 Task: Business: Trello Enterprise: Security Kit ??.
Action: Mouse moved to (61, 91)
Screenshot: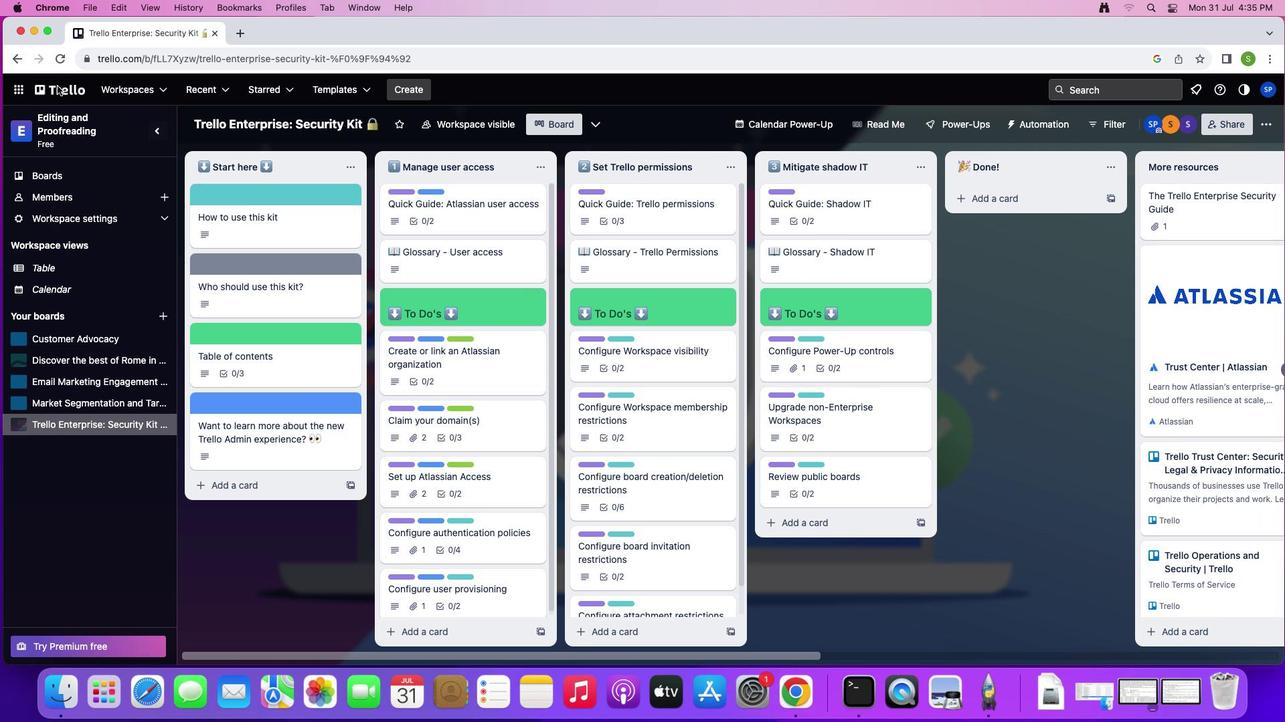 
Action: Mouse pressed left at (61, 91)
Screenshot: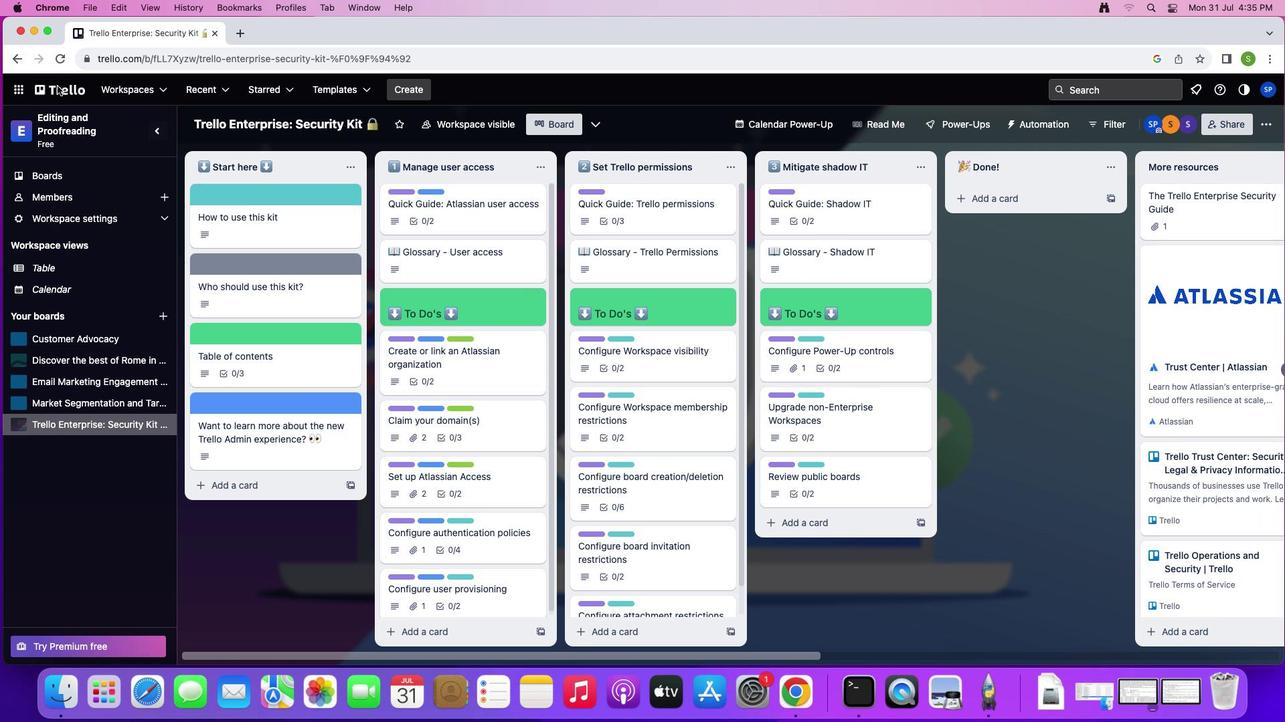 
Action: Mouse moved to (66, 93)
Screenshot: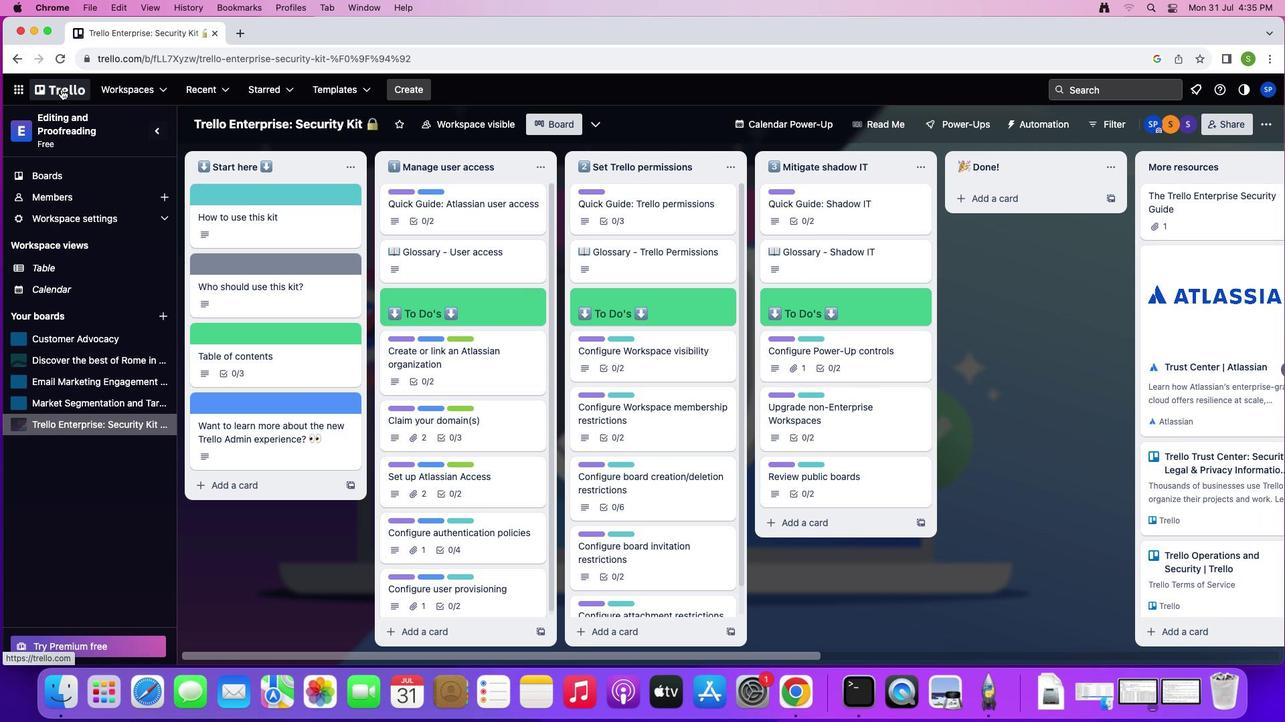 
Action: Mouse pressed left at (66, 93)
Screenshot: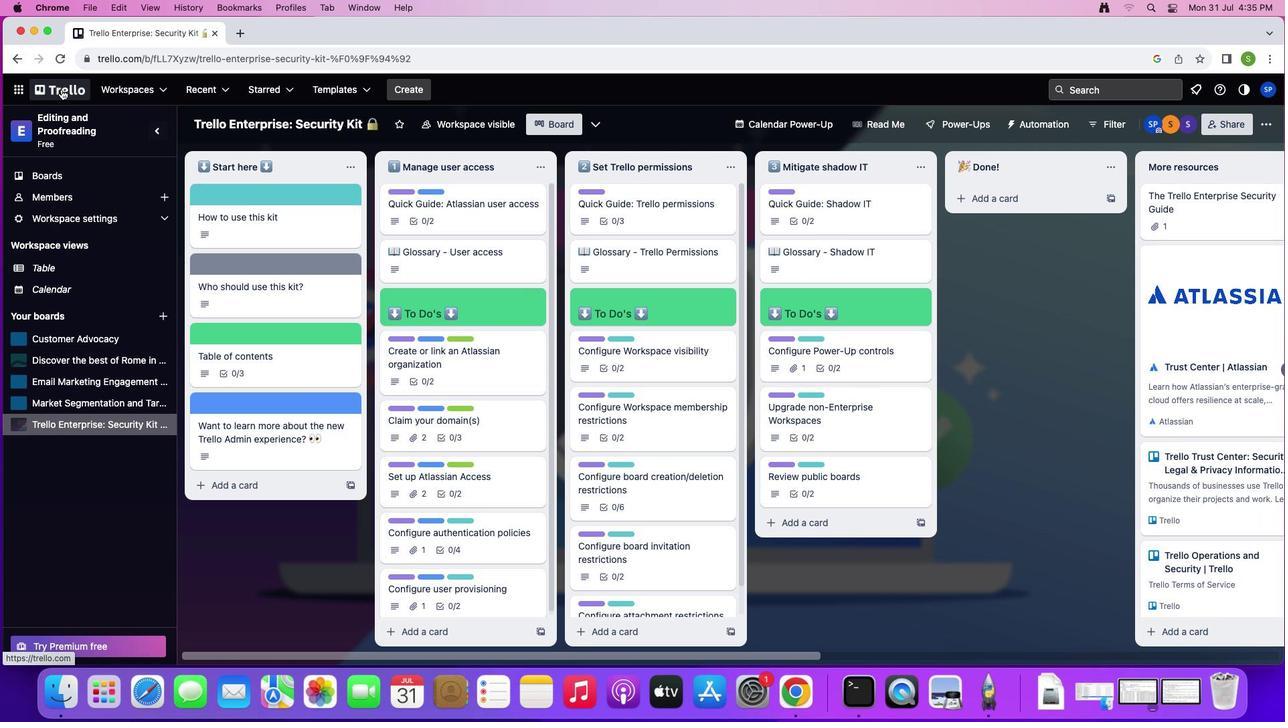 
Action: Mouse moved to (328, 176)
Screenshot: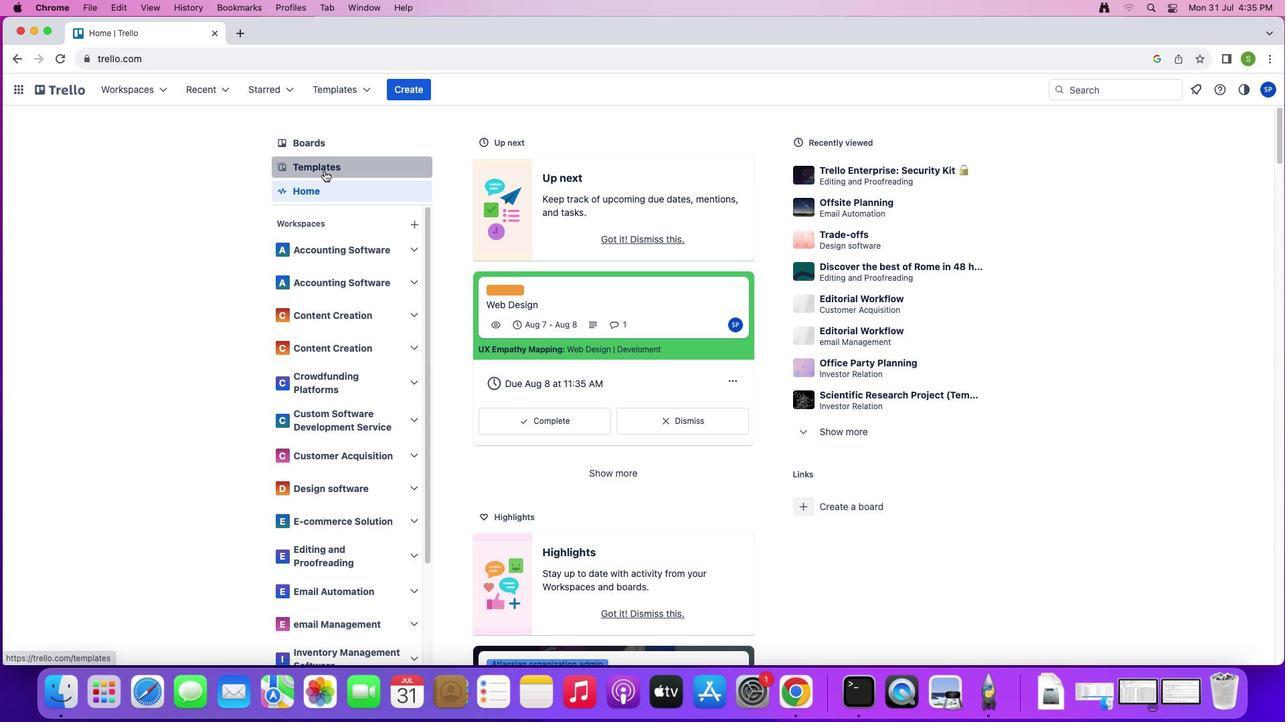 
Action: Mouse pressed left at (328, 176)
Screenshot: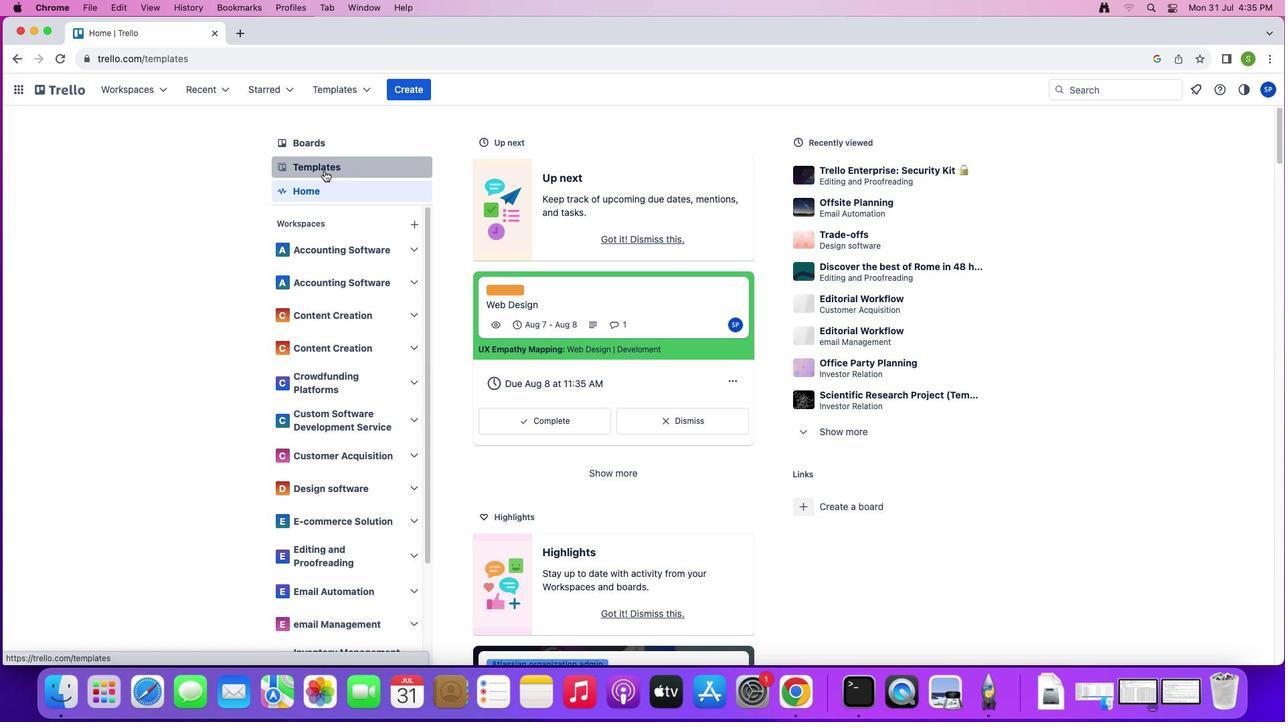 
Action: Mouse moved to (331, 205)
Screenshot: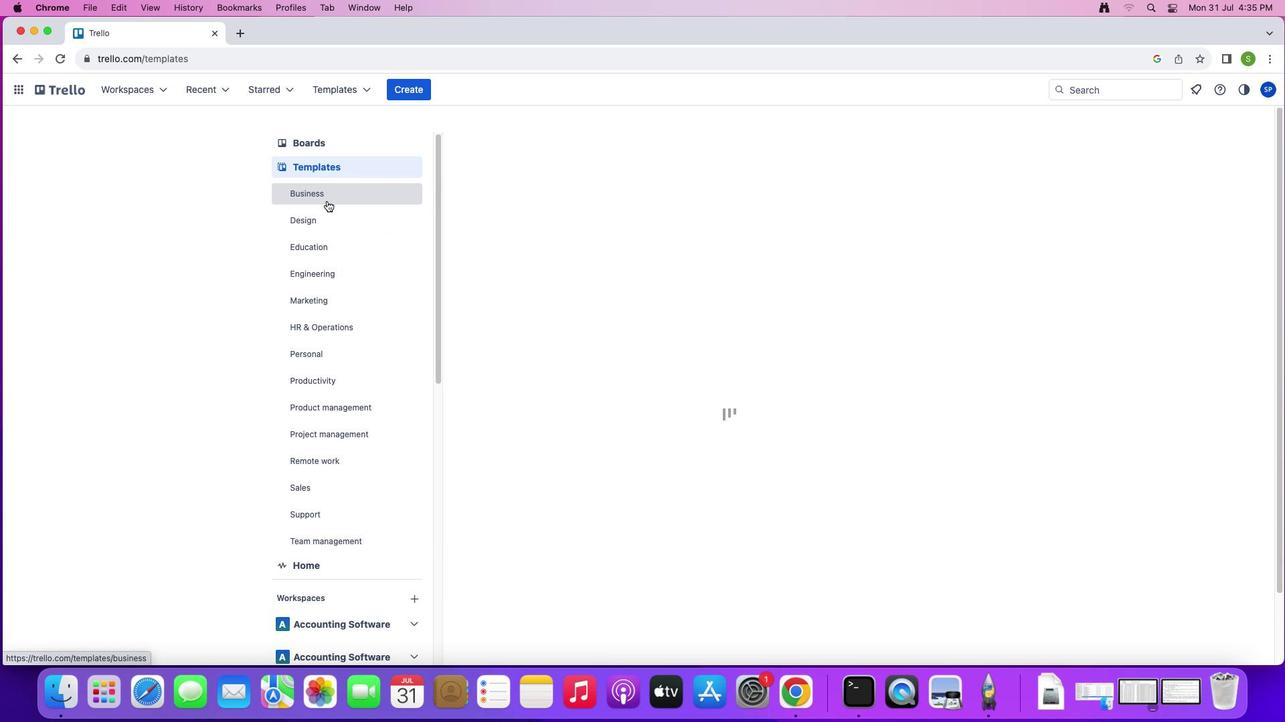 
Action: Mouse pressed left at (331, 205)
Screenshot: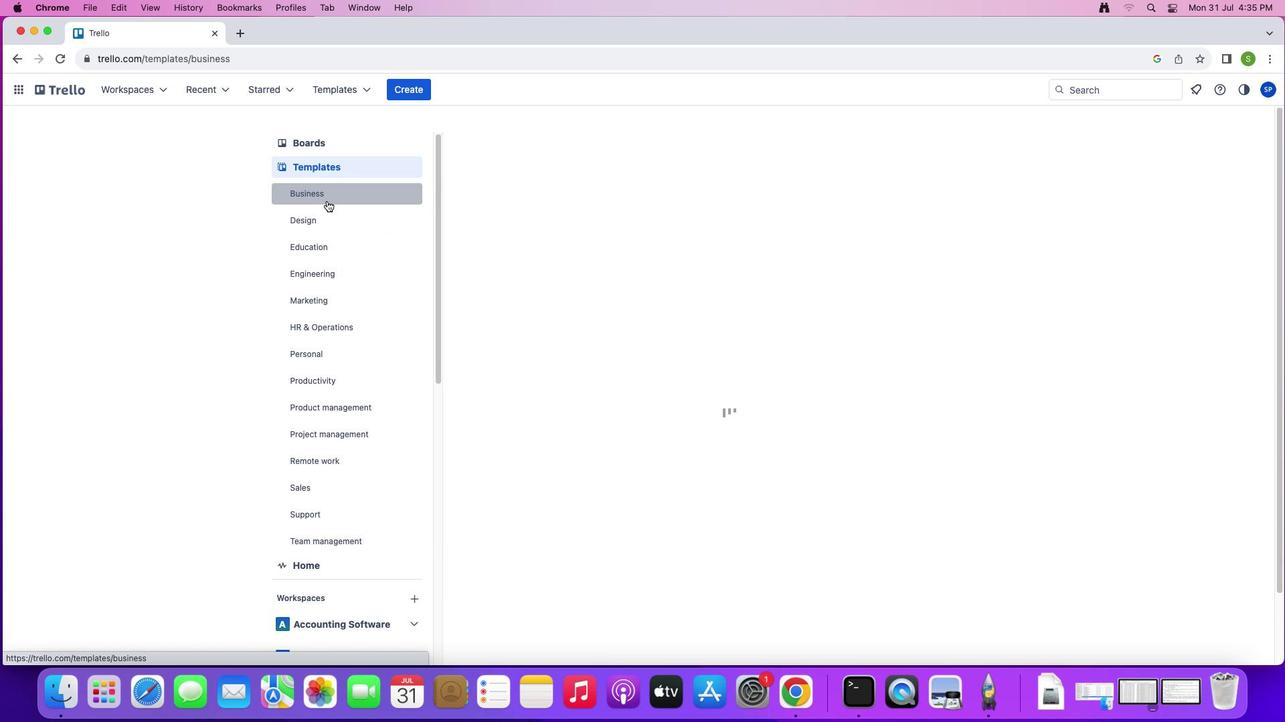 
Action: Mouse moved to (934, 155)
Screenshot: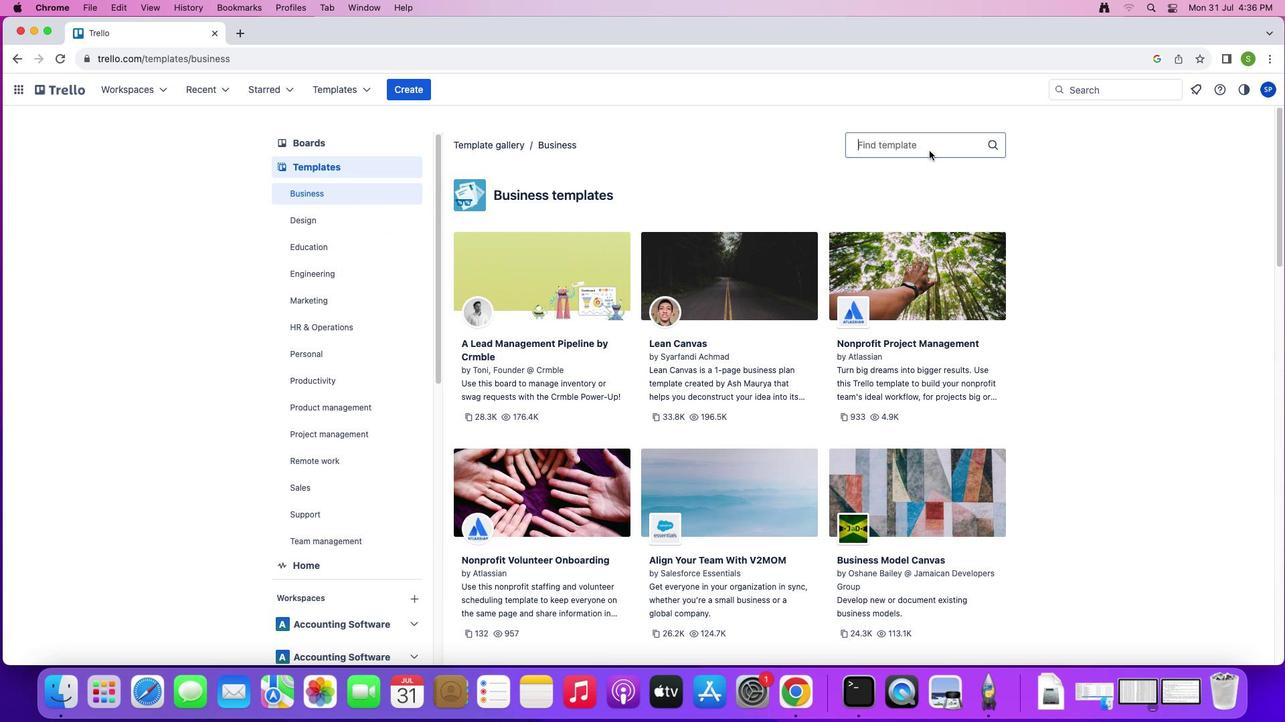 
Action: Mouse pressed left at (934, 155)
Screenshot: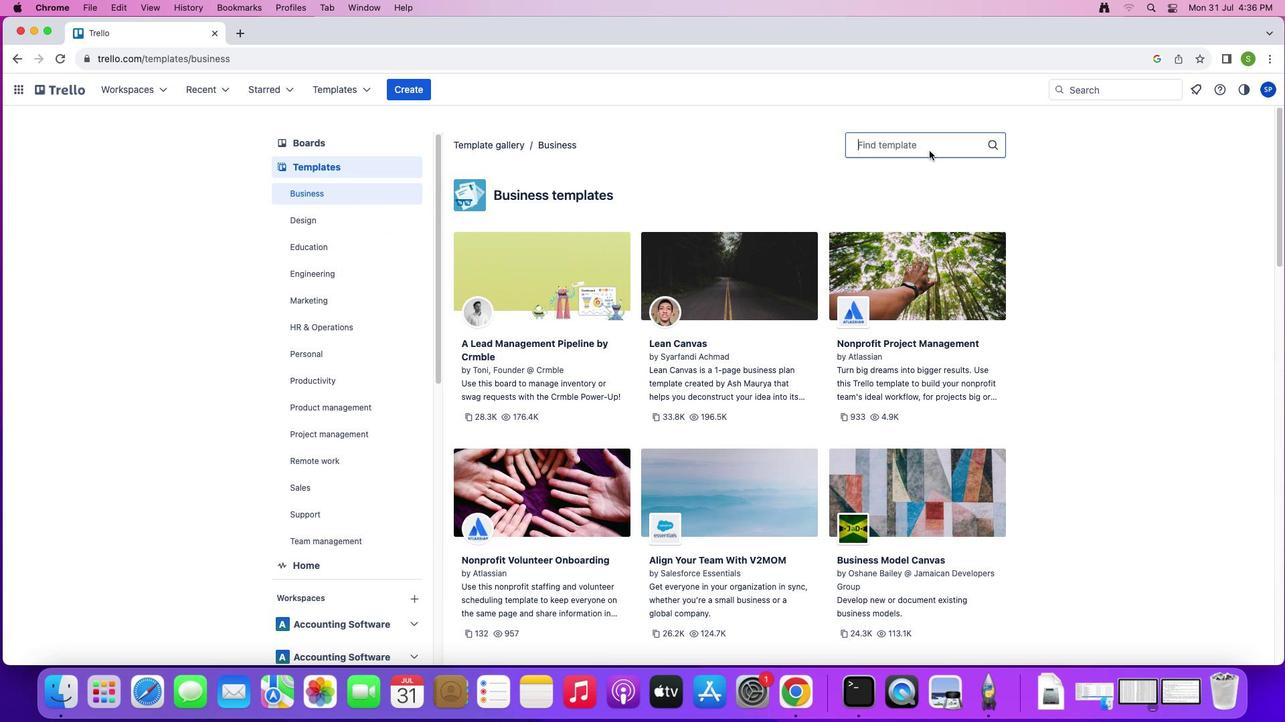 
Action: Mouse moved to (726, 297)
Screenshot: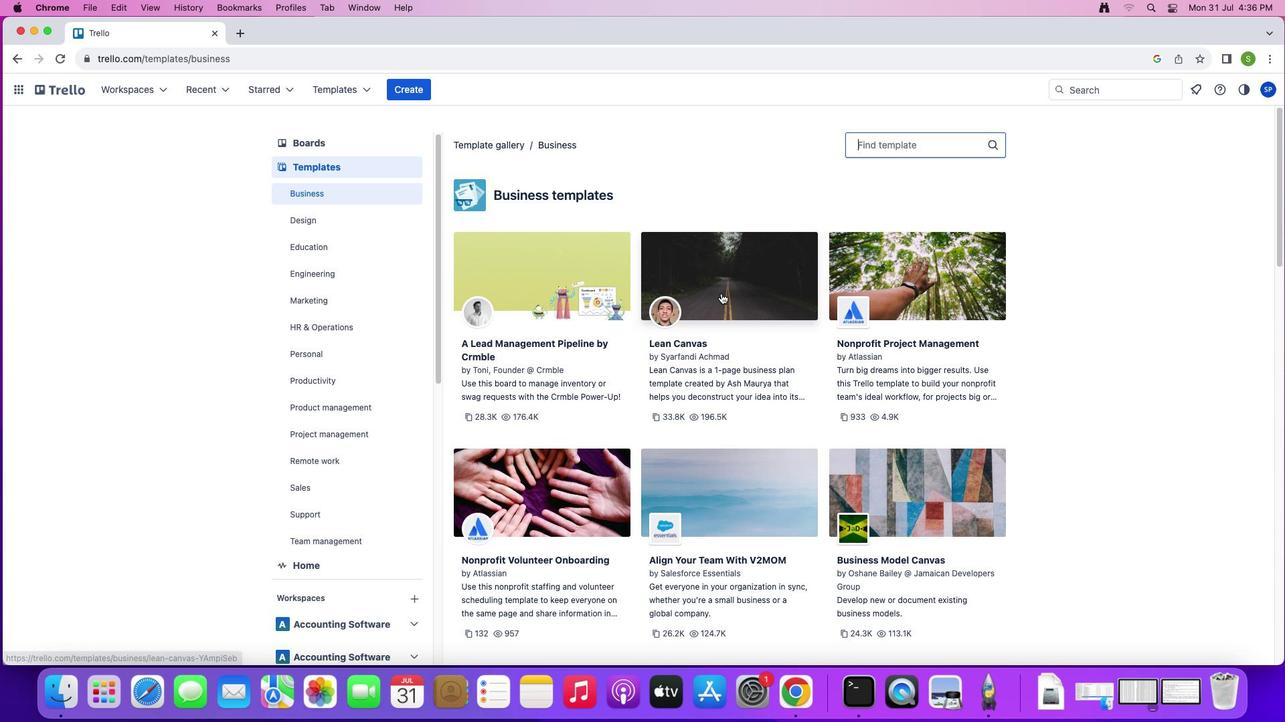 
Action: Key pressed 'T'Key.caps_lock'e'Key.backspace'r''e''l''l''o'Key.spaceKey.shift'E''n''t''e''r''p''r''i''s''e'
Screenshot: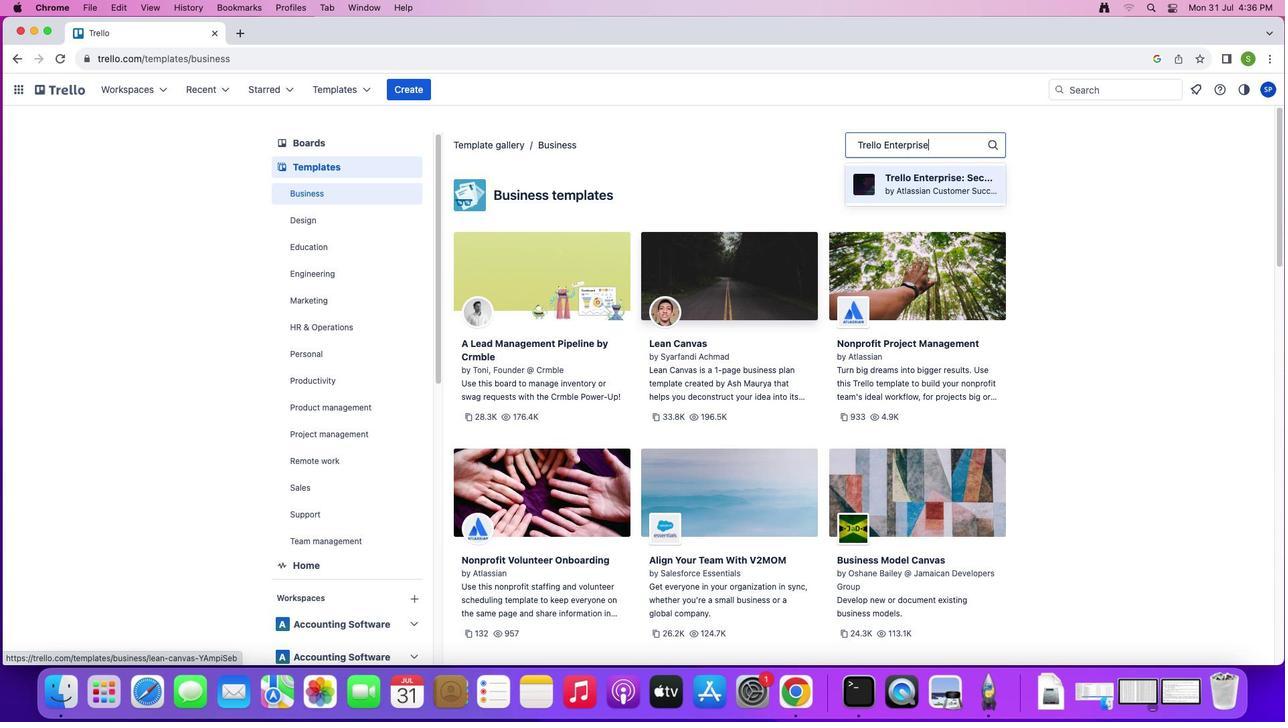 
Action: Mouse moved to (869, 185)
Screenshot: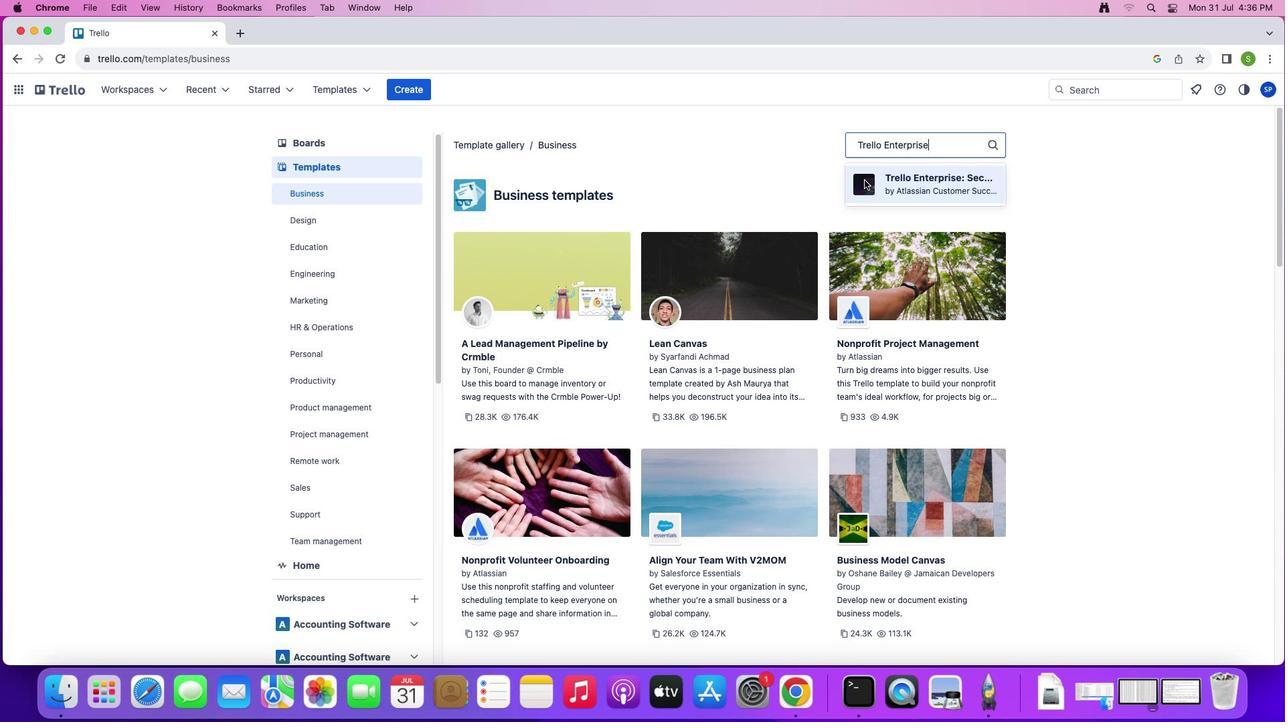 
Action: Mouse pressed left at (869, 185)
Screenshot: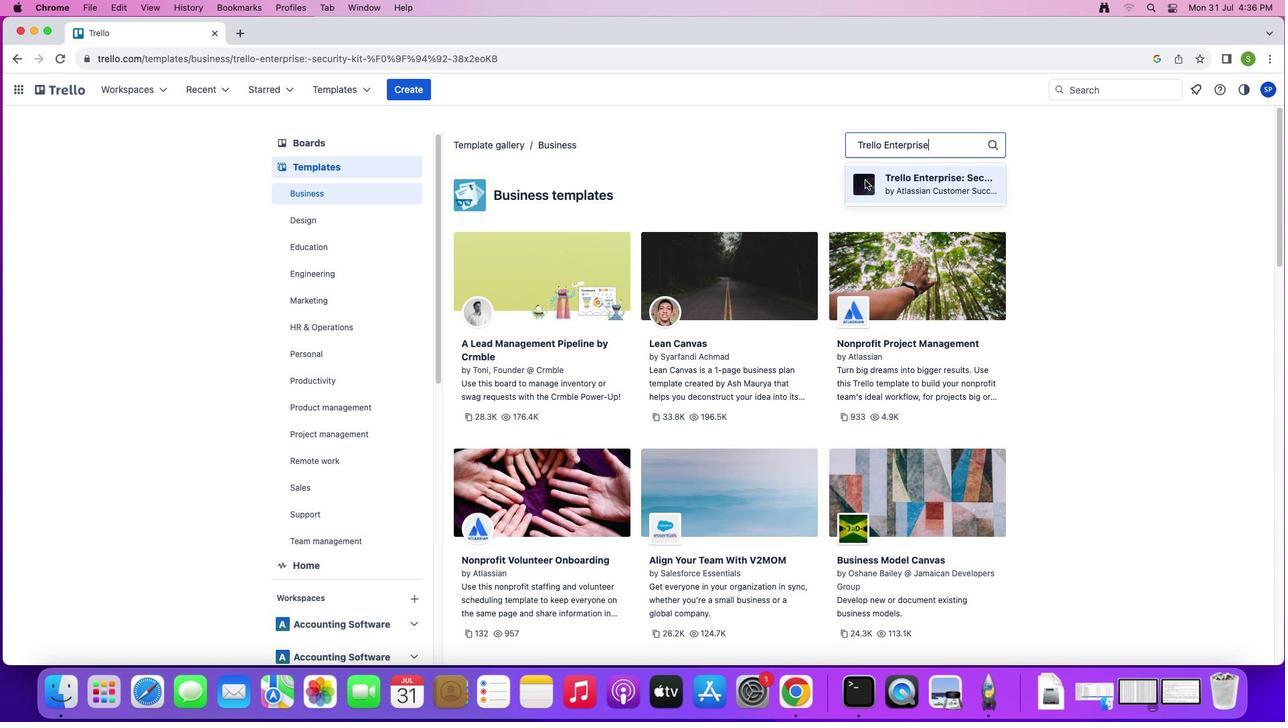 
Action: Mouse moved to (963, 200)
Screenshot: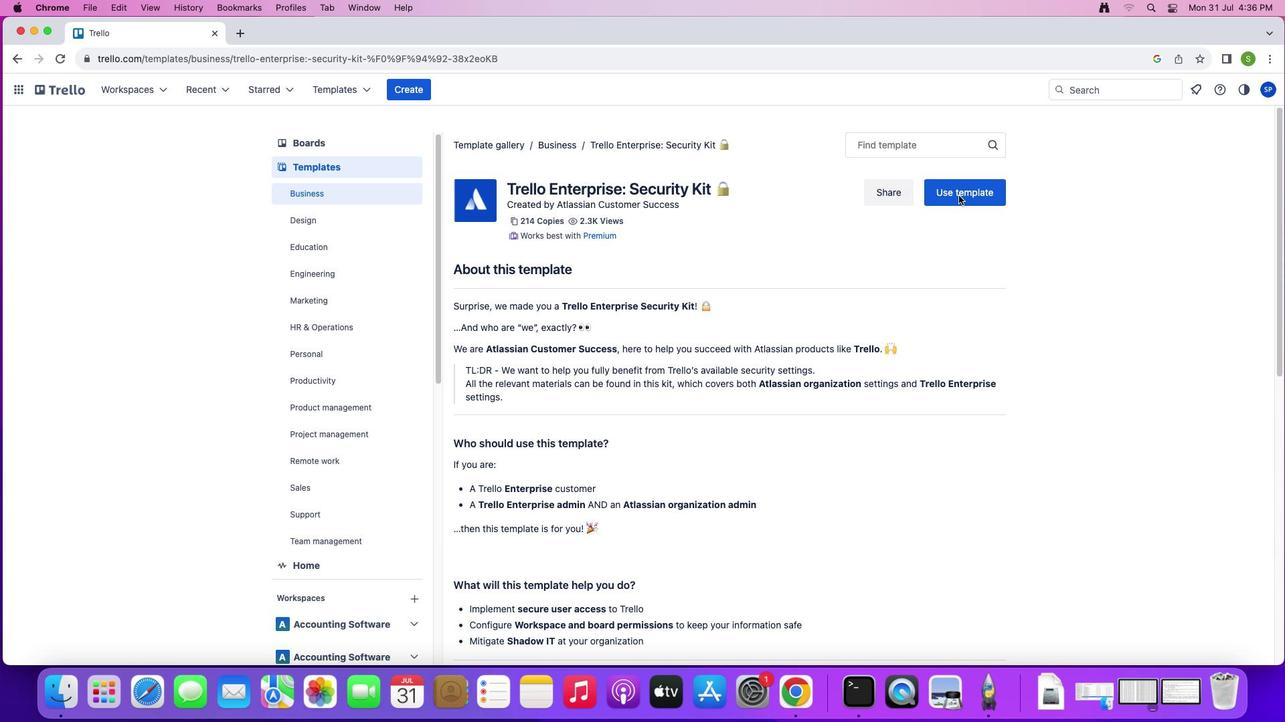 
Action: Mouse pressed left at (963, 200)
Screenshot: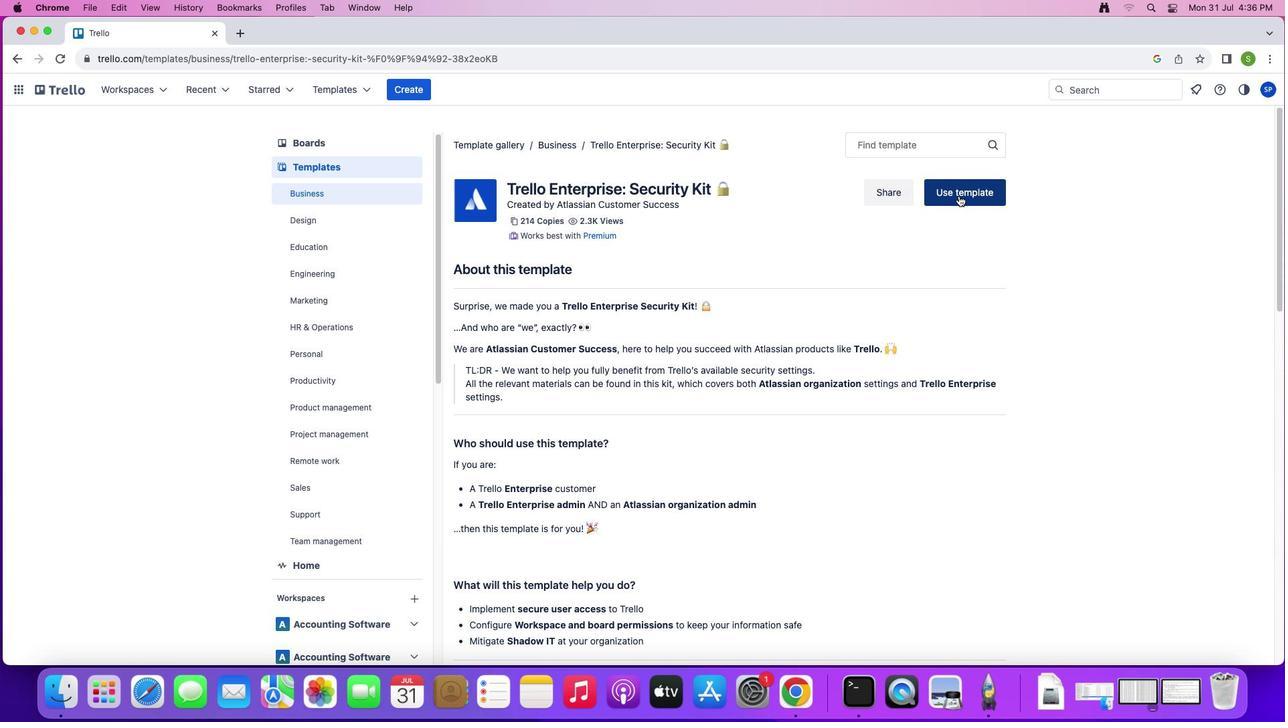
Action: Mouse moved to (1052, 315)
Screenshot: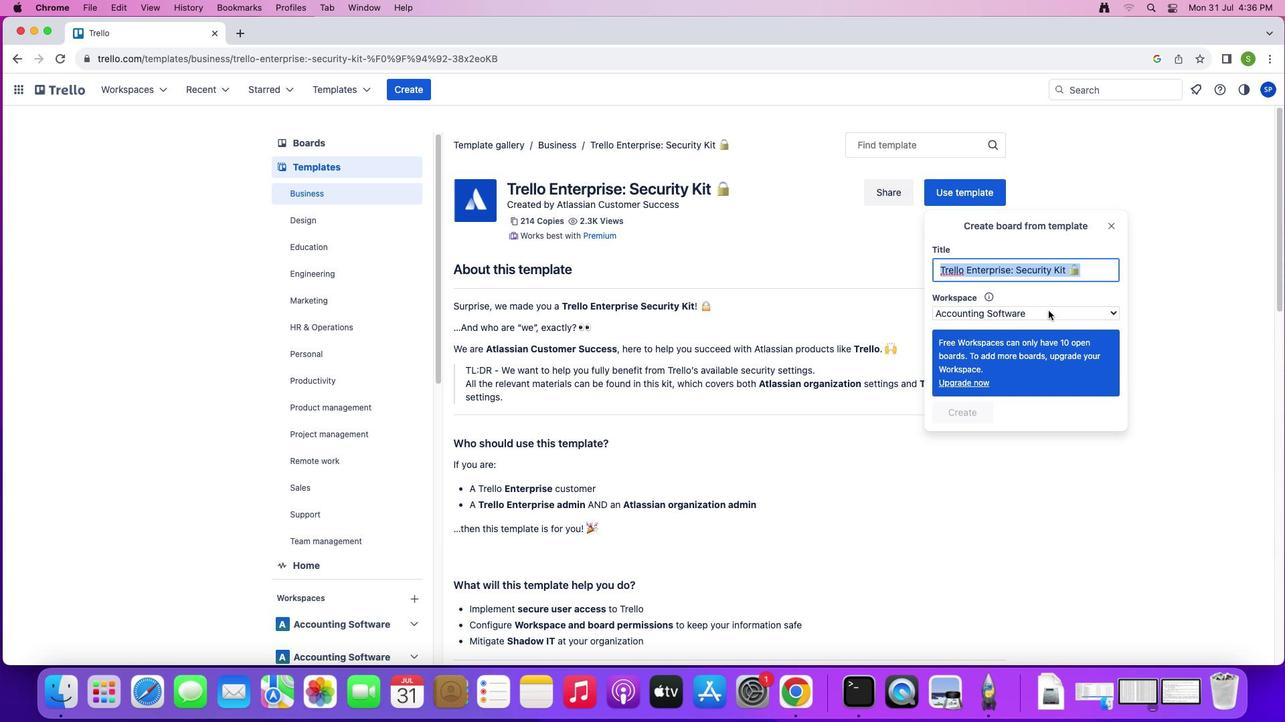 
Action: Mouse pressed left at (1052, 315)
Screenshot: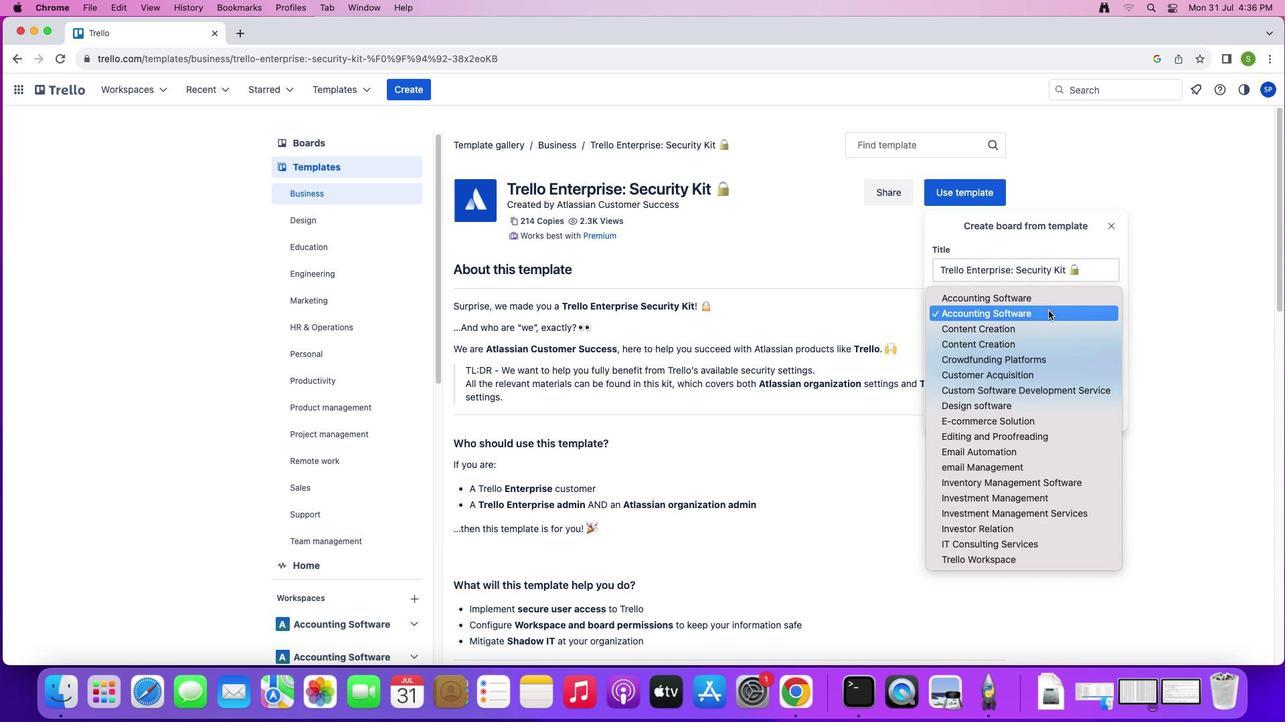 
Action: Mouse moved to (1024, 474)
Screenshot: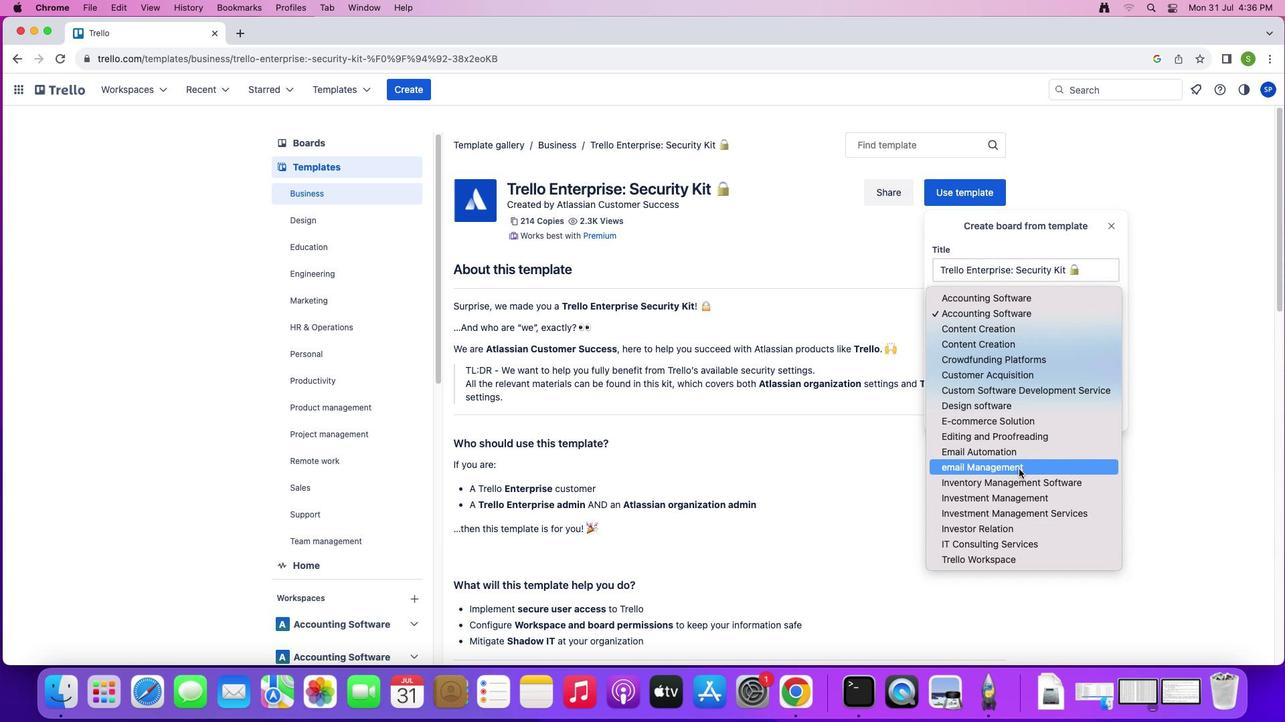 
Action: Mouse pressed left at (1024, 474)
Screenshot: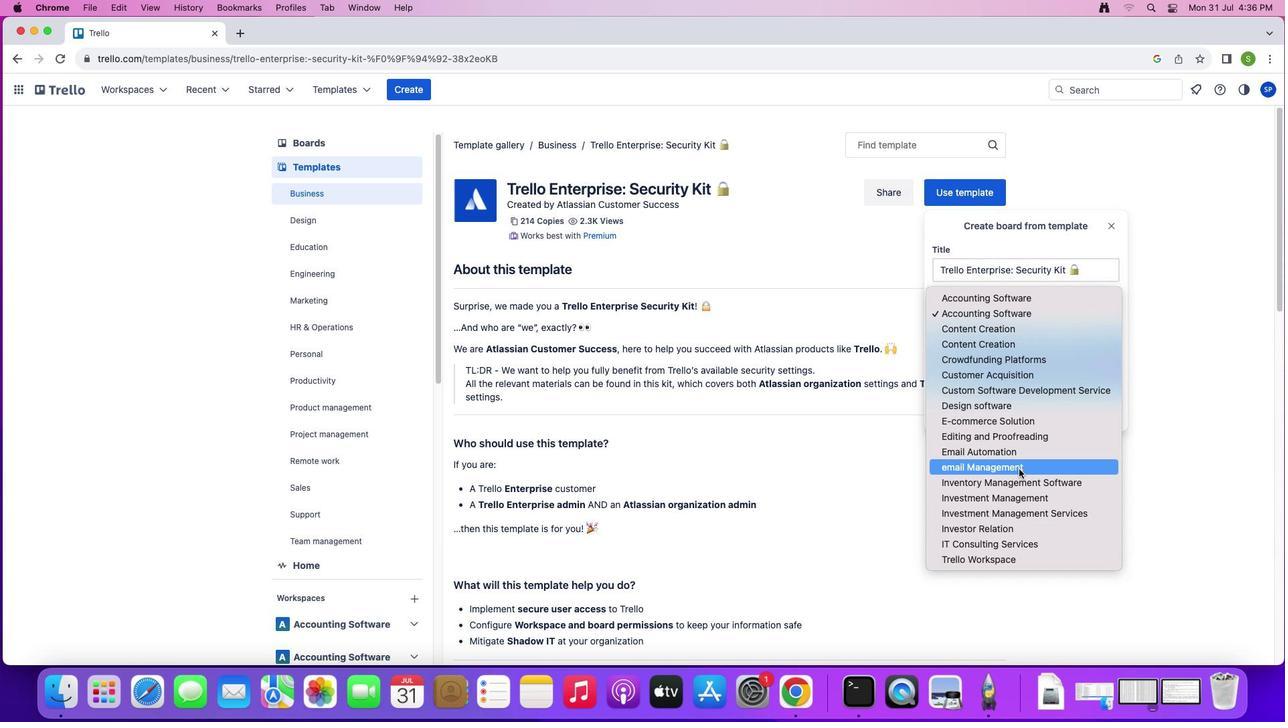 
Action: Mouse moved to (983, 493)
Screenshot: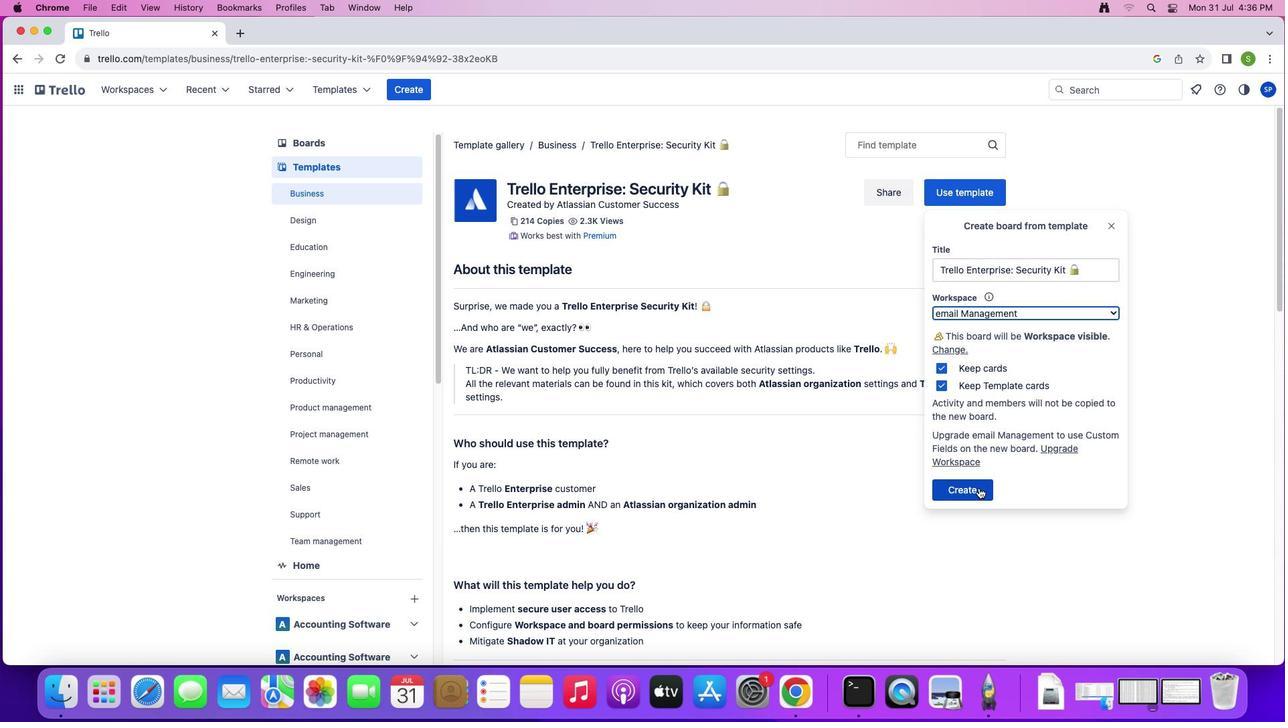 
Action: Mouse pressed left at (983, 493)
Screenshot: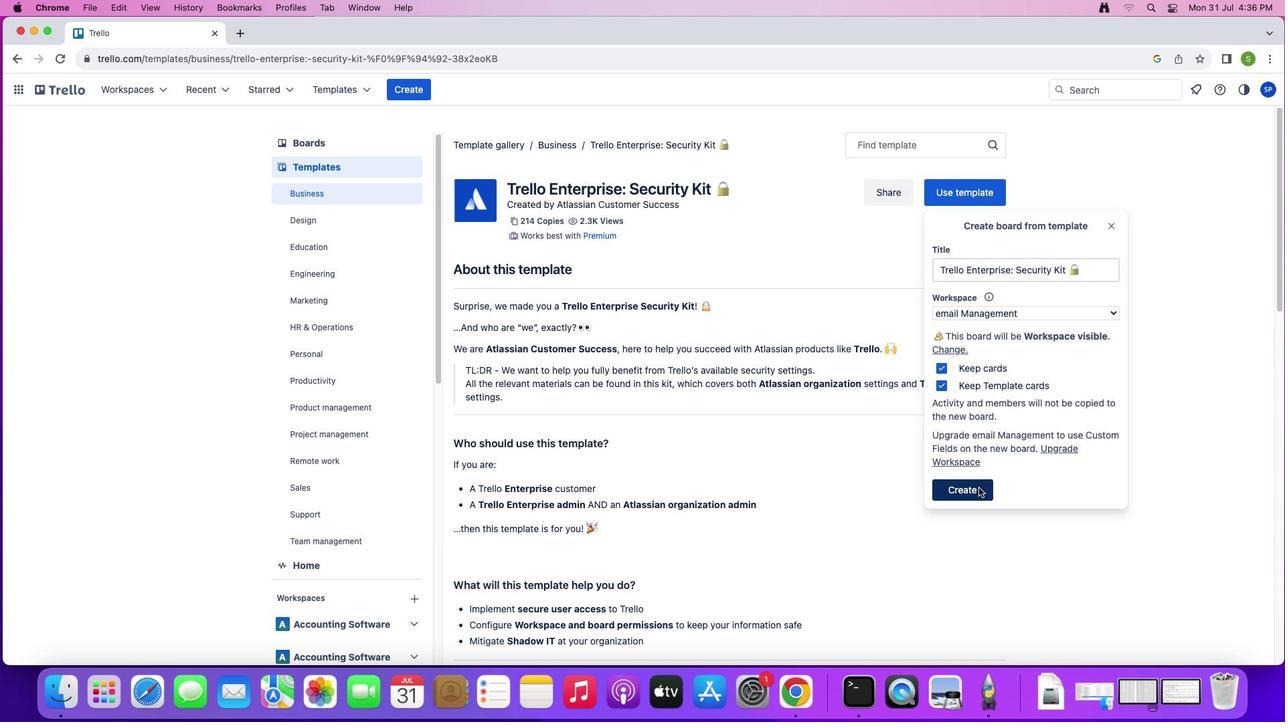 
Action: Mouse moved to (876, 117)
Screenshot: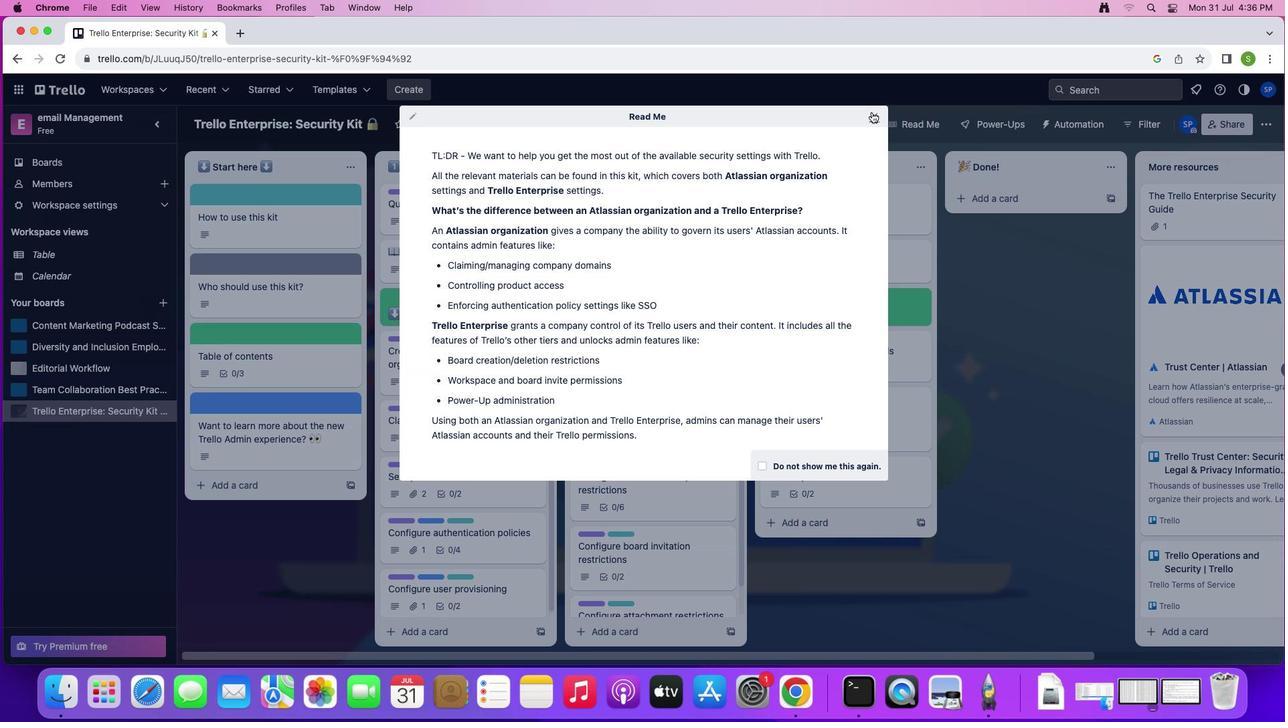 
Action: Mouse pressed left at (876, 117)
Screenshot: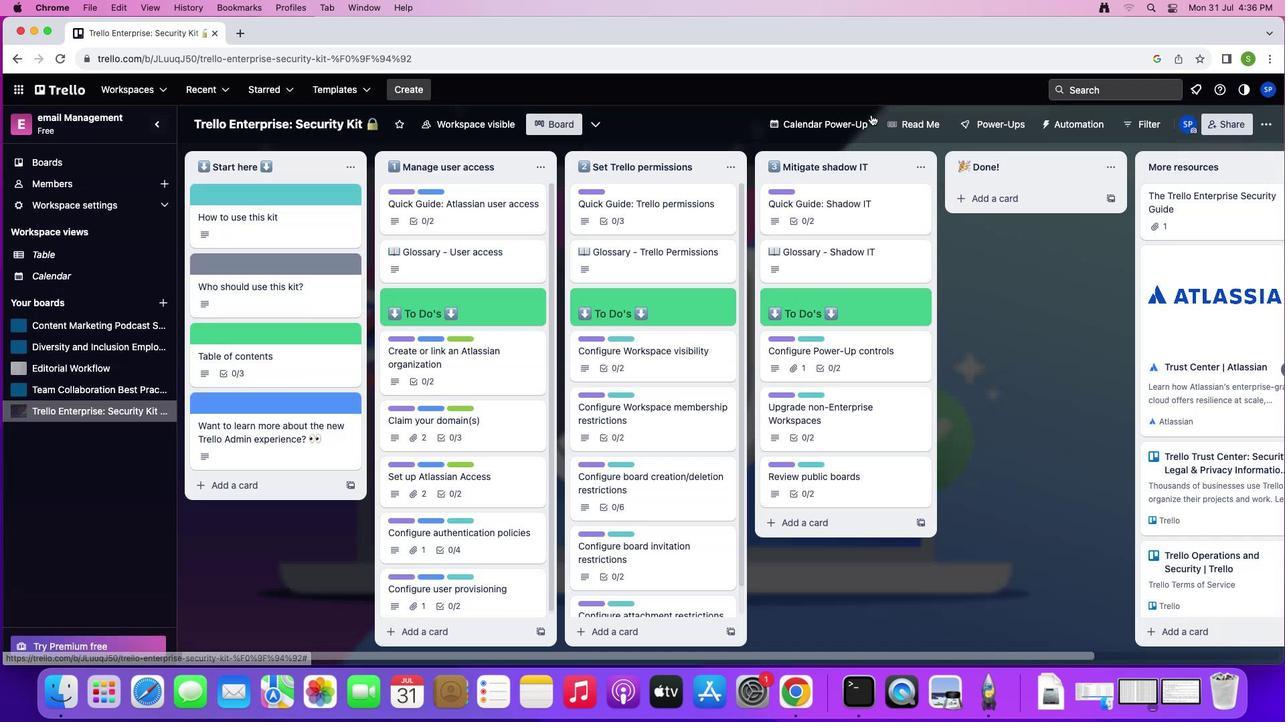 
Action: Mouse moved to (885, 659)
Screenshot: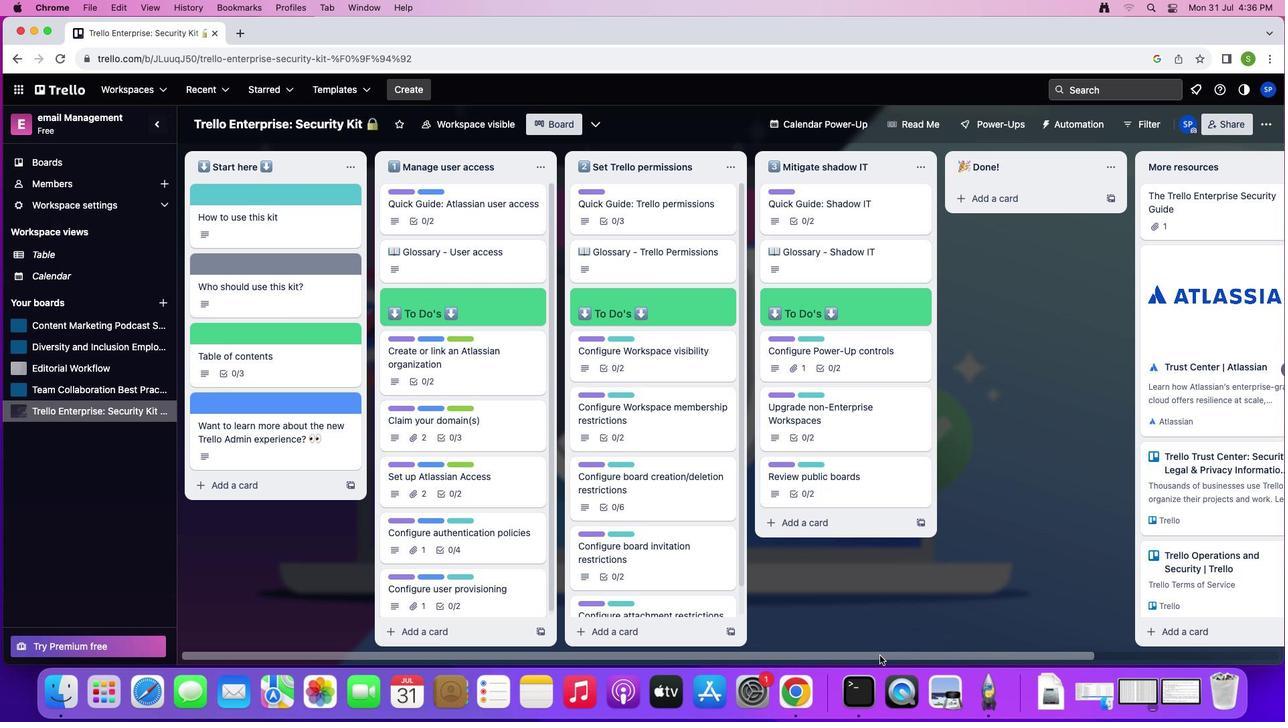 
Action: Mouse pressed left at (885, 659)
Screenshot: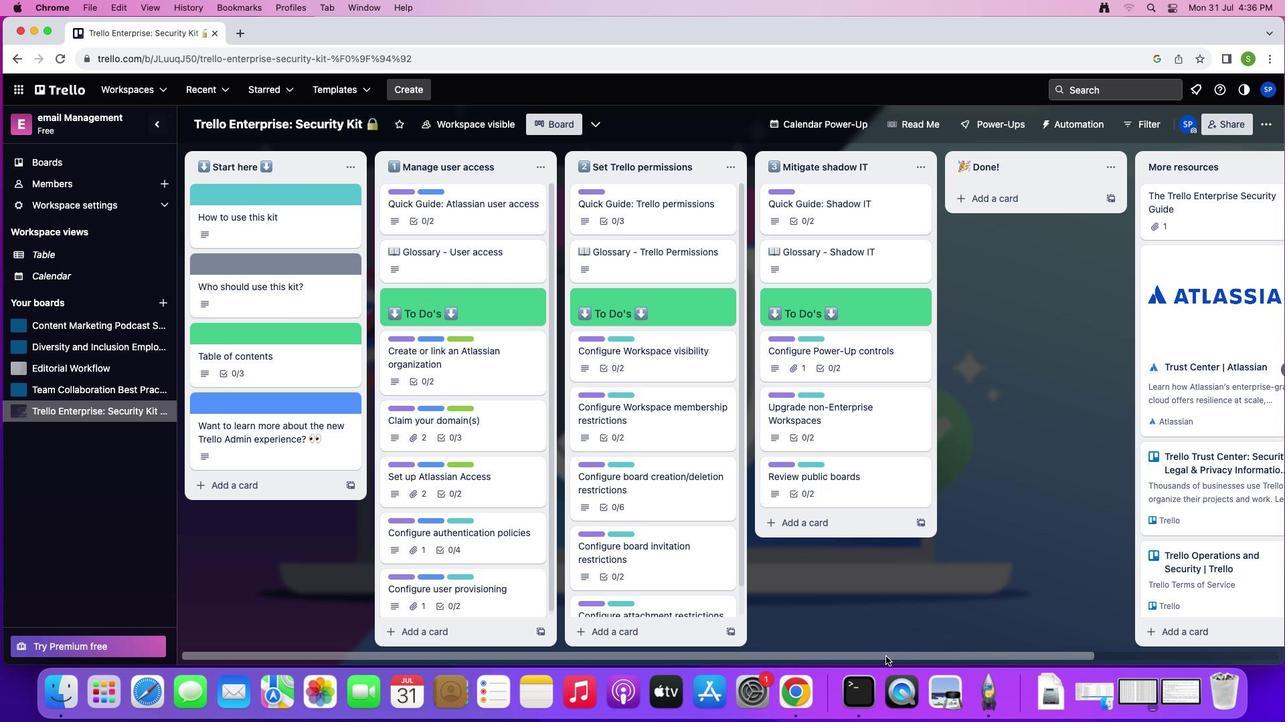 
Action: Mouse moved to (1176, 172)
Screenshot: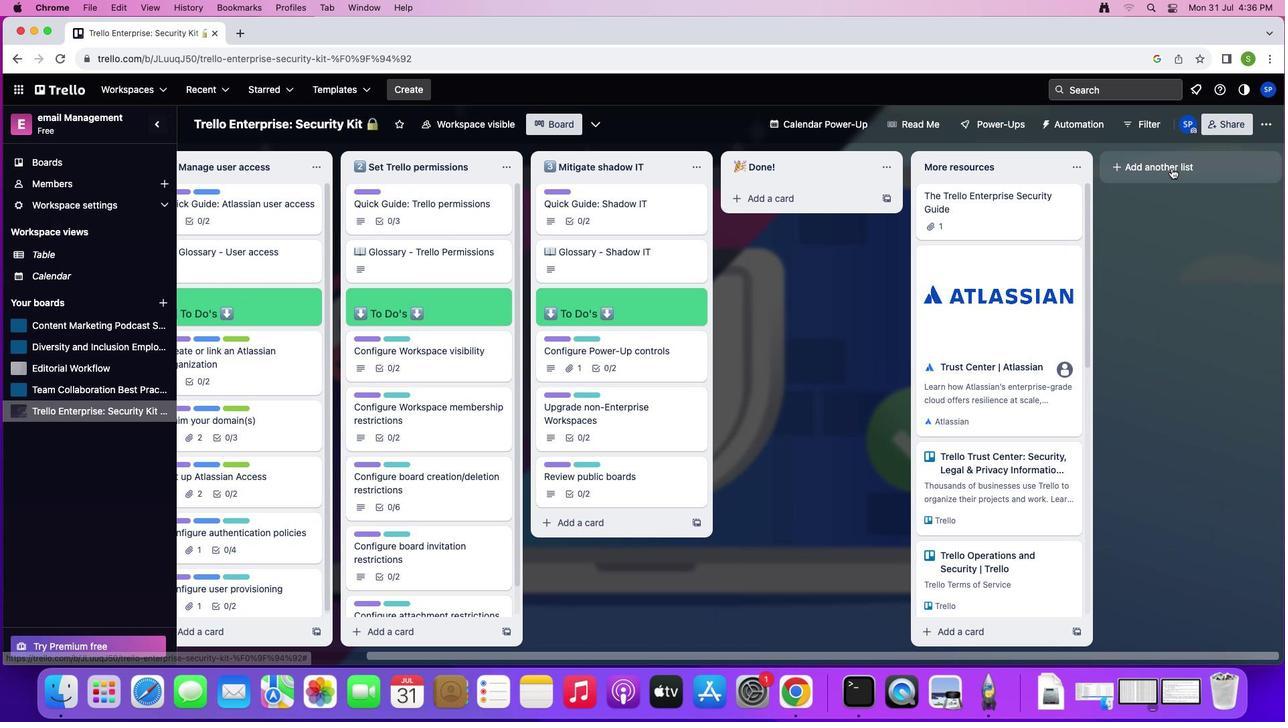 
Action: Mouse pressed left at (1176, 172)
Screenshot: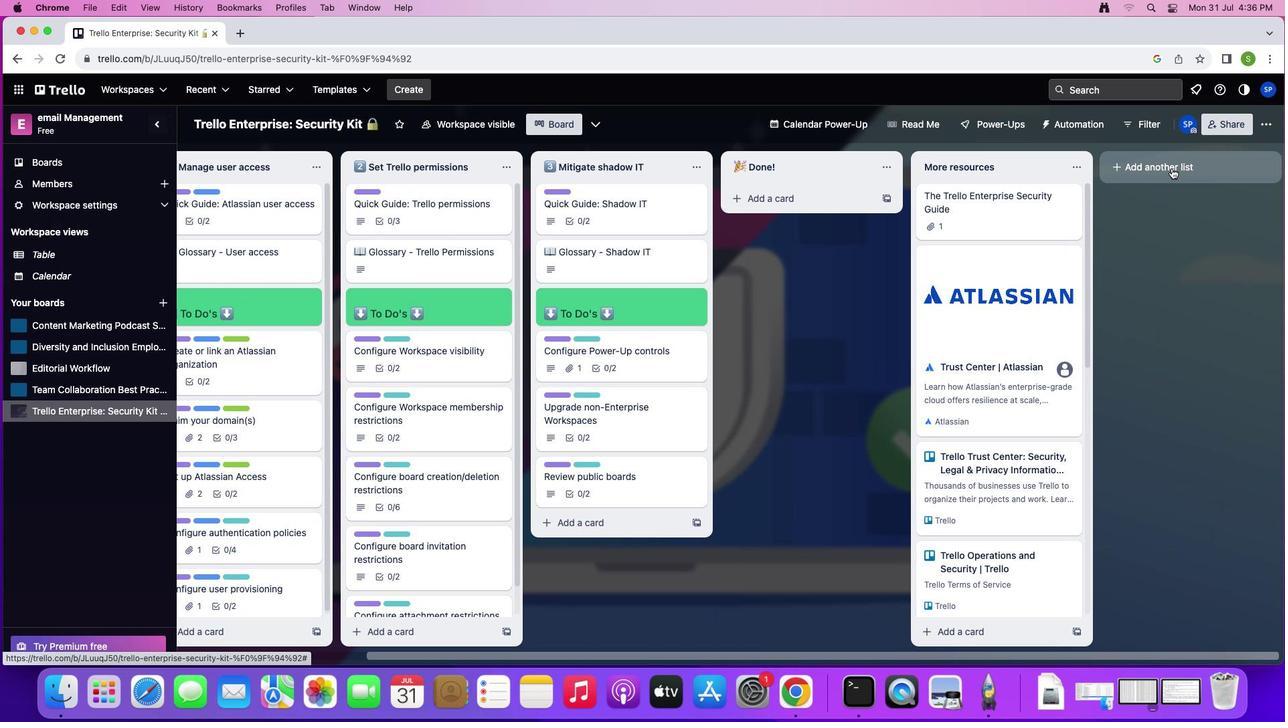 
Action: Mouse moved to (1113, 366)
Screenshot: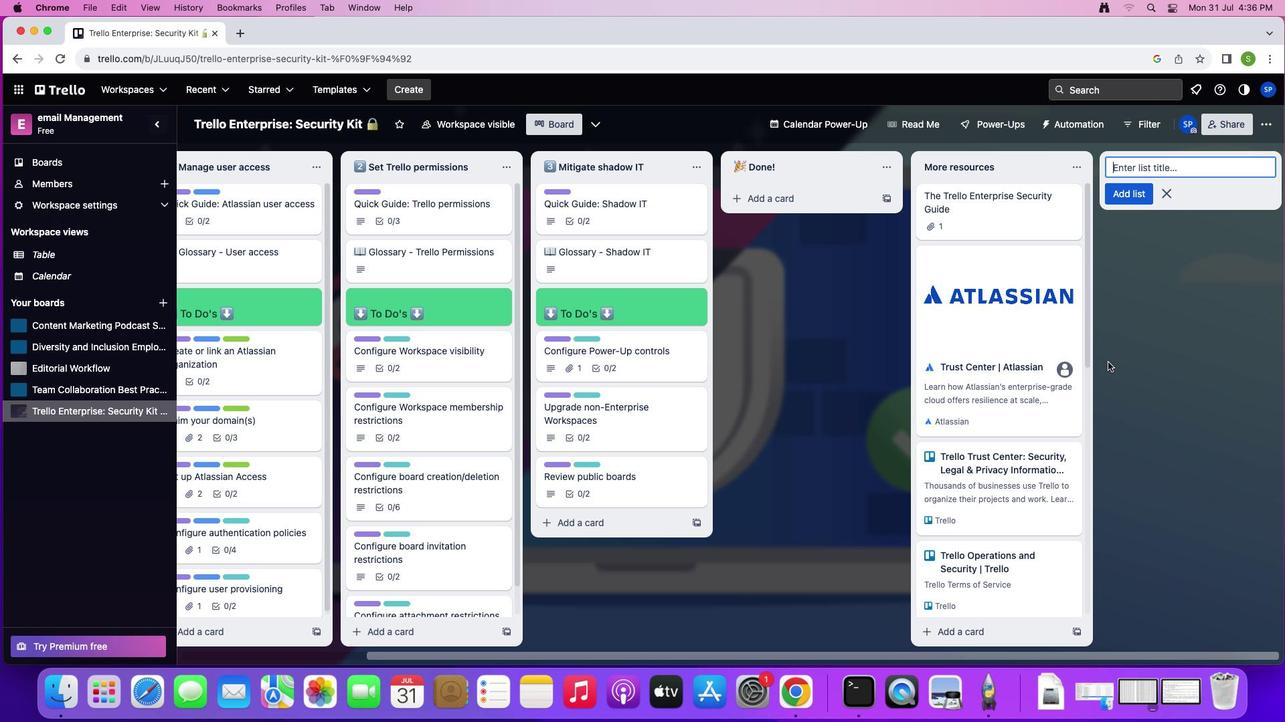 
Action: Key pressed Key.shift'C''o''n''f''l''u''e''n''c''e'Key.spaceKey.shift_r'+'Key.spaceKey.shift'T''r''e''l''l''o''-'Key.space't''u''r''n'Key.space'y''o''u''r'Key.space'v''i''s''i''o''n'Key.enterKey.shift'C''r''o''s''s''-''f''u''n''c''t''i''o''n''a''l'Key.space't''e''a''m'Key.space's''y''n''c'Key.enter
Screenshot: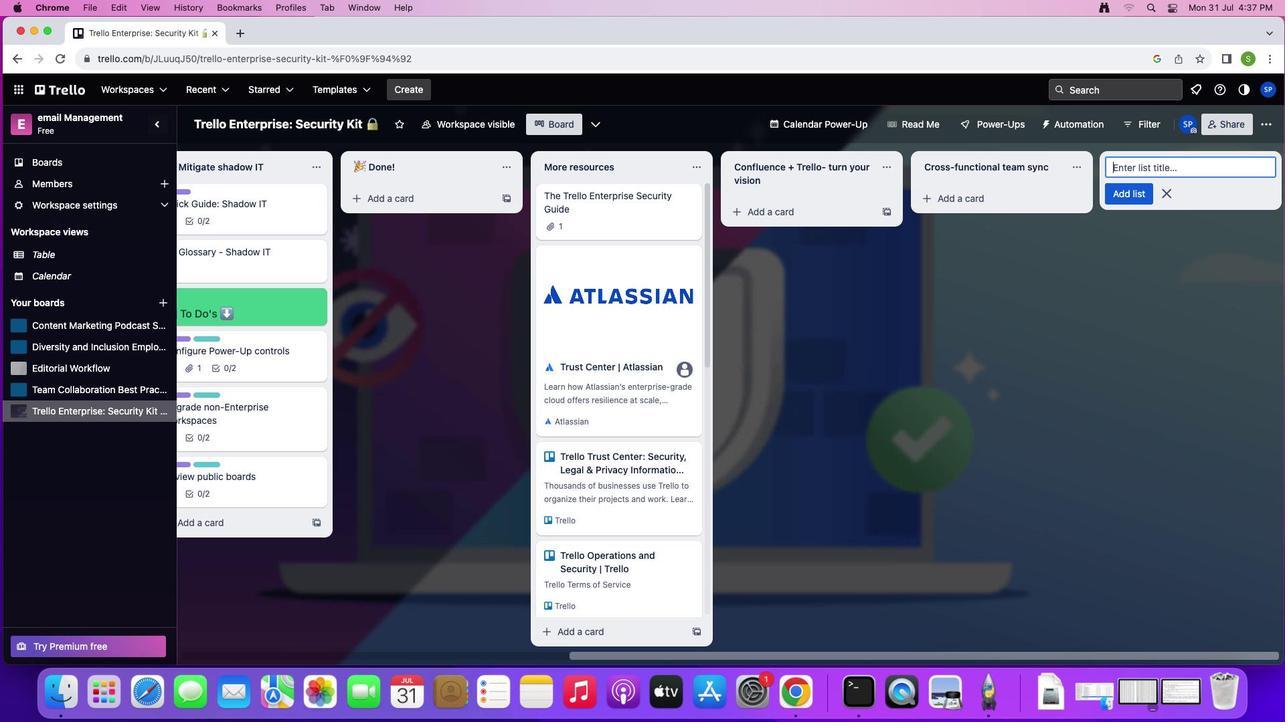 
Action: Mouse moved to (1105, 342)
Screenshot: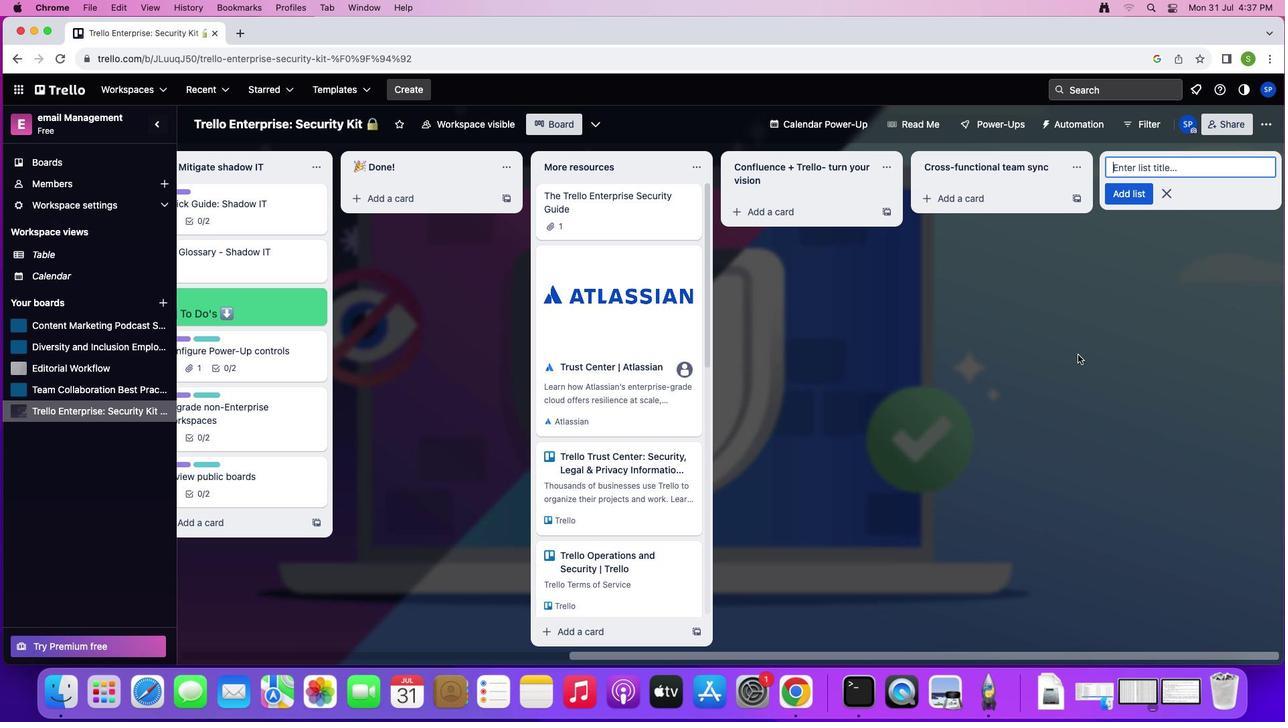 
Action: Key pressed Key.shift
Screenshot: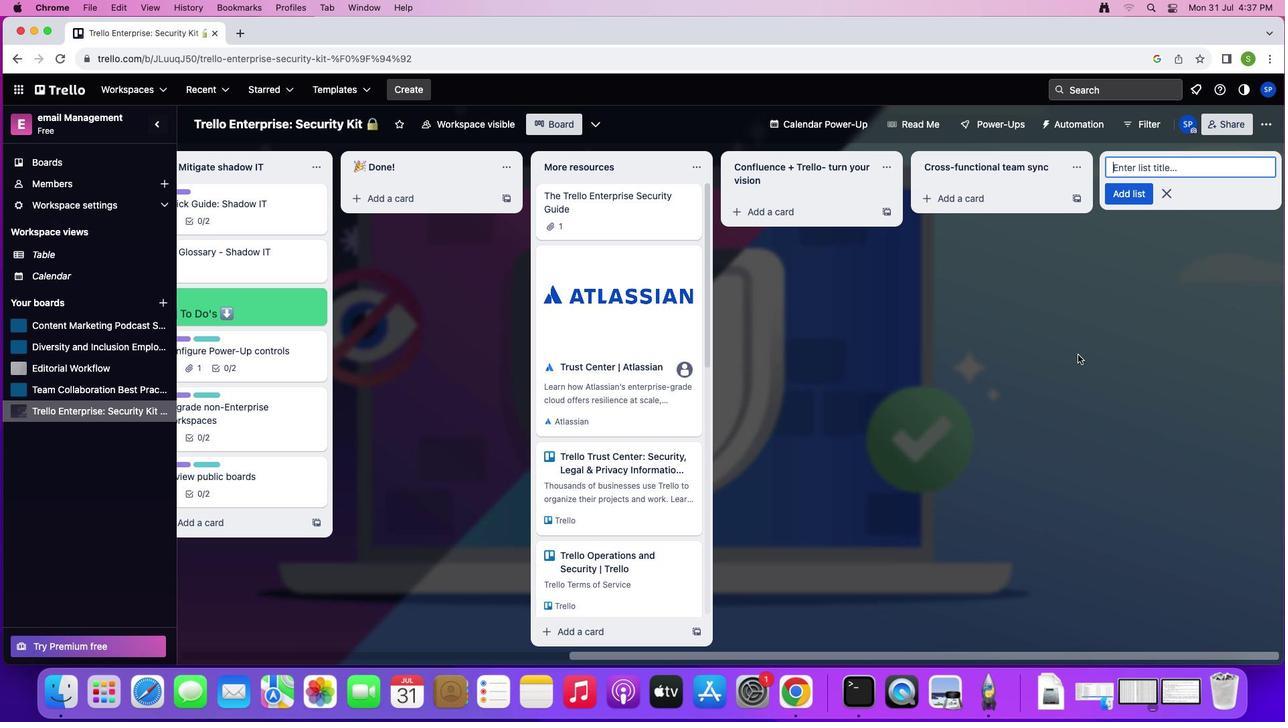 
Action: Mouse moved to (1082, 360)
Screenshot: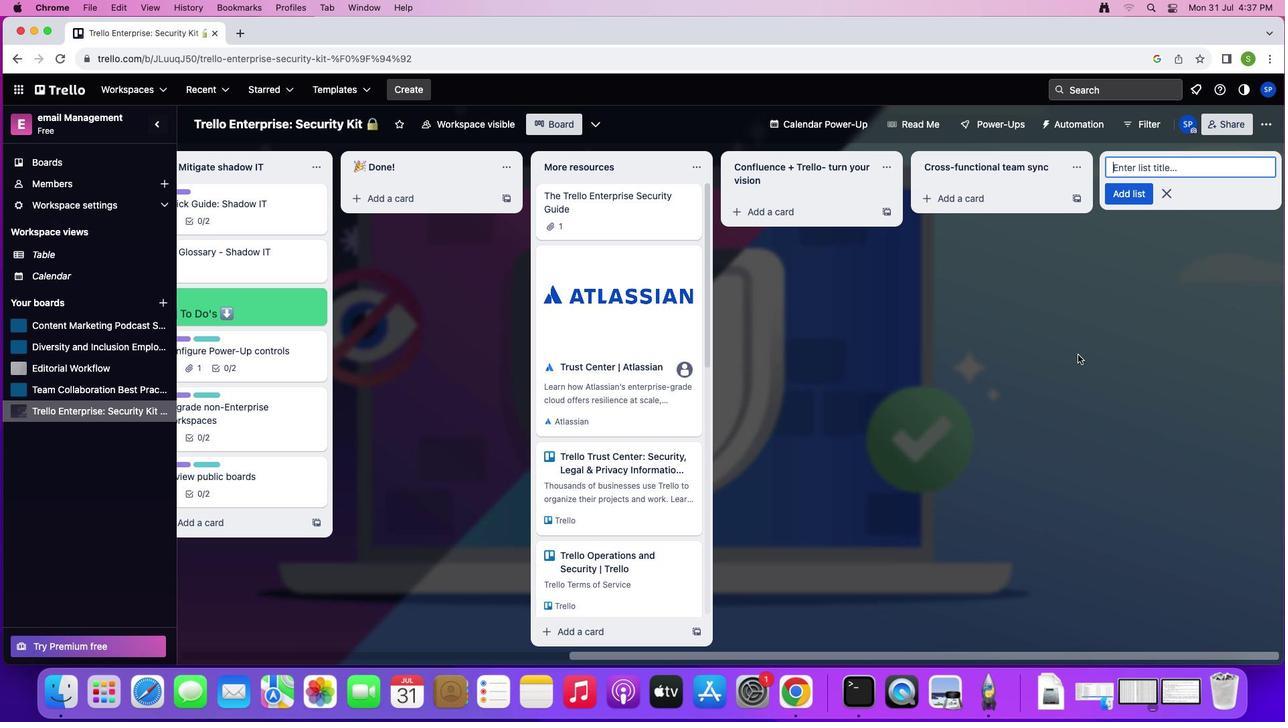 
Action: Key pressed 'N''o''n''p''r''o''f''i''t'Key.space'p''r''o''j''e''c''t'Key.spaceKey.shift'M''a''n''a''g''e''m''n''e''t'Key.backspaceKey.backspaceKey.backspace'e''n''t'Key.enter
Screenshot: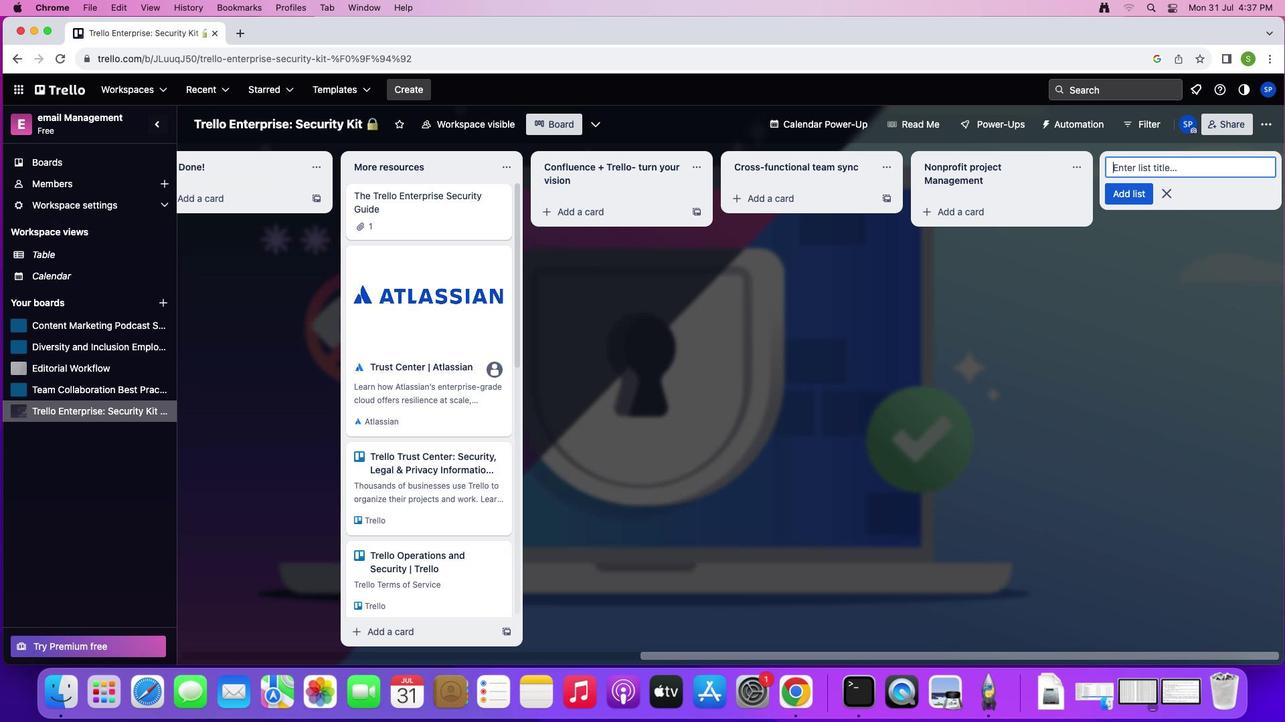 
Action: Mouse moved to (1170, 201)
Screenshot: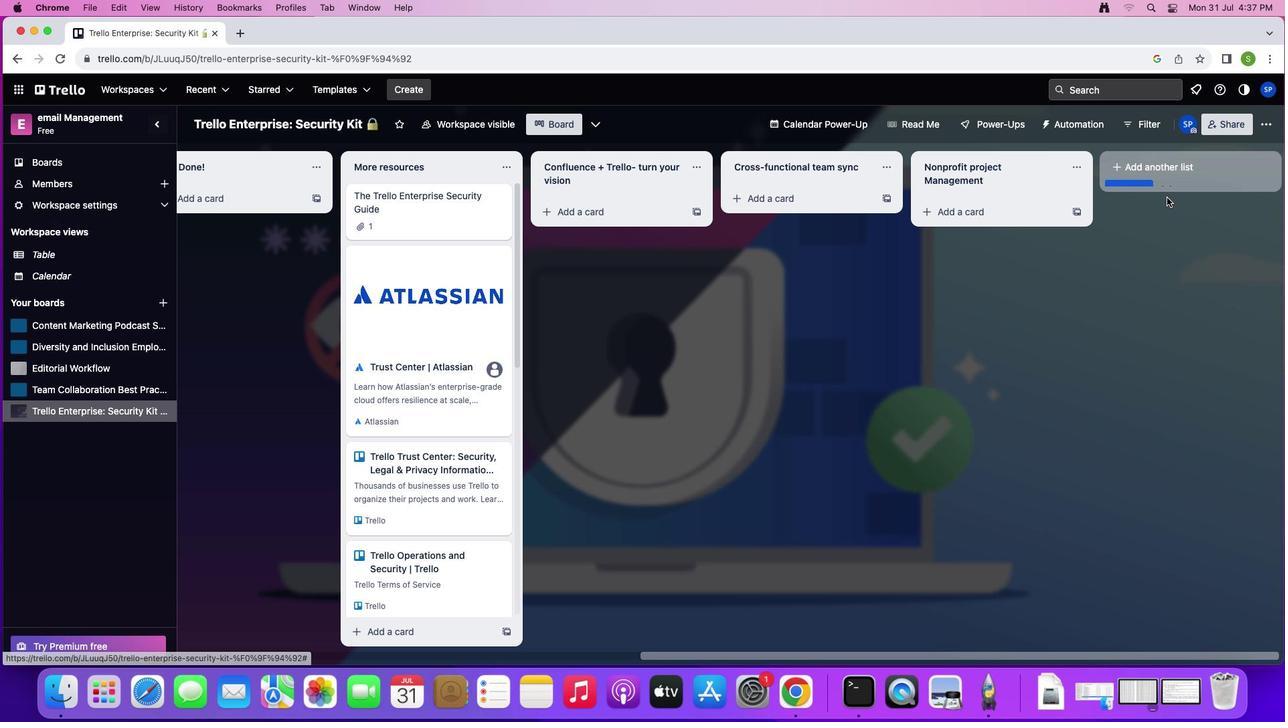 
Action: Mouse pressed left at (1170, 201)
Screenshot: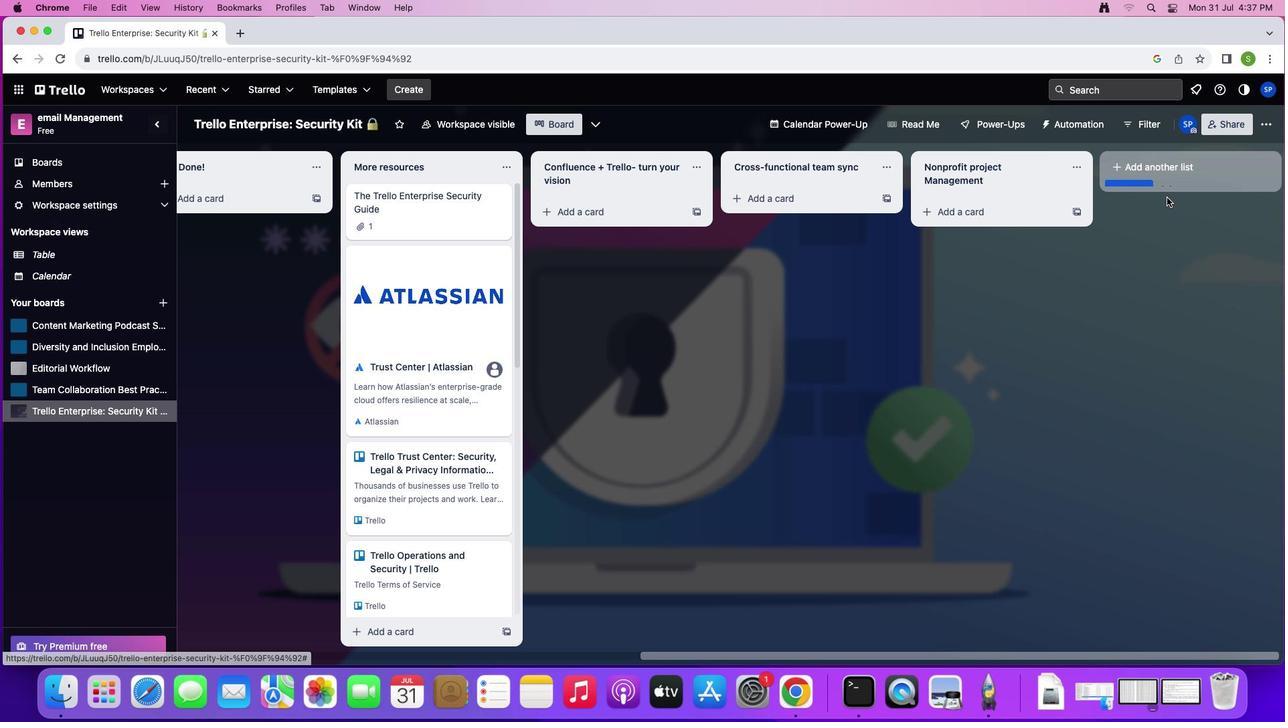 
Action: Mouse moved to (580, 215)
Screenshot: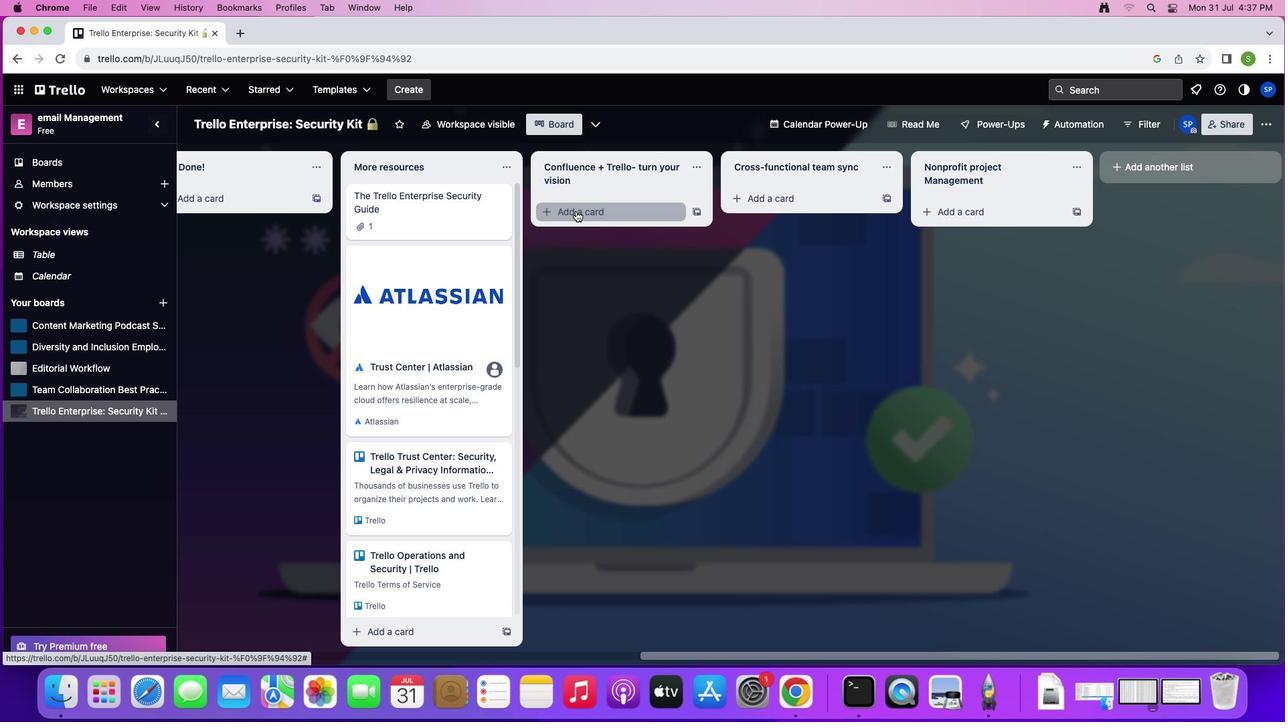 
Action: Mouse pressed left at (580, 215)
Screenshot: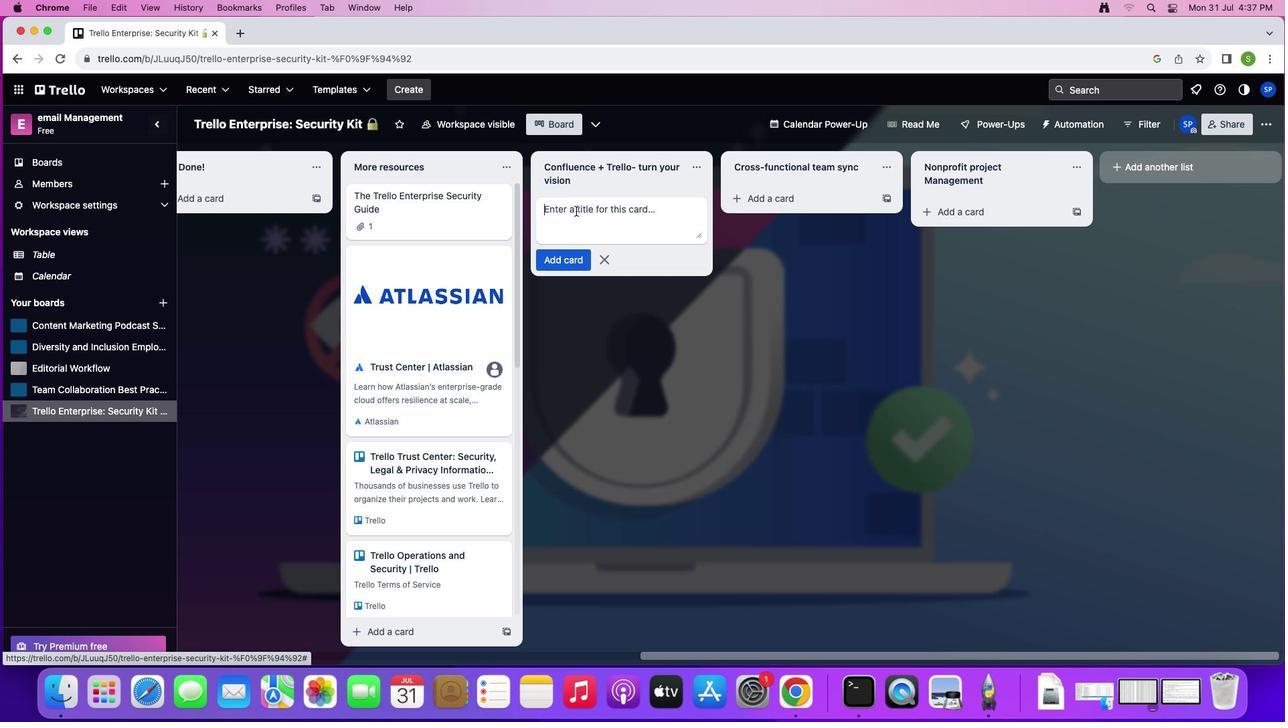 
Action: Mouse moved to (551, 269)
Screenshot: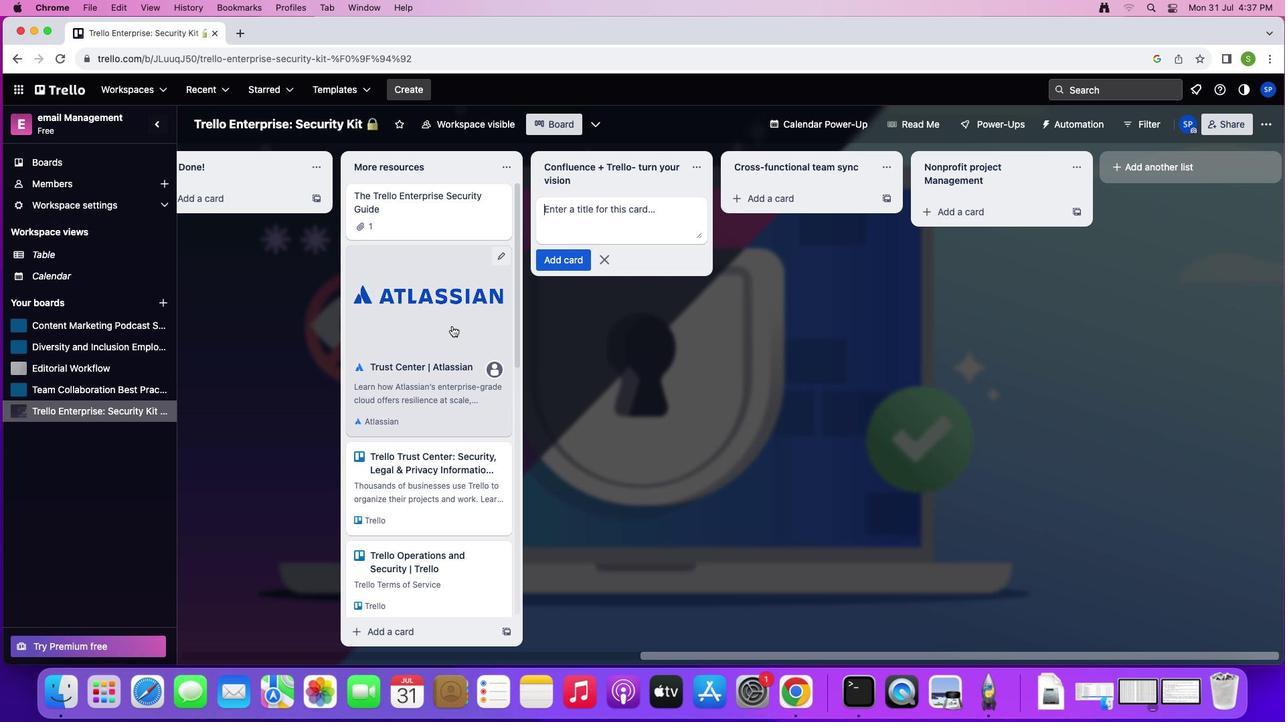 
Action: Key pressed Key.shift
Screenshot: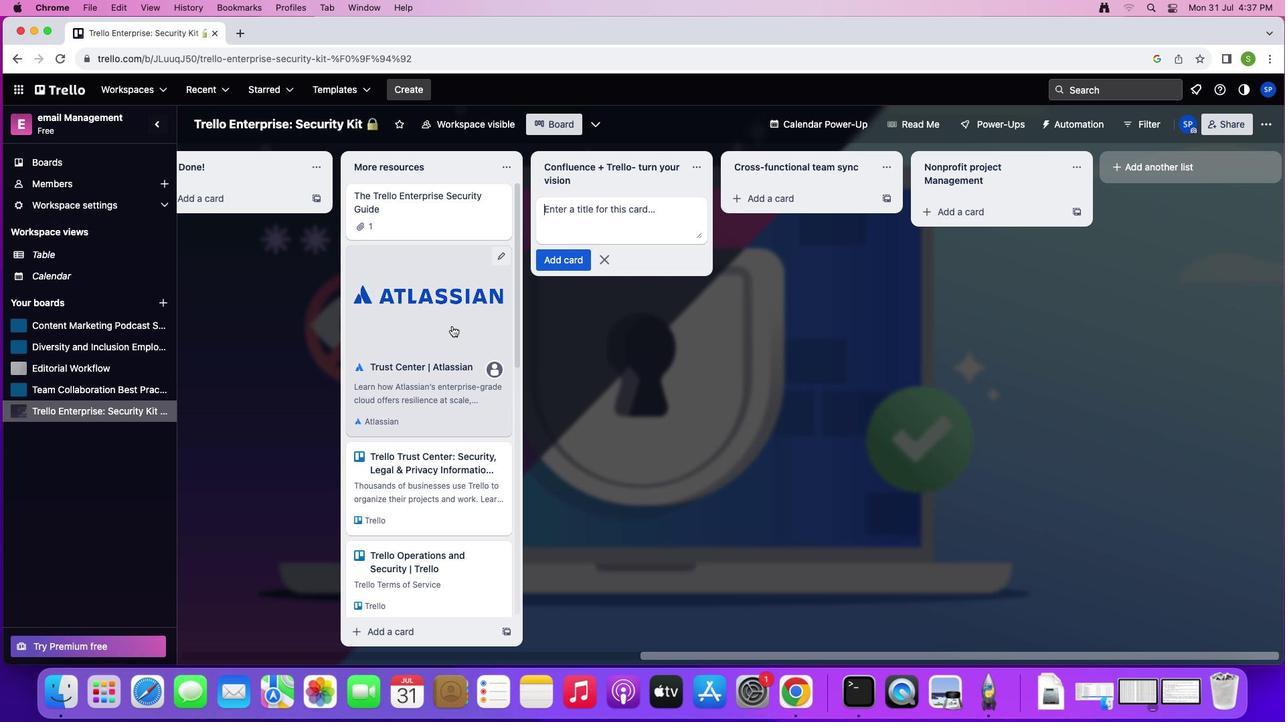 
Action: Mouse moved to (447, 336)
Screenshot: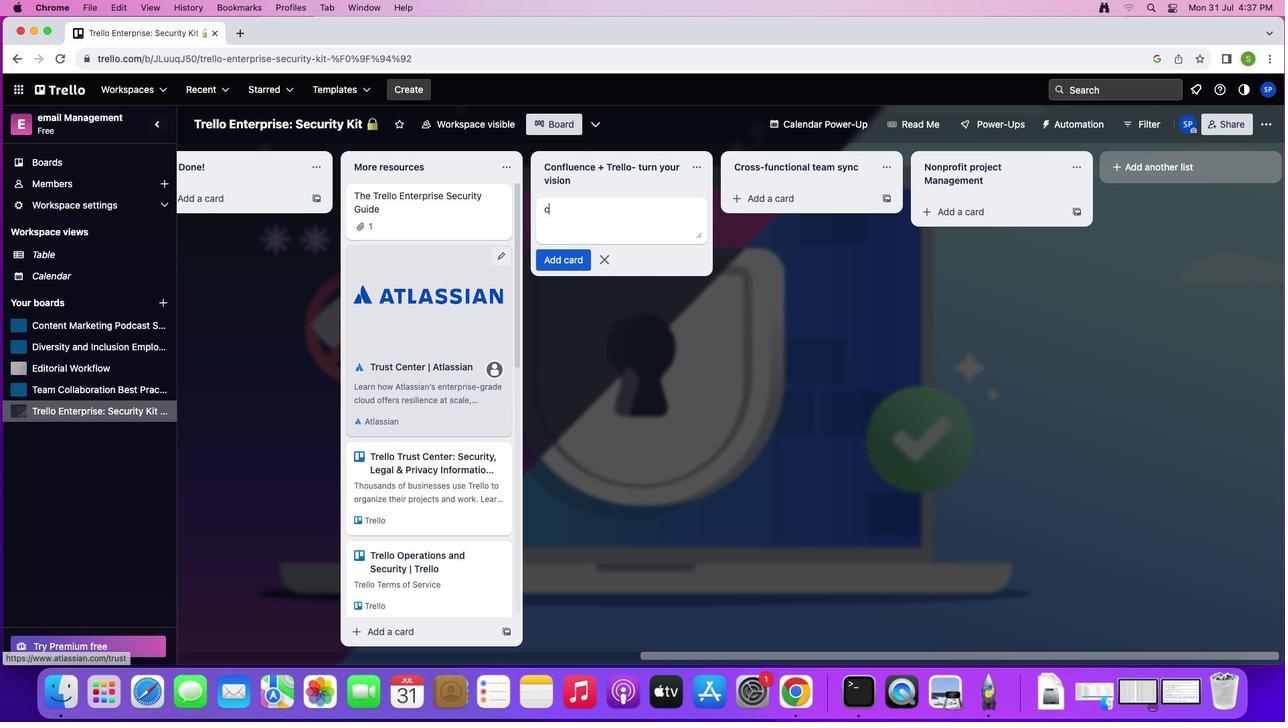 
Action: Key pressed 'c''o''f''l''u''e''n''c''e'Key.shift_r'+'Key.shift't''r''e''l''l''o'Key.enter
Screenshot: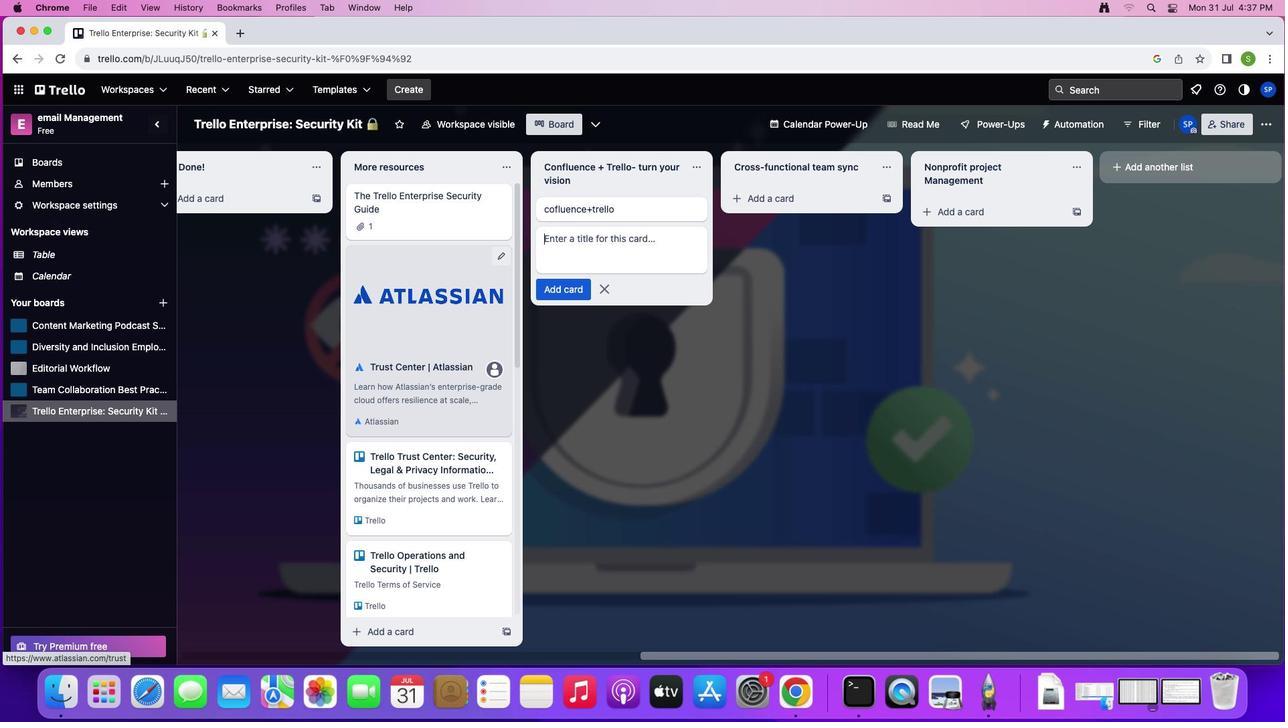 
Action: Mouse moved to (608, 293)
Screenshot: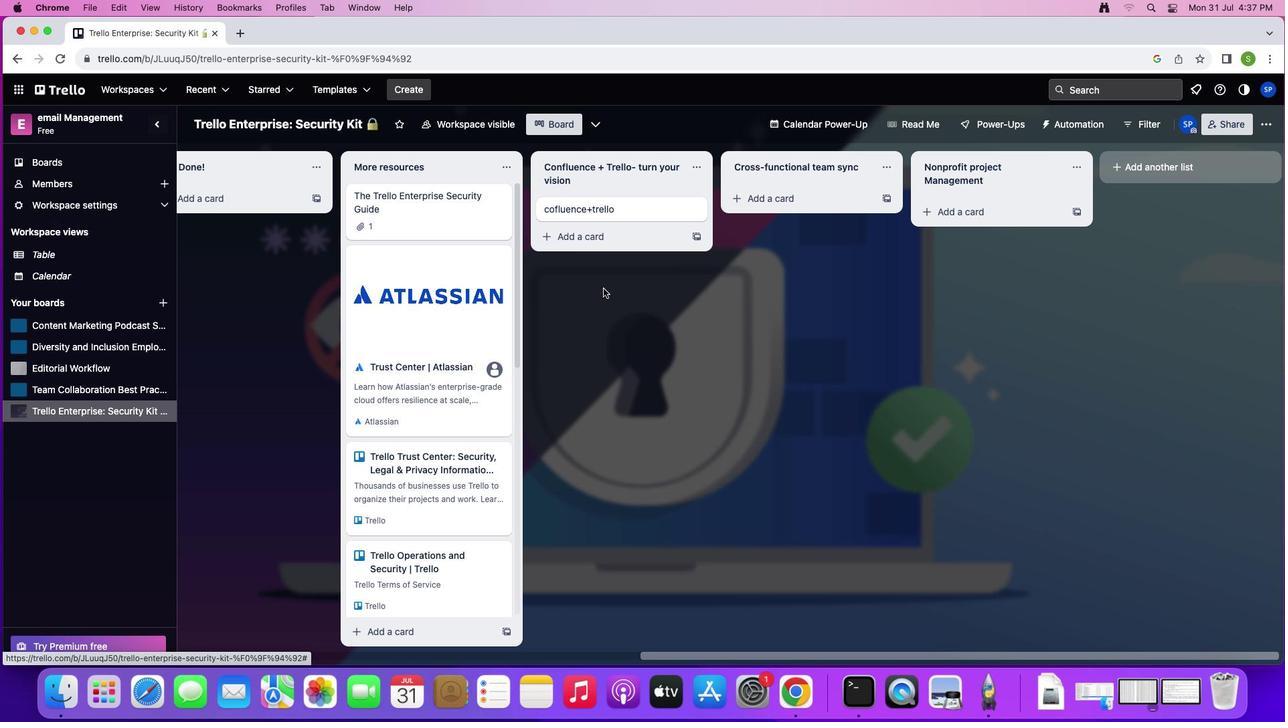 
Action: Mouse pressed left at (608, 293)
Screenshot: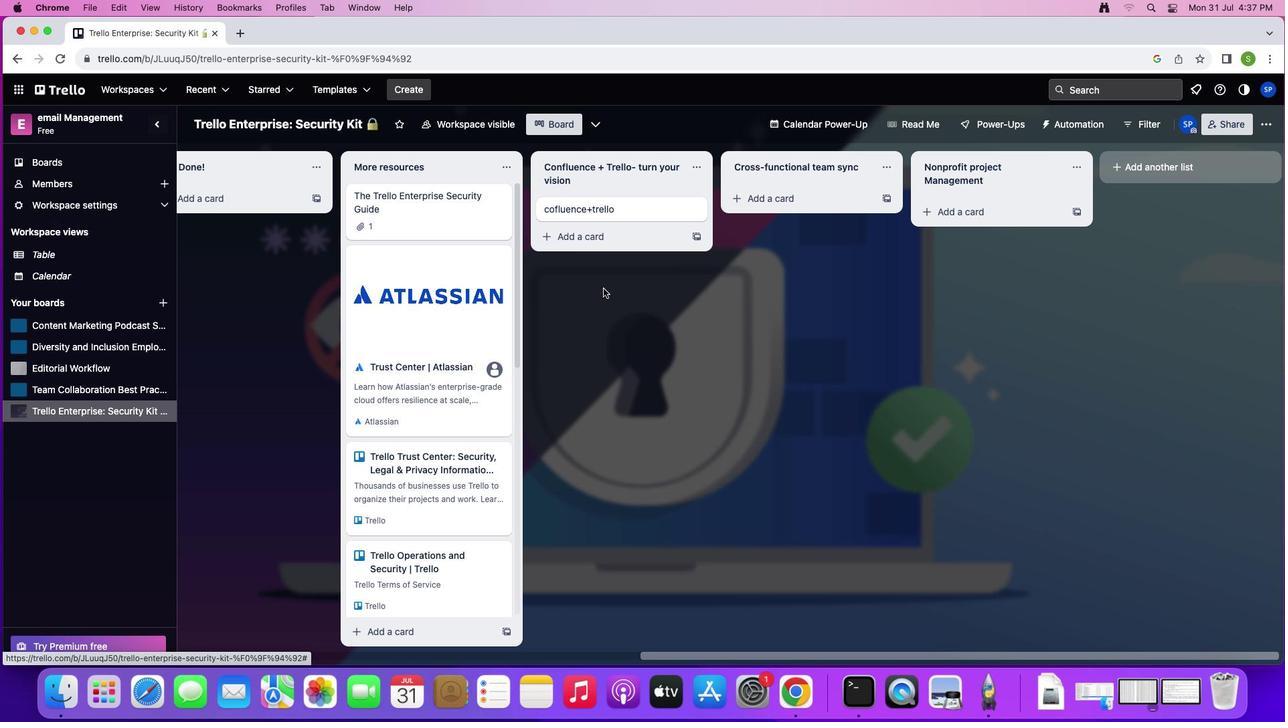 
Action: Mouse moved to (770, 201)
Screenshot: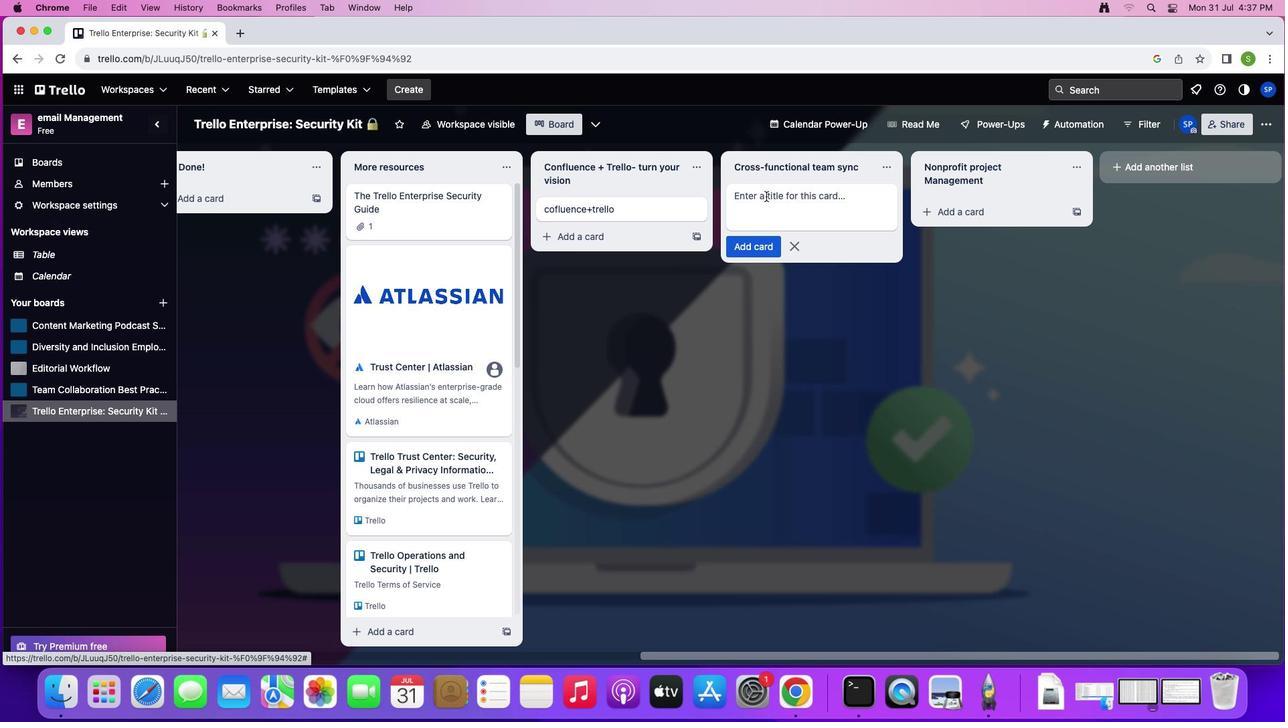 
Action: Mouse pressed left at (770, 201)
Screenshot: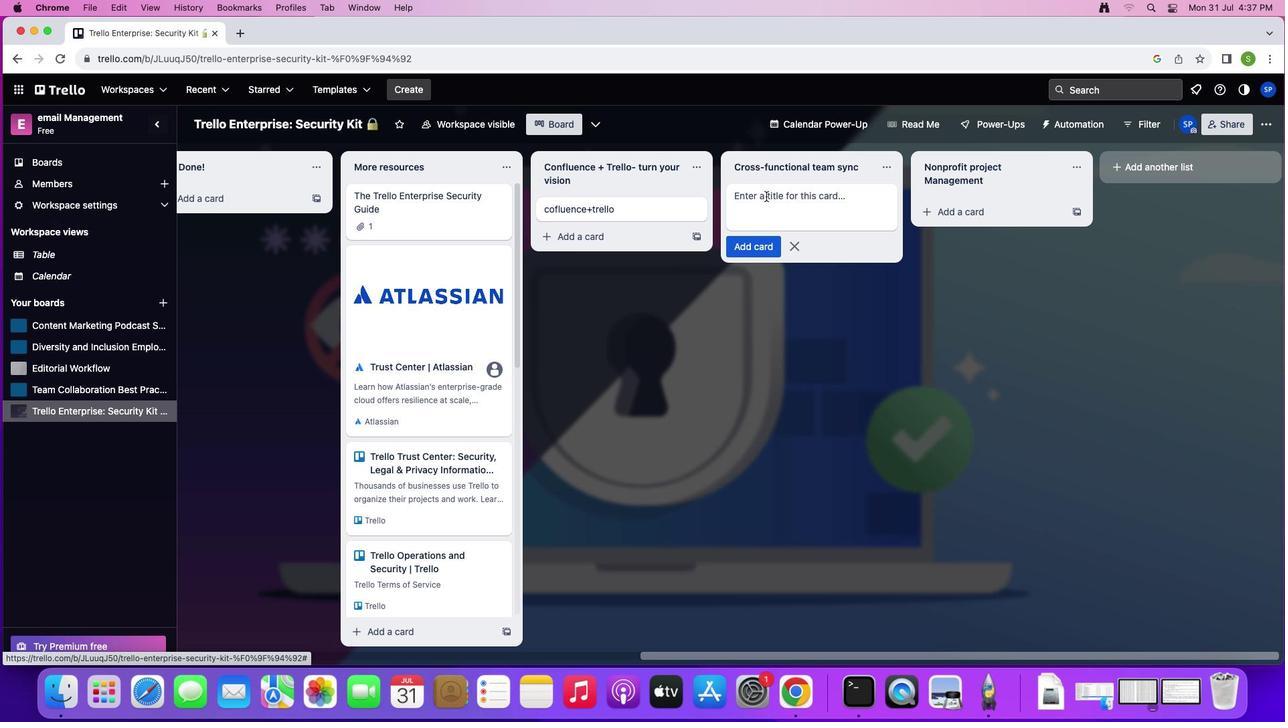 
Action: Mouse moved to (743, 224)
Screenshot: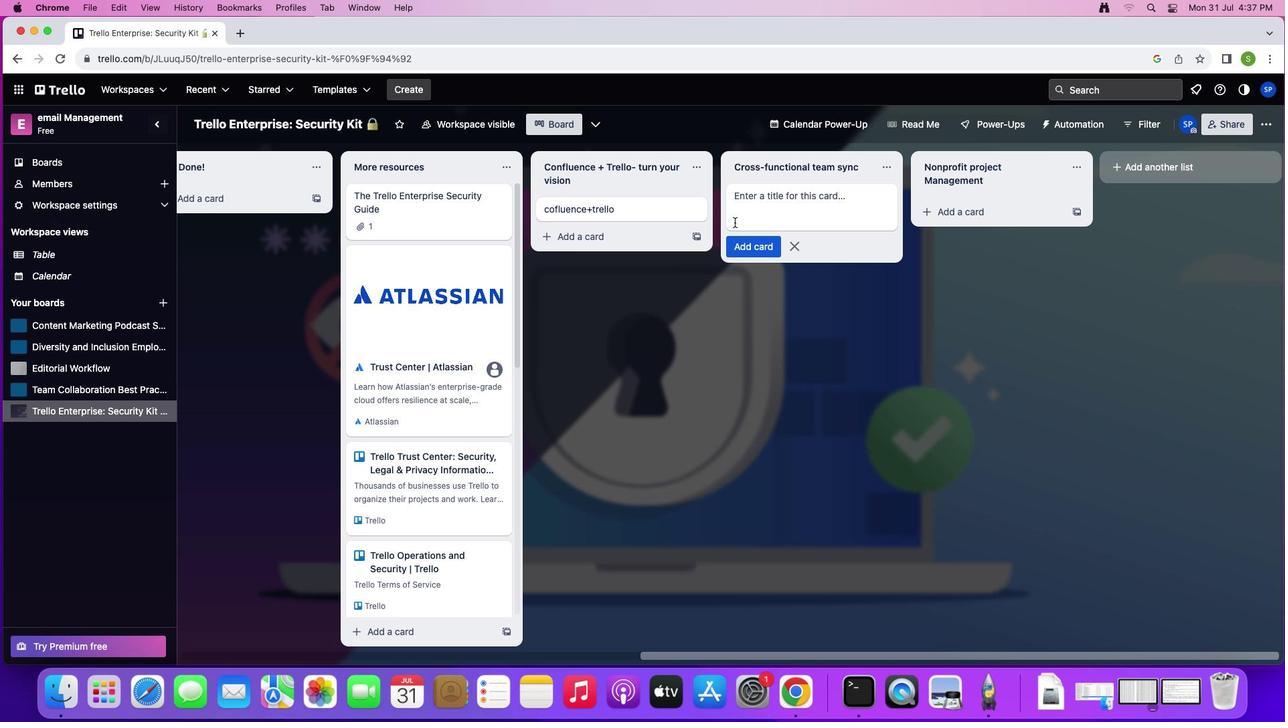 
Action: Key pressed Key.shift
Screenshot: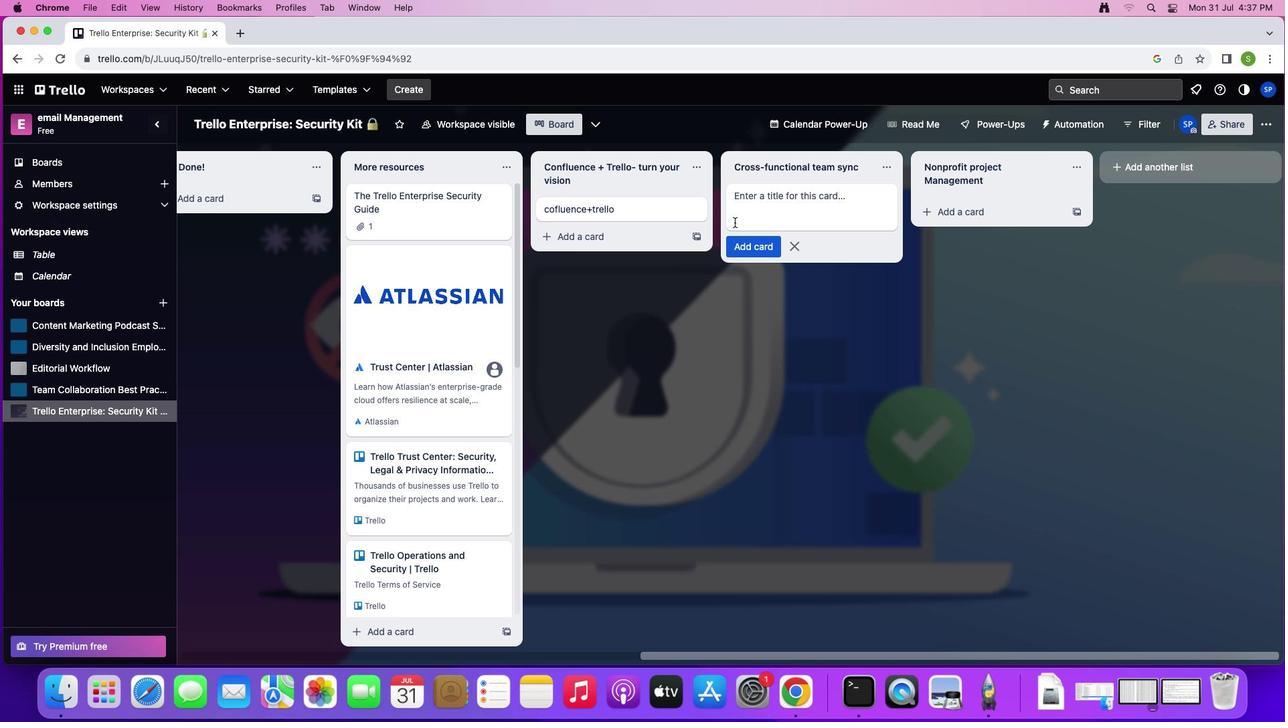 
Action: Mouse moved to (738, 227)
Screenshot: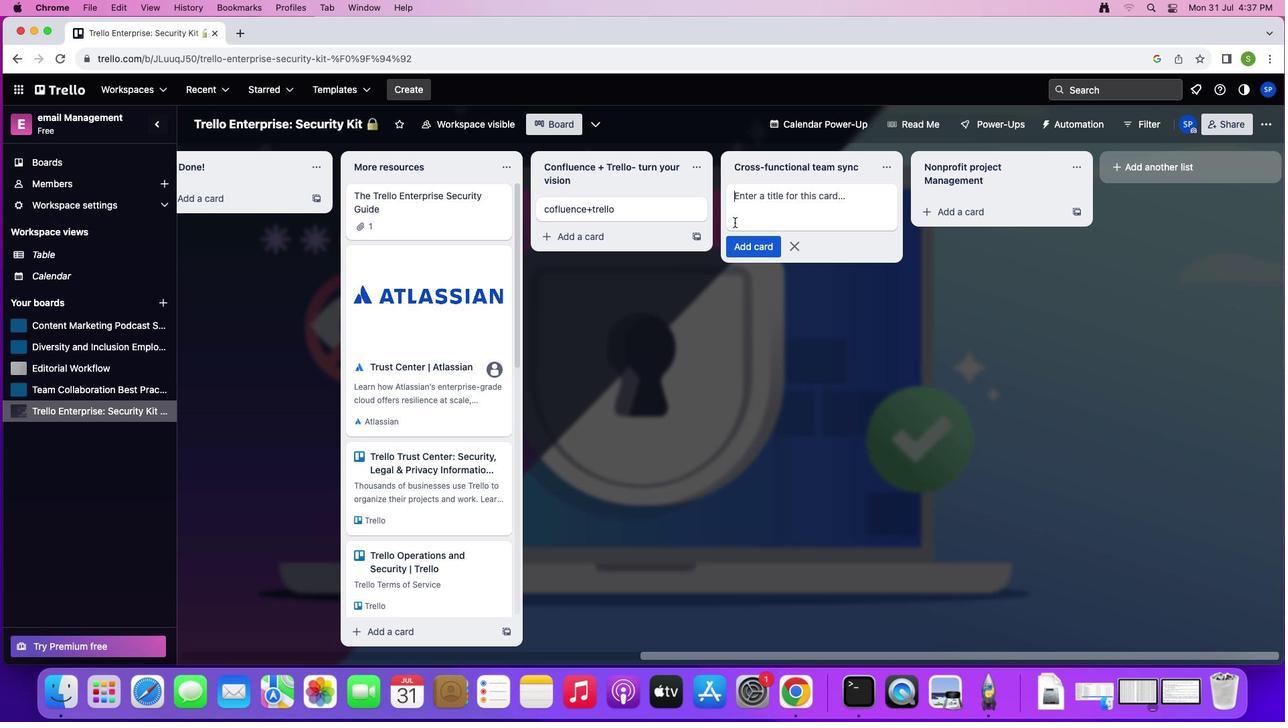
Action: Key pressed 'C''r''o''s''s''-''f''u''n''c''t''i''o''n''a''l'
Screenshot: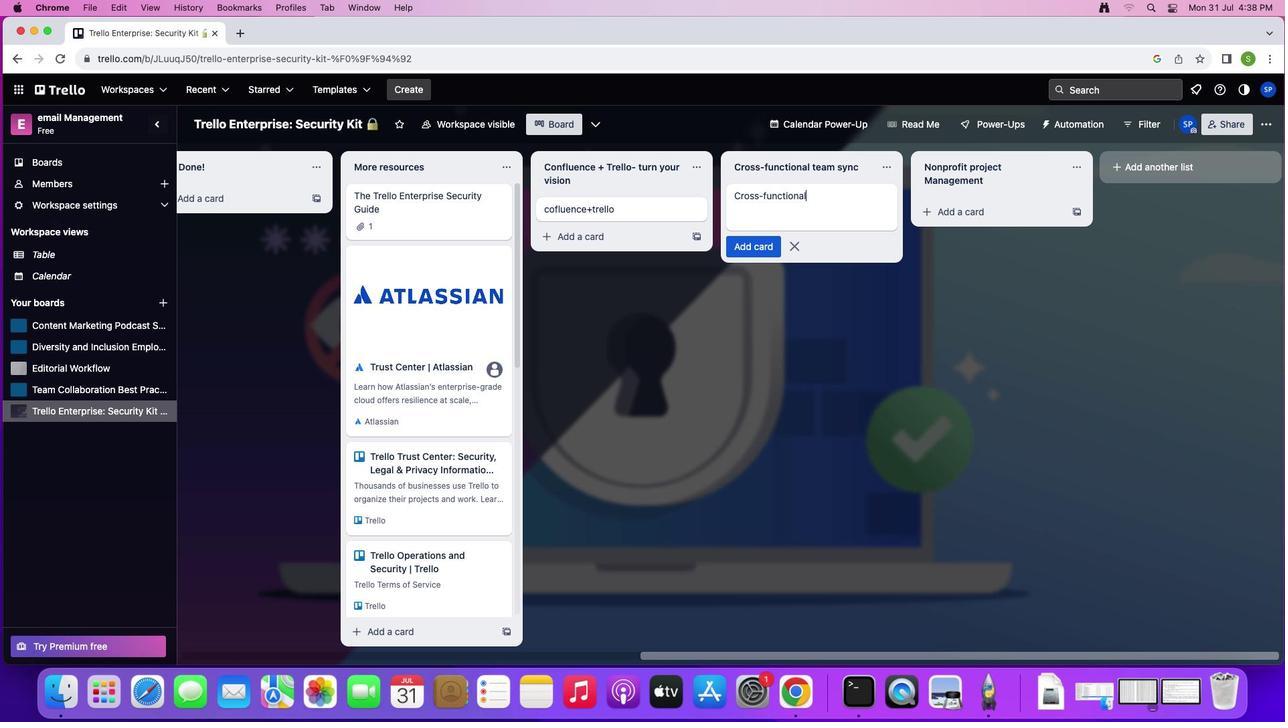 
Action: Mouse moved to (738, 247)
Screenshot: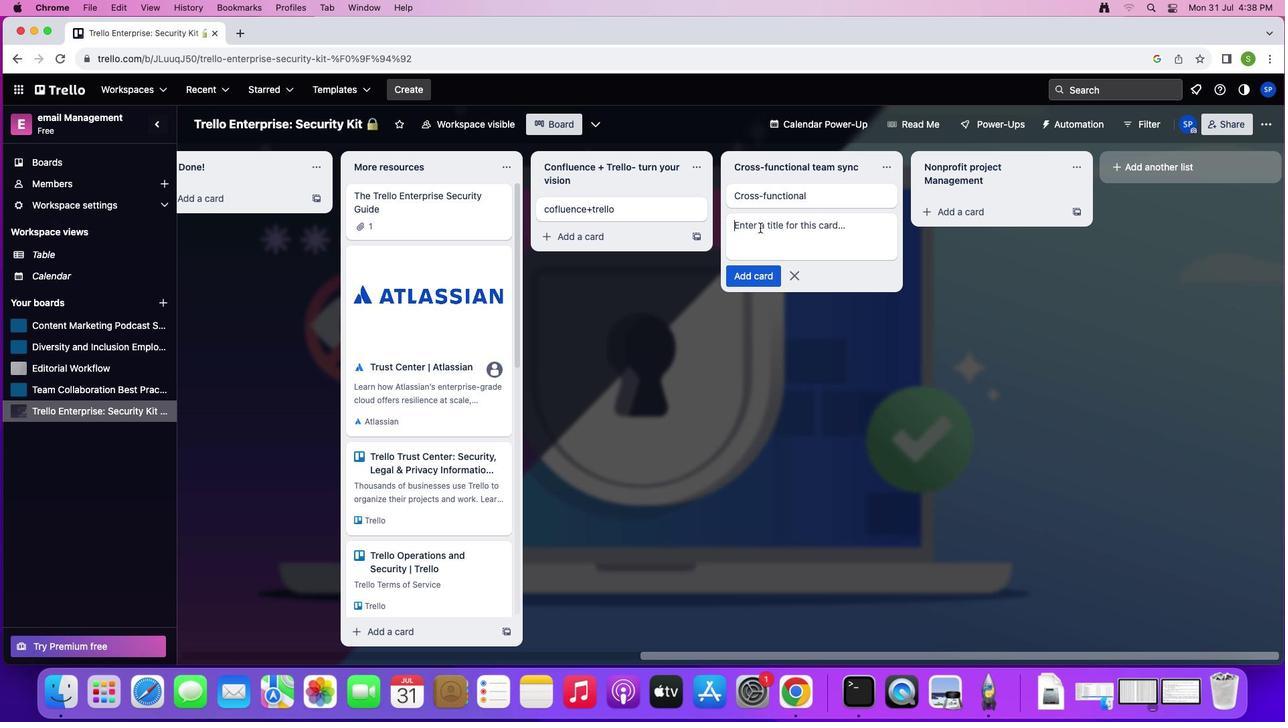 
Action: Mouse pressed left at (738, 247)
Screenshot: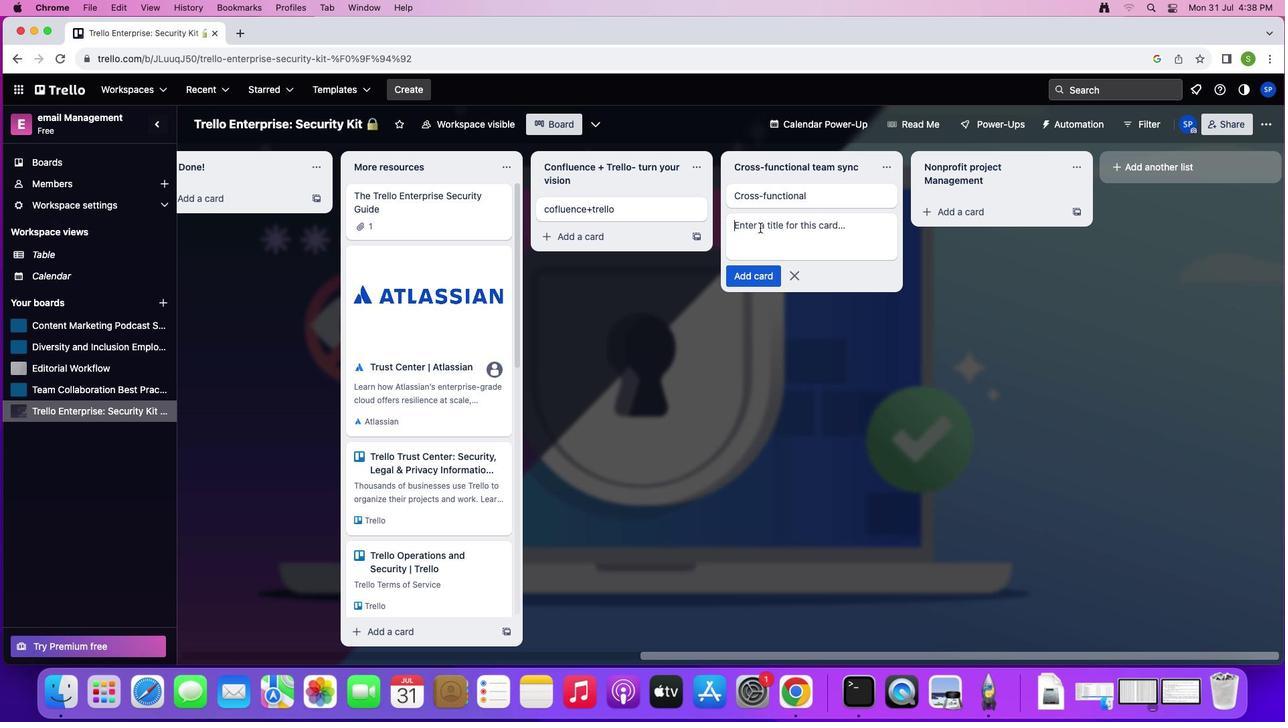 
Action: Mouse moved to (964, 209)
Screenshot: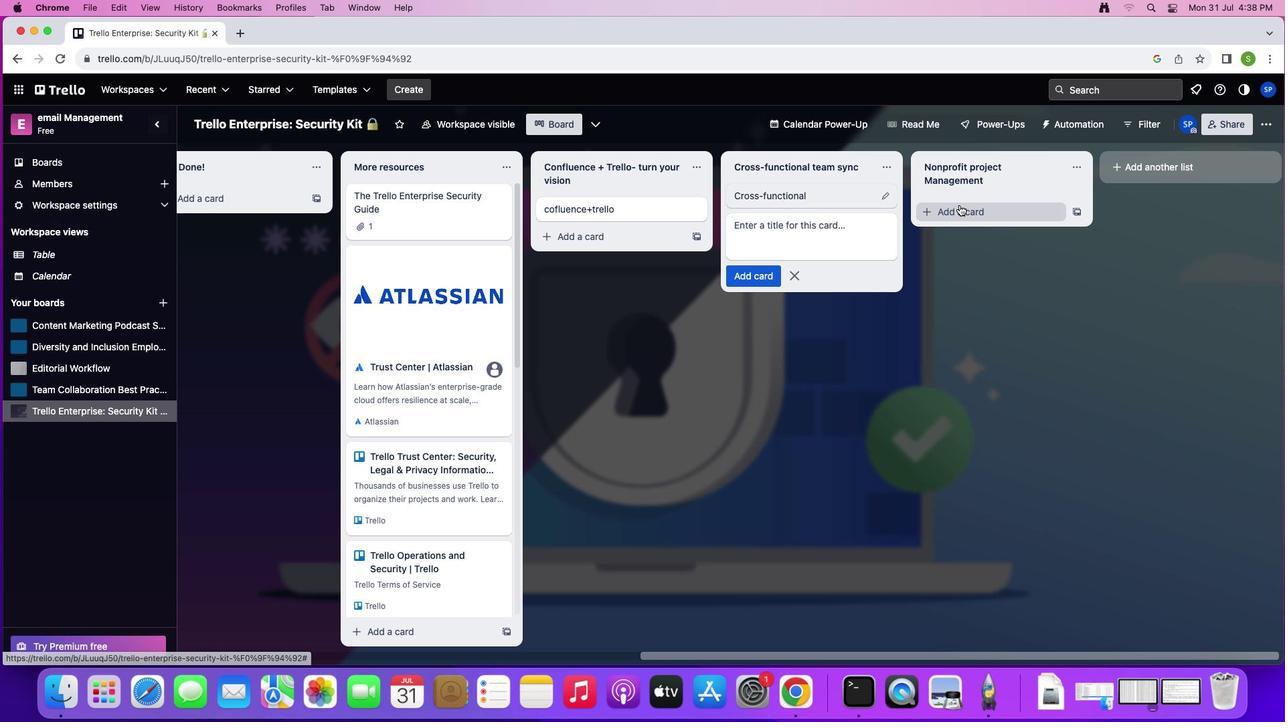 
Action: Mouse pressed left at (964, 209)
Screenshot: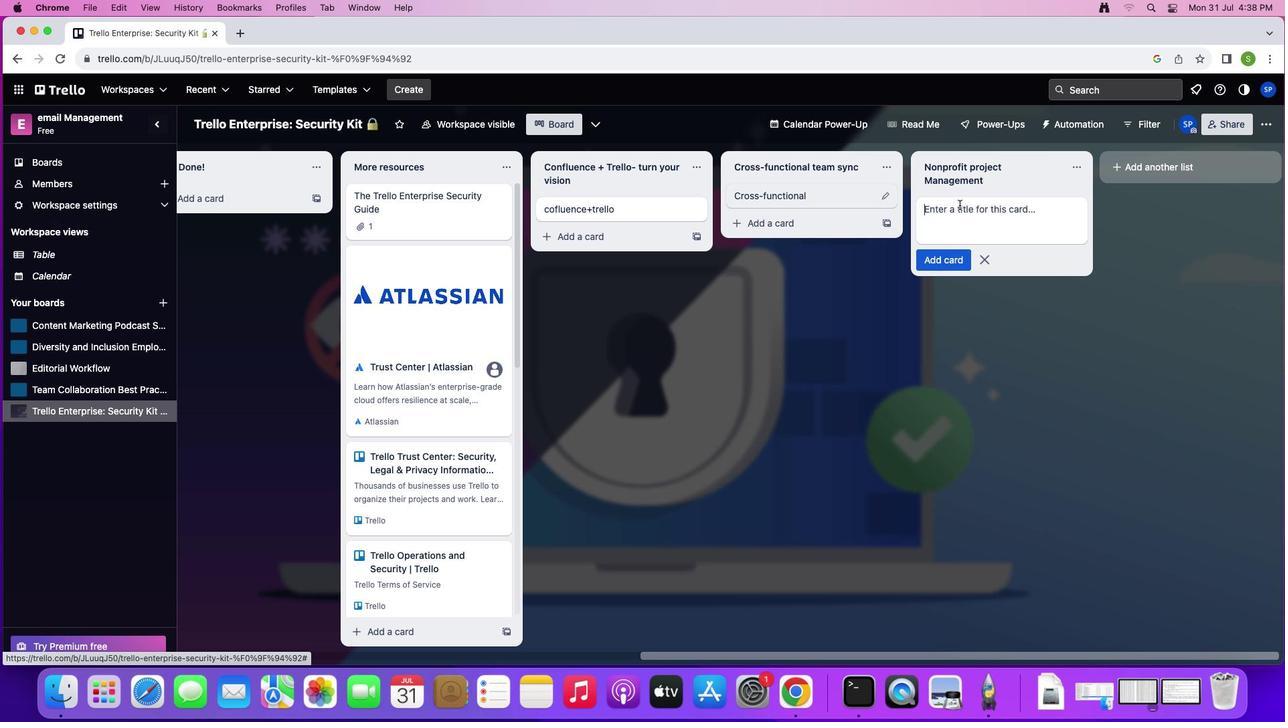 
Action: Mouse moved to (961, 210)
Screenshot: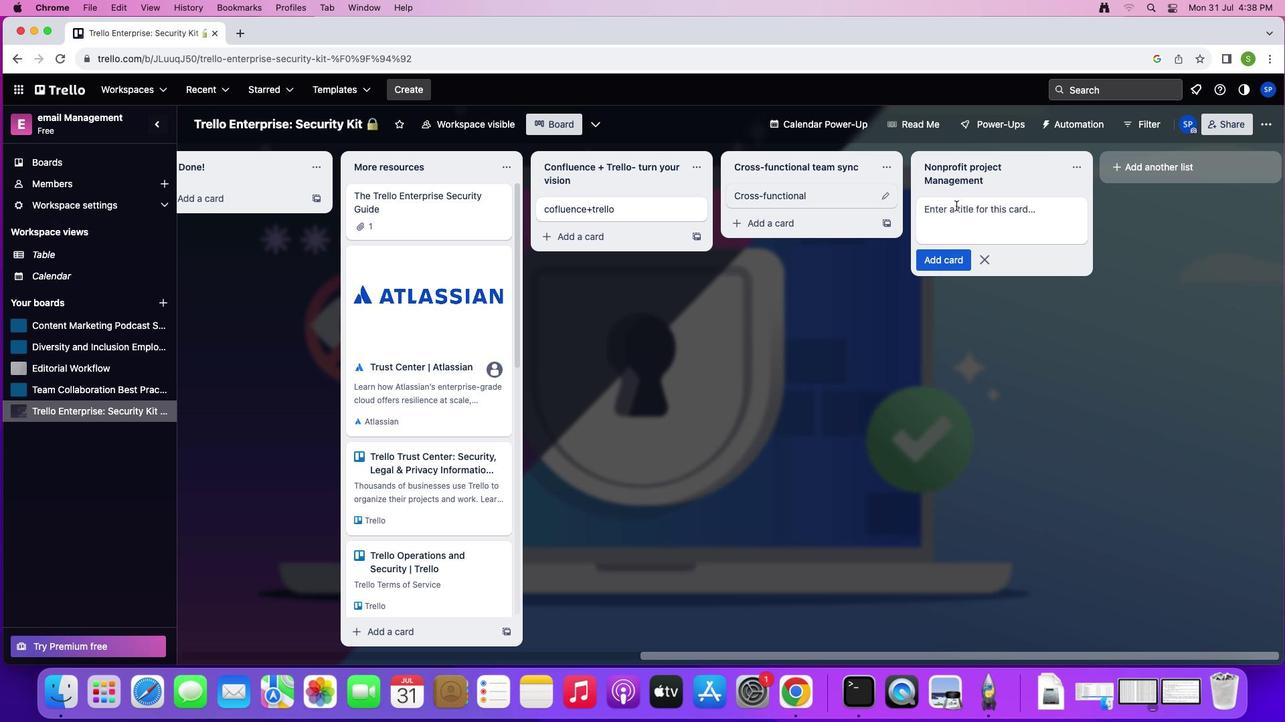 
Action: Key pressed Key.shift'N''o''n''p''r''o''f''i''t'Key.spaceKey.shift'p''r''o''j''e''c''t'Key.enter
Screenshot: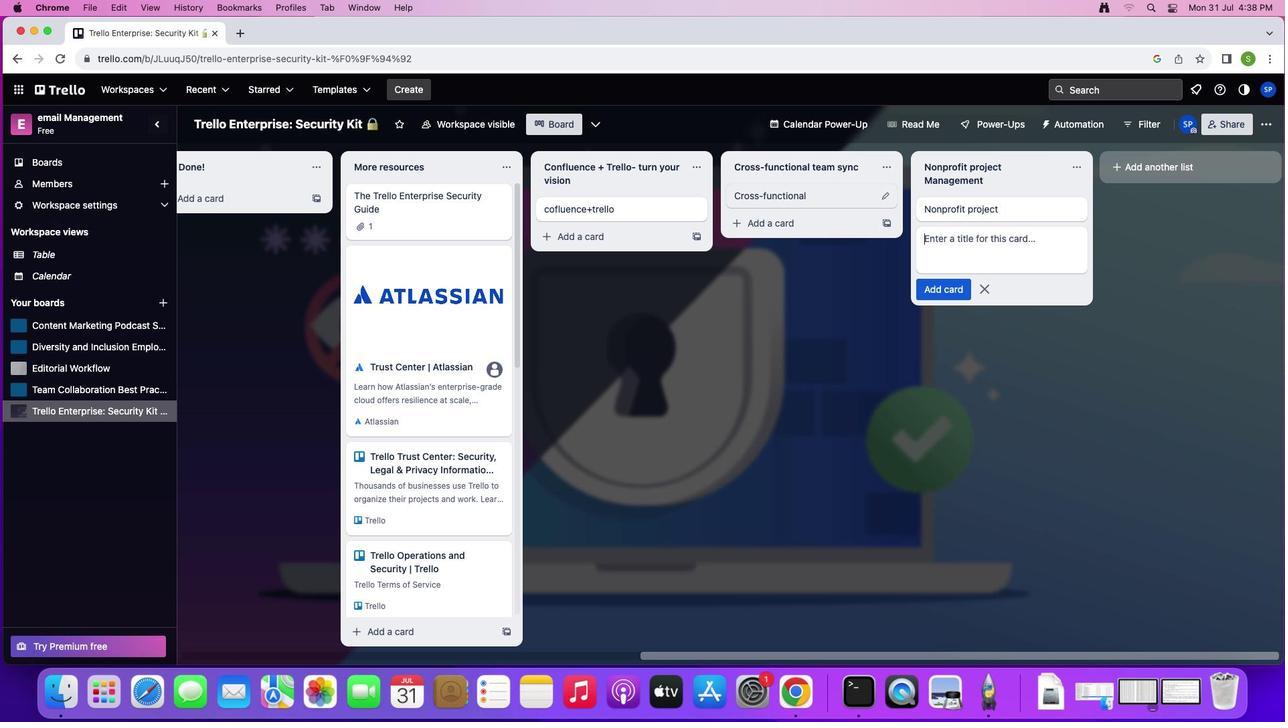 
Action: Mouse moved to (989, 293)
Screenshot: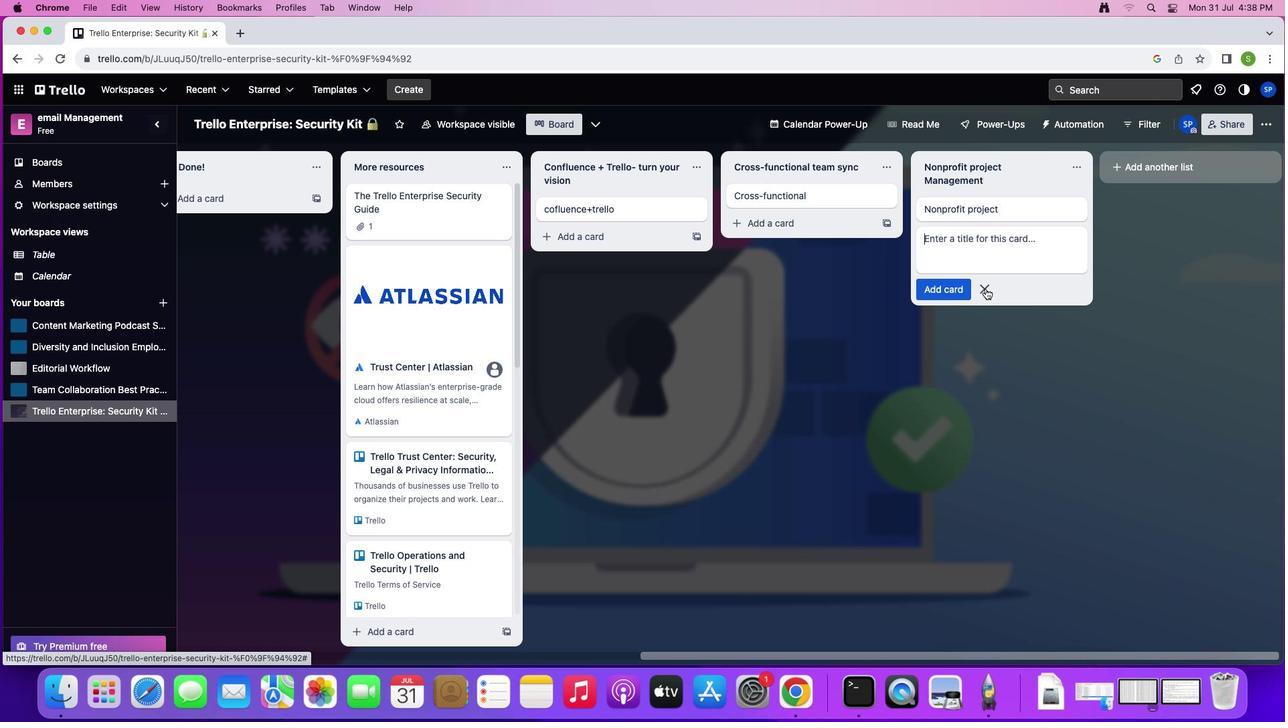 
Action: Mouse pressed left at (989, 293)
Screenshot: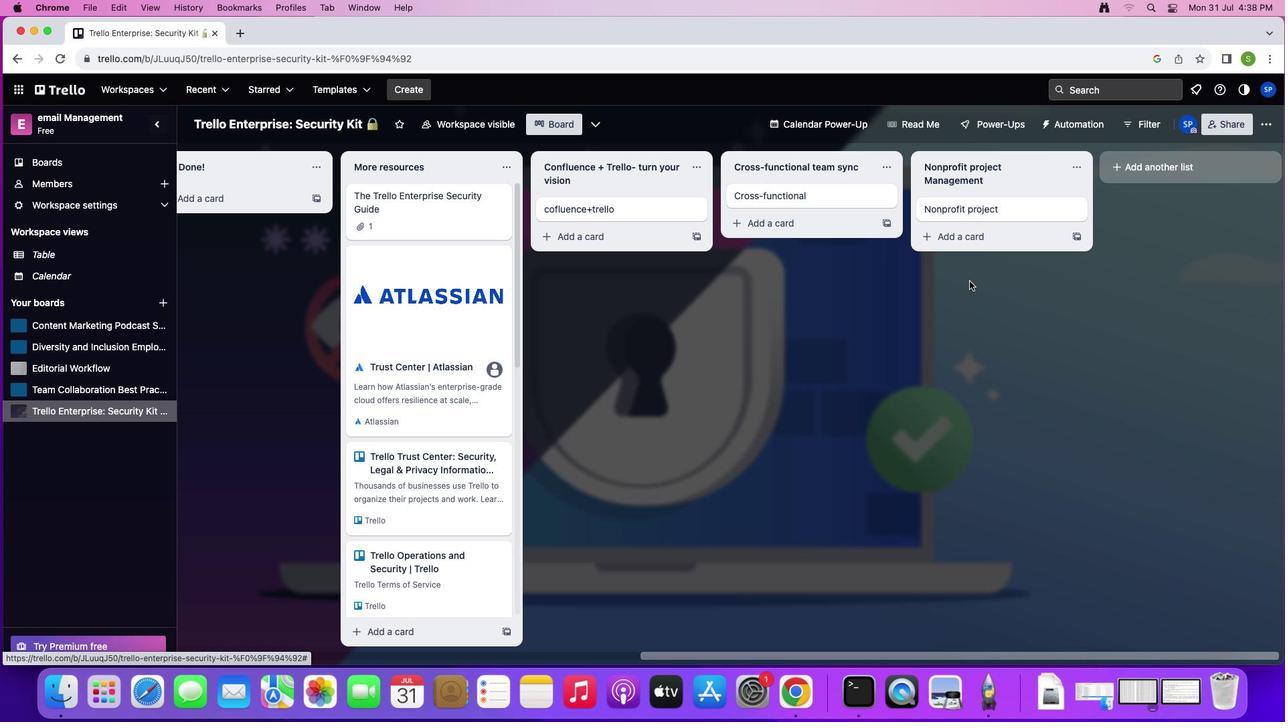 
Action: Mouse moved to (590, 216)
Screenshot: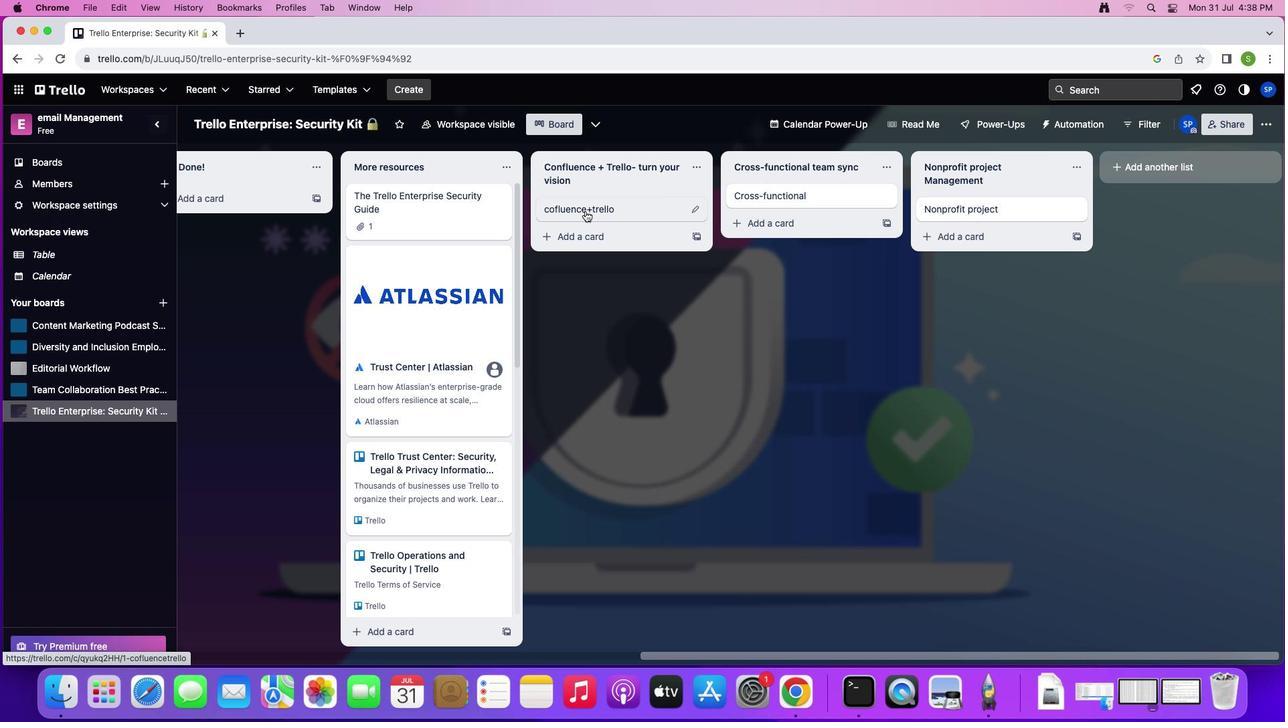 
Action: Mouse pressed left at (590, 216)
Screenshot: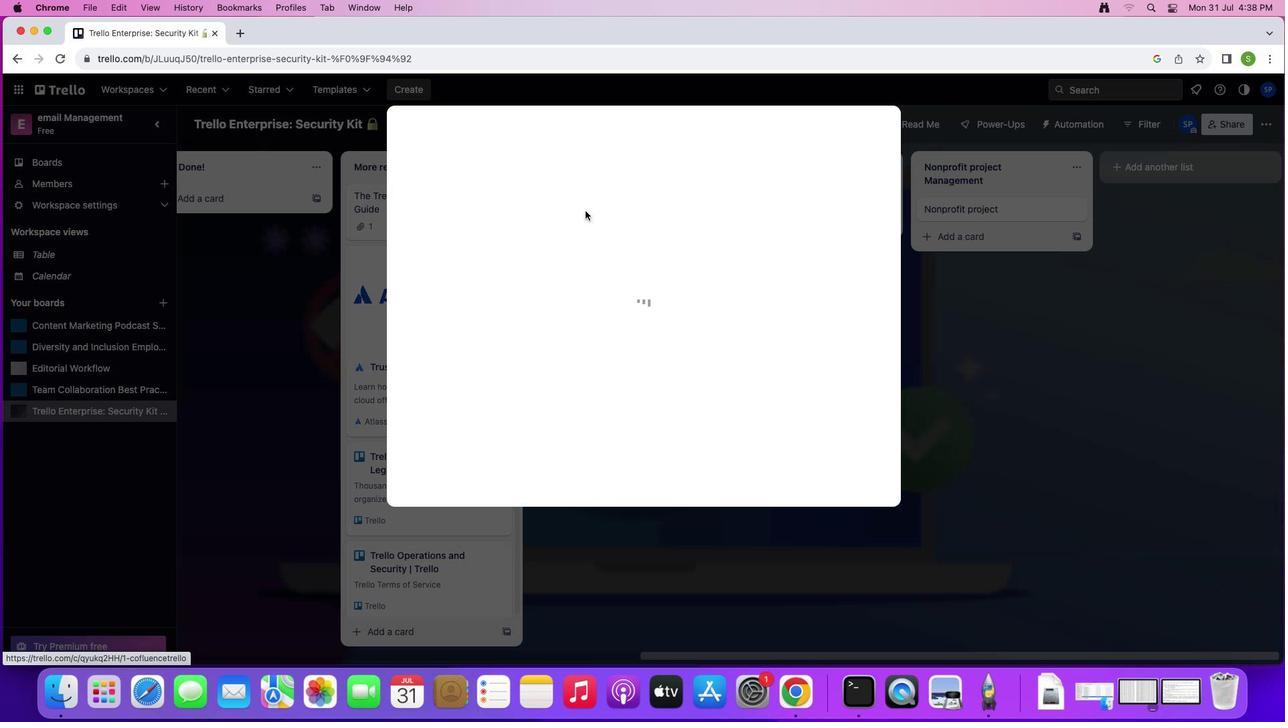 
Action: Mouse moved to (805, 196)
Screenshot: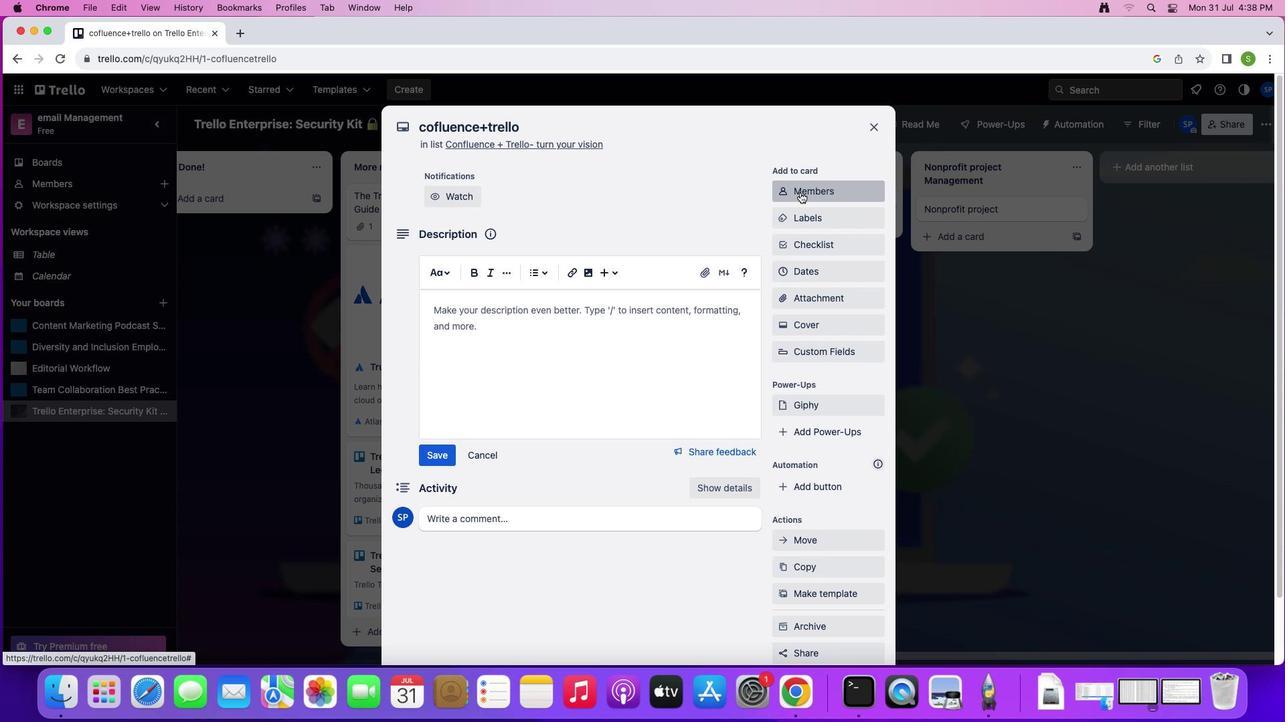 
Action: Mouse pressed left at (805, 196)
Screenshot: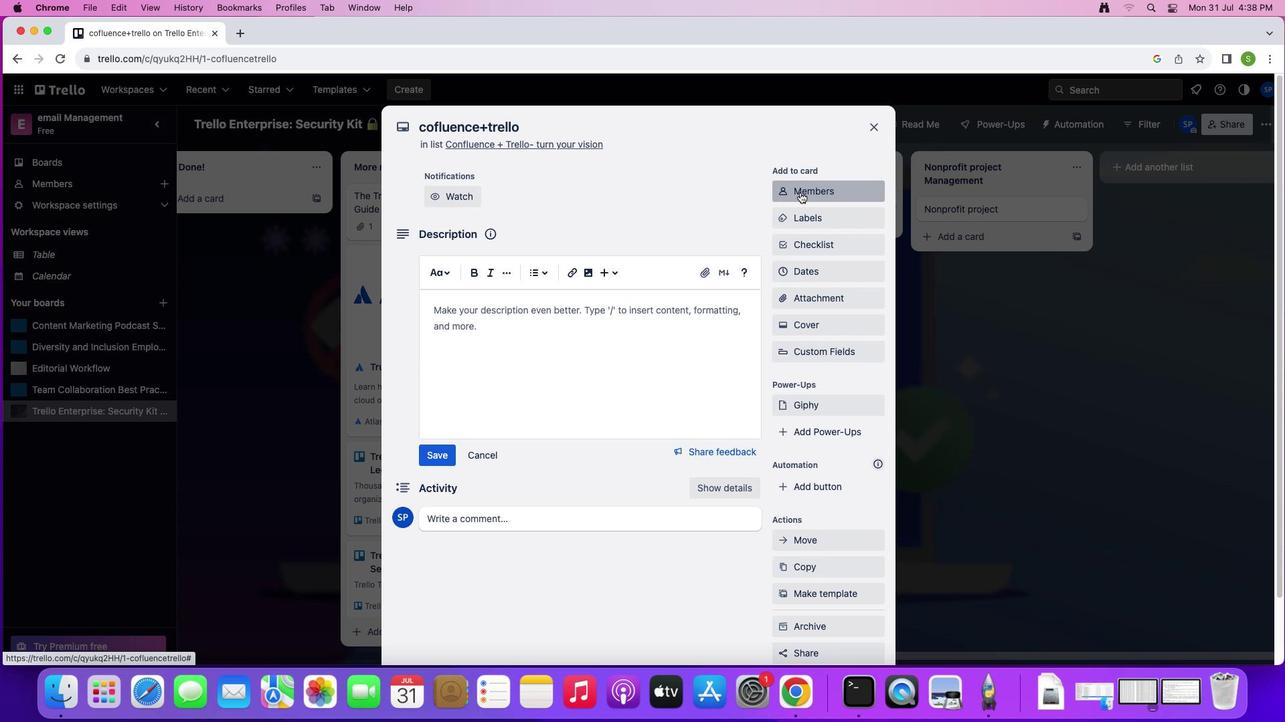 
Action: Mouse moved to (798, 257)
Screenshot: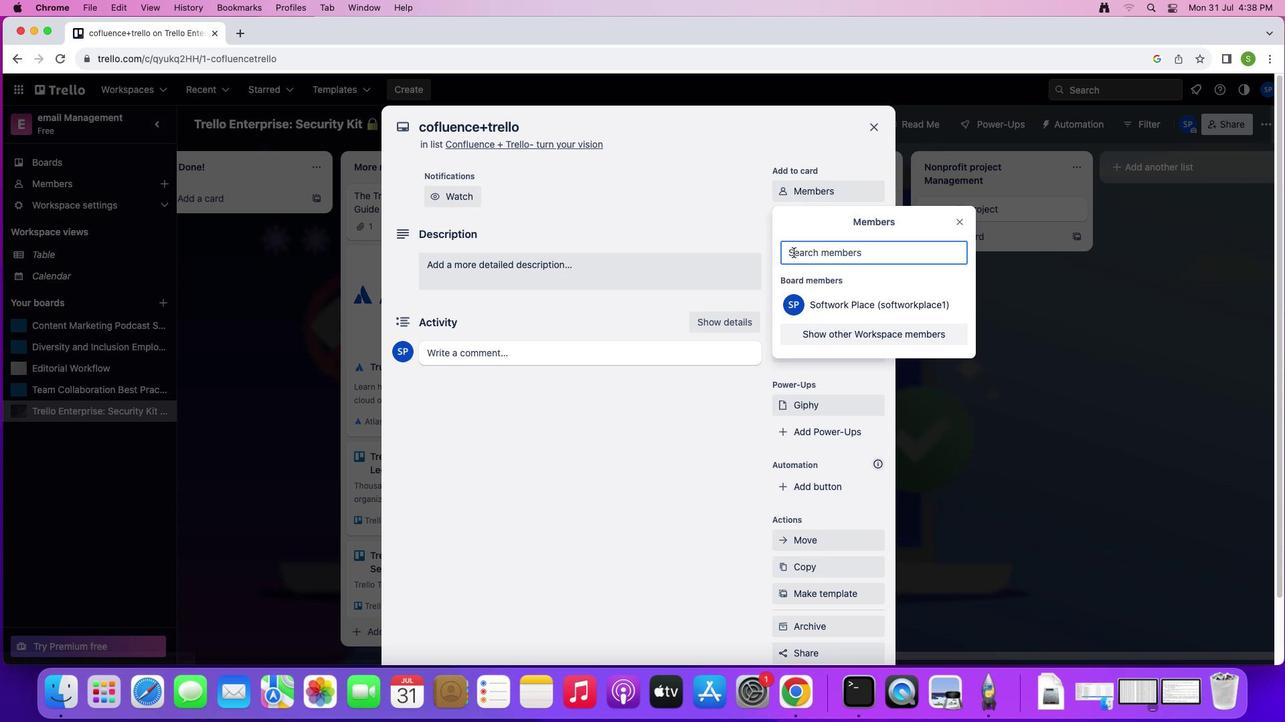 
Action: Mouse pressed left at (798, 257)
Screenshot: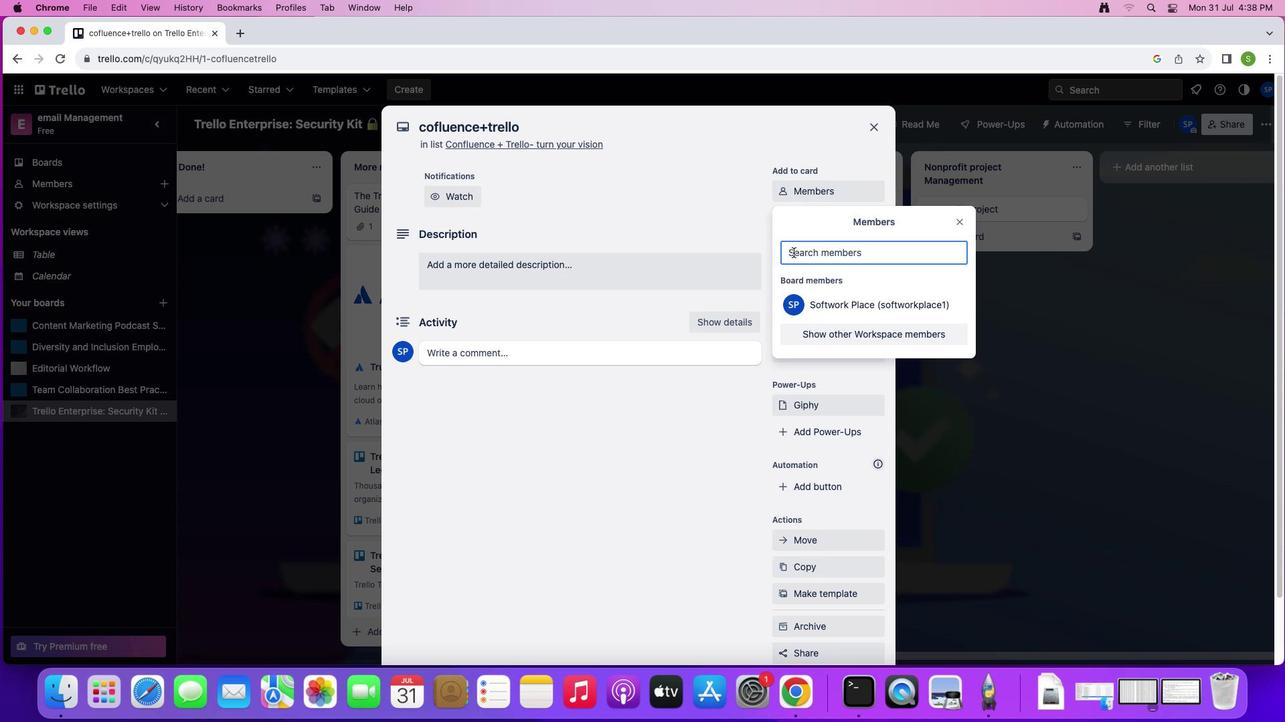 
Action: Mouse moved to (838, 259)
Screenshot: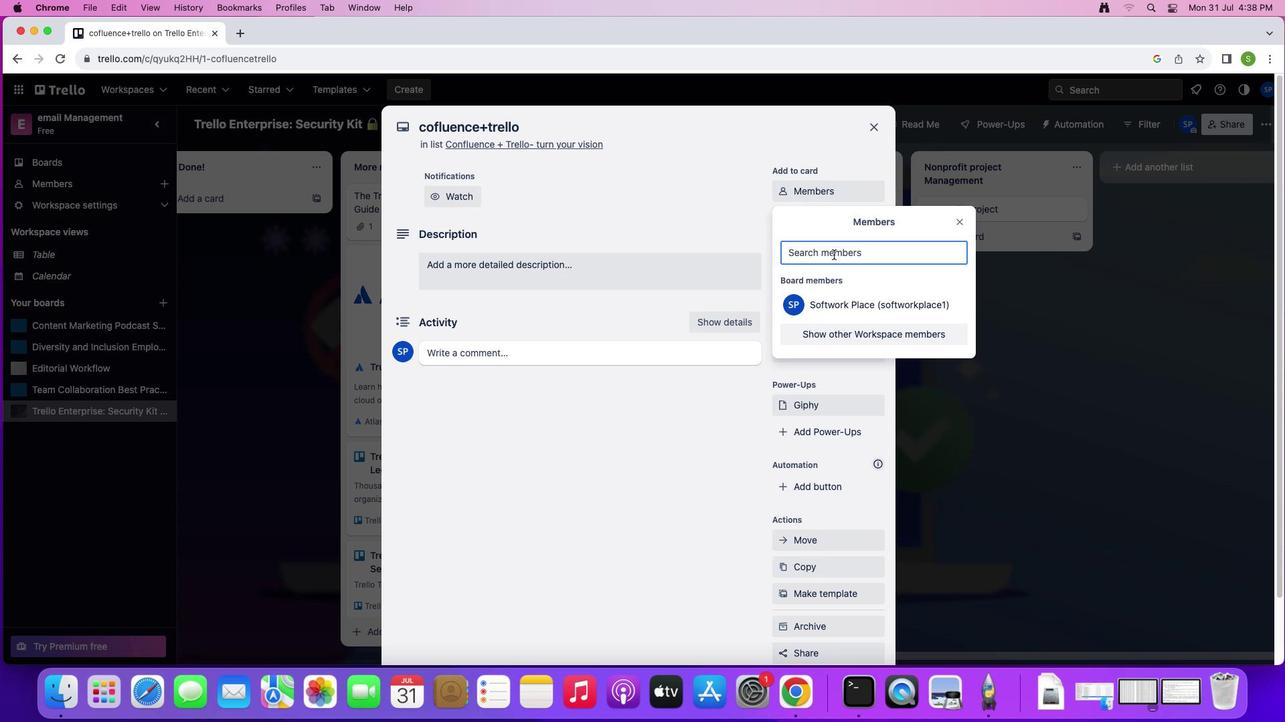 
Action: Key pressed Key.shift's''o''f''t''a''g''e''.''2'Key.shift'@''s''o''f''t''a''g''e''.''n''e''t'
Screenshot: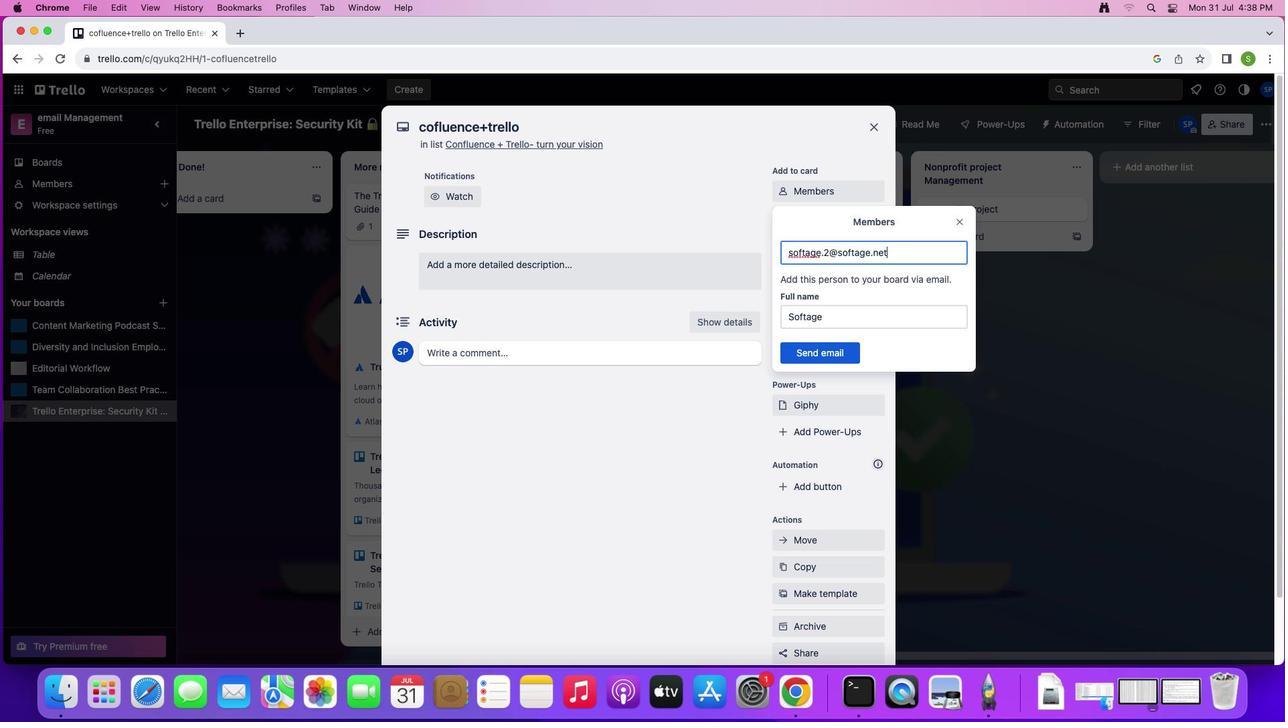 
Action: Mouse moved to (830, 356)
Screenshot: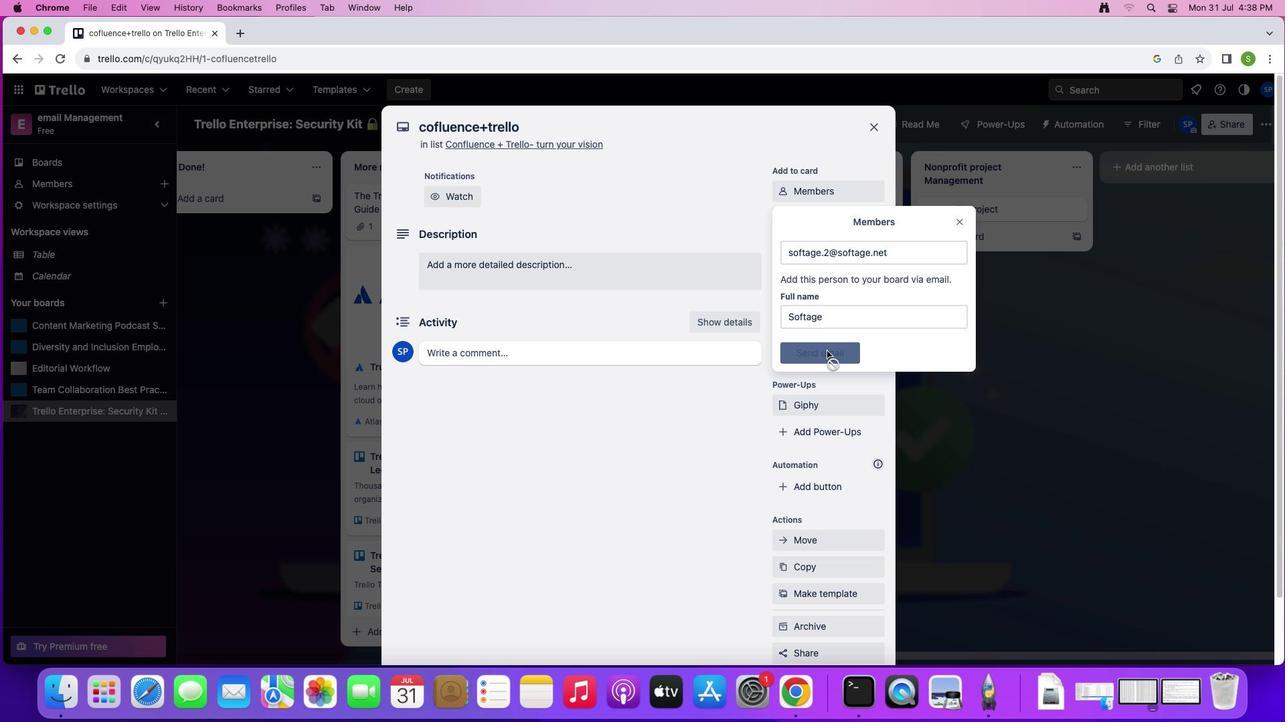 
Action: Mouse pressed left at (830, 356)
Screenshot: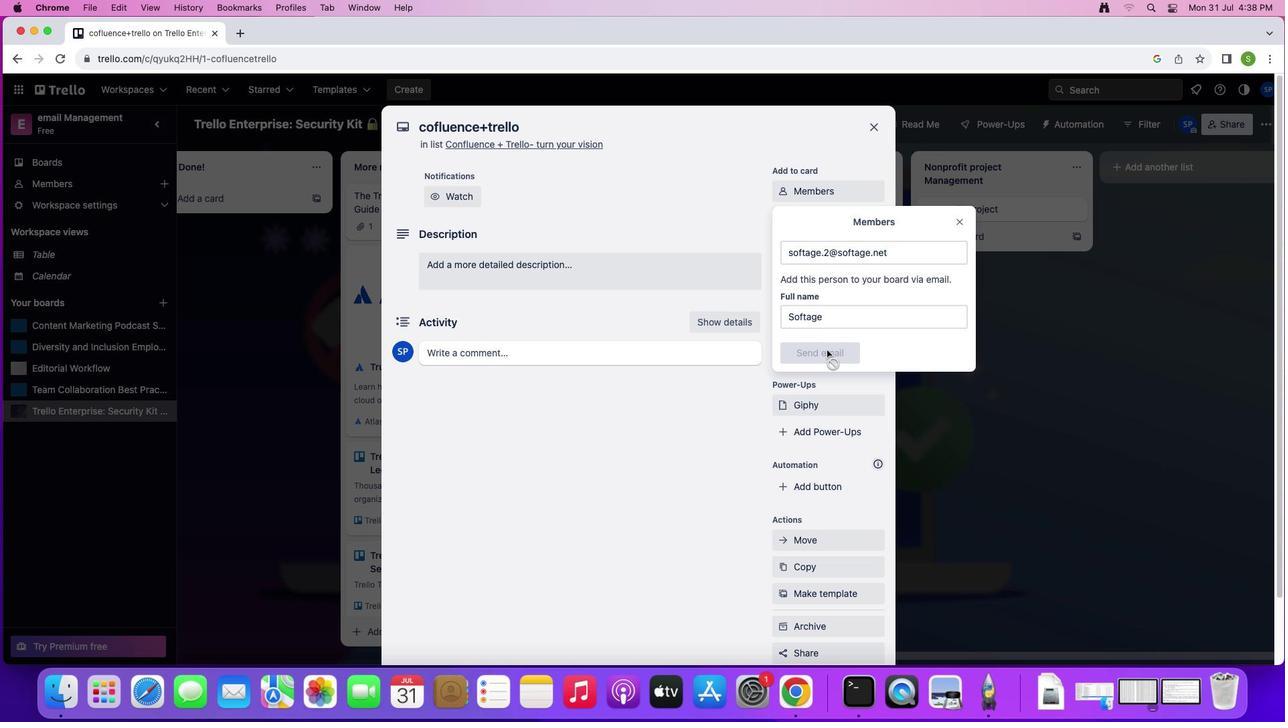 
Action: Mouse moved to (814, 269)
Screenshot: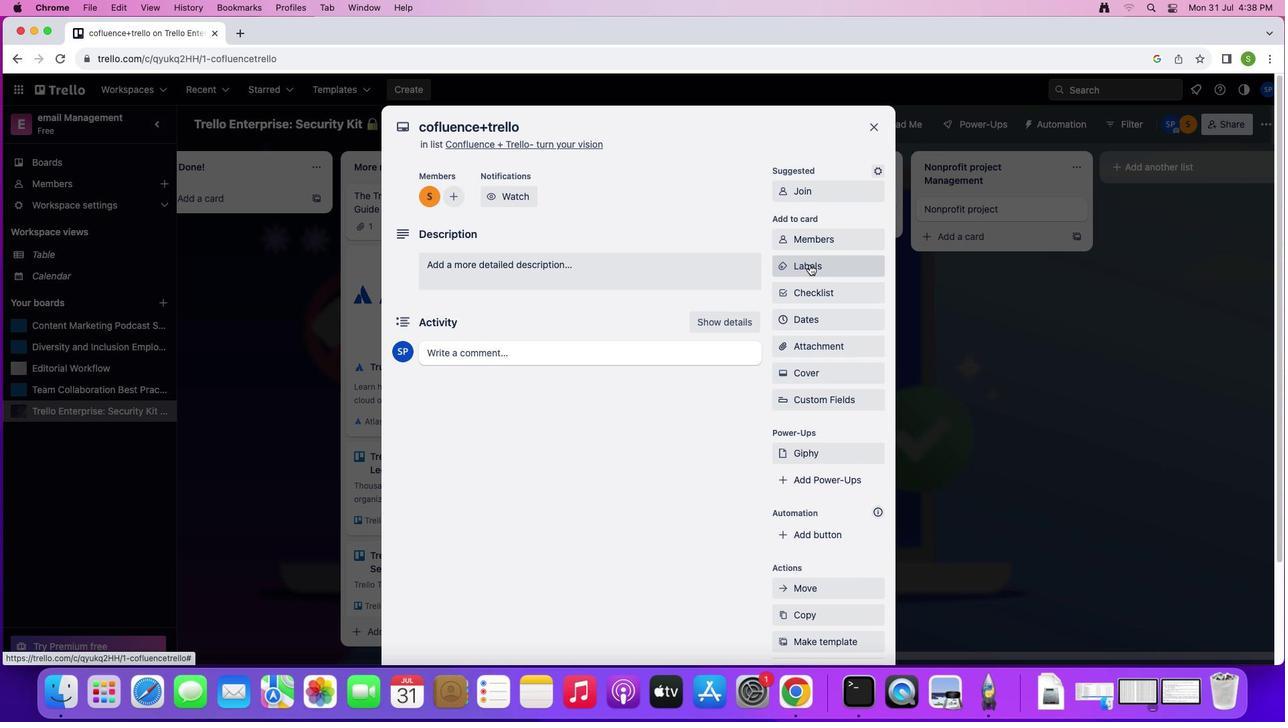 
Action: Mouse pressed left at (814, 269)
Screenshot: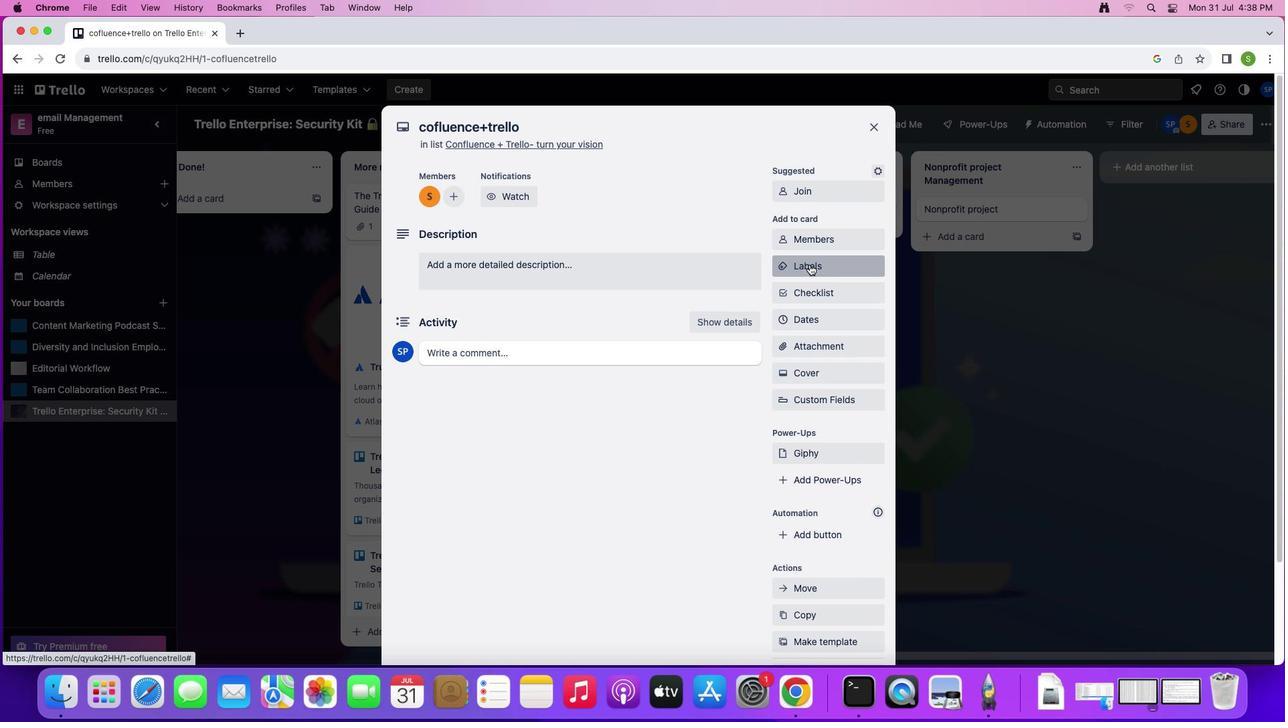 
Action: Mouse moved to (856, 432)
Screenshot: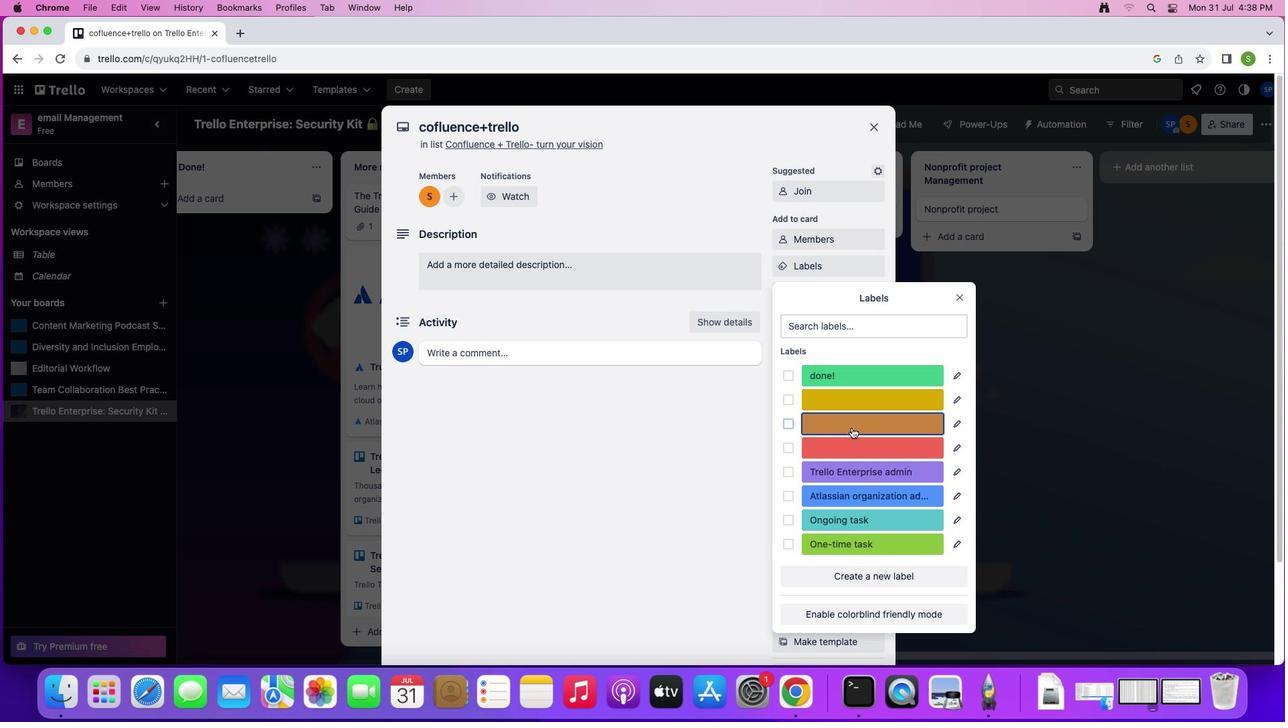 
Action: Mouse pressed left at (856, 432)
Screenshot: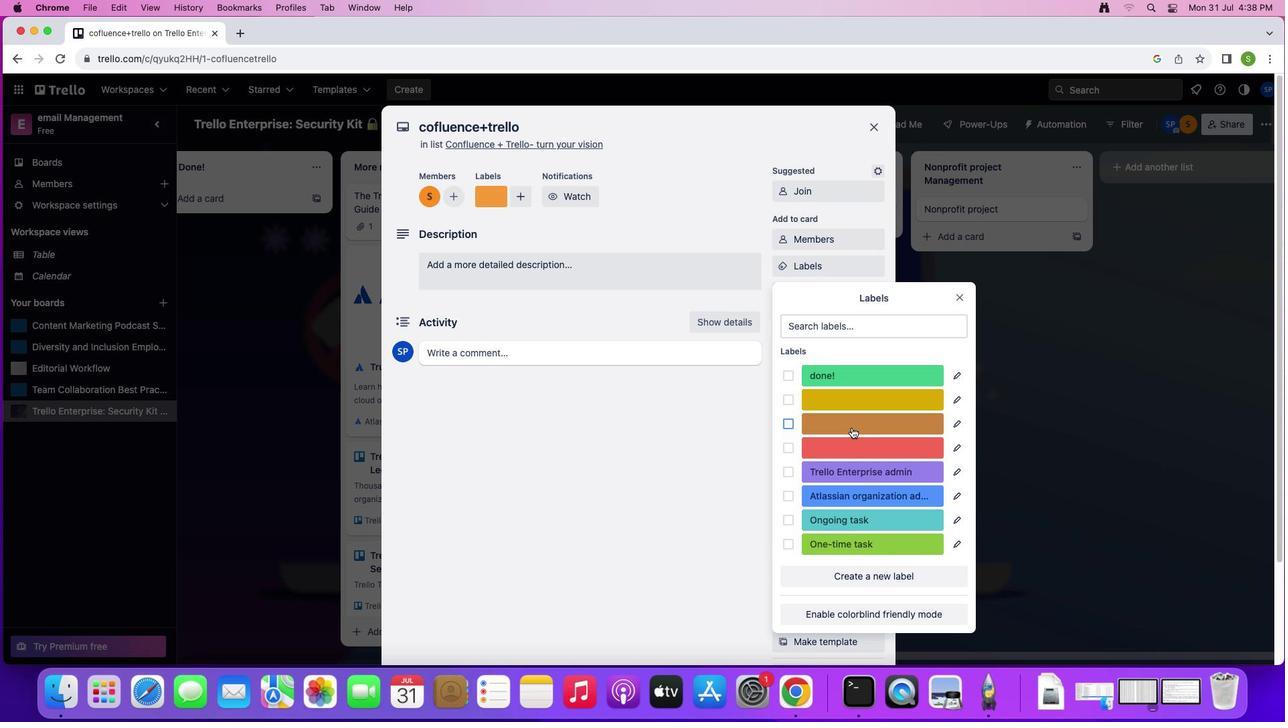 
Action: Mouse moved to (962, 302)
Screenshot: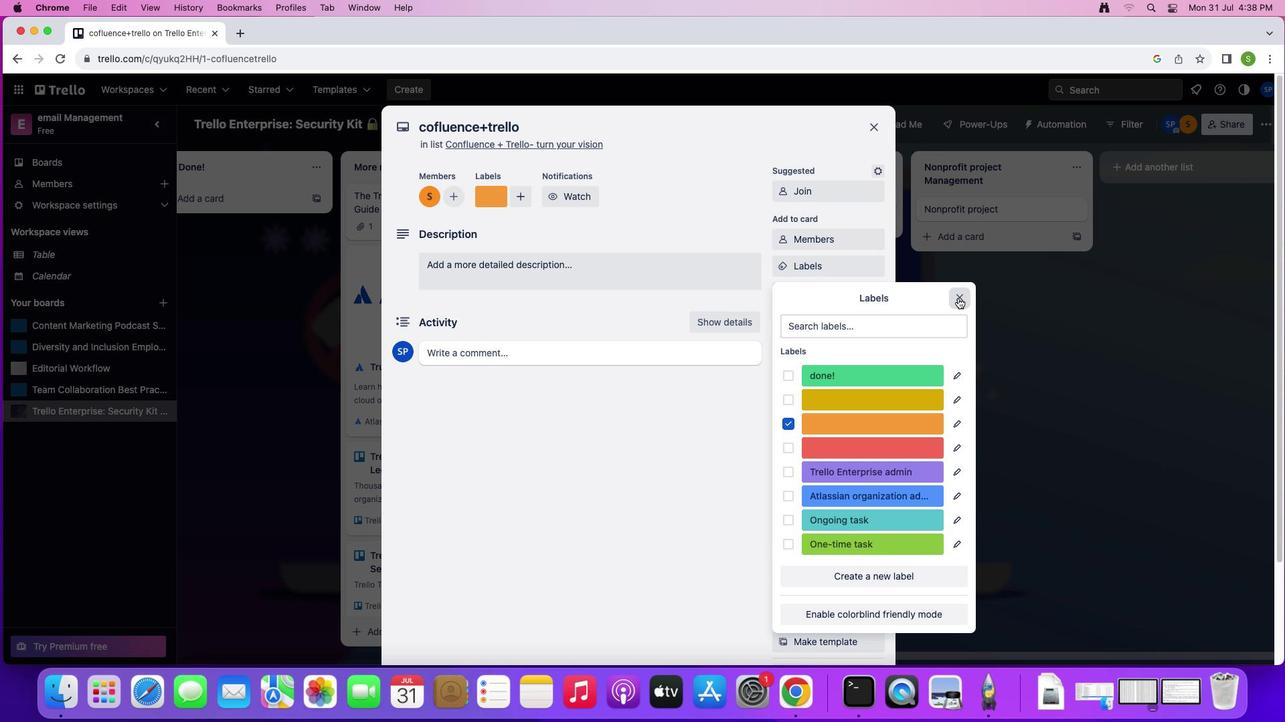 
Action: Mouse pressed left at (962, 302)
Screenshot: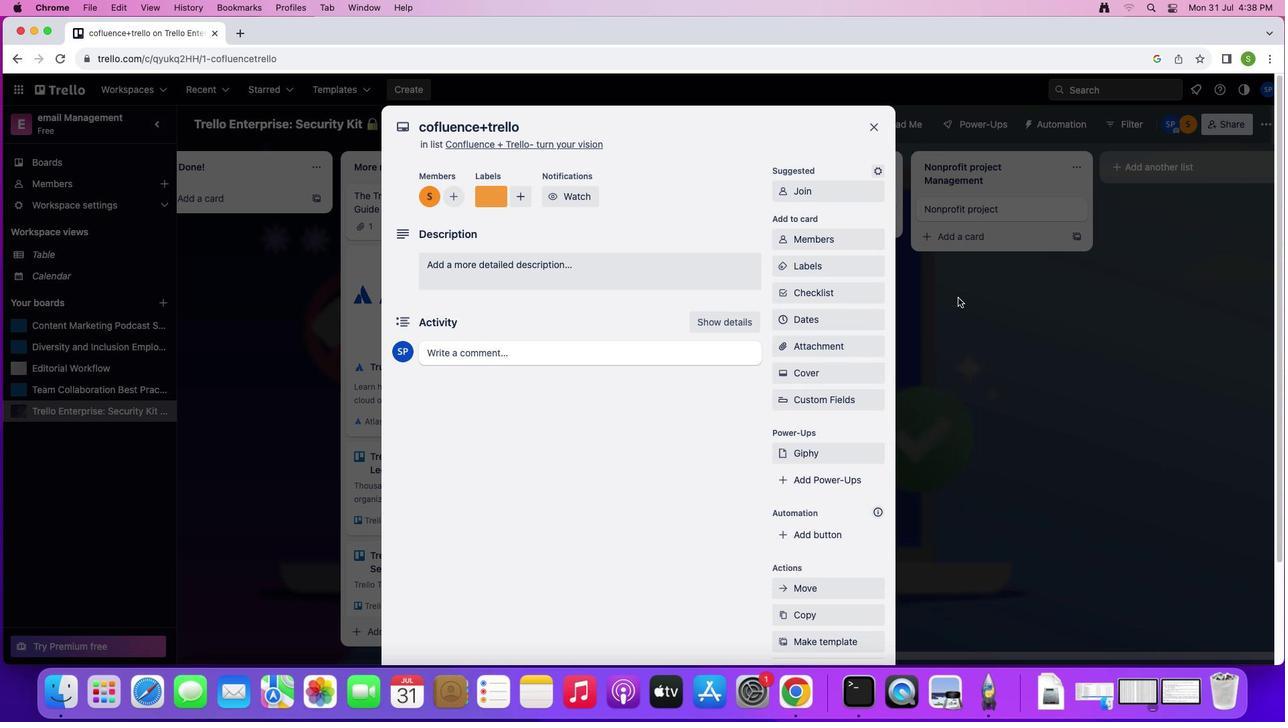 
Action: Mouse moved to (815, 302)
Screenshot: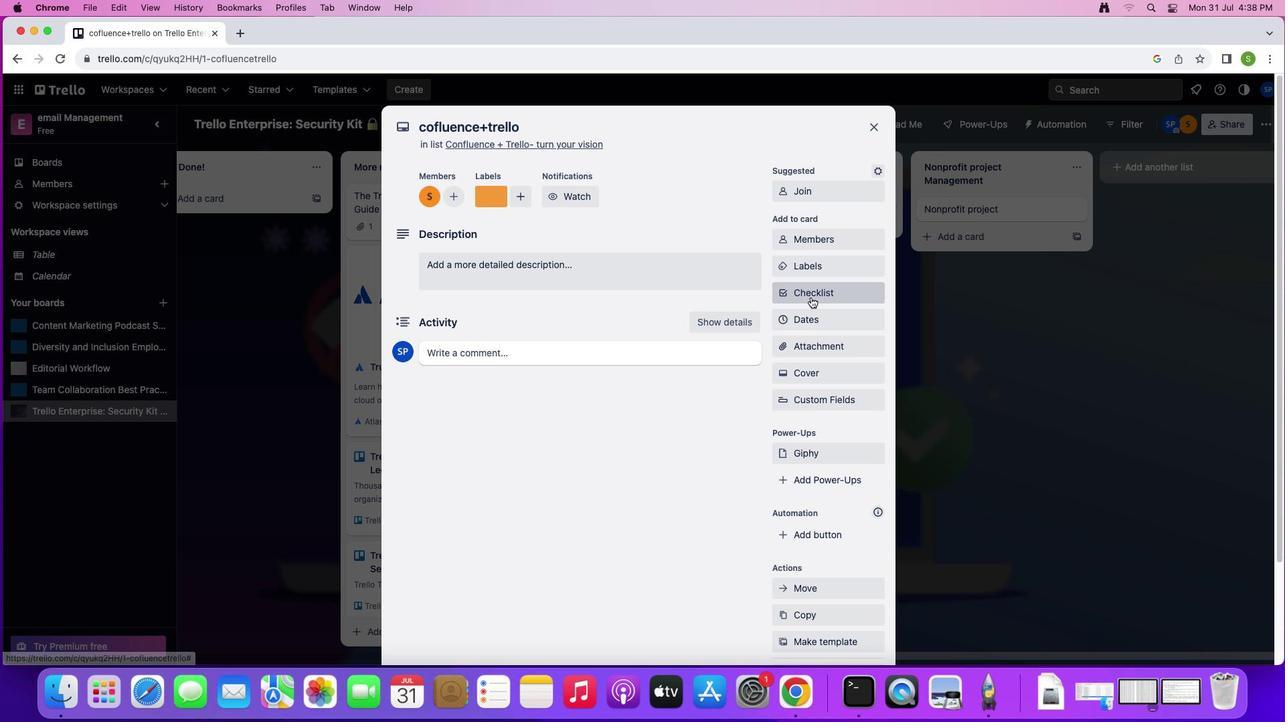 
Action: Mouse pressed left at (815, 302)
Screenshot: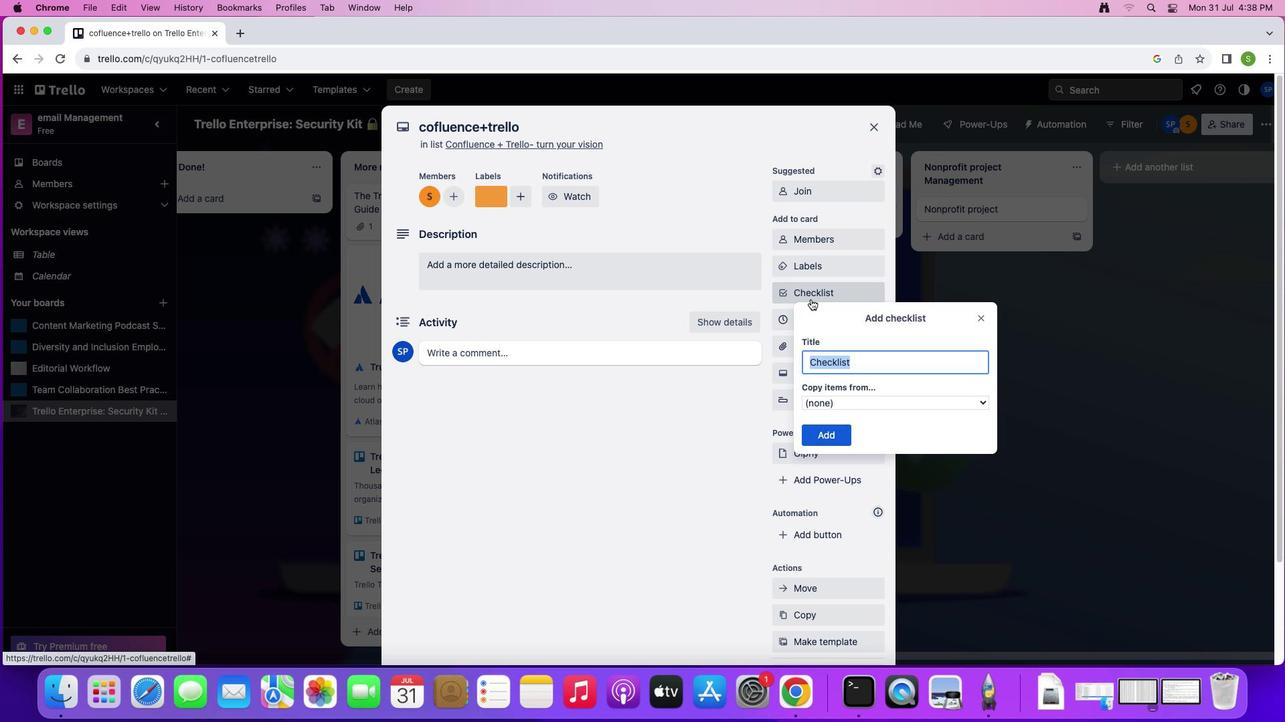 
Action: Mouse moved to (832, 439)
Screenshot: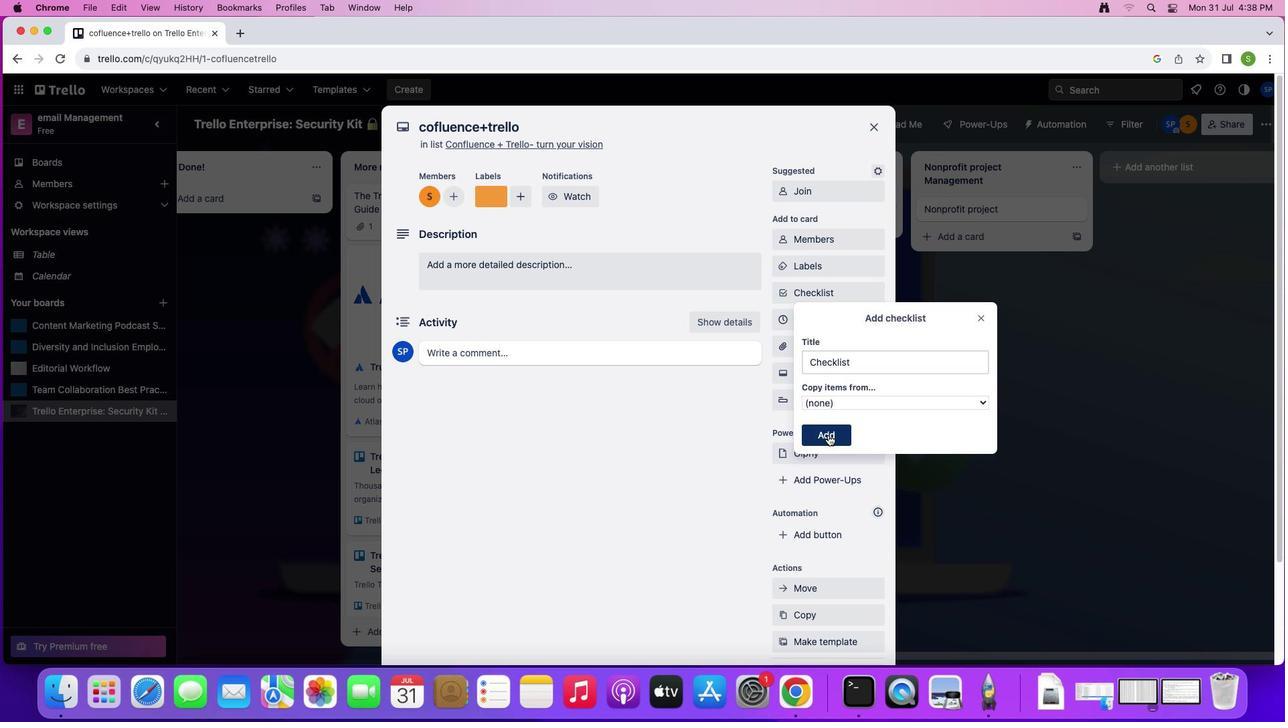 
Action: Mouse pressed left at (832, 439)
Screenshot: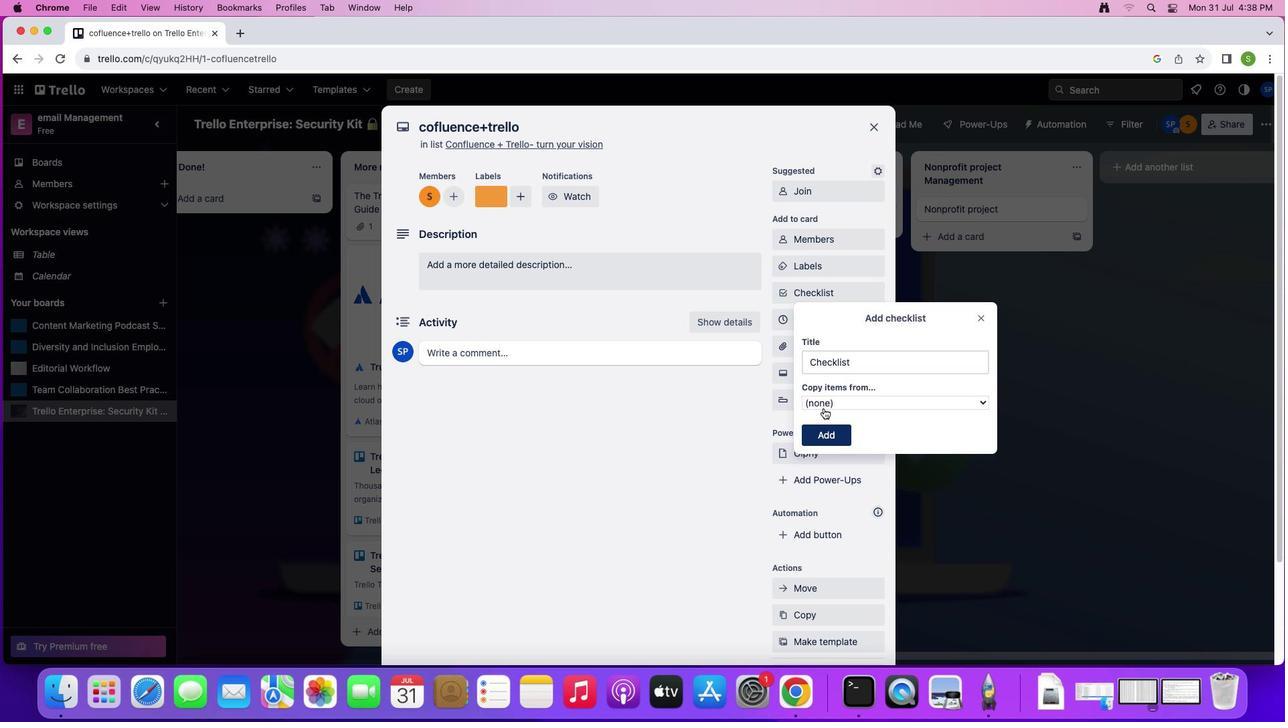 
Action: Mouse moved to (819, 325)
Screenshot: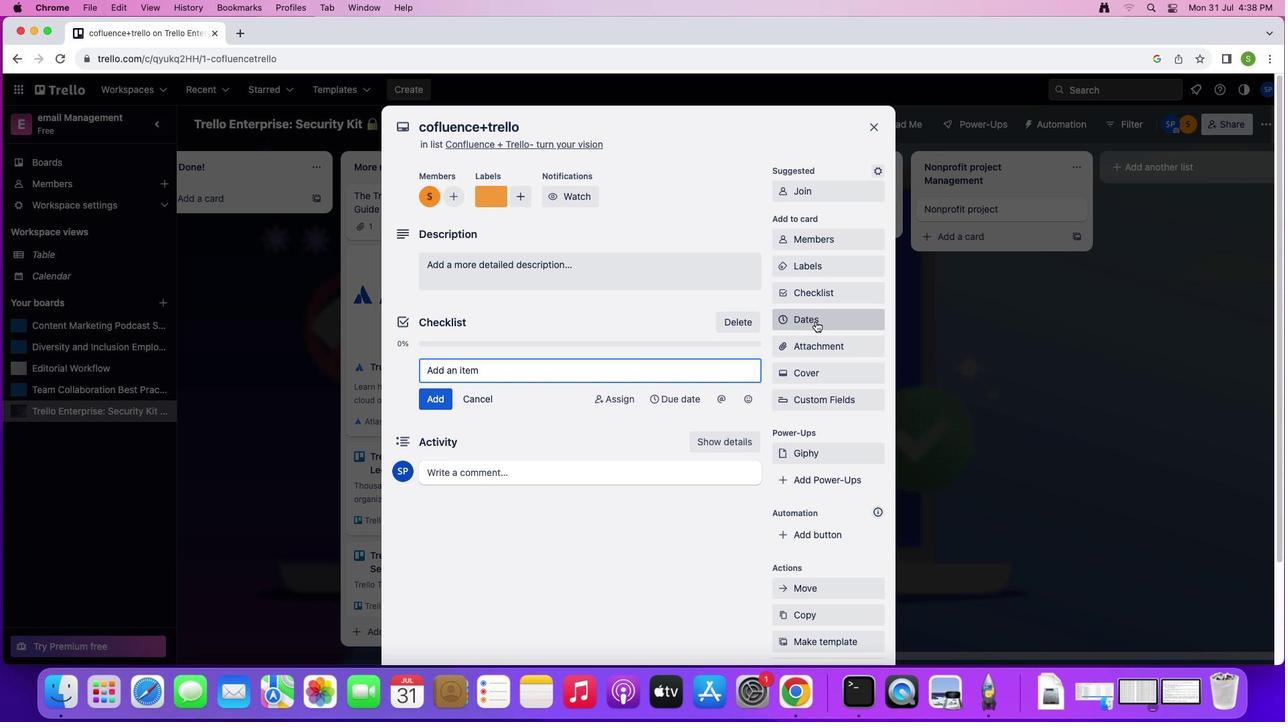 
Action: Mouse pressed left at (819, 325)
Screenshot: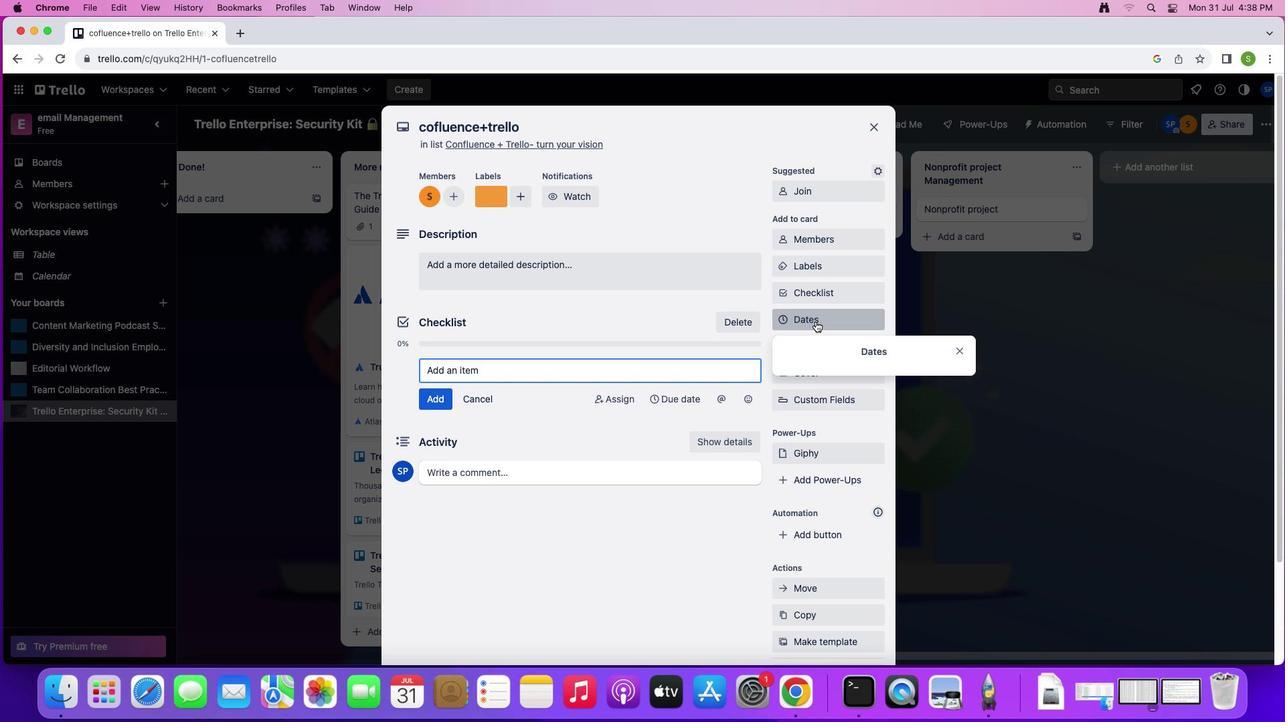 
Action: Mouse moved to (823, 278)
Screenshot: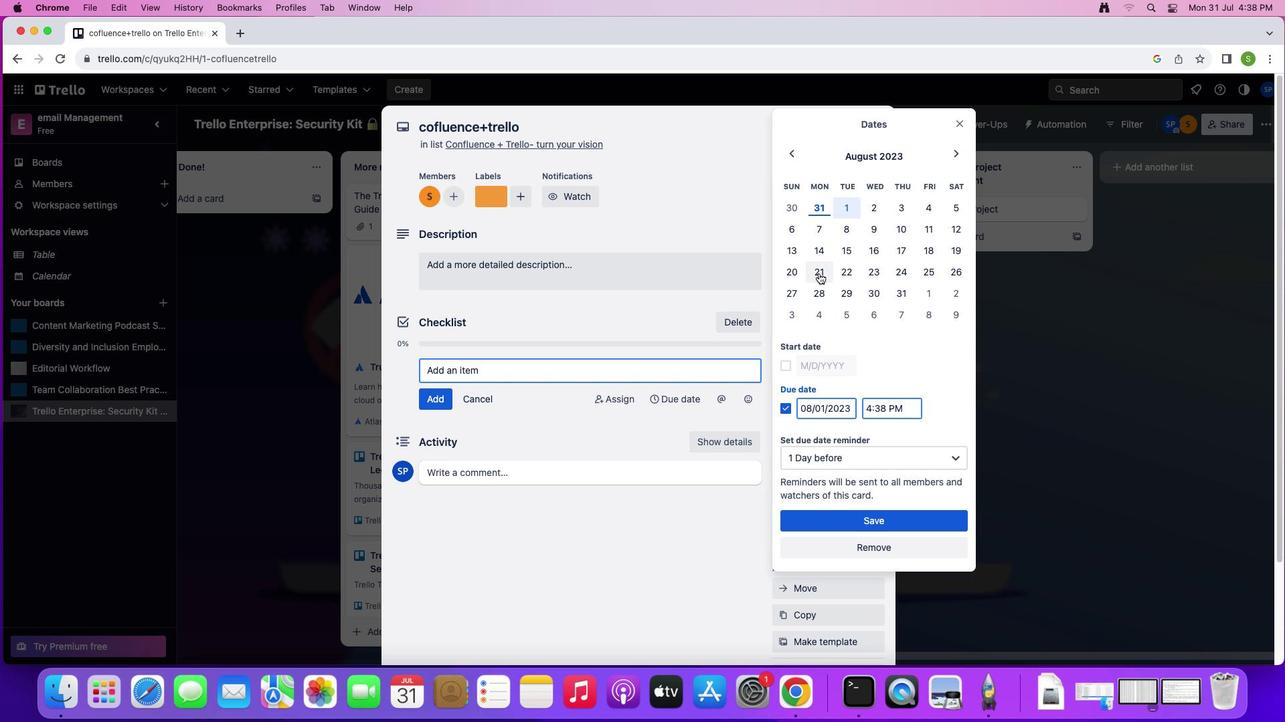 
Action: Mouse pressed left at (823, 278)
Screenshot: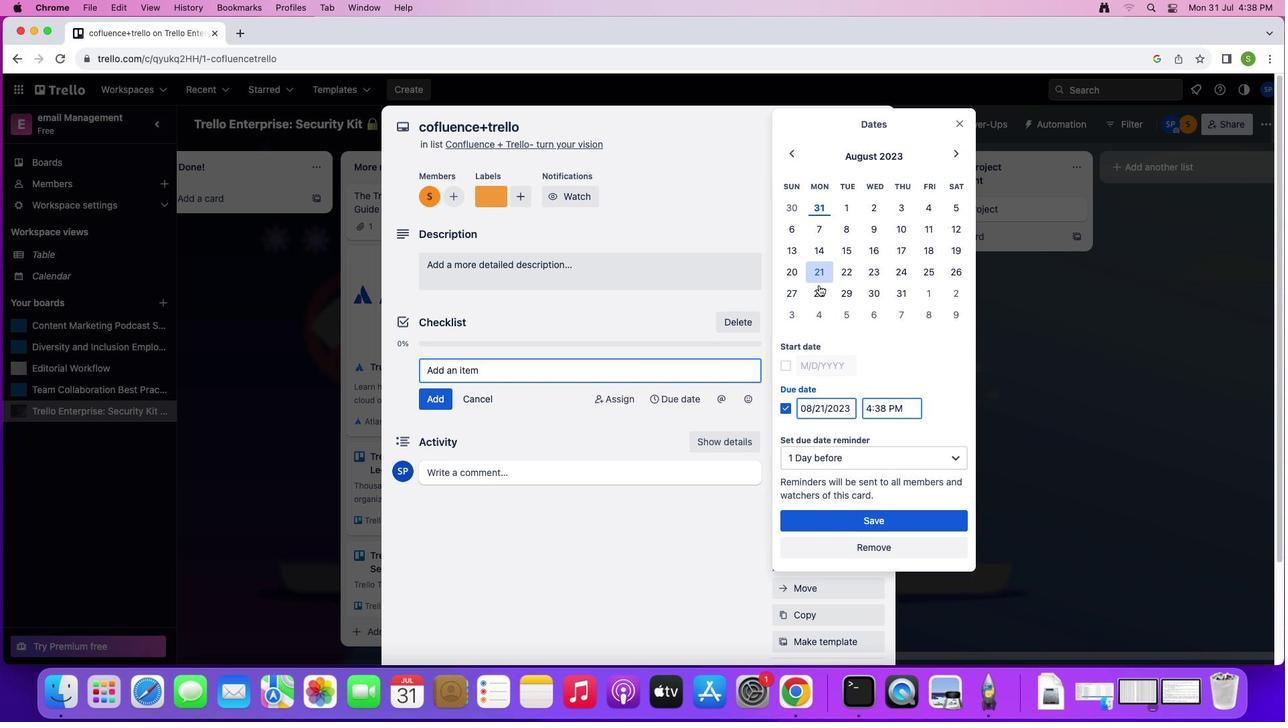 
Action: Mouse moved to (794, 370)
Screenshot: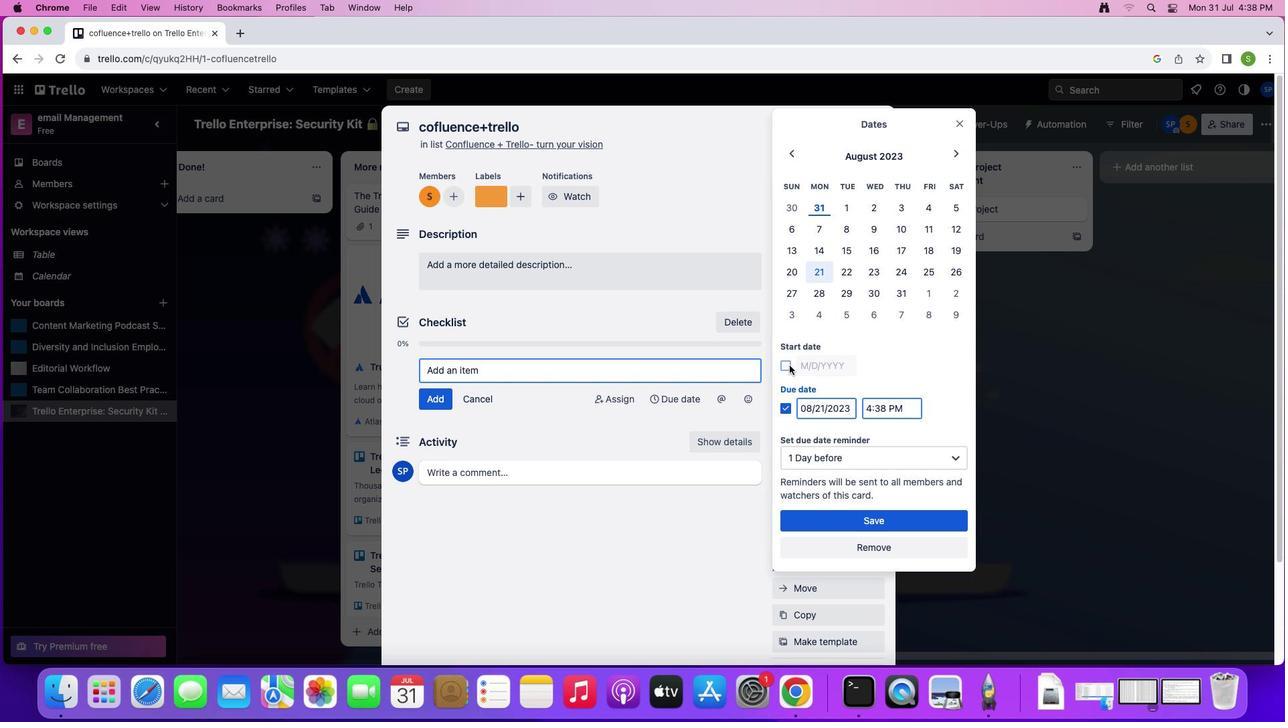 
Action: Mouse pressed left at (794, 370)
Screenshot: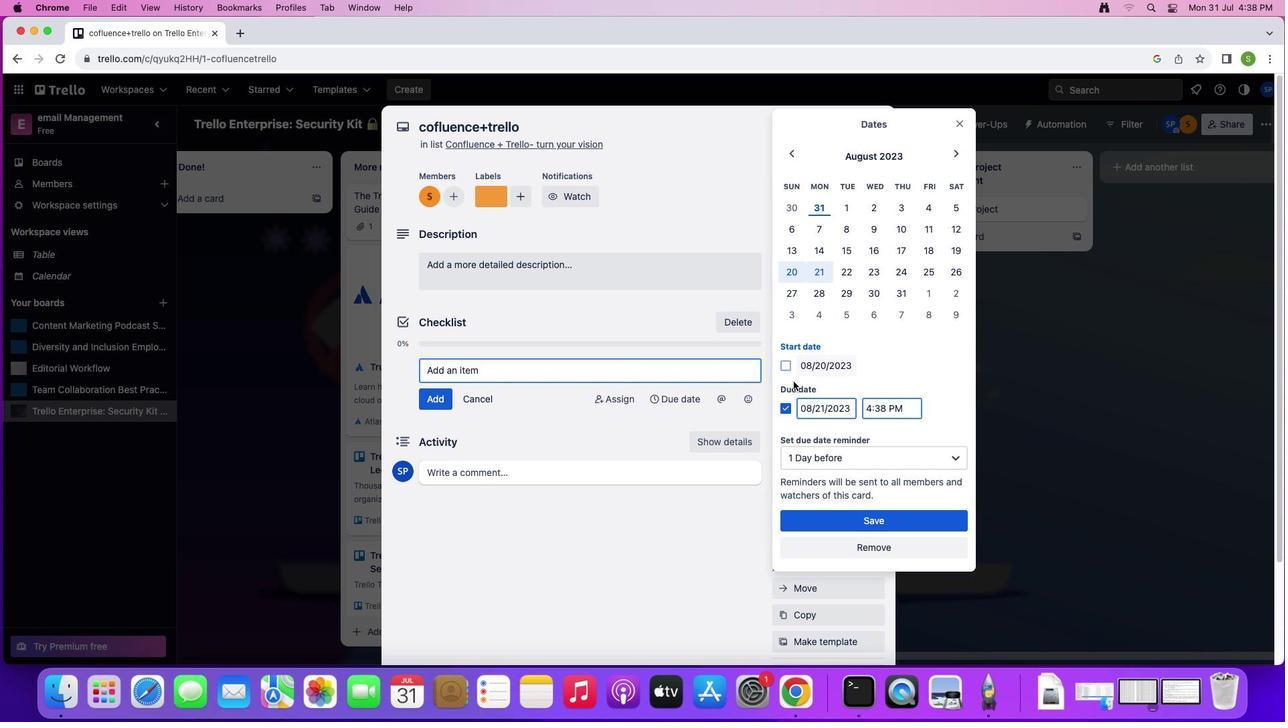 
Action: Mouse moved to (888, 524)
Screenshot: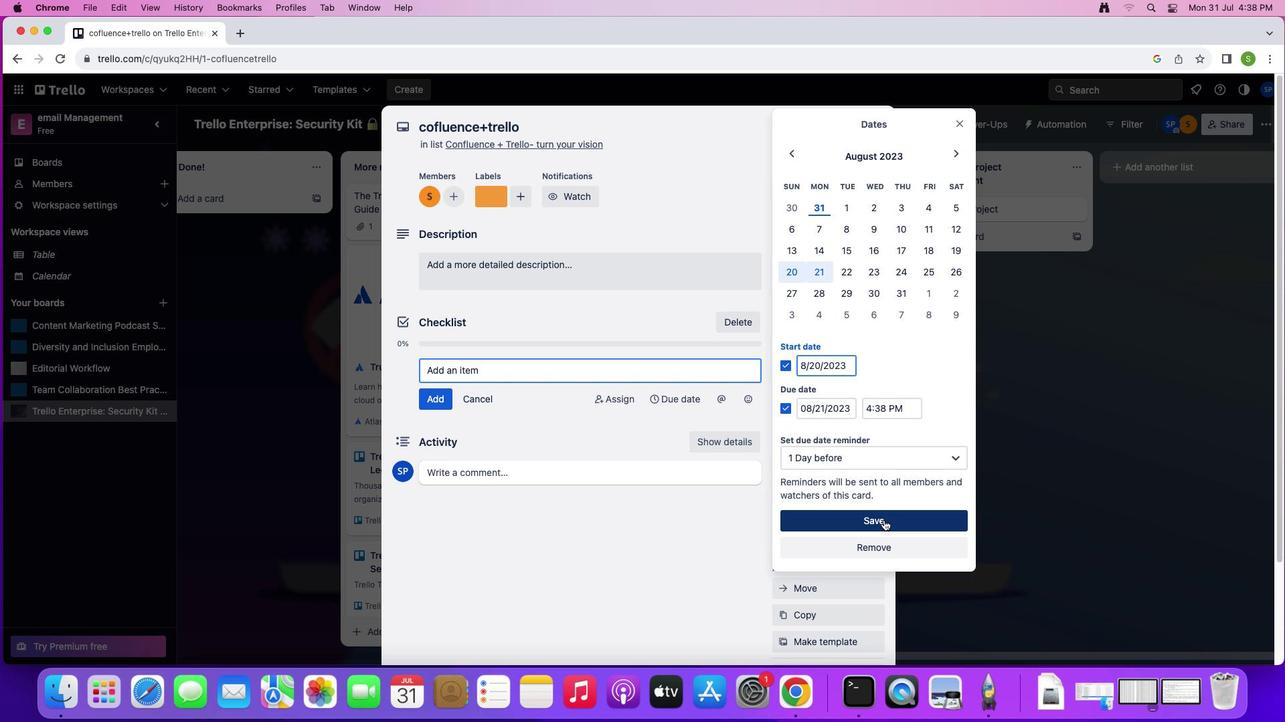 
Action: Mouse pressed left at (888, 524)
Screenshot: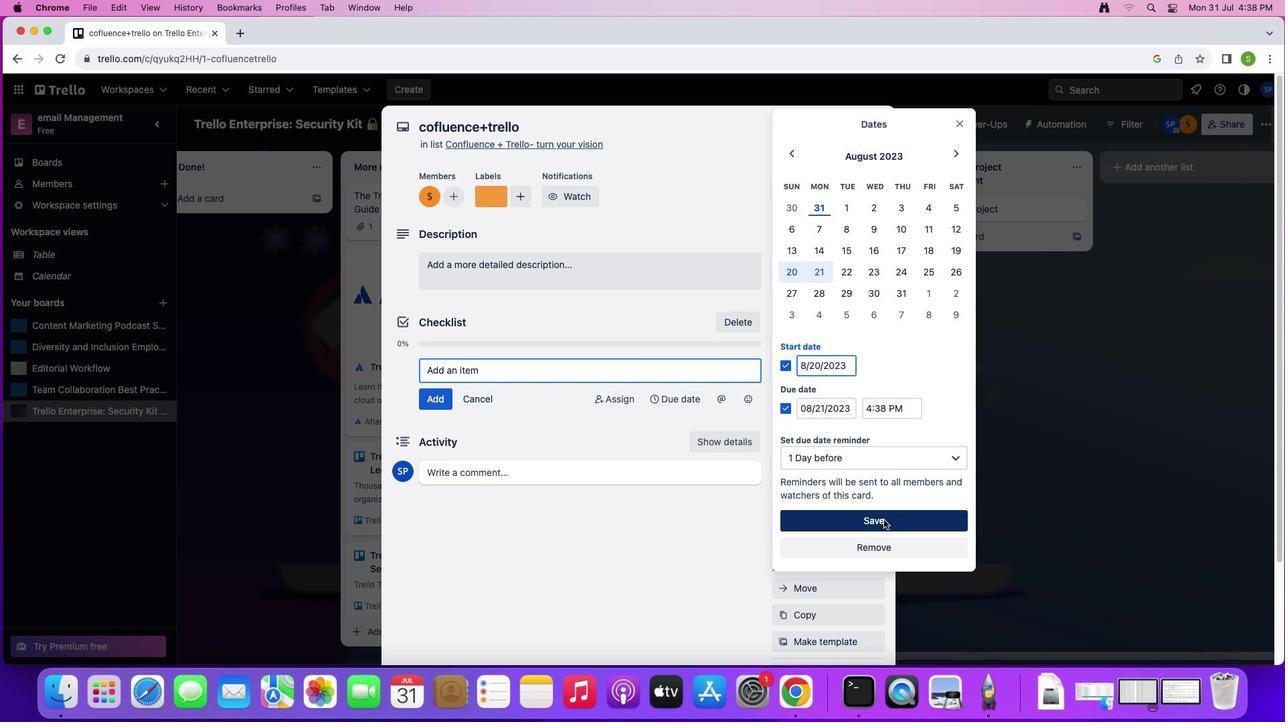 
Action: Mouse moved to (821, 376)
Screenshot: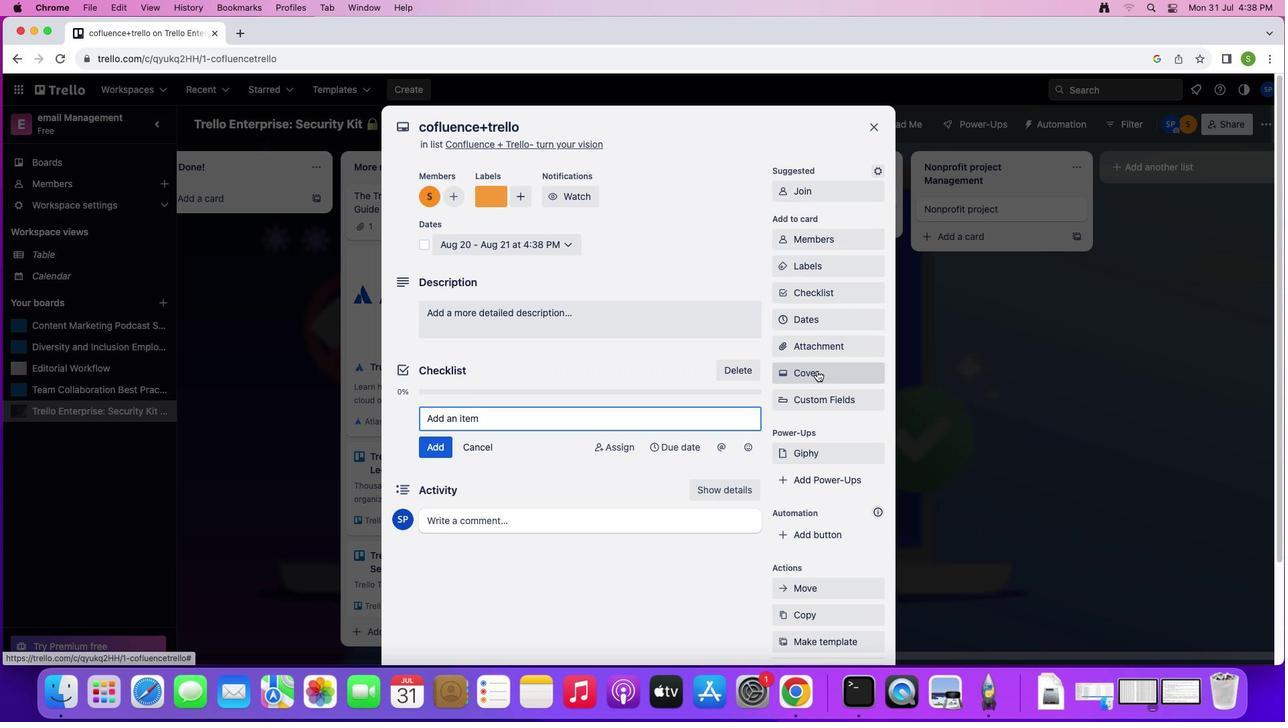 
Action: Mouse pressed left at (821, 376)
Screenshot: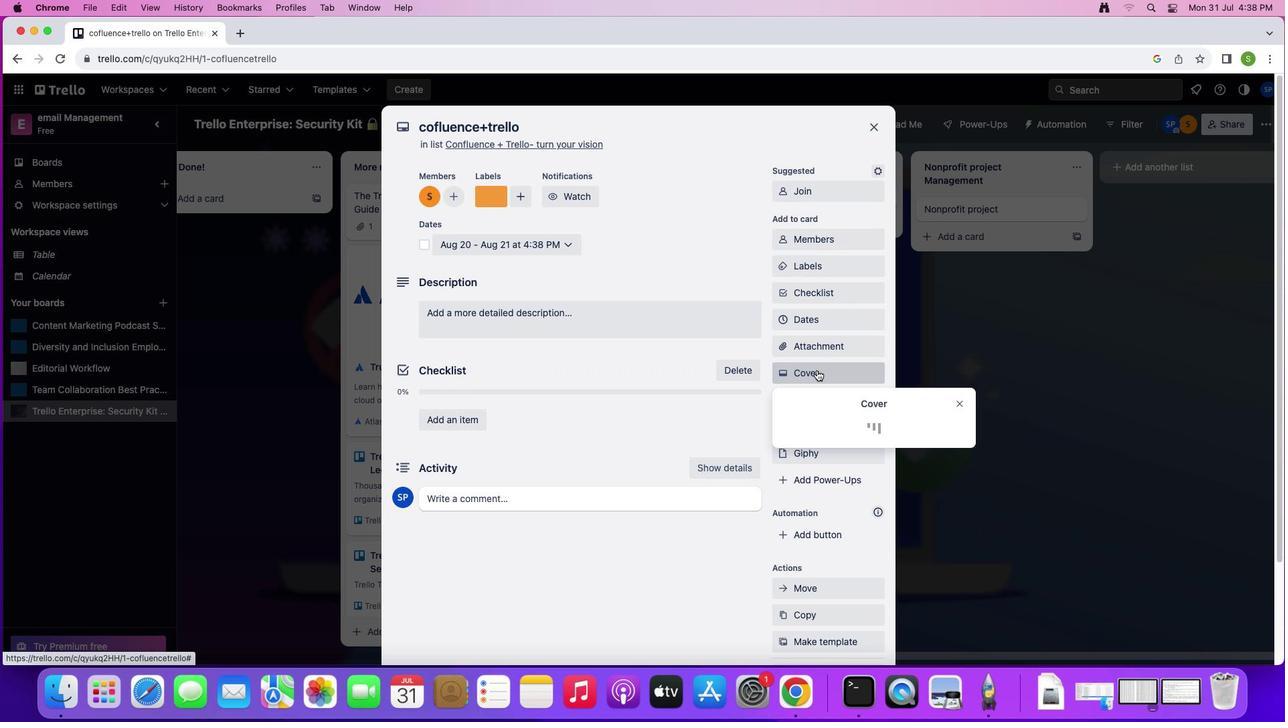 
Action: Mouse moved to (913, 424)
Screenshot: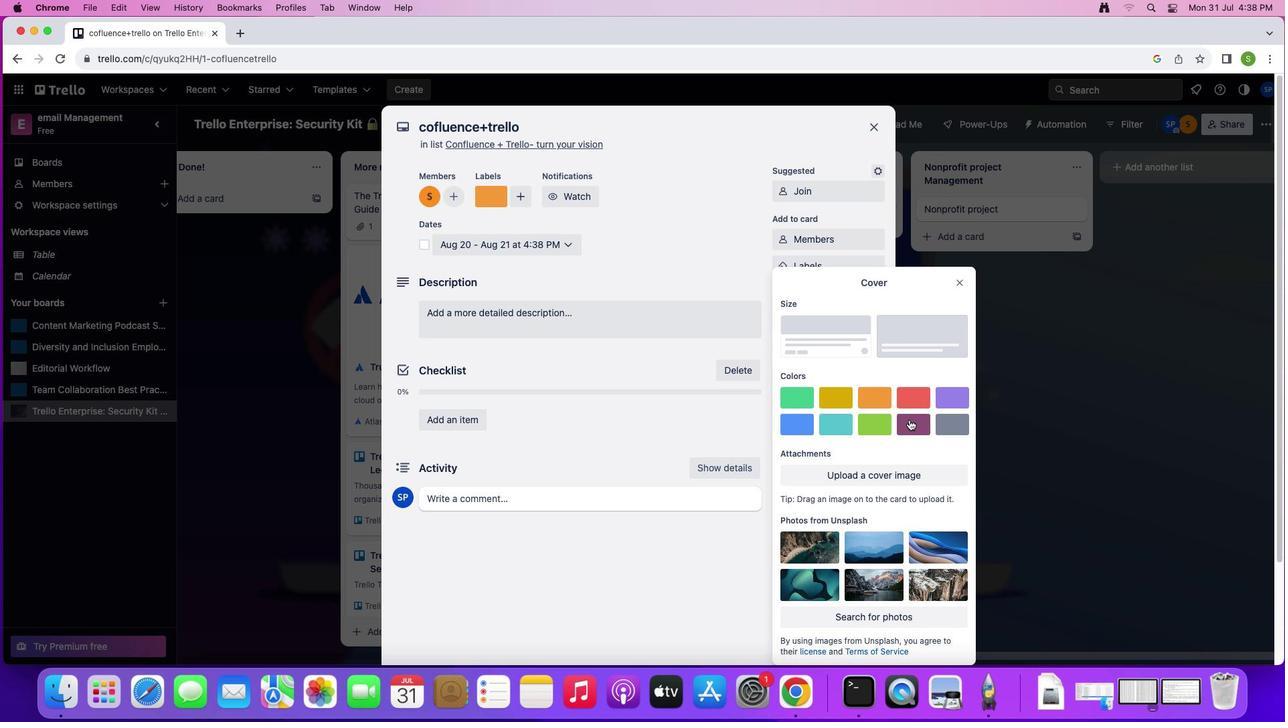 
Action: Mouse pressed left at (913, 424)
Screenshot: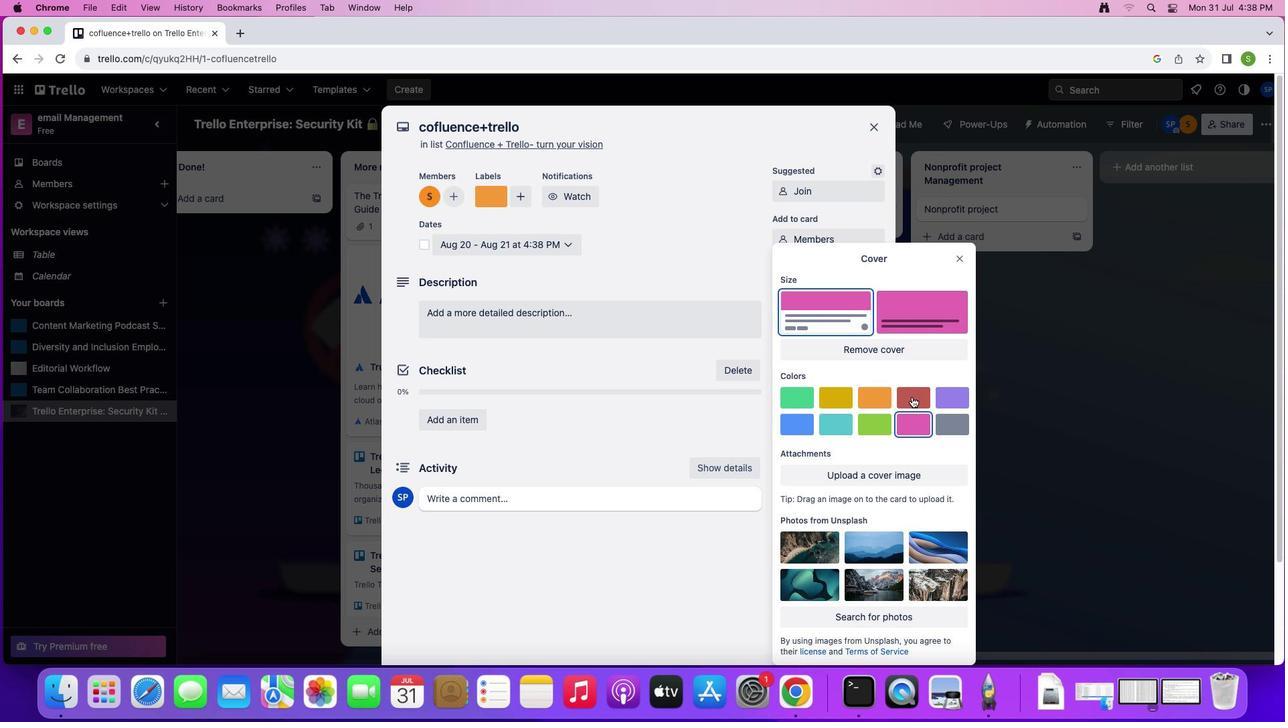 
Action: Mouse moved to (967, 264)
Screenshot: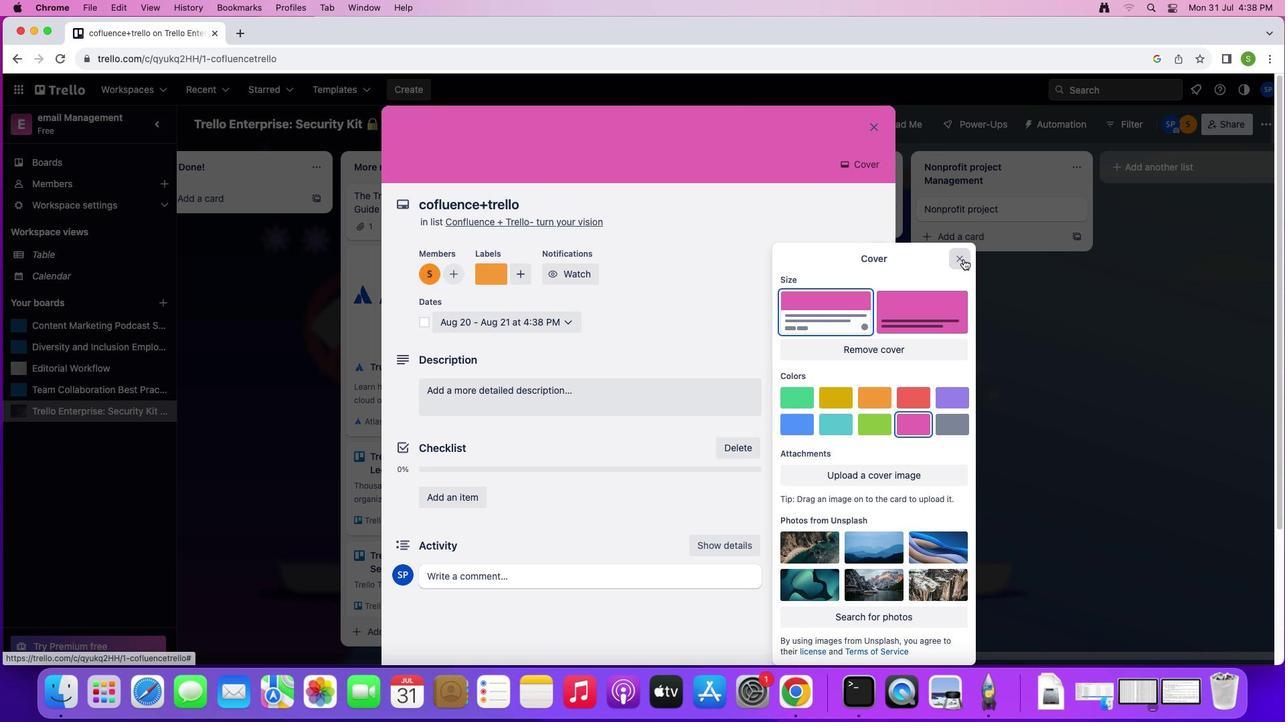 
Action: Mouse pressed left at (967, 264)
Screenshot: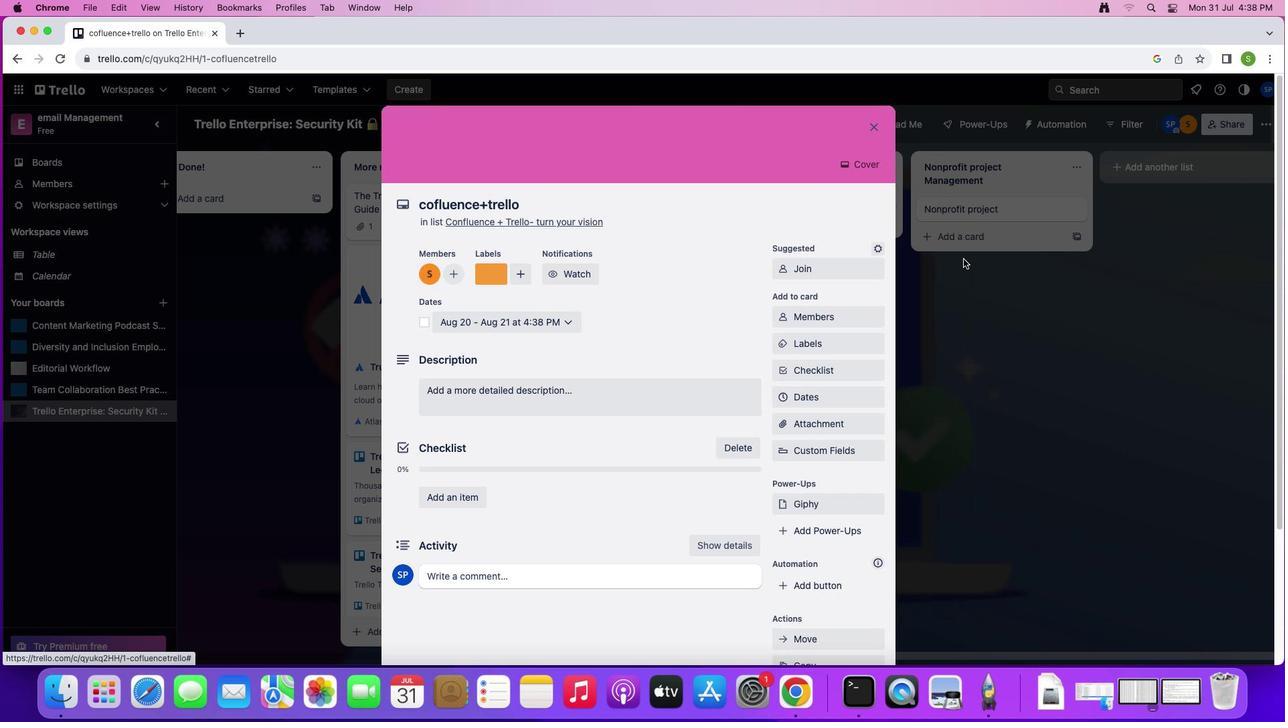 
Action: Mouse moved to (586, 407)
Screenshot: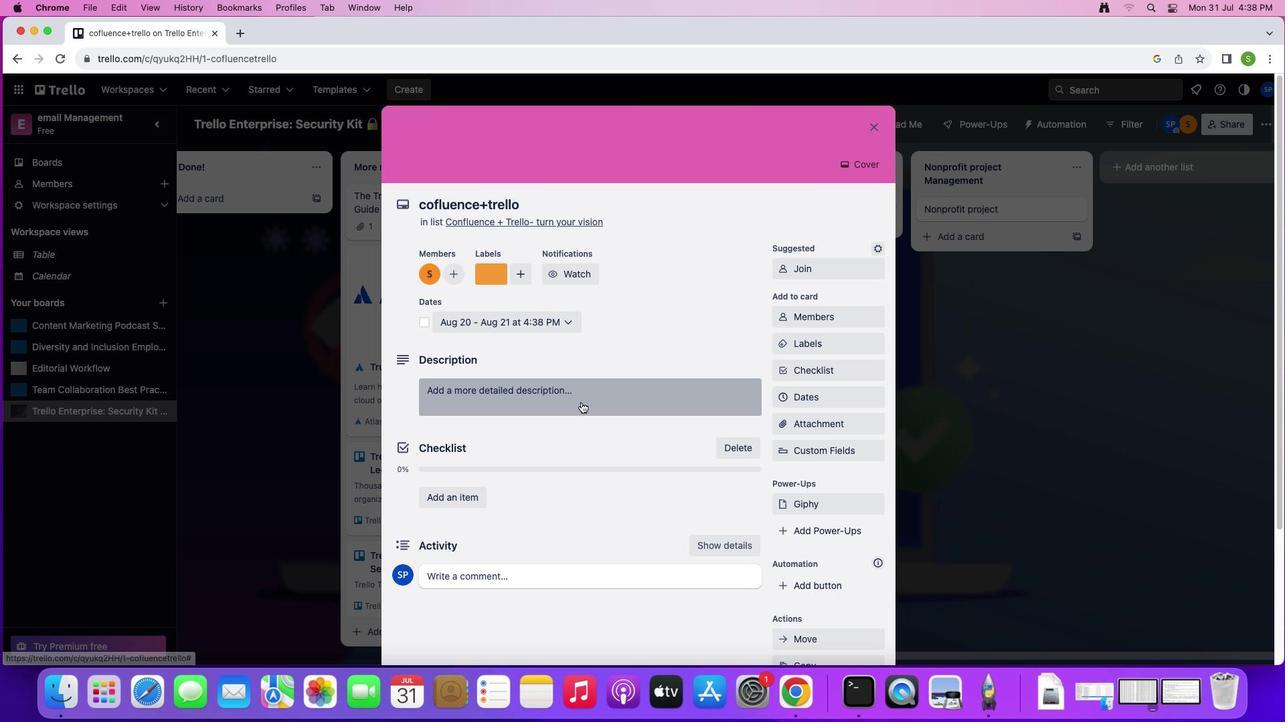 
Action: Mouse pressed left at (586, 407)
Screenshot: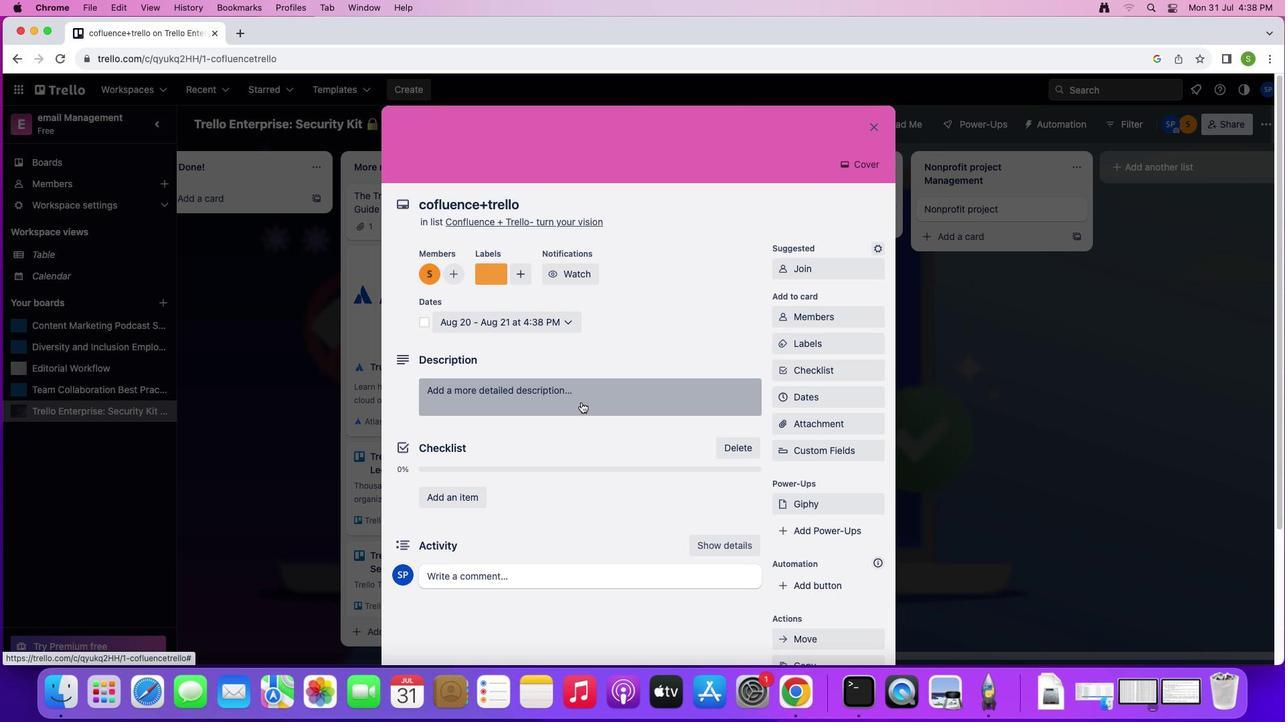
Action: Mouse moved to (635, 346)
Screenshot: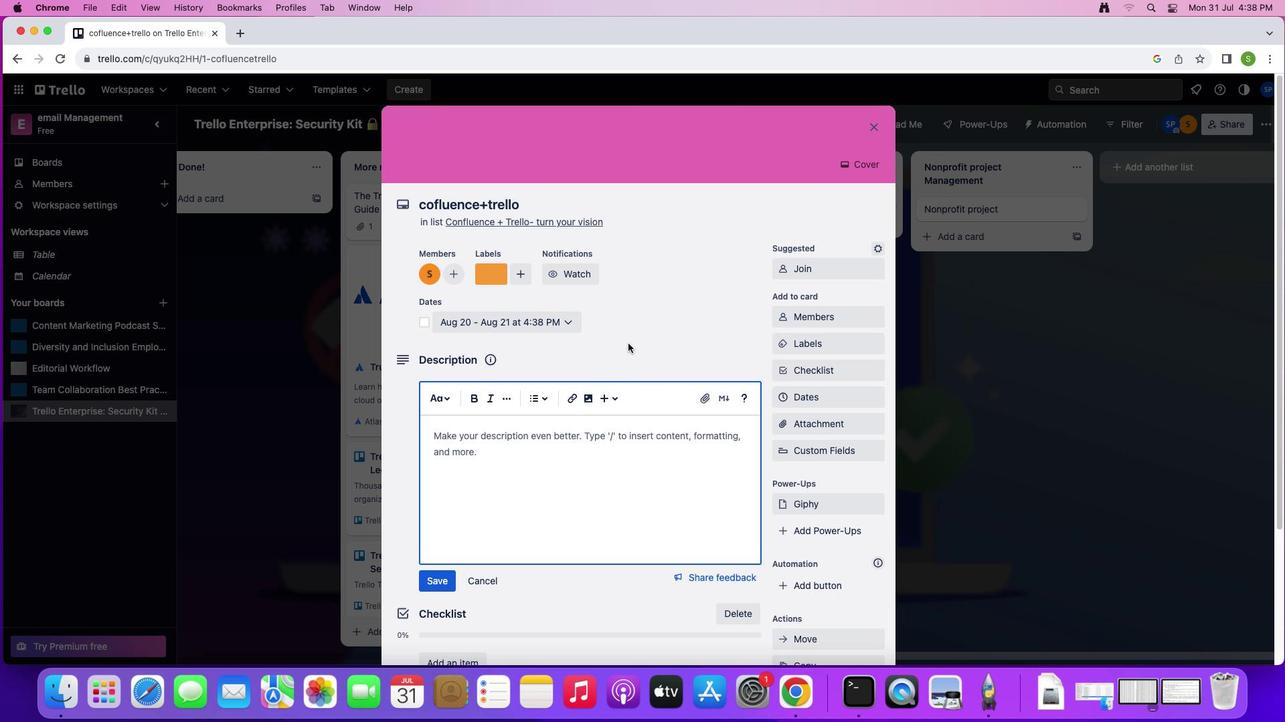 
Action: Key pressed Key.shift
Screenshot: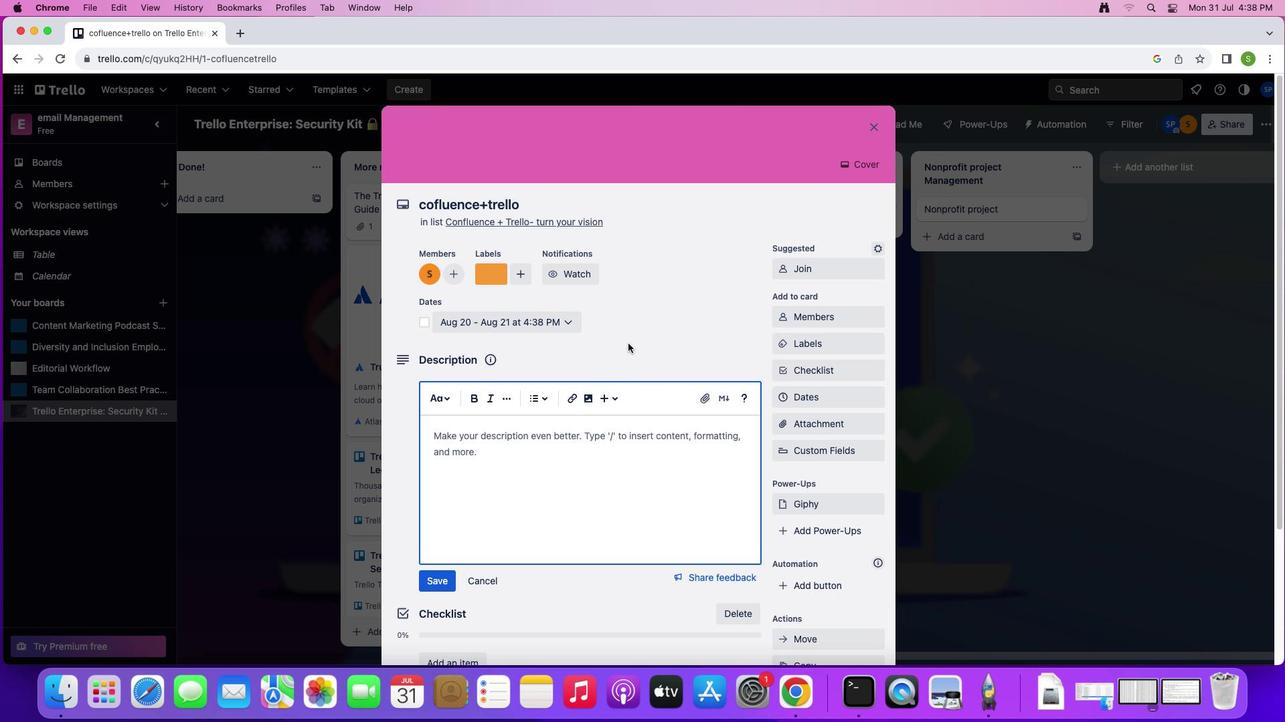 
Action: Mouse moved to (632, 348)
Screenshot: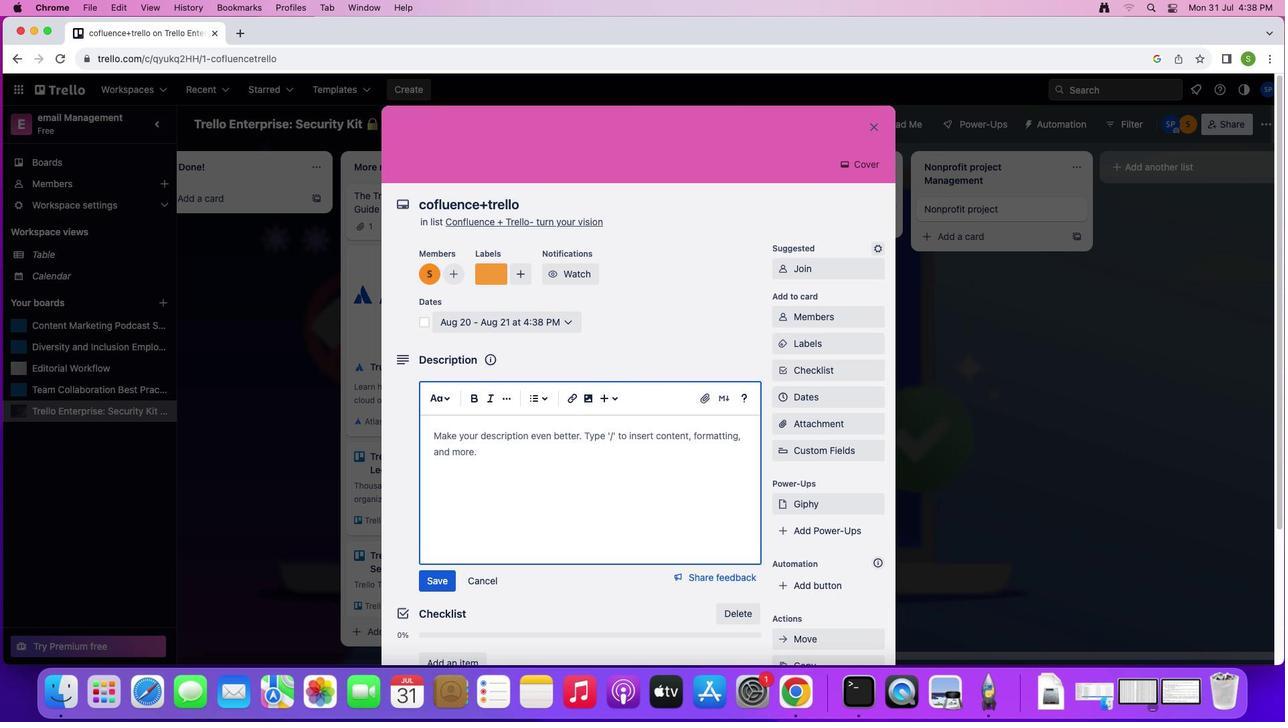 
Action: Key pressed 'c''o''n''f''l''u''e''n''c''e'Key.space'a''n''d'Key.spaceKey.shift't''e'Key.backspace'r''e''l''l''o'Key.space'a''r''e'Key.space'e''v''e''n'Key.space'b''e''t''t''e''r'Key.space't''o''g''e''t''h''e''r'
Screenshot: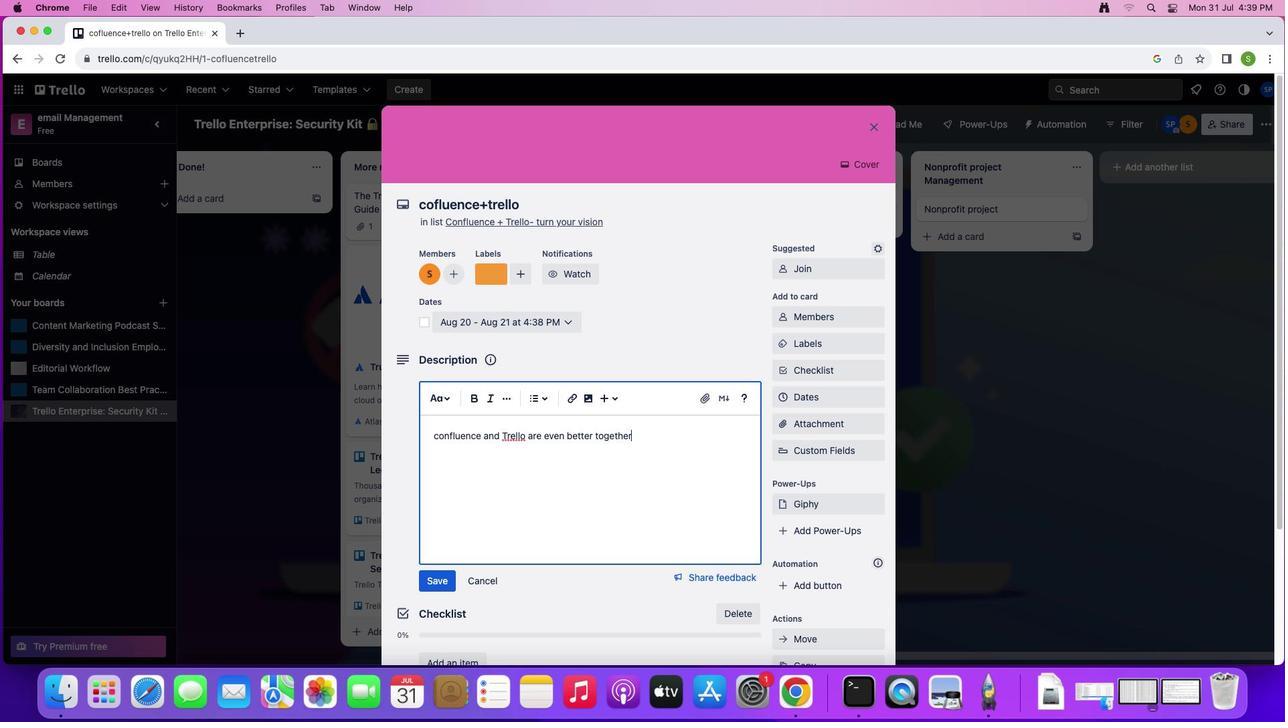 
Action: Mouse moved to (441, 576)
Screenshot: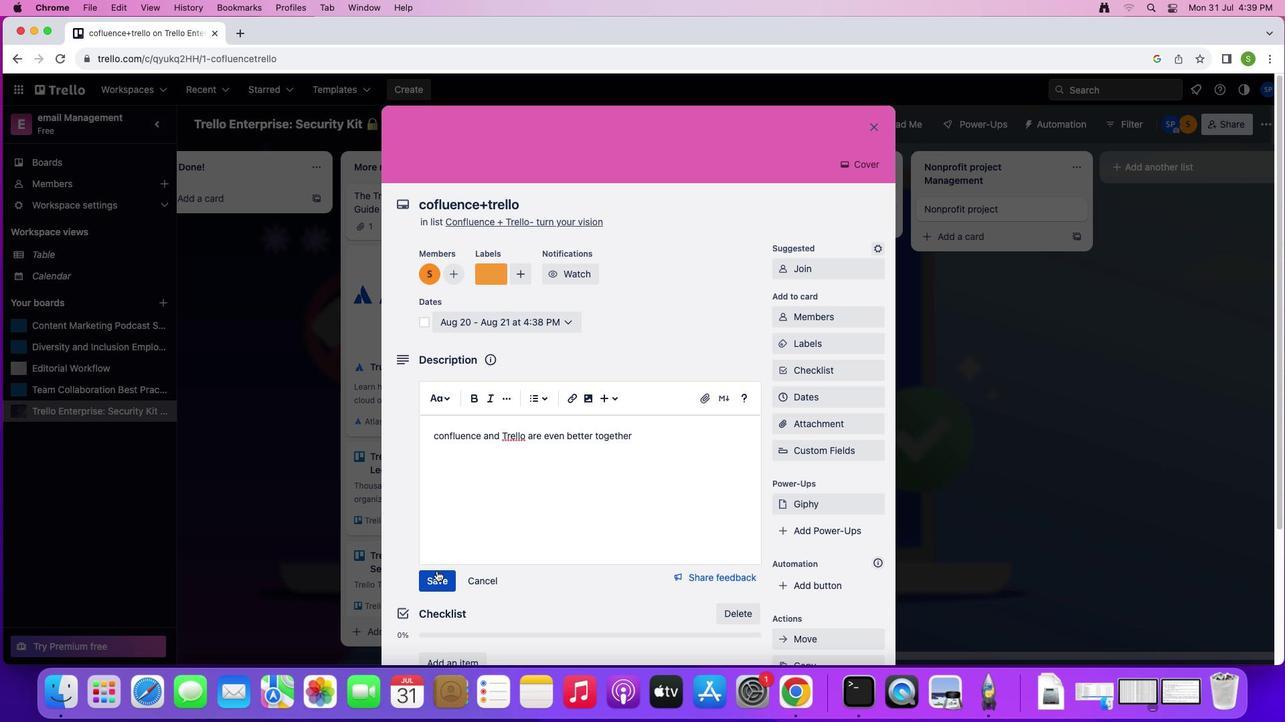 
Action: Mouse pressed left at (441, 576)
Screenshot: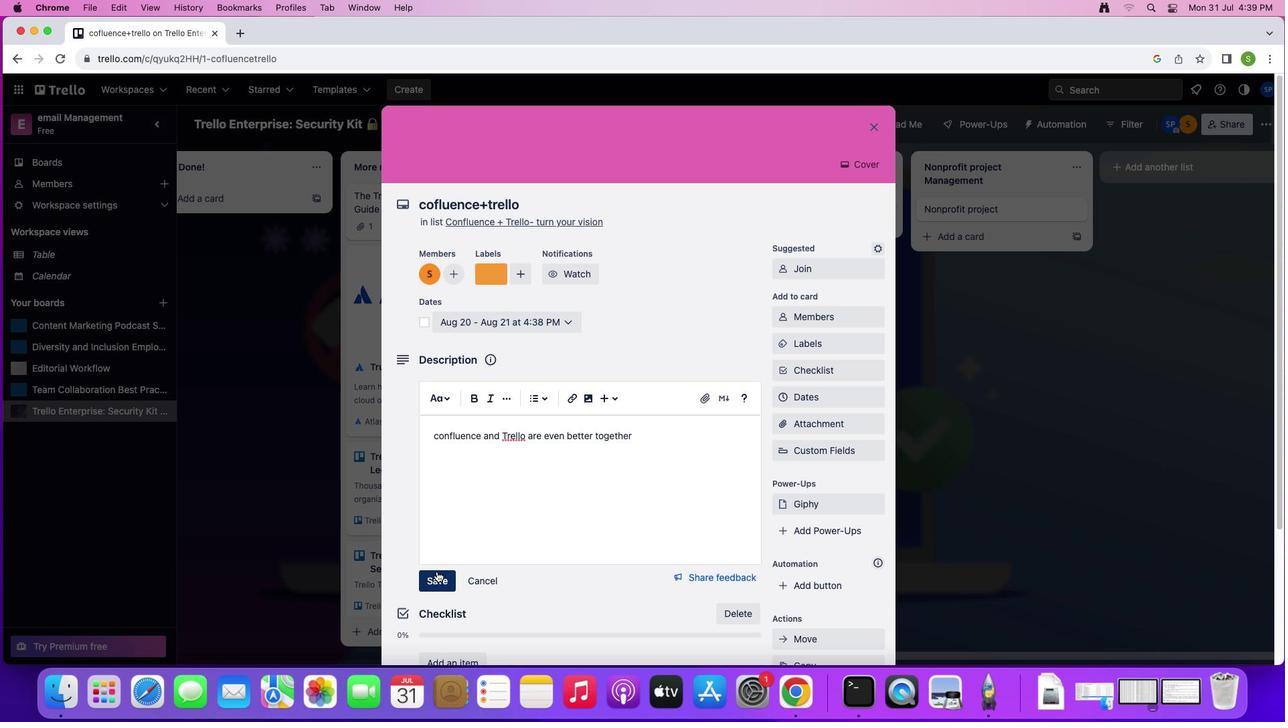 
Action: Mouse moved to (467, 555)
Screenshot: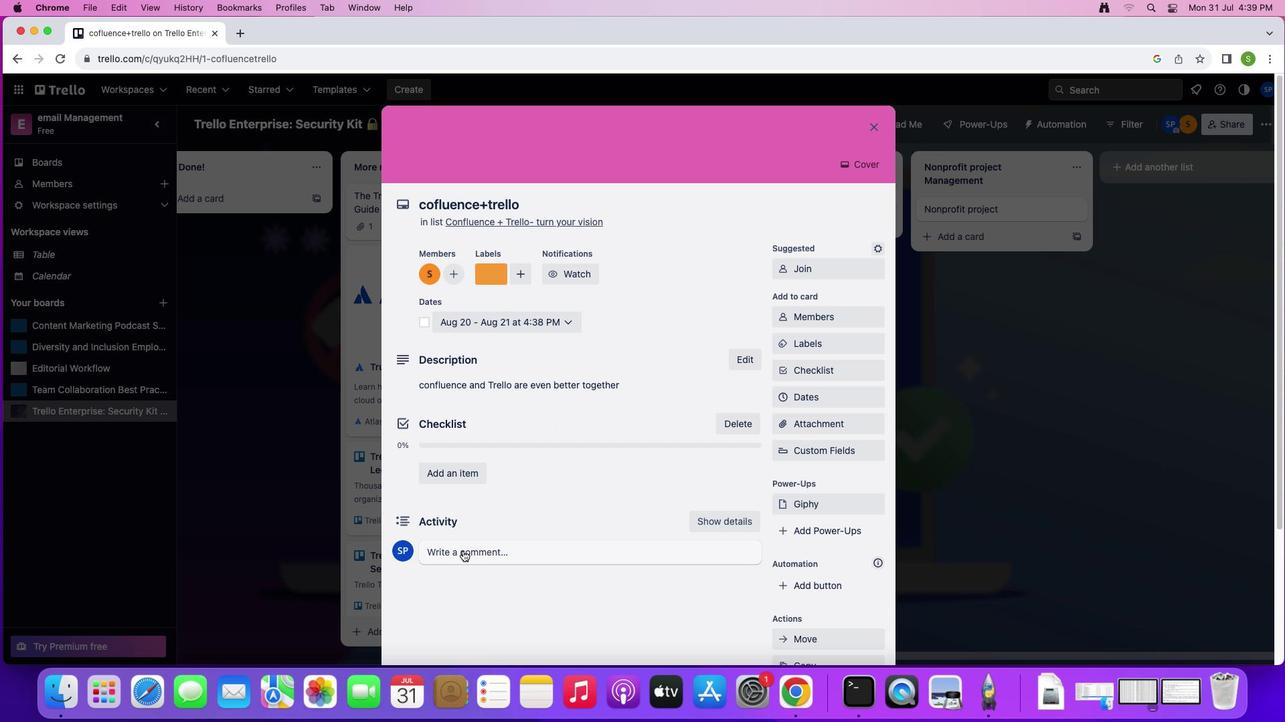 
Action: Mouse pressed left at (467, 555)
Screenshot: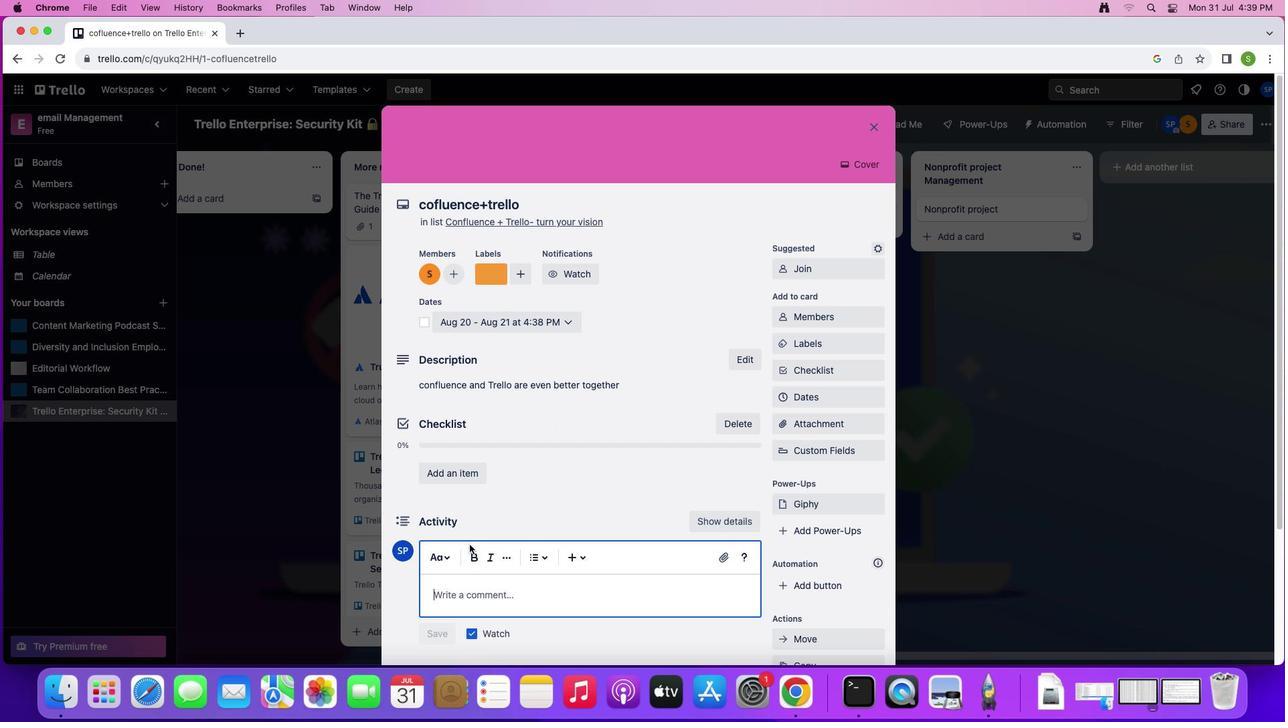 
Action: Mouse moved to (585, 481)
Screenshot: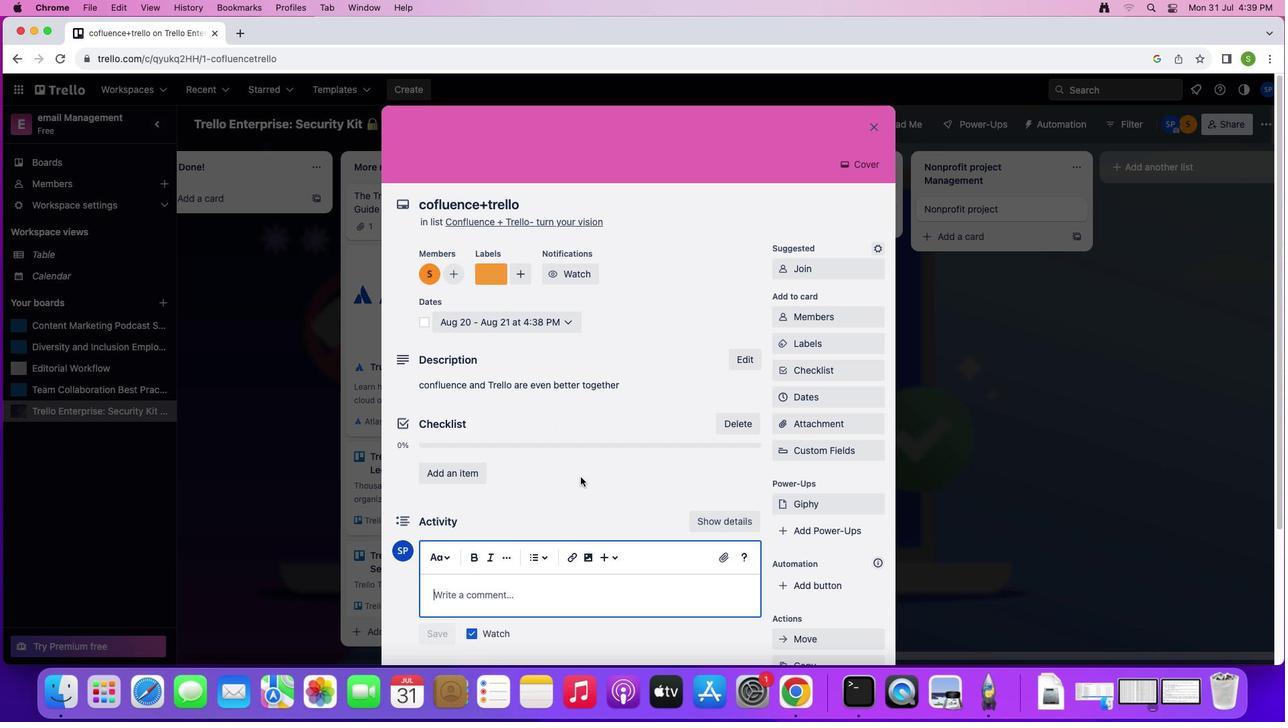
Action: Key pressed Key.shift'C''o''n''f''l''u''e''n''c''e'
Screenshot: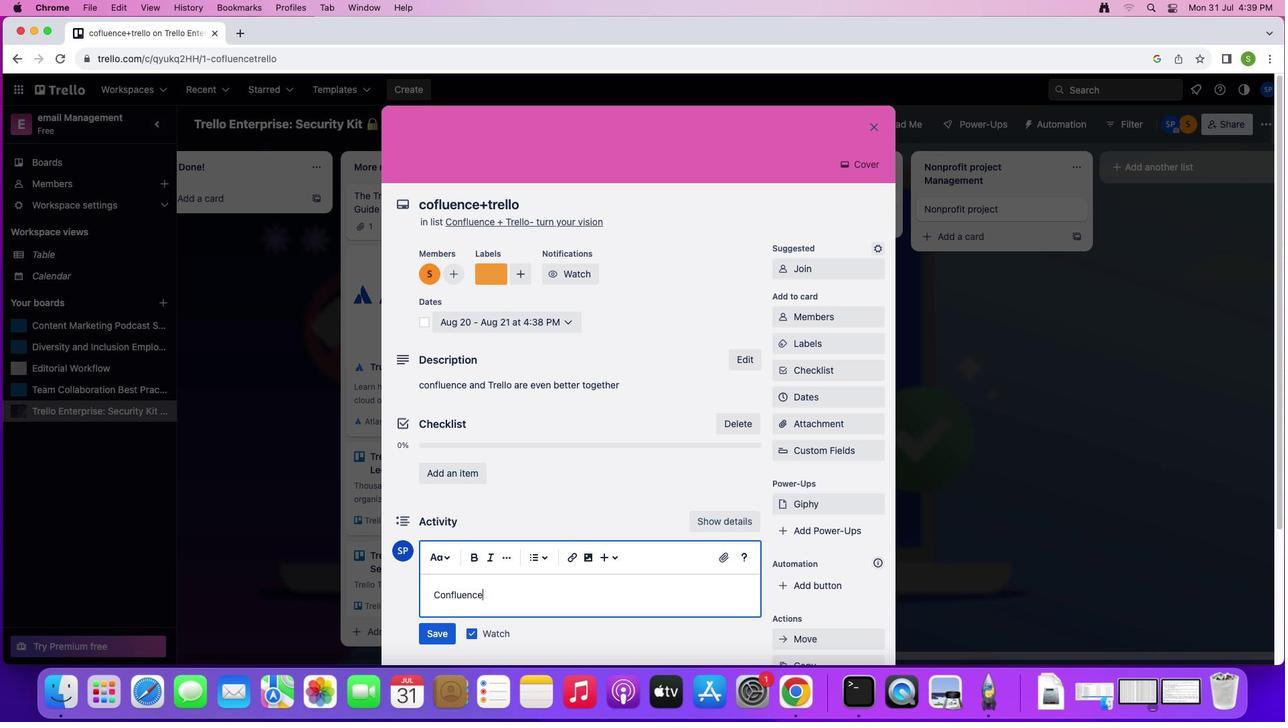 
Action: Mouse moved to (451, 645)
Screenshot: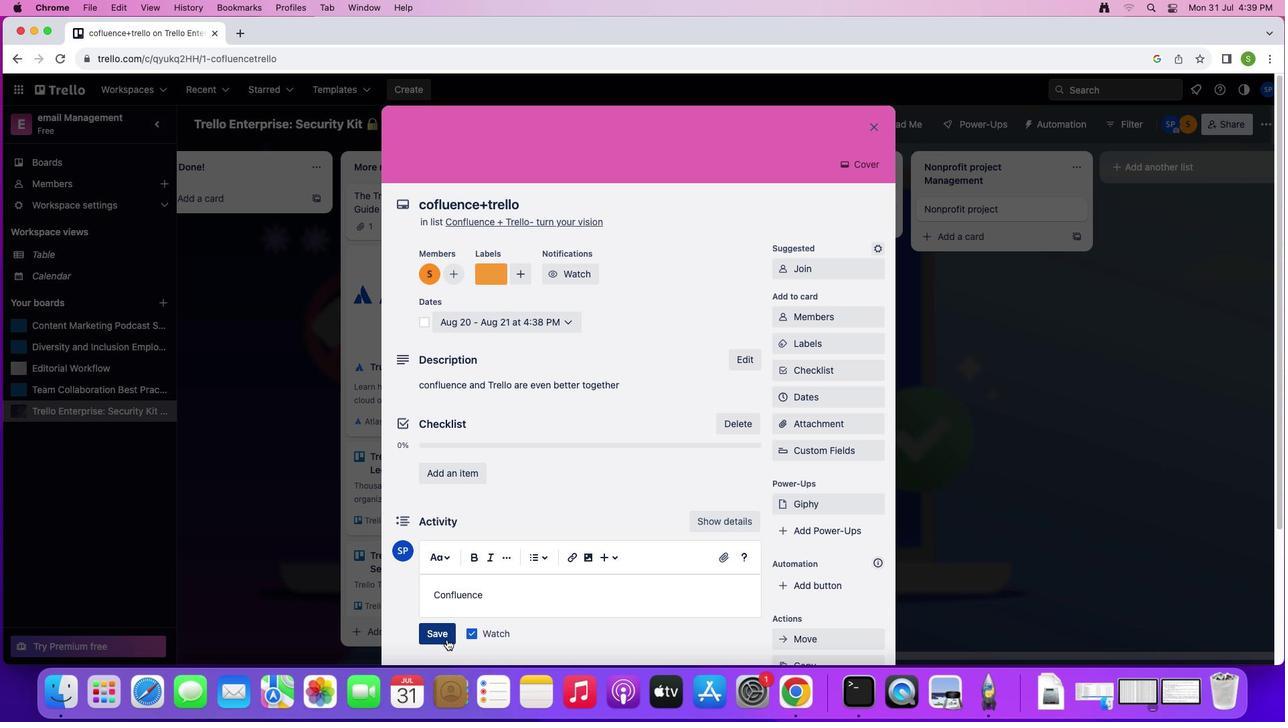 
Action: Mouse pressed left at (451, 645)
Screenshot: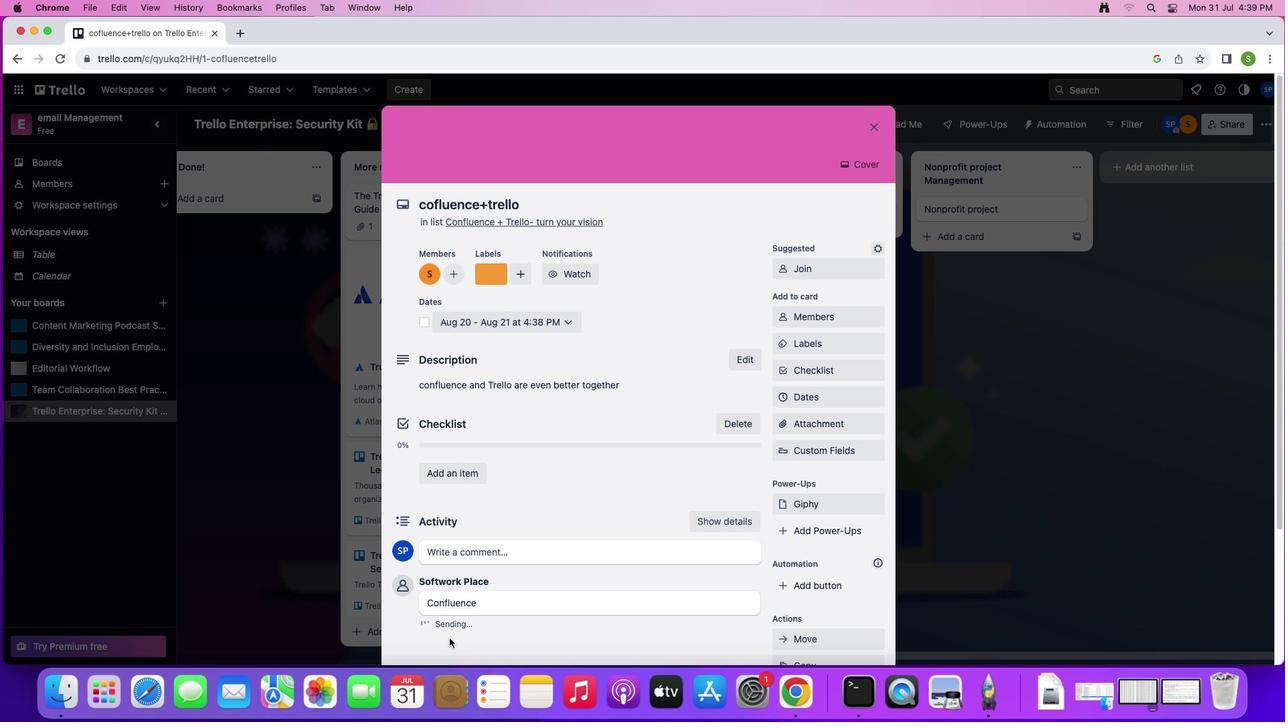 
Action: Mouse moved to (874, 131)
Screenshot: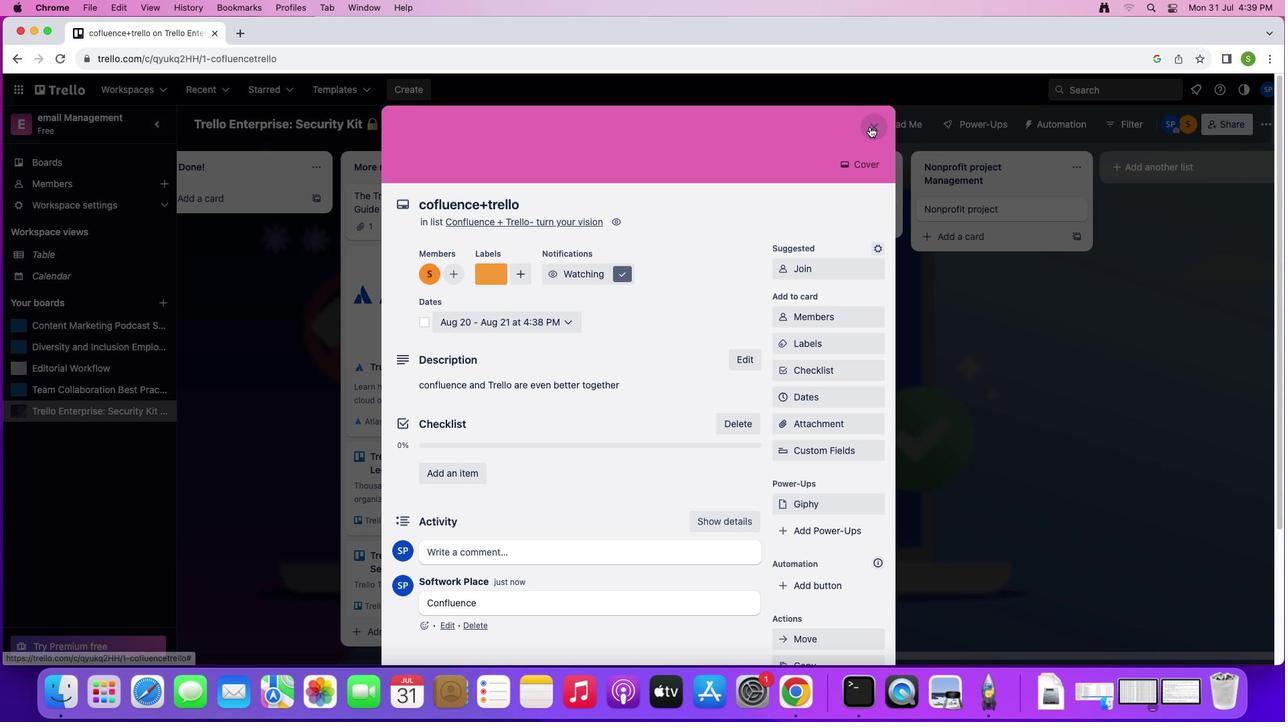 
Action: Mouse pressed left at (874, 131)
Screenshot: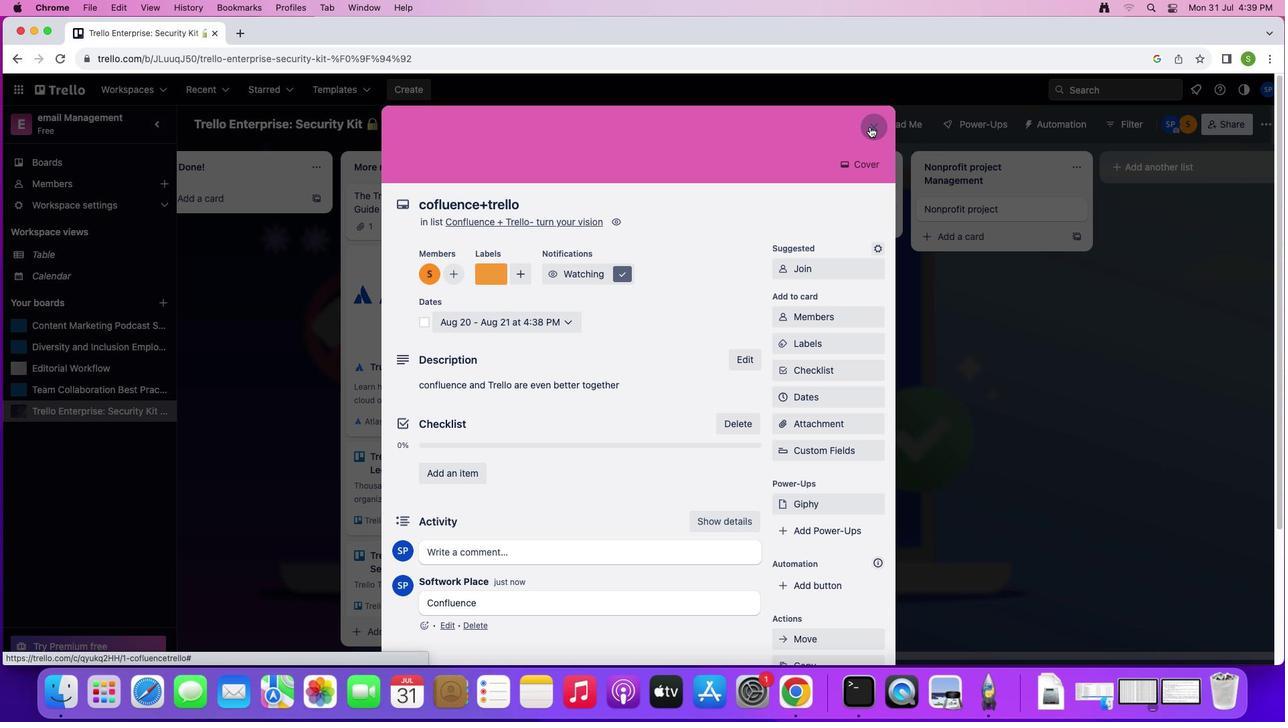 
Action: Mouse moved to (804, 202)
Screenshot: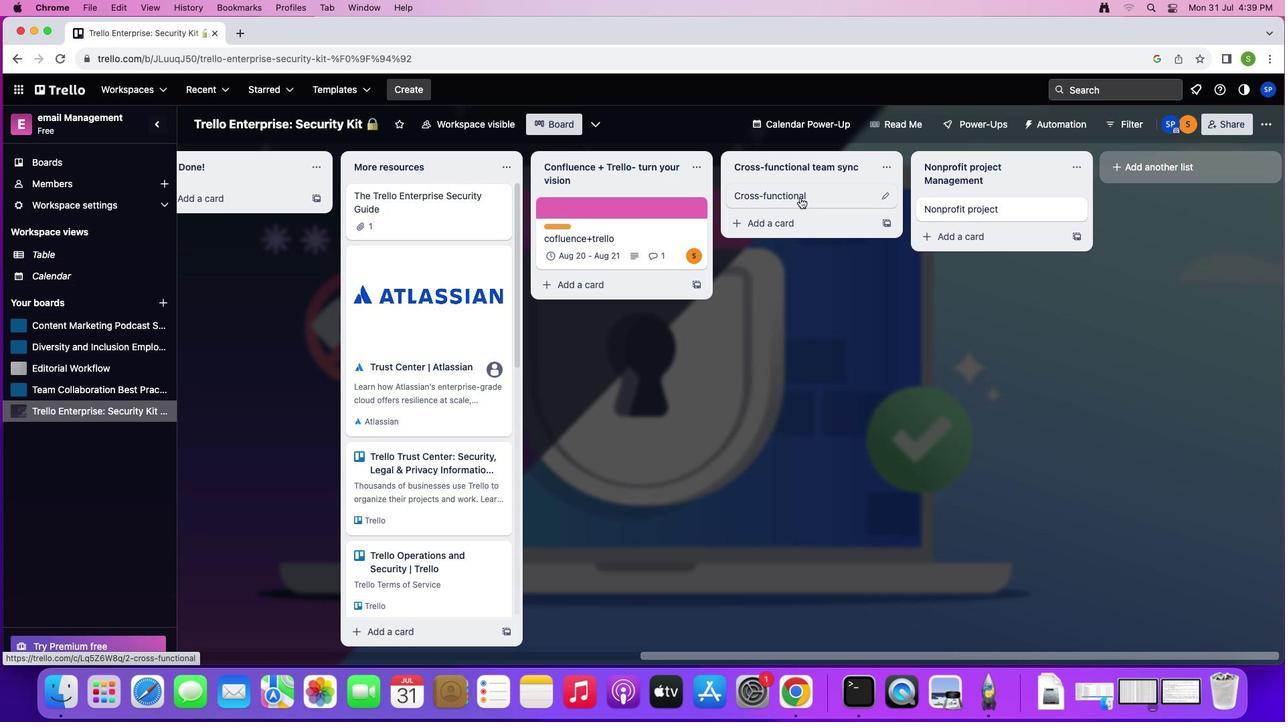 
Action: Mouse pressed left at (804, 202)
Screenshot: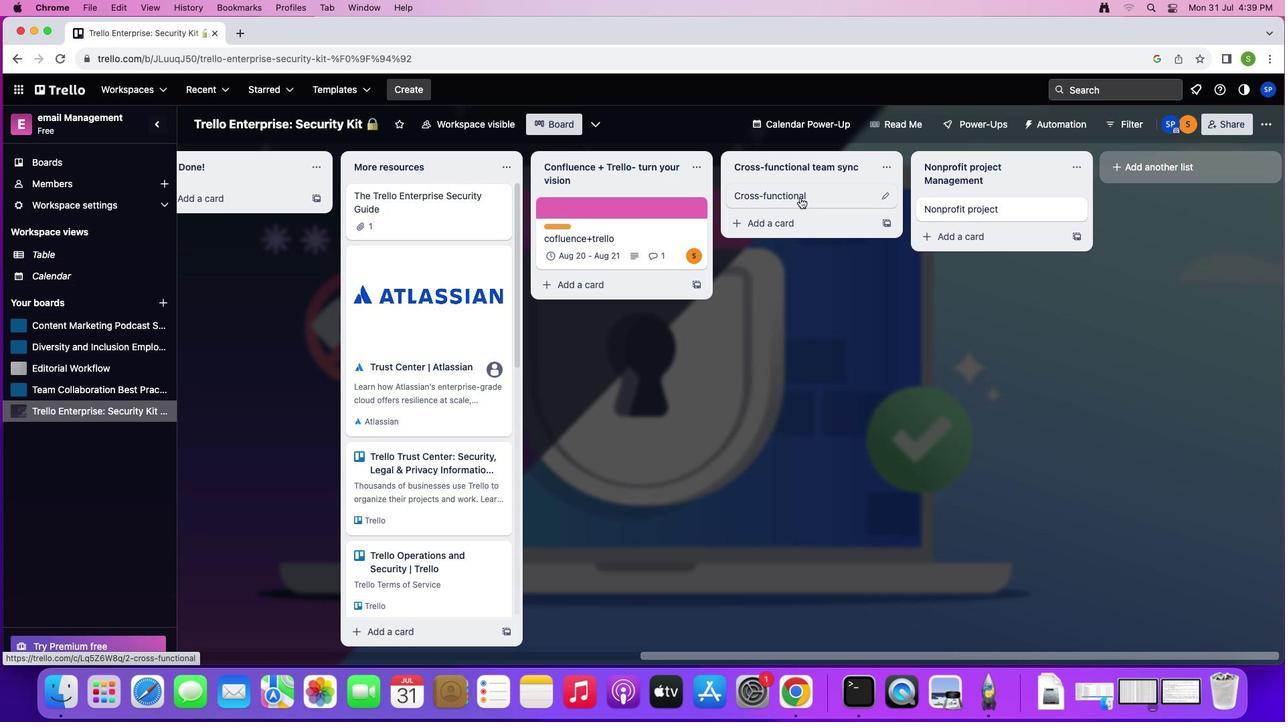 
Action: Mouse moved to (805, 242)
Screenshot: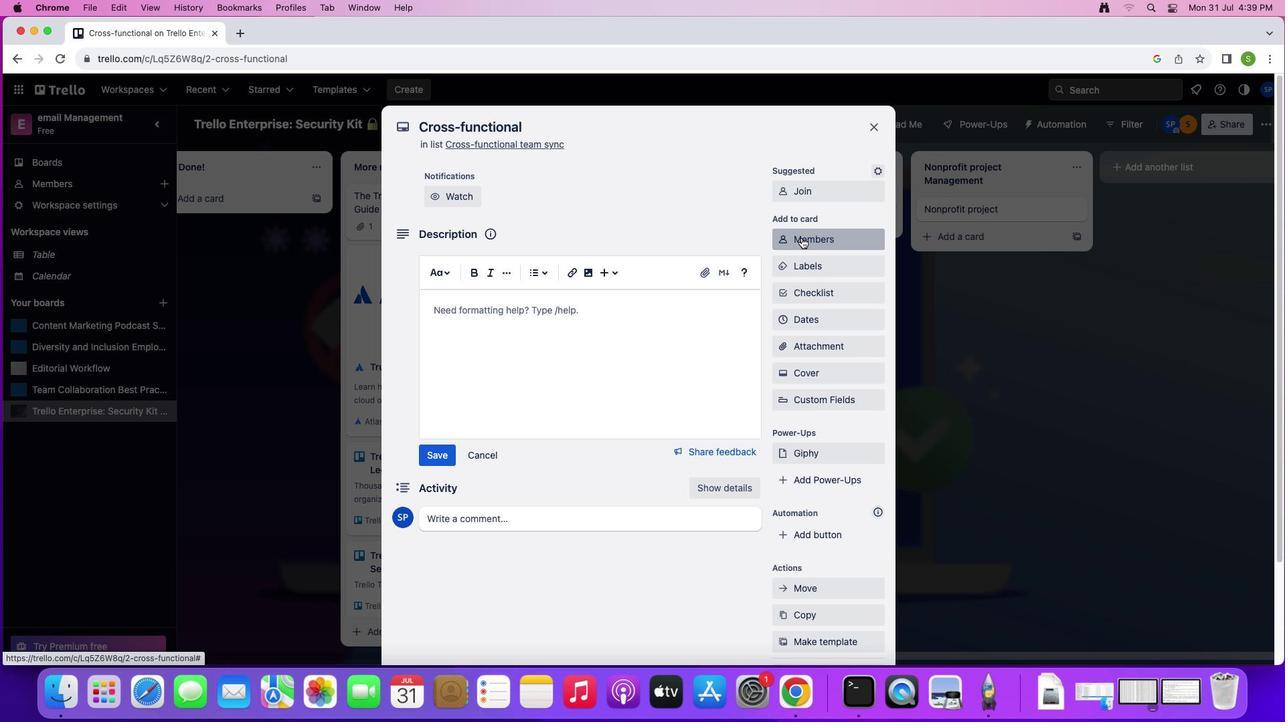 
Action: Mouse pressed left at (805, 242)
Screenshot: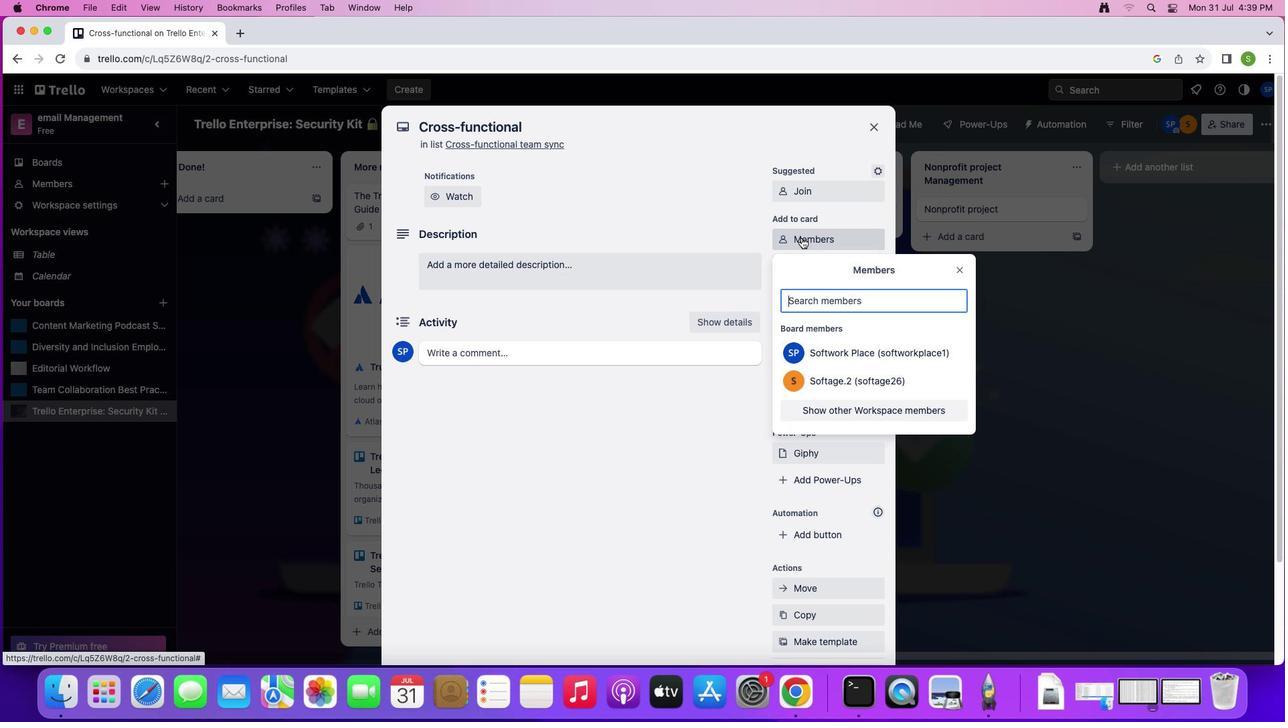 
Action: Mouse moved to (780, 267)
Screenshot: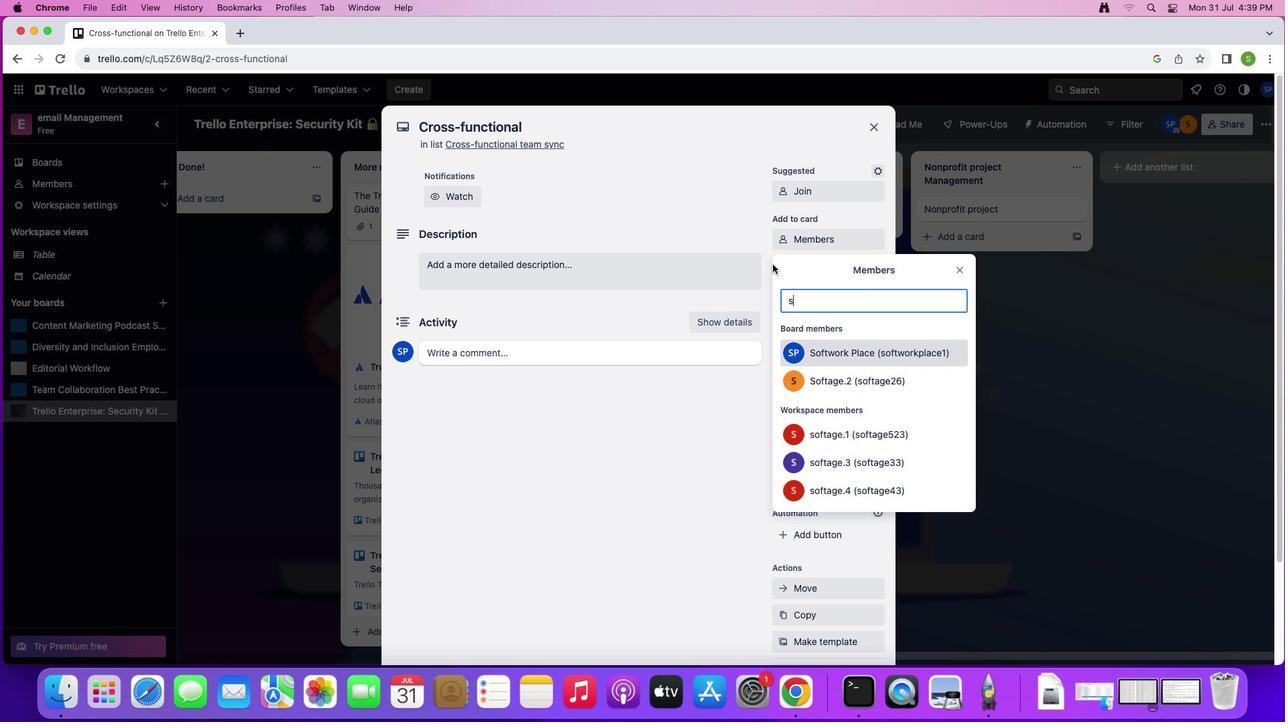
Action: Key pressed 's'
Screenshot: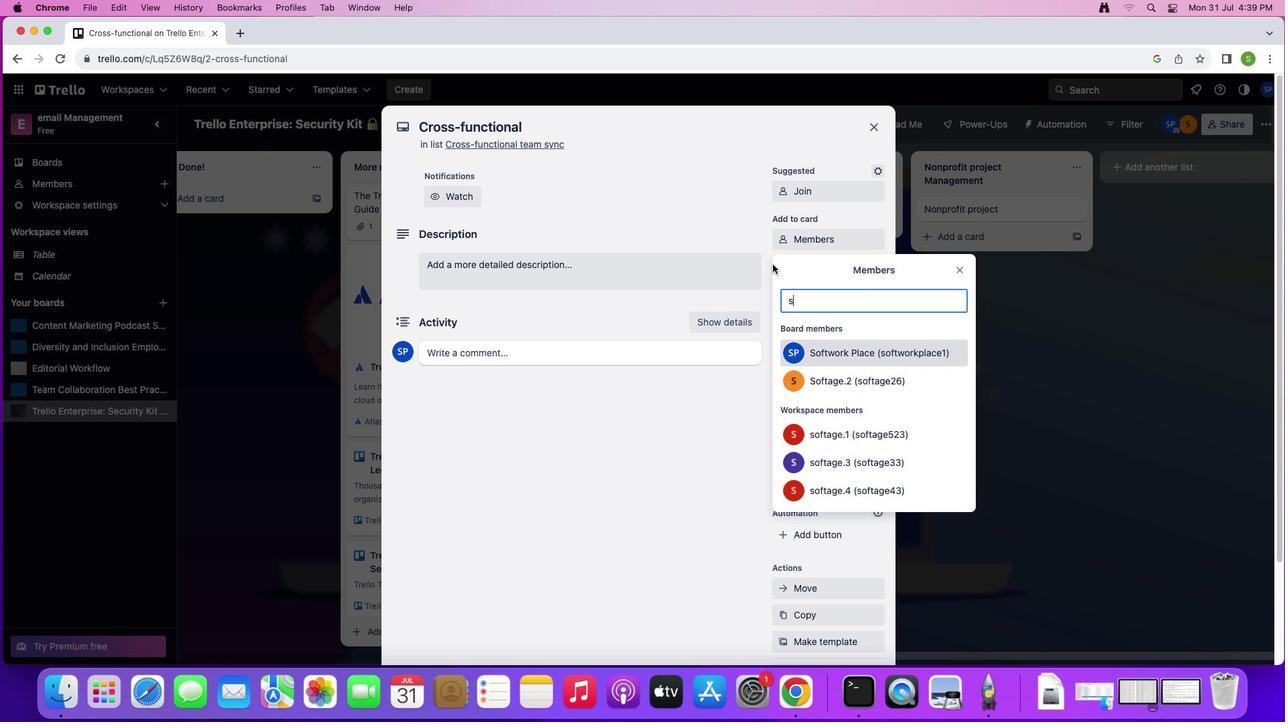 
Action: Mouse moved to (777, 269)
Screenshot: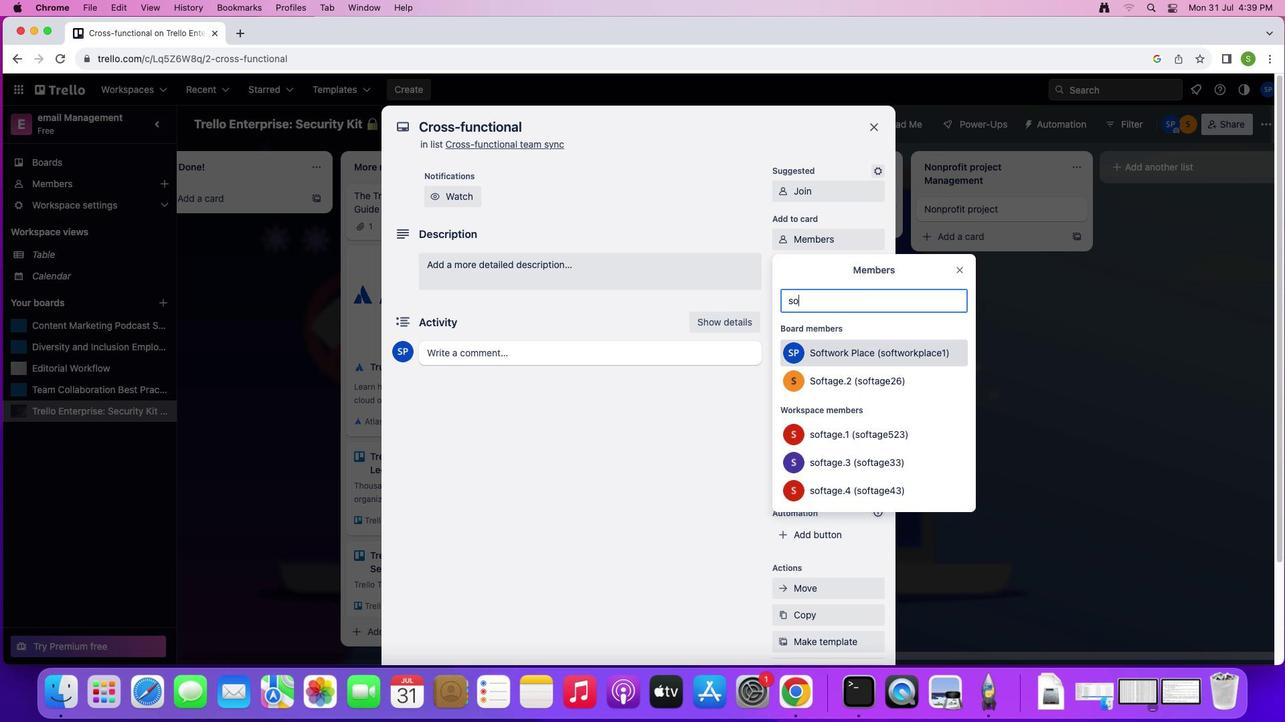 
Action: Key pressed 'o''f''t''a''g''e''.''3'Key.shift'@''s''o''f''t''a''g''e''.''n''e''t'
Screenshot: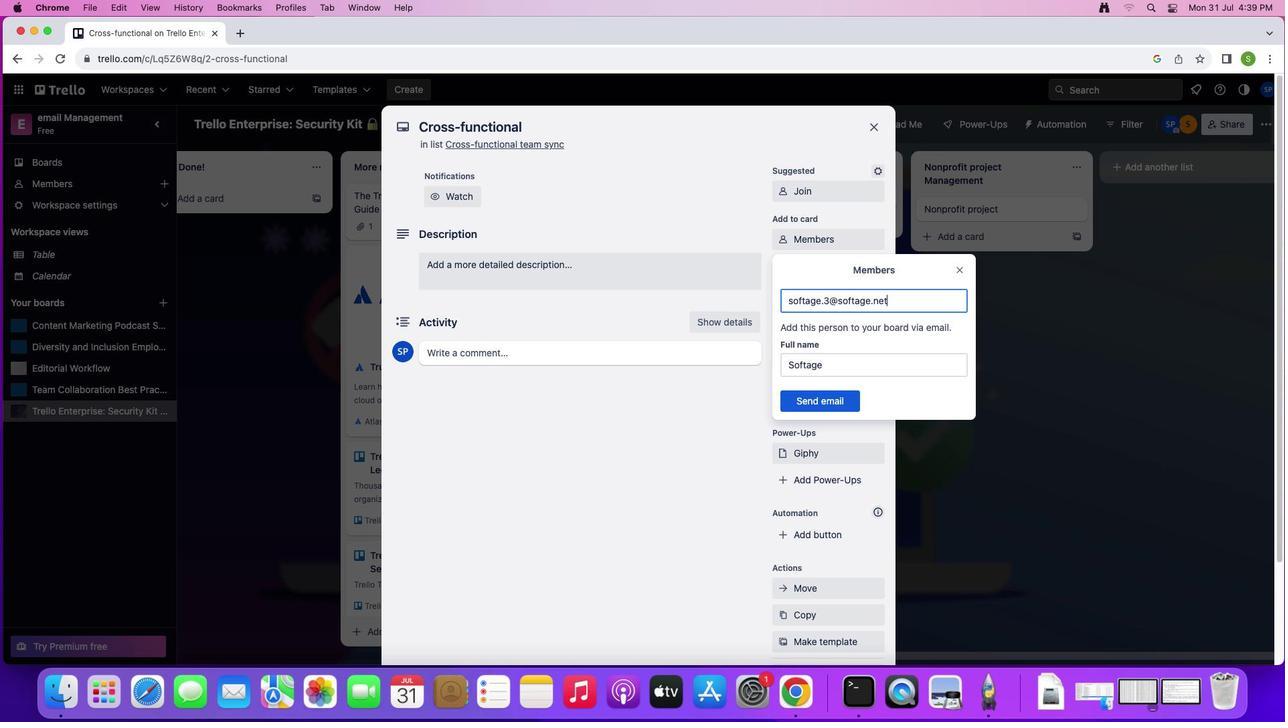 
Action: Mouse moved to (814, 404)
Screenshot: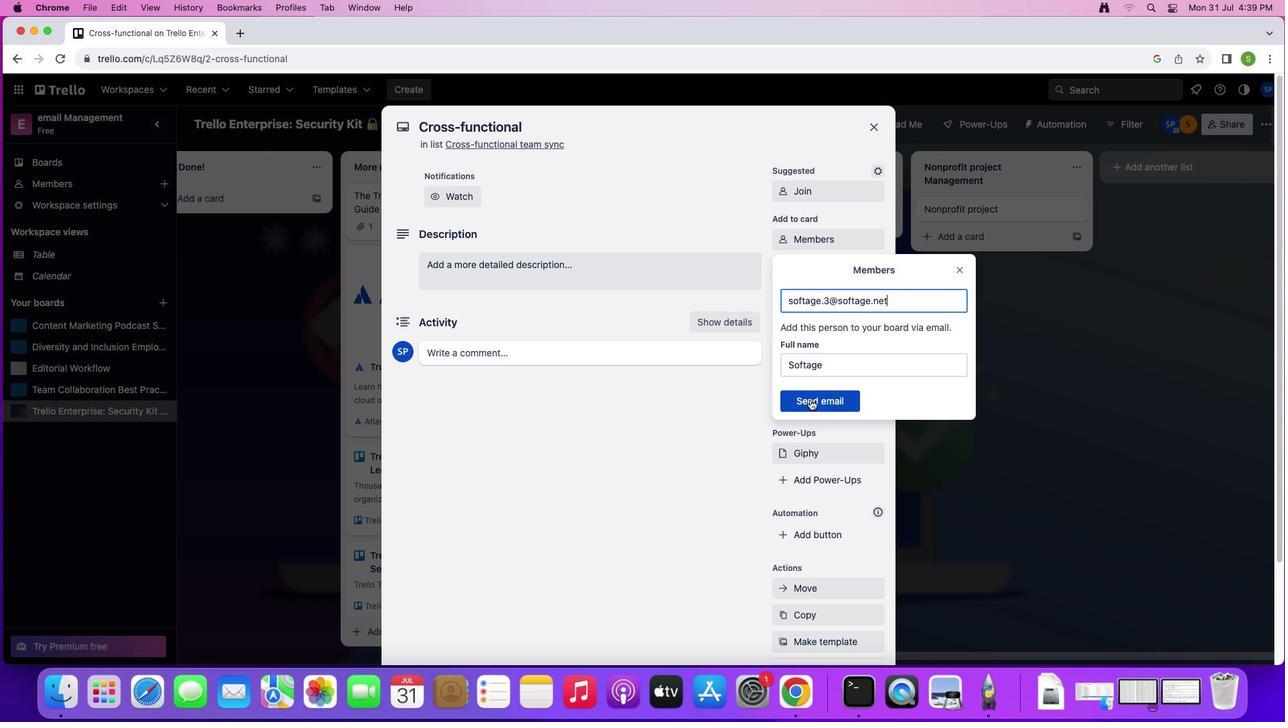 
Action: Mouse pressed left at (814, 404)
Screenshot: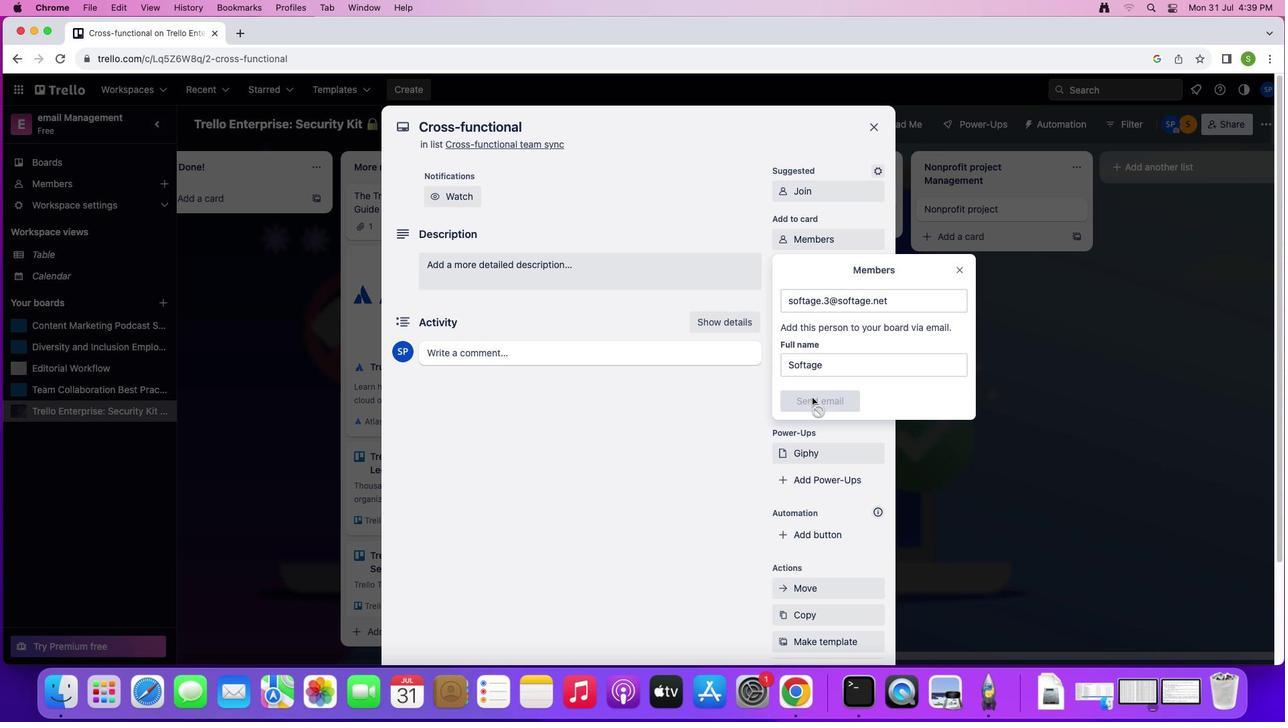 
Action: Mouse moved to (822, 271)
Screenshot: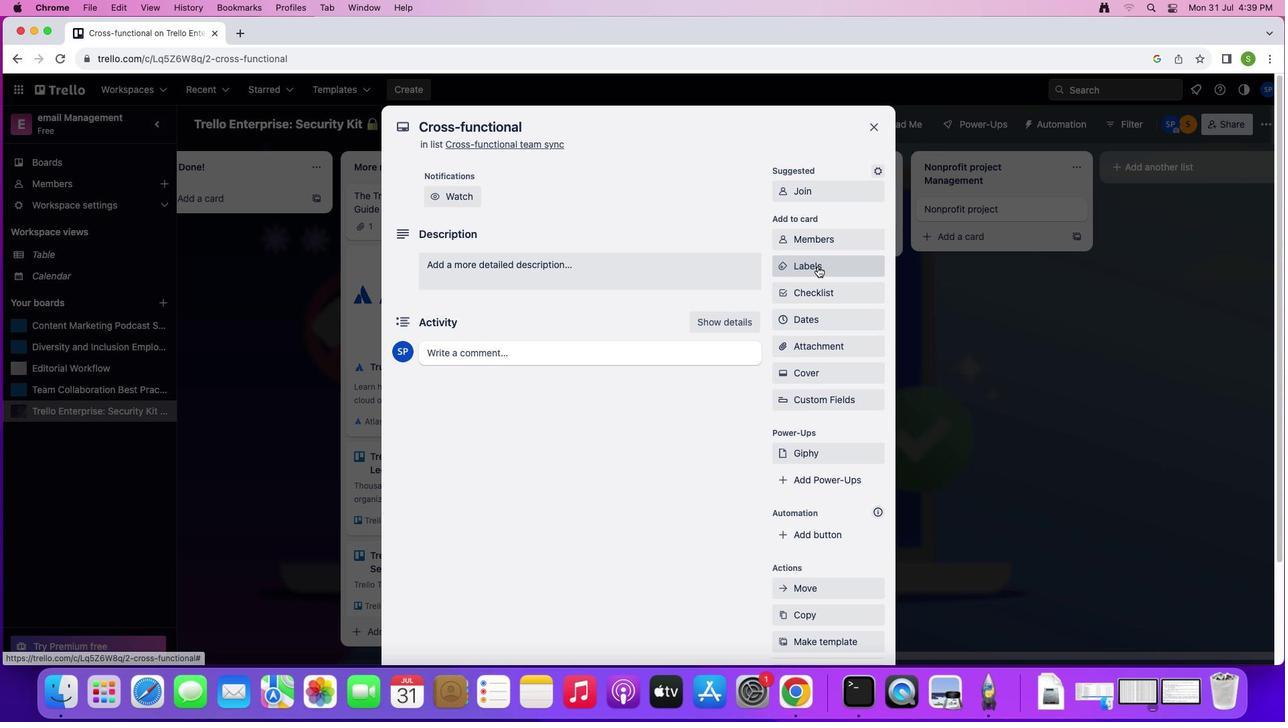 
Action: Mouse pressed left at (822, 271)
Screenshot: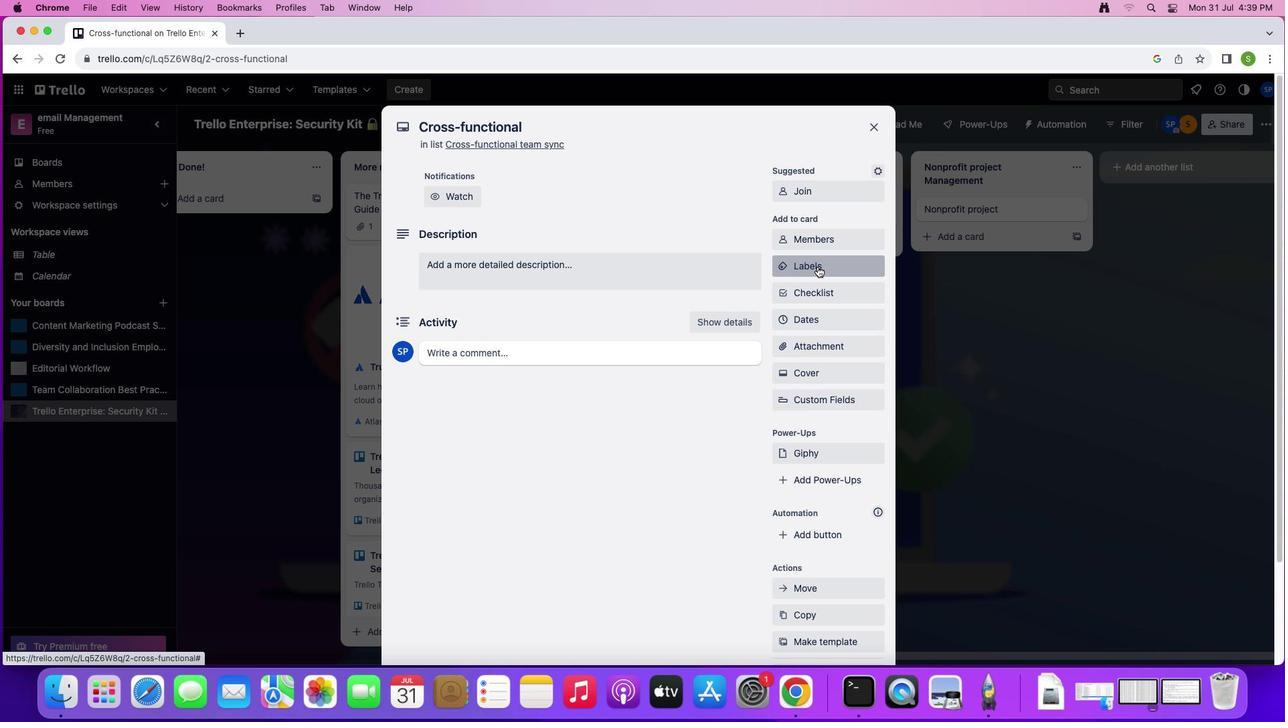 
Action: Mouse moved to (863, 432)
Screenshot: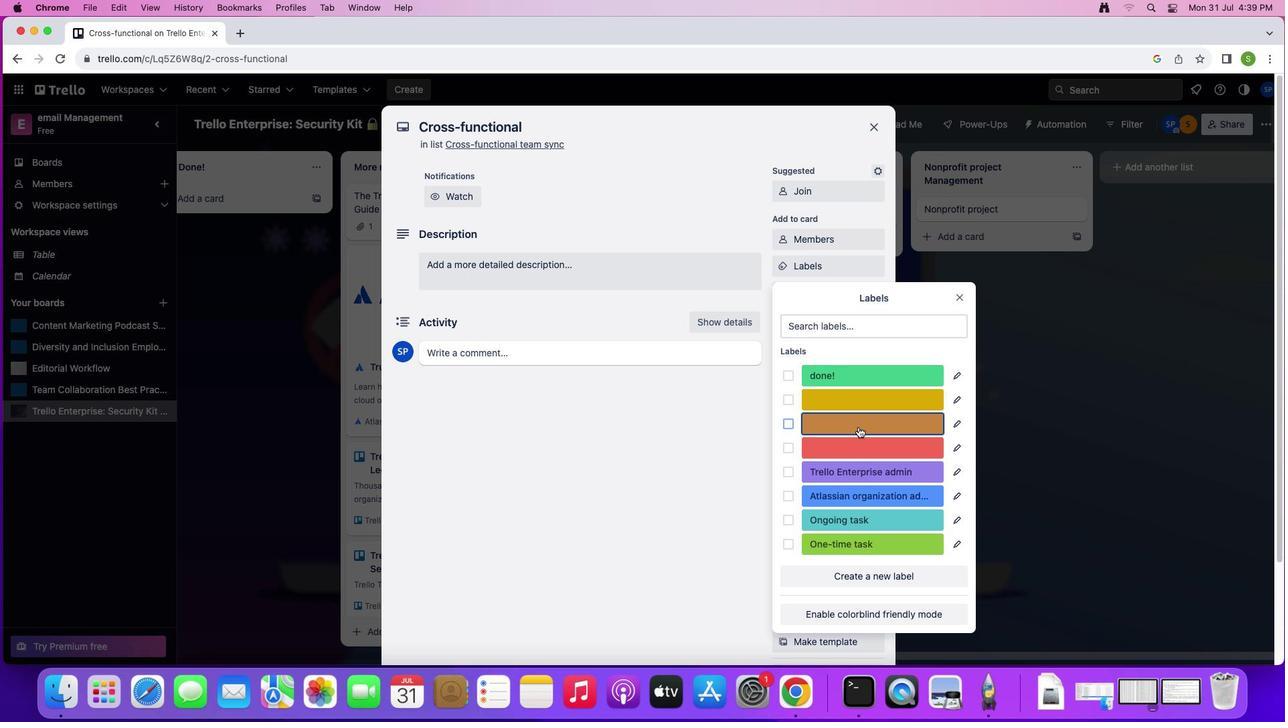 
Action: Mouse pressed left at (863, 432)
Screenshot: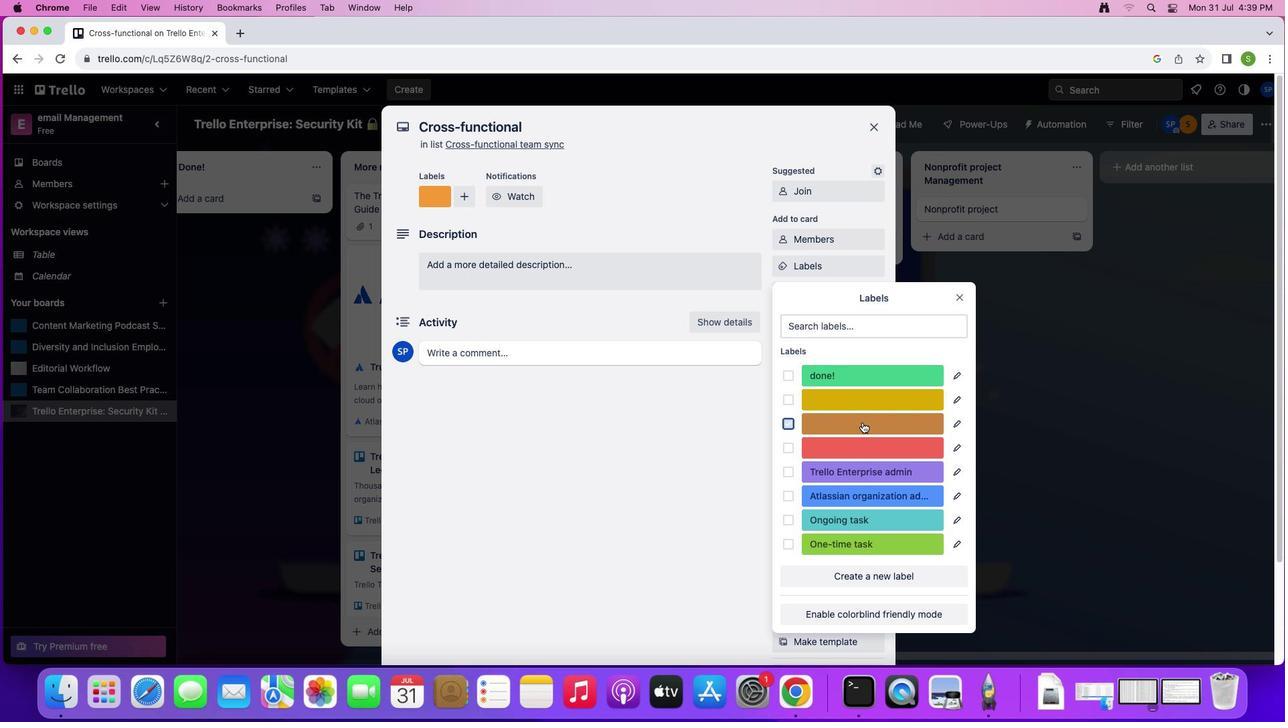 
Action: Mouse moved to (969, 301)
Screenshot: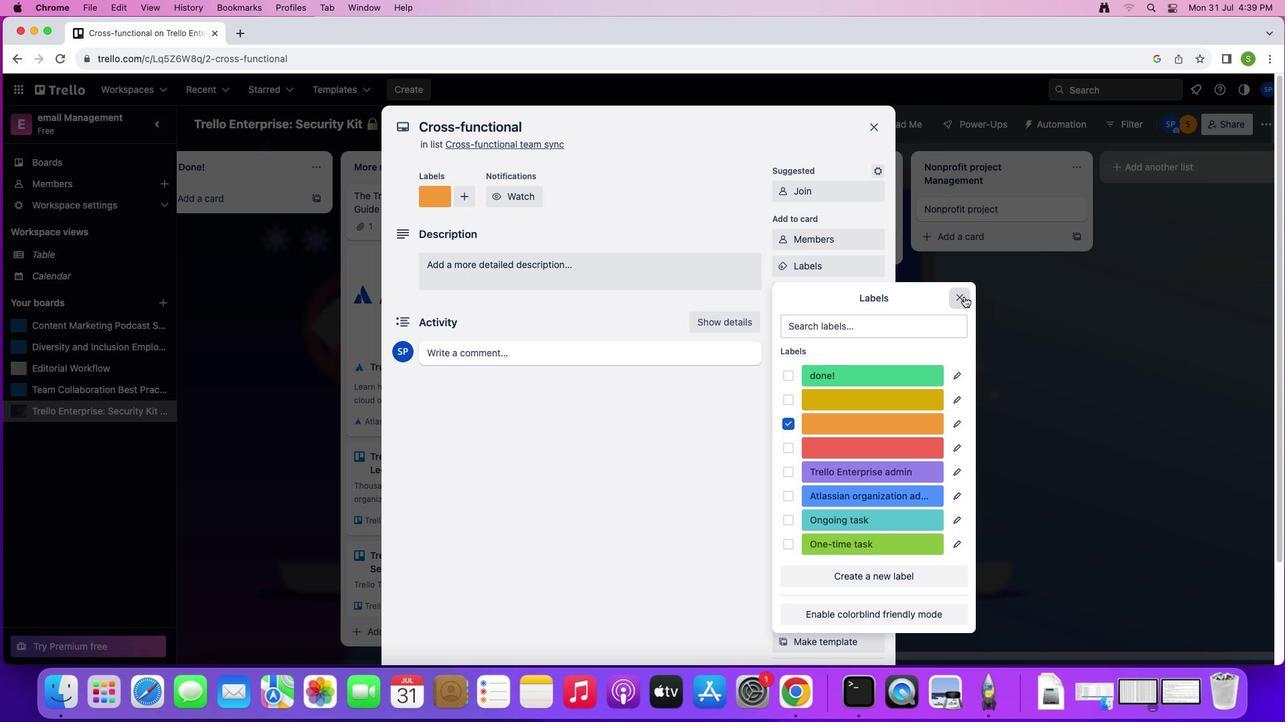 
Action: Mouse pressed left at (969, 301)
Screenshot: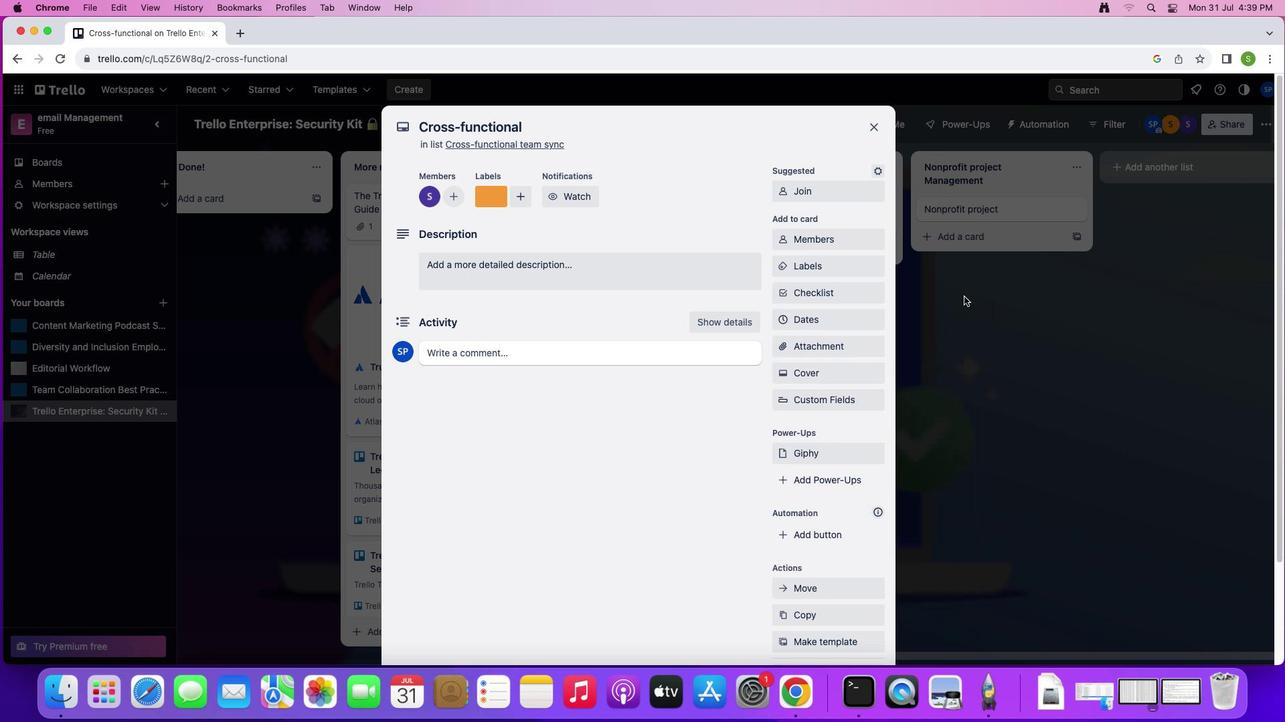 
Action: Mouse moved to (809, 294)
Screenshot: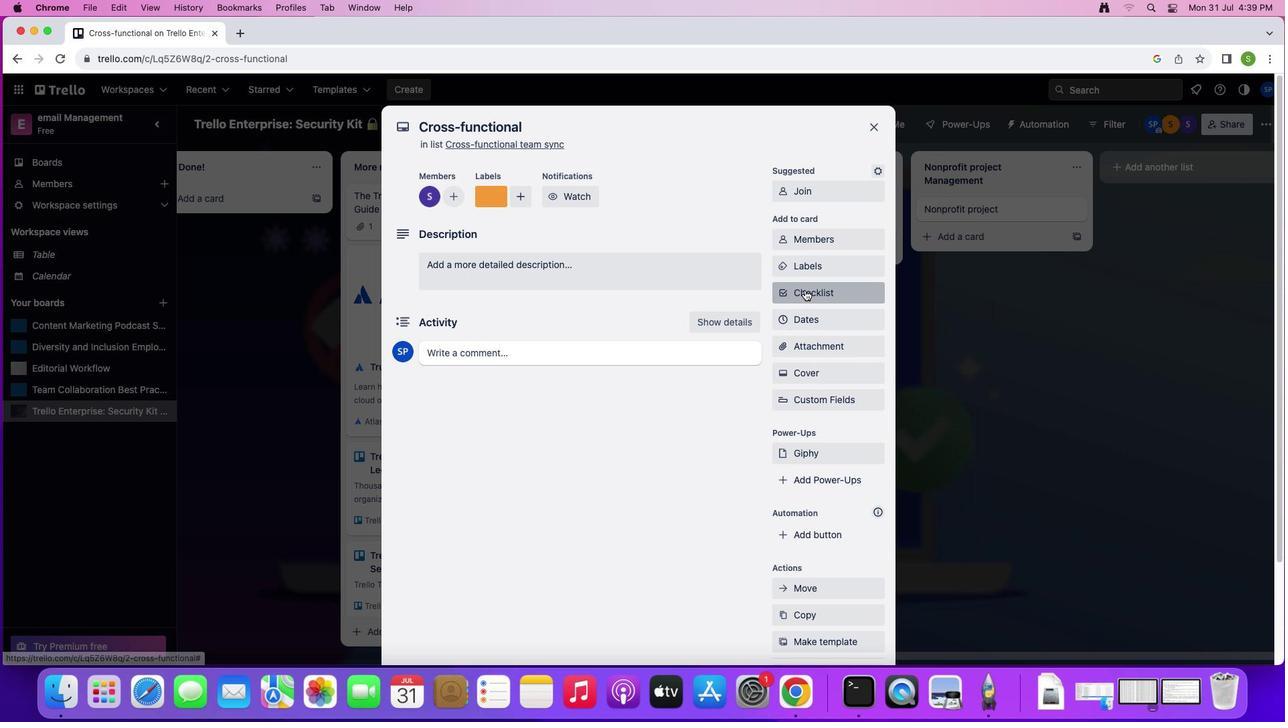 
Action: Mouse pressed left at (809, 294)
Screenshot: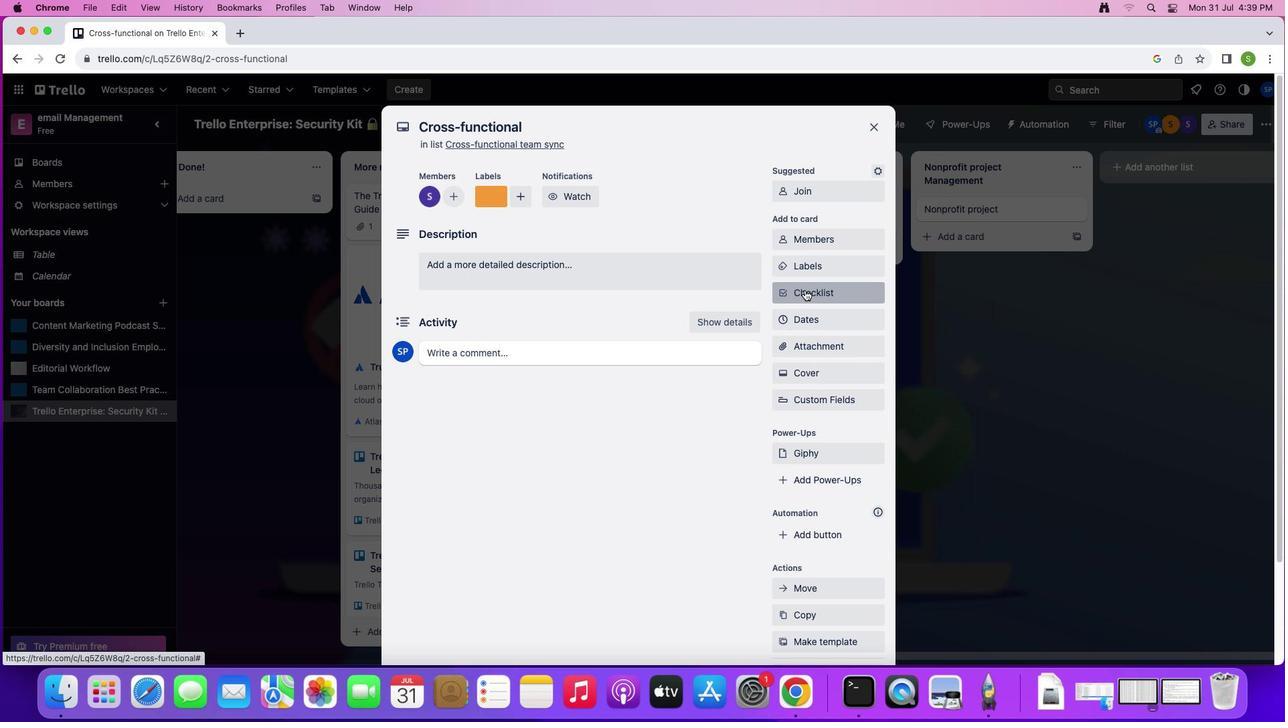 
Action: Mouse moved to (840, 439)
Screenshot: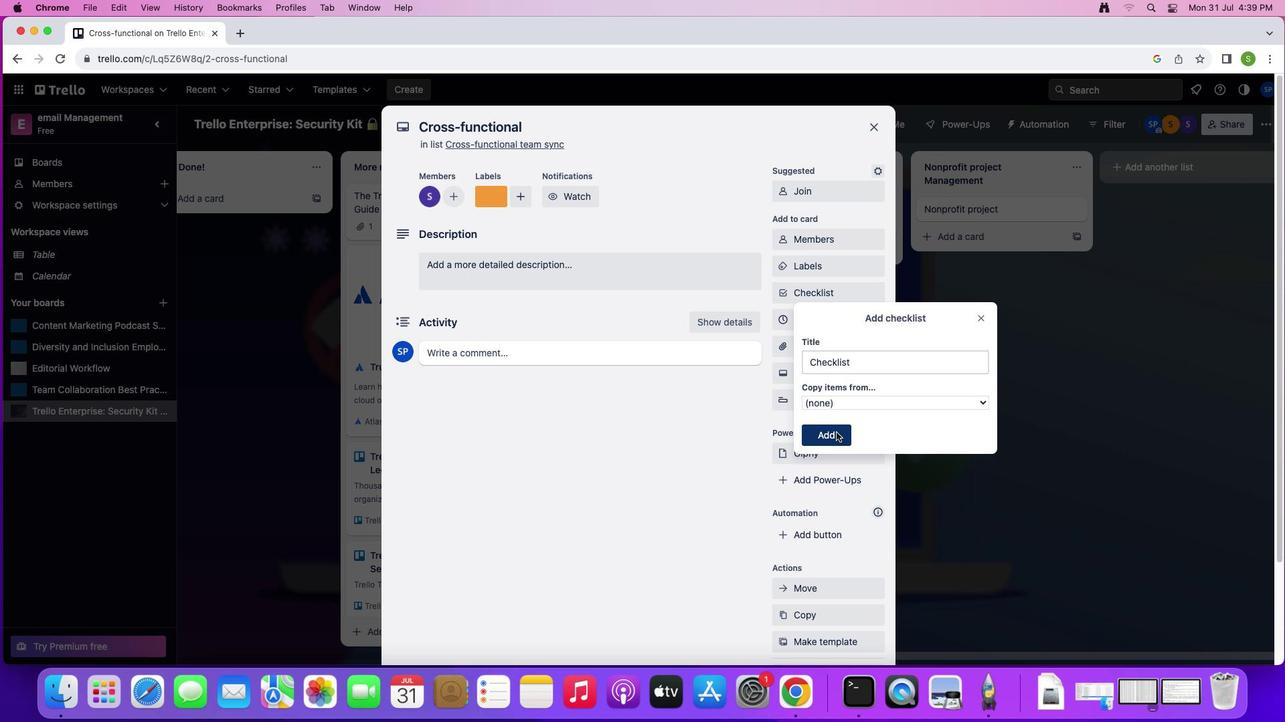 
Action: Mouse pressed left at (840, 439)
Screenshot: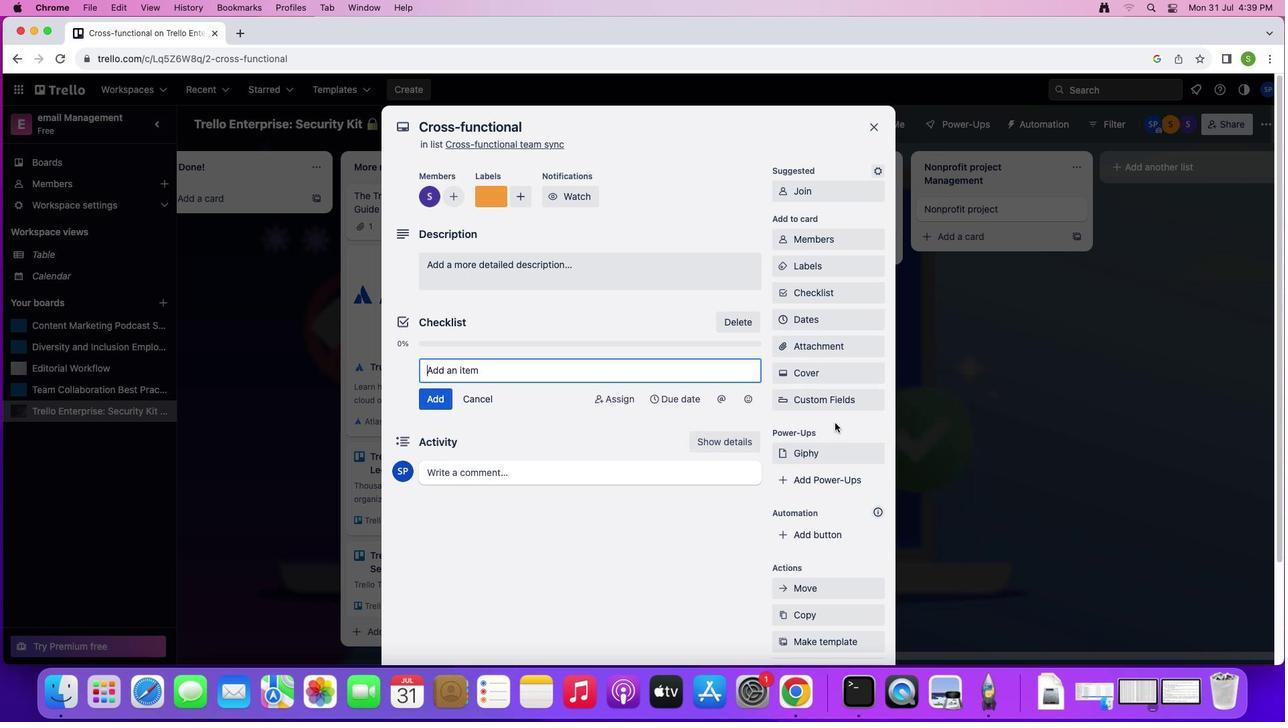 
Action: Mouse moved to (805, 318)
Screenshot: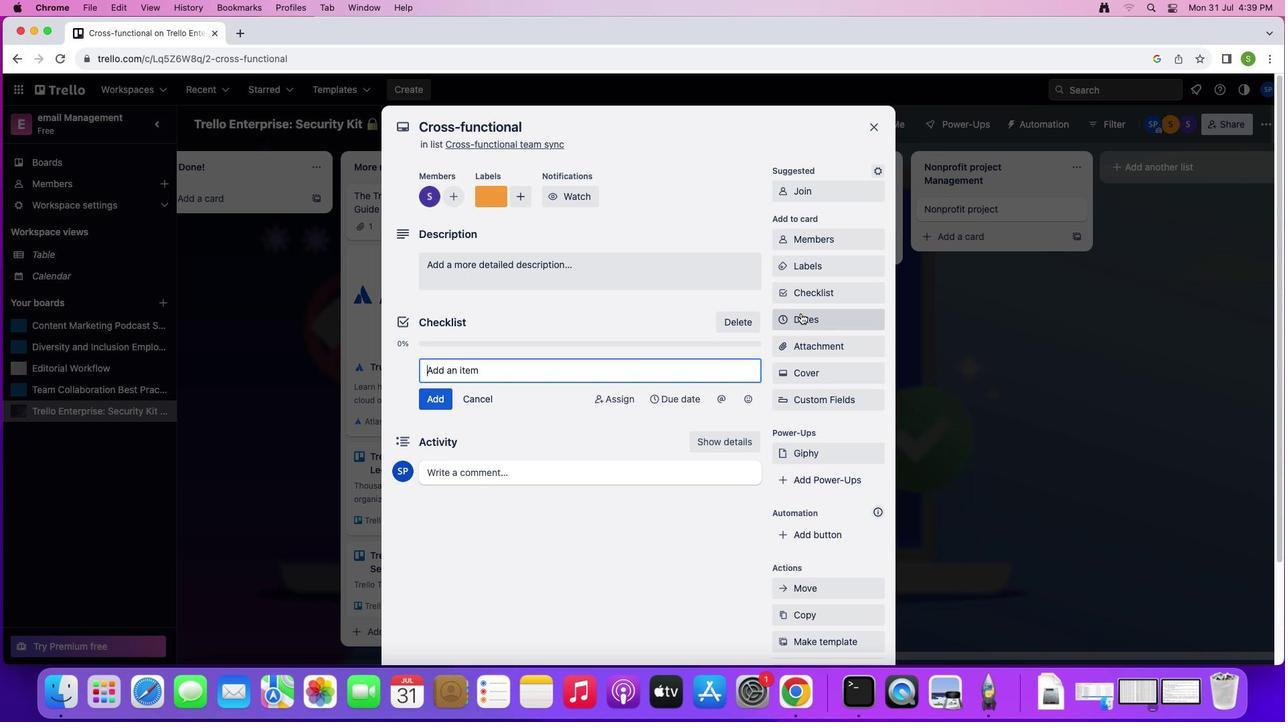 
Action: Mouse pressed left at (805, 318)
Screenshot: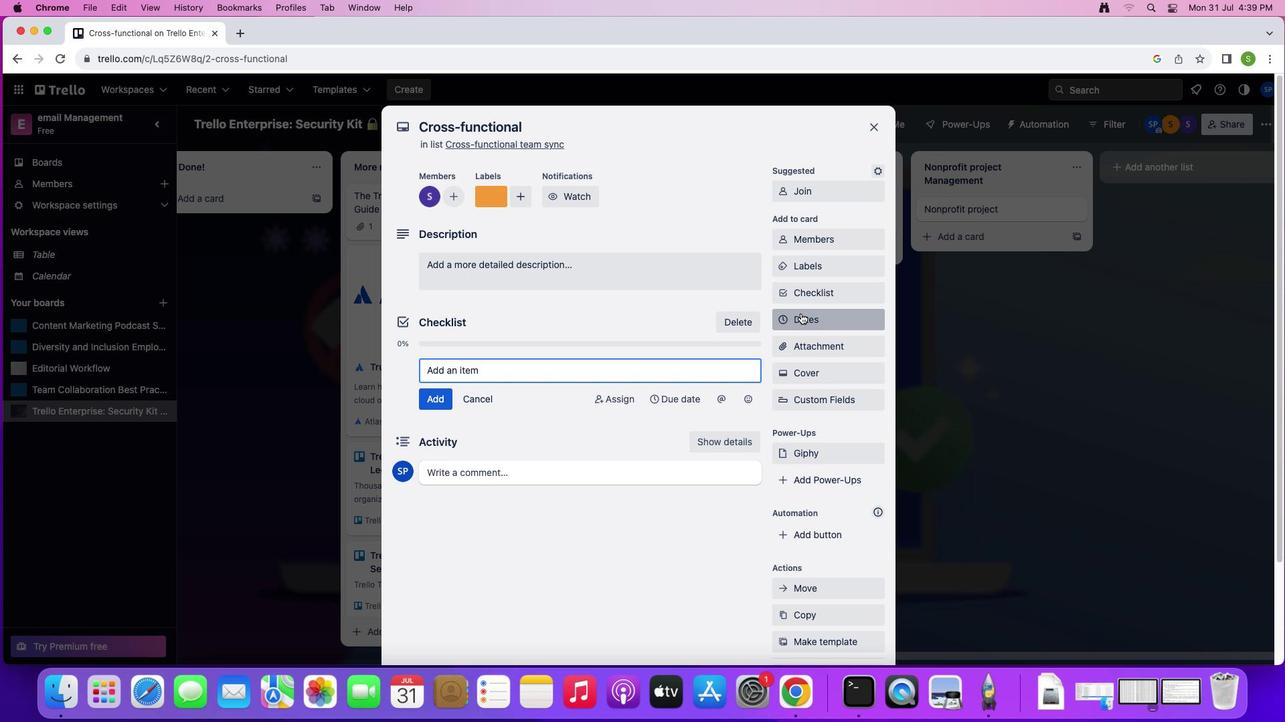 
Action: Mouse moved to (904, 275)
Screenshot: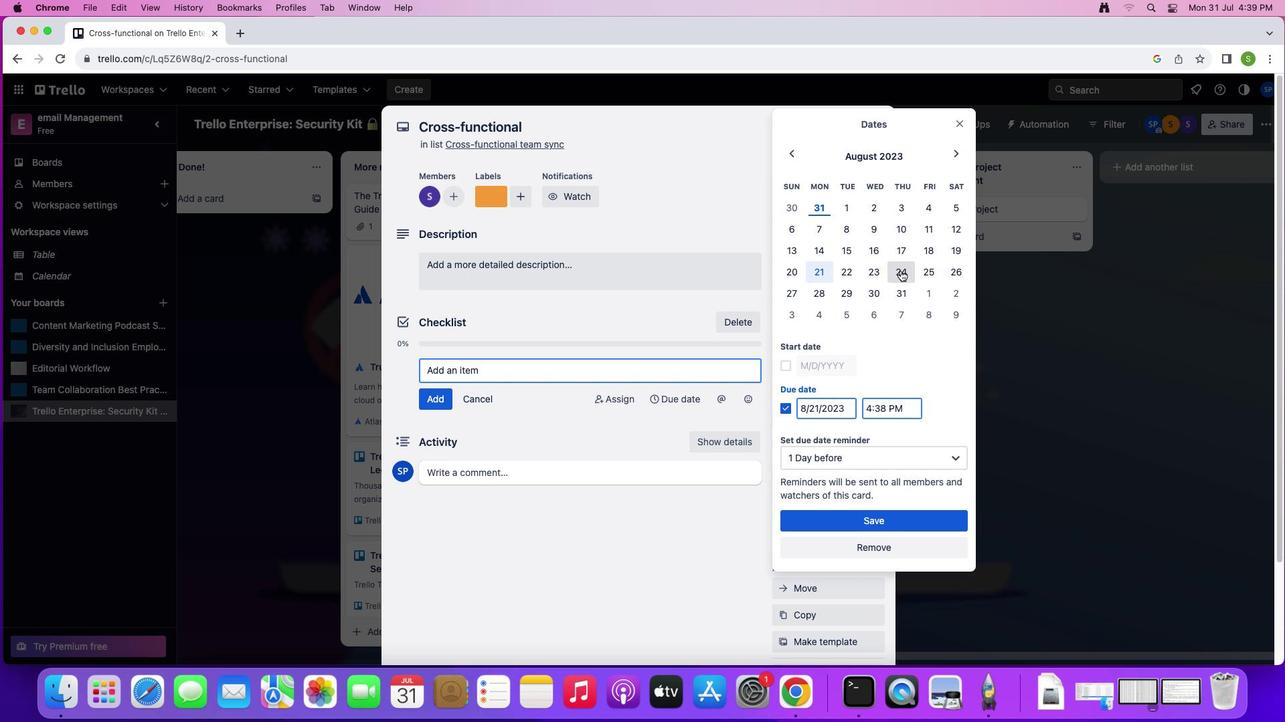 
Action: Mouse pressed left at (904, 275)
Screenshot: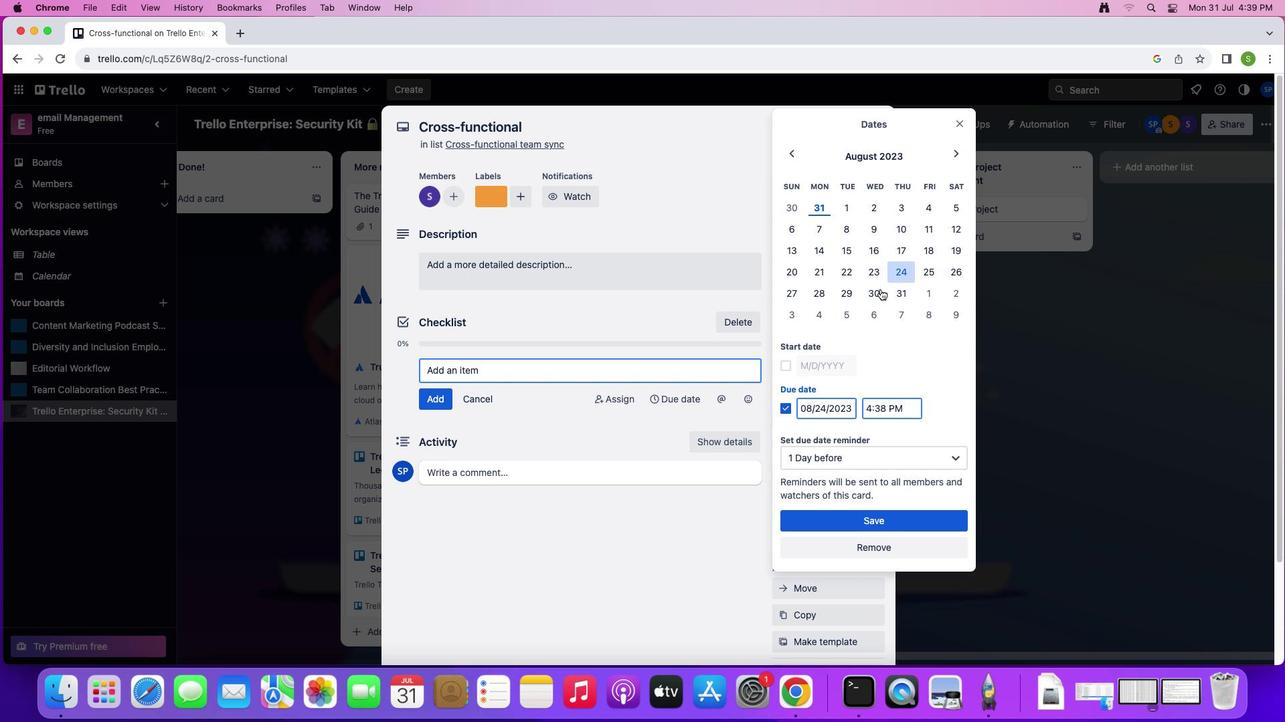 
Action: Mouse moved to (793, 372)
Screenshot: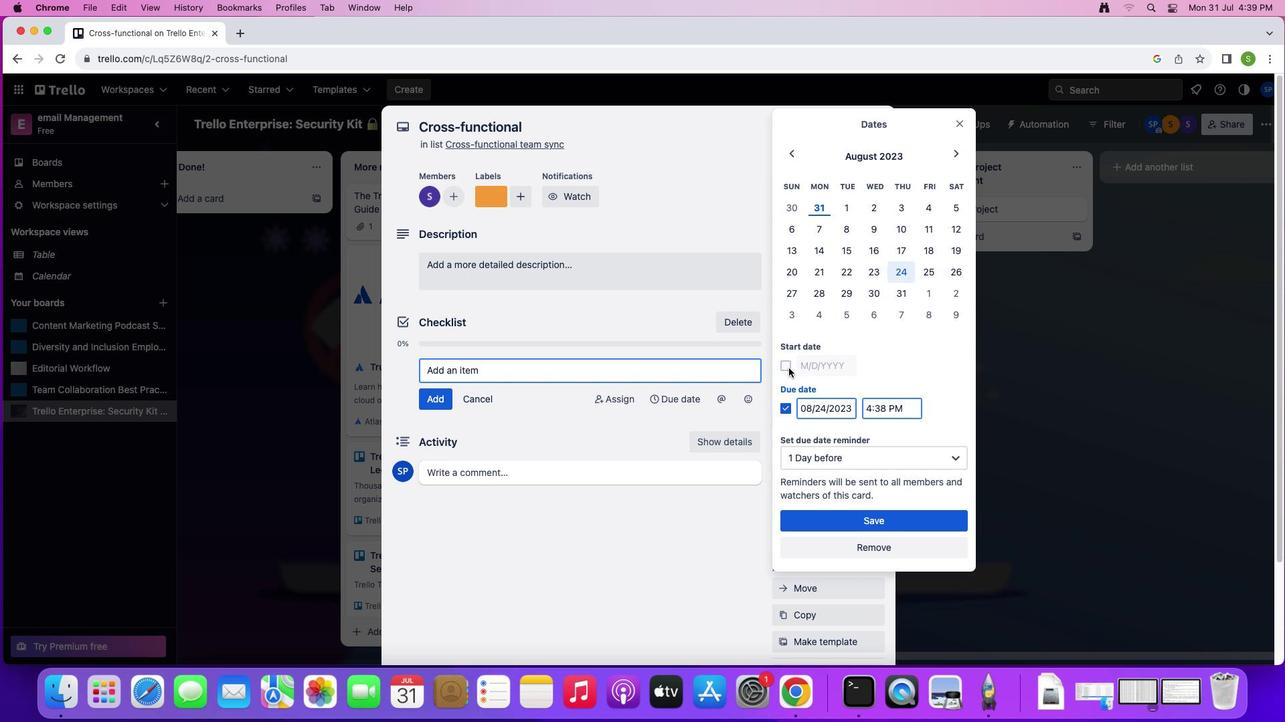 
Action: Mouse pressed left at (793, 372)
Screenshot: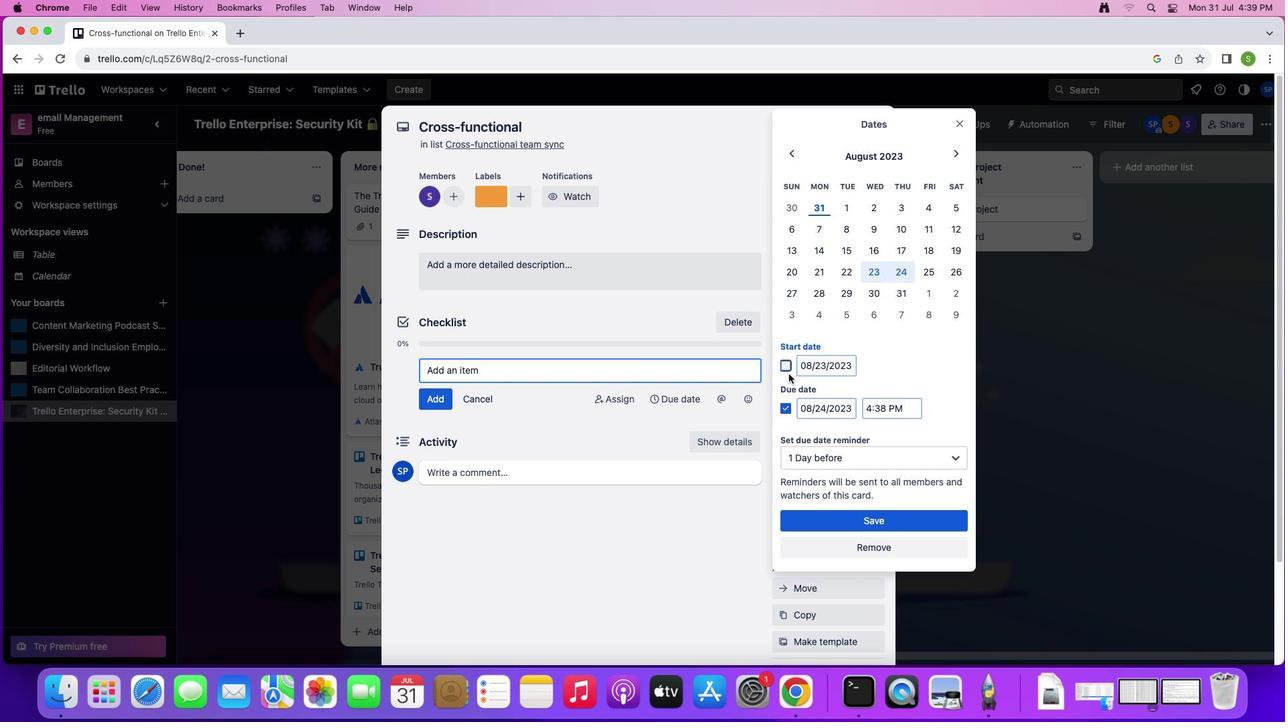 
Action: Mouse moved to (867, 522)
Screenshot: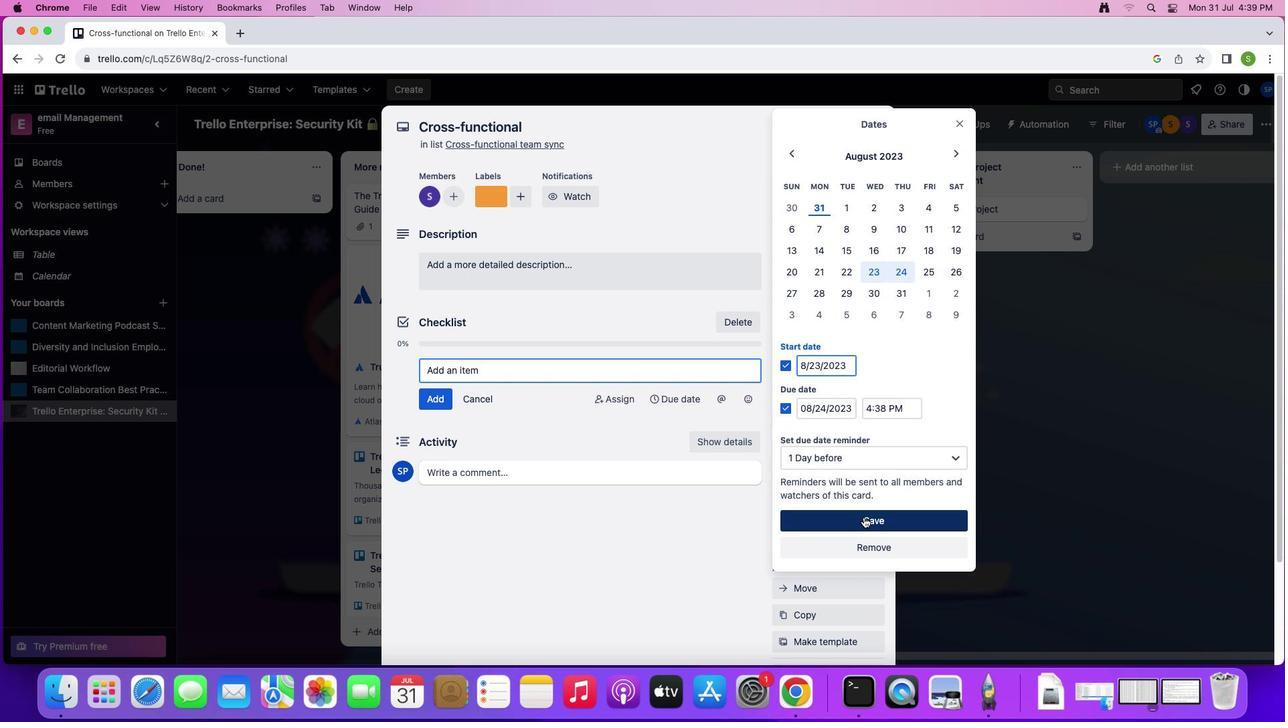 
Action: Mouse pressed left at (867, 522)
Screenshot: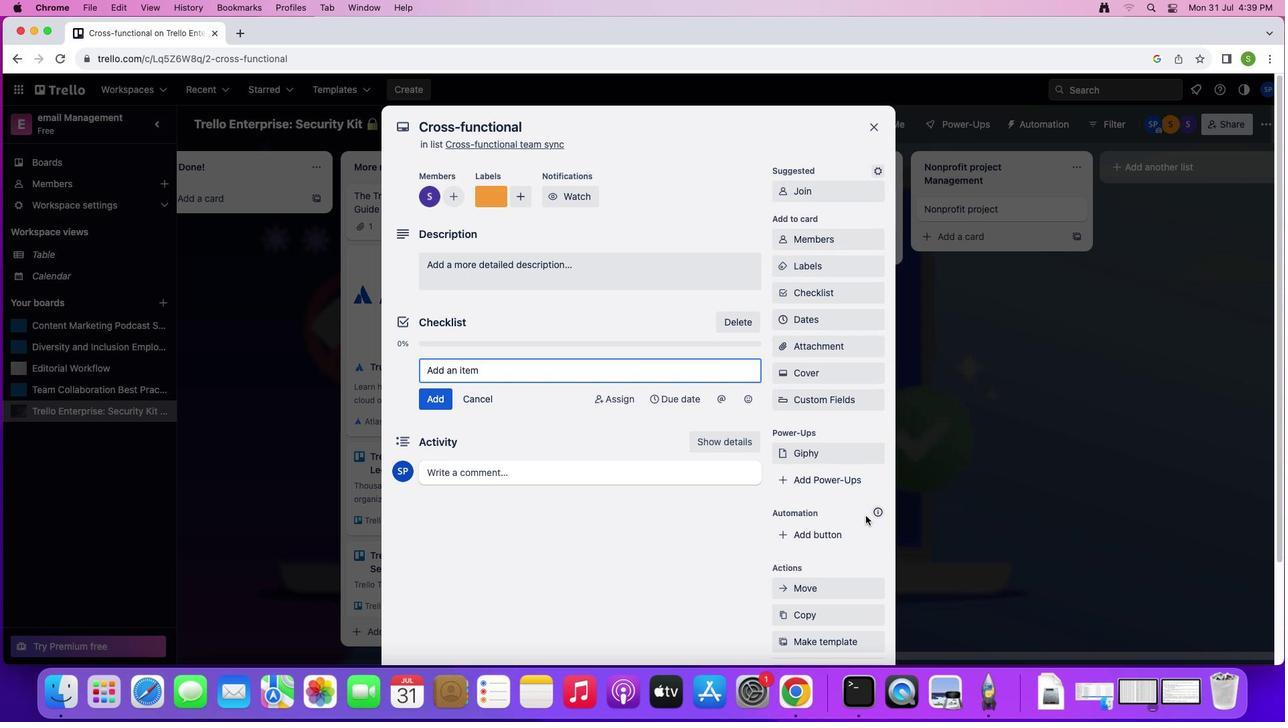 
Action: Mouse moved to (835, 379)
Screenshot: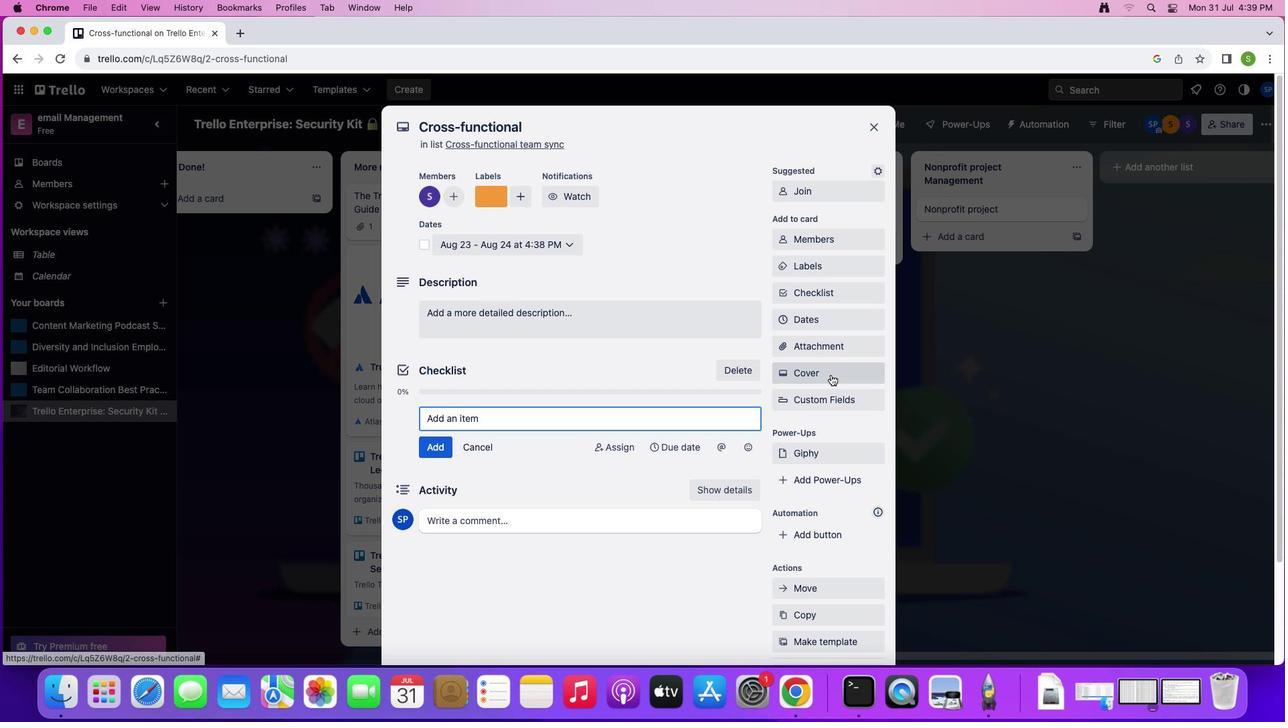 
Action: Mouse pressed left at (835, 379)
Screenshot: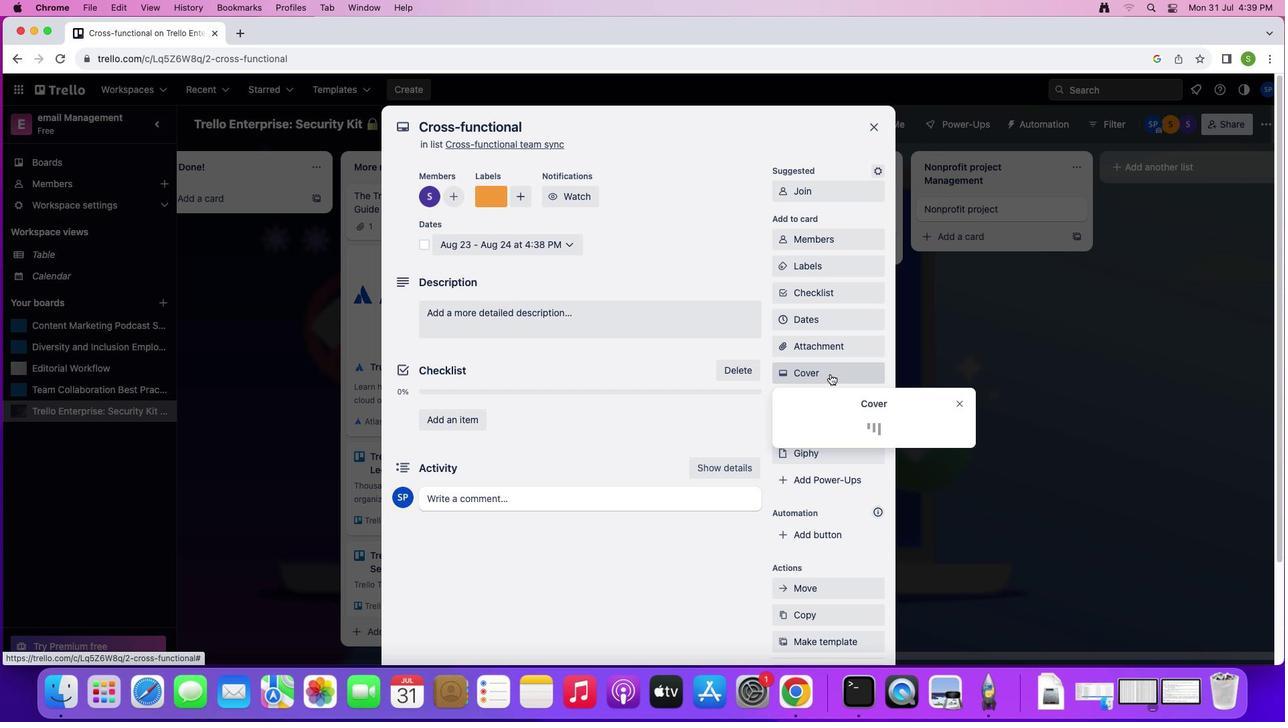 
Action: Mouse moved to (880, 400)
Screenshot: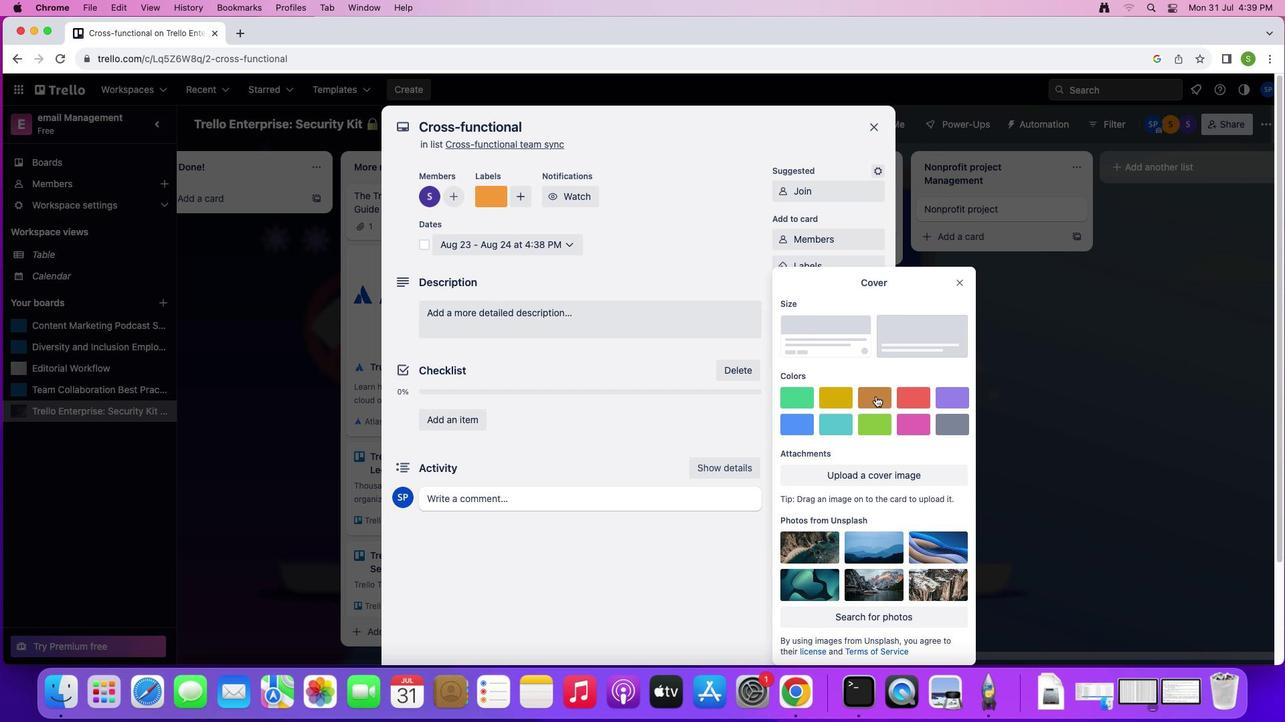 
Action: Mouse pressed left at (880, 400)
Screenshot: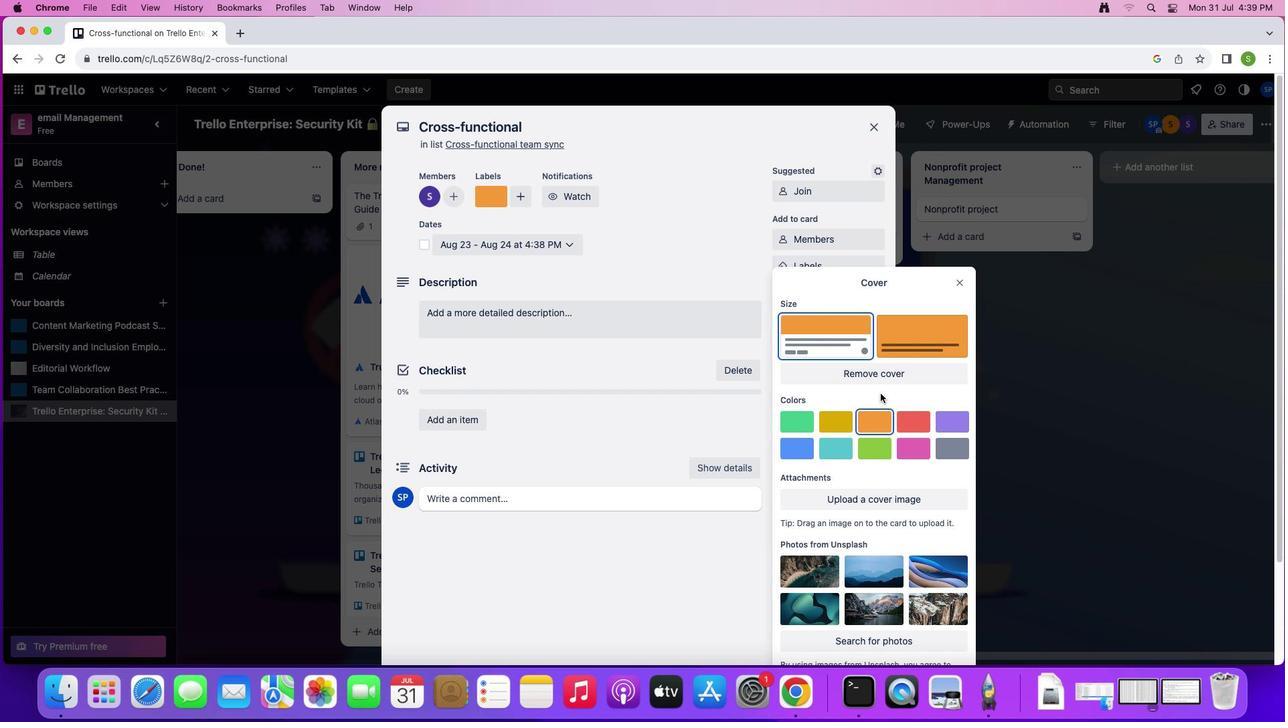 
Action: Mouse moved to (961, 265)
Screenshot: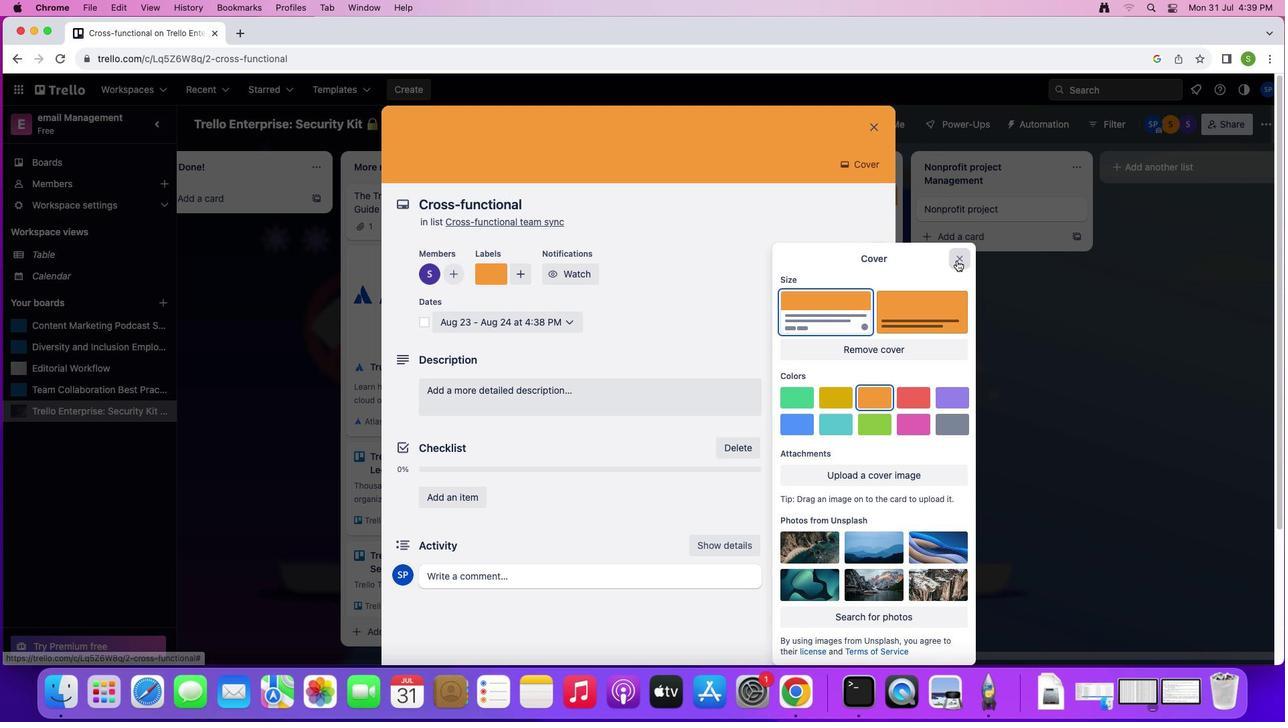 
Action: Mouse pressed left at (961, 265)
Screenshot: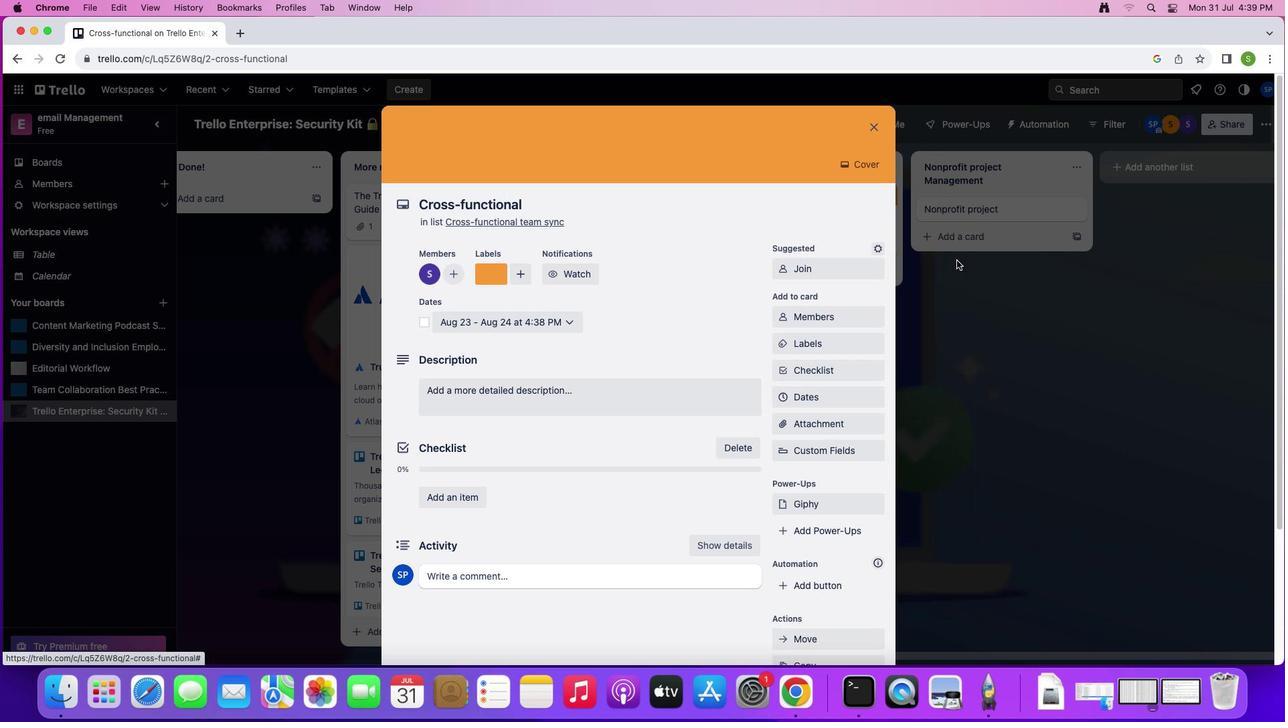 
Action: Mouse moved to (574, 402)
Screenshot: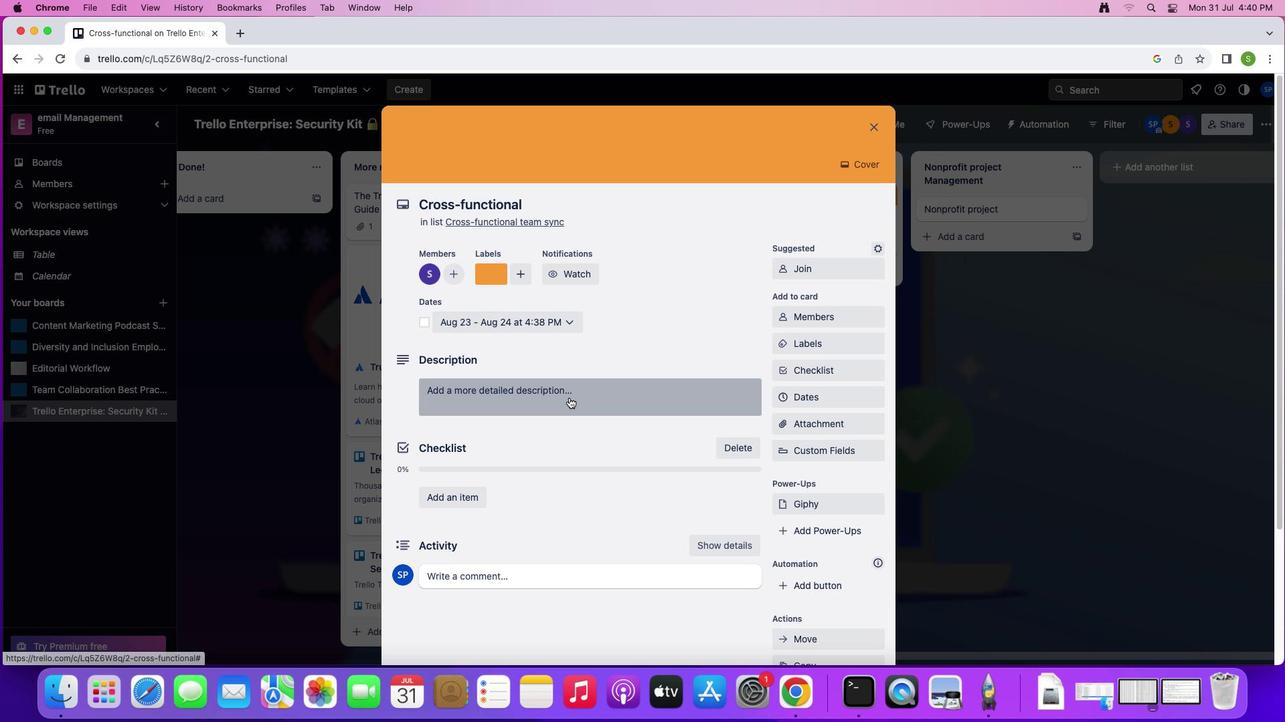 
Action: Mouse pressed left at (574, 402)
Screenshot: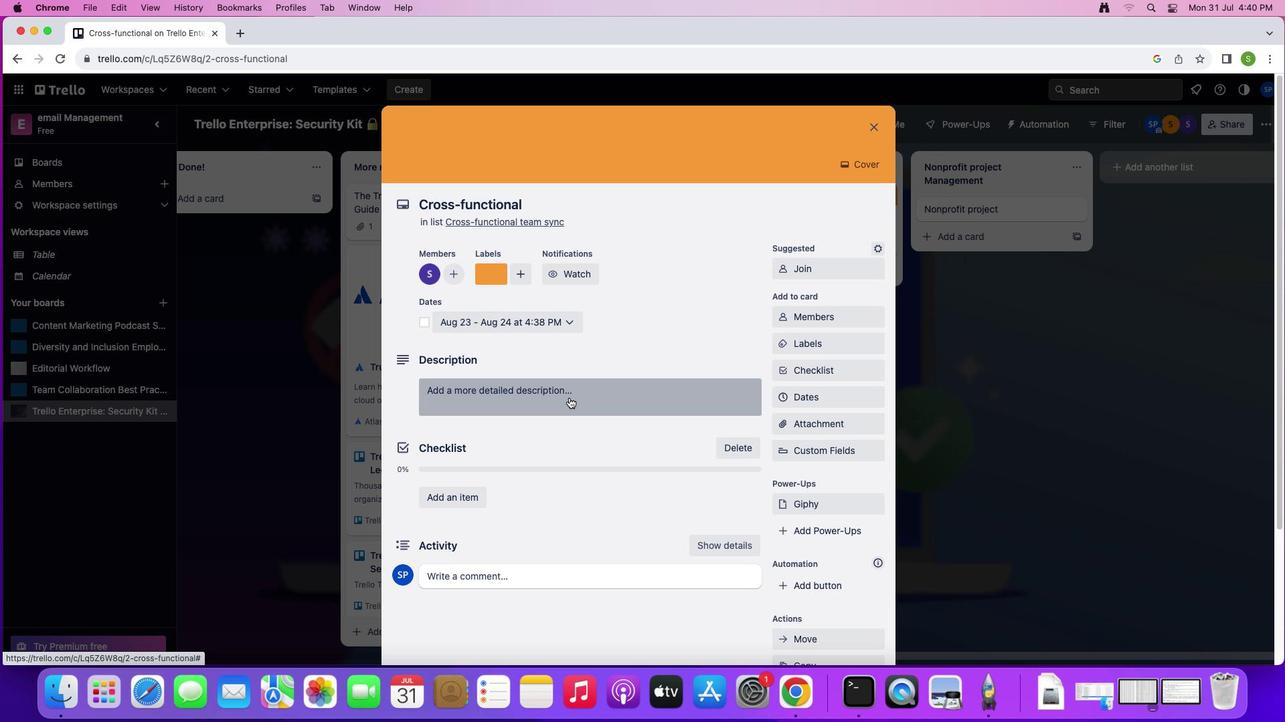 
Action: Mouse moved to (631, 425)
Screenshot: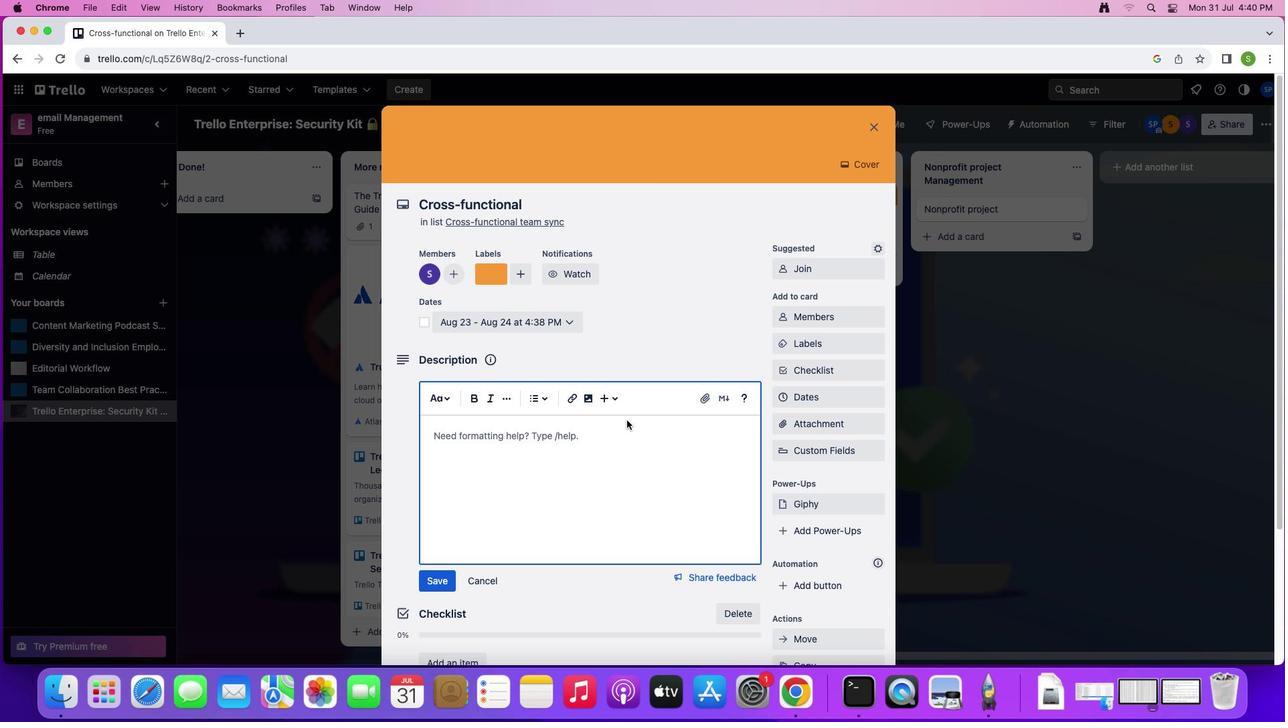 
Action: Key pressed Key.shift'K''e''e''p'Key.space'c''r''o''s''s''-''f''u''n''c''t''i''o''n''a''l'Key.space'g''r''o''u''p'Key.space'a''l''i''g''n''e''d'Key.space'o''n'Key.space'c''o''m''p''a''n''y'Key.space'i''n''t''i''v''i'Key.backspaceKey.backspace
Screenshot: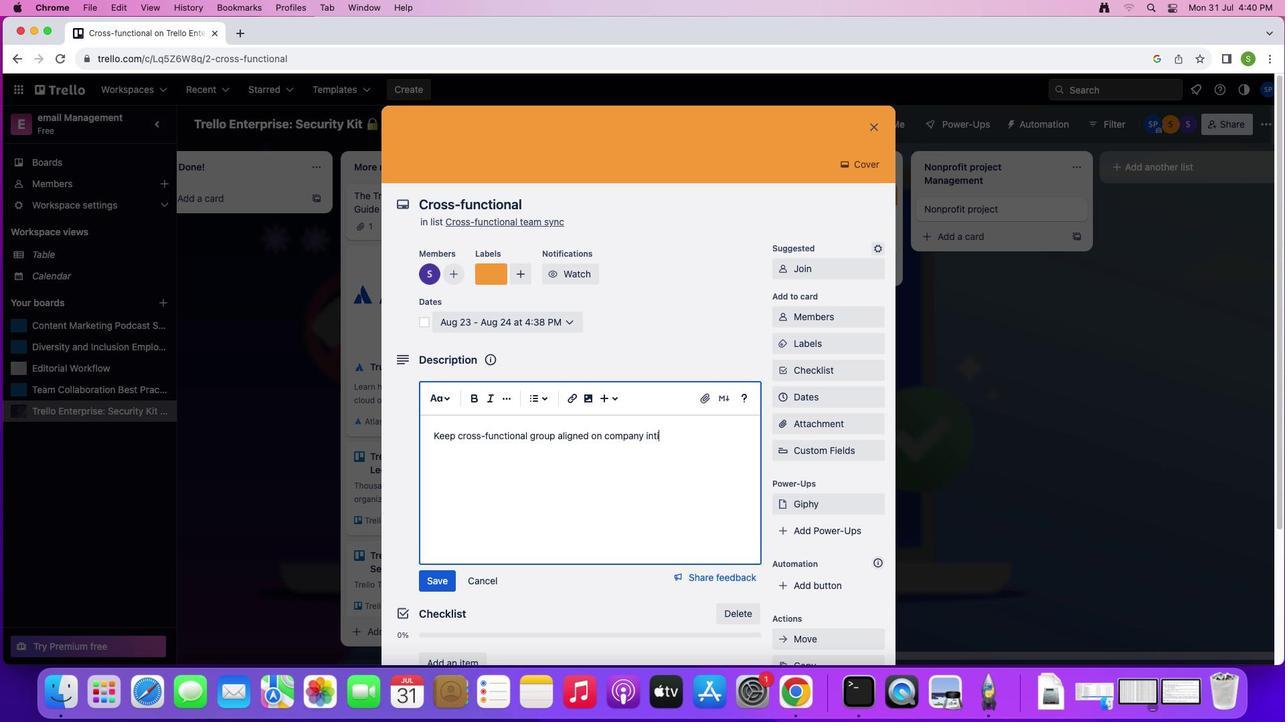 
Action: Mouse moved to (658, 443)
Screenshot: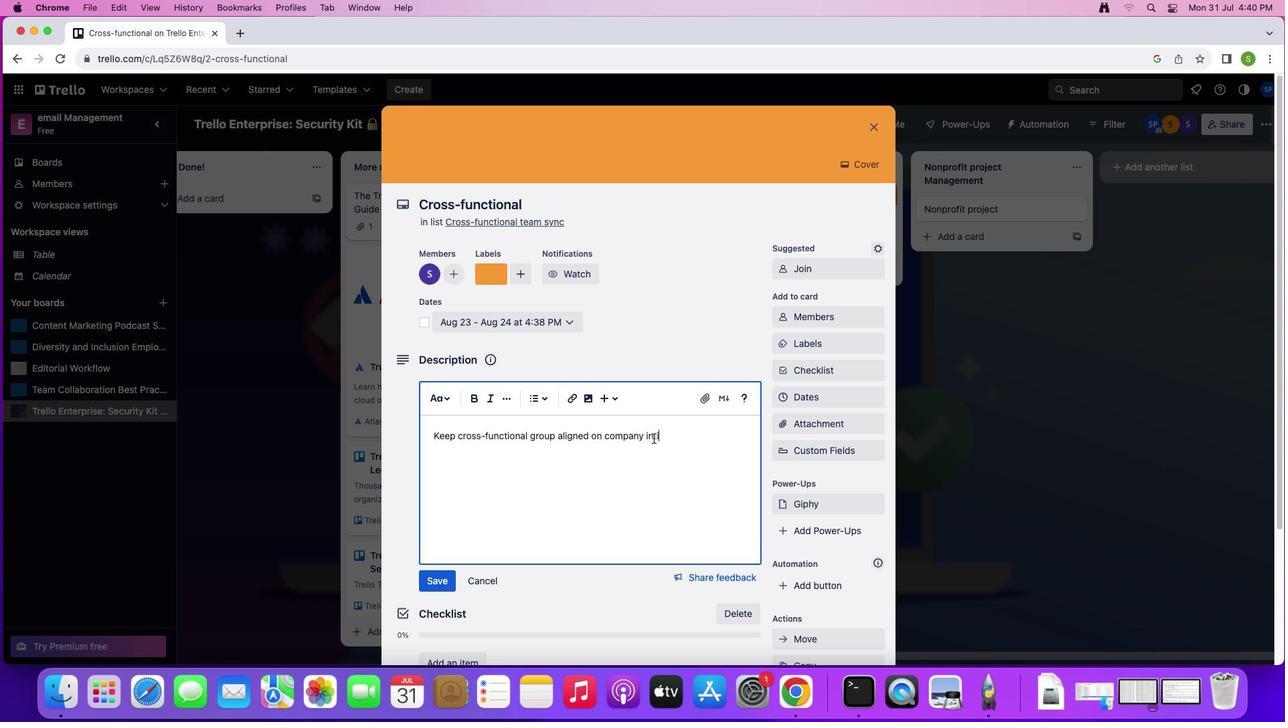 
Action: Mouse pressed left at (658, 443)
Screenshot: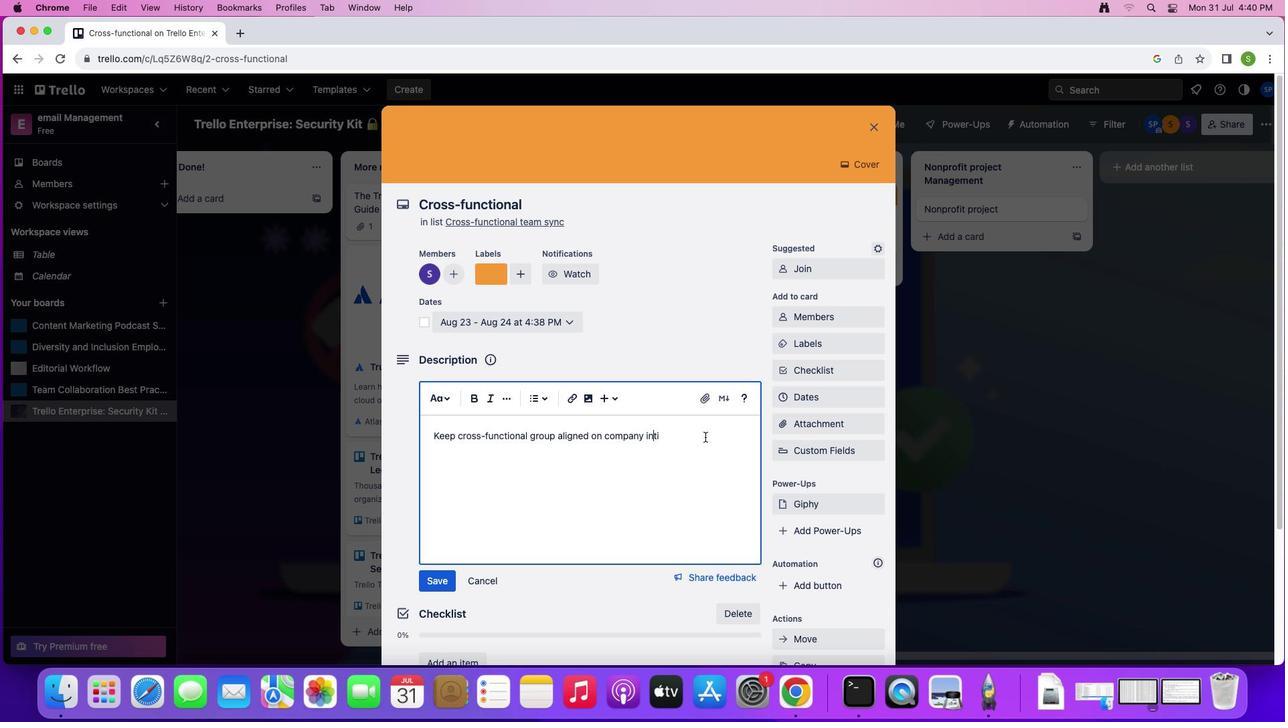 
Action: Mouse moved to (756, 429)
Screenshot: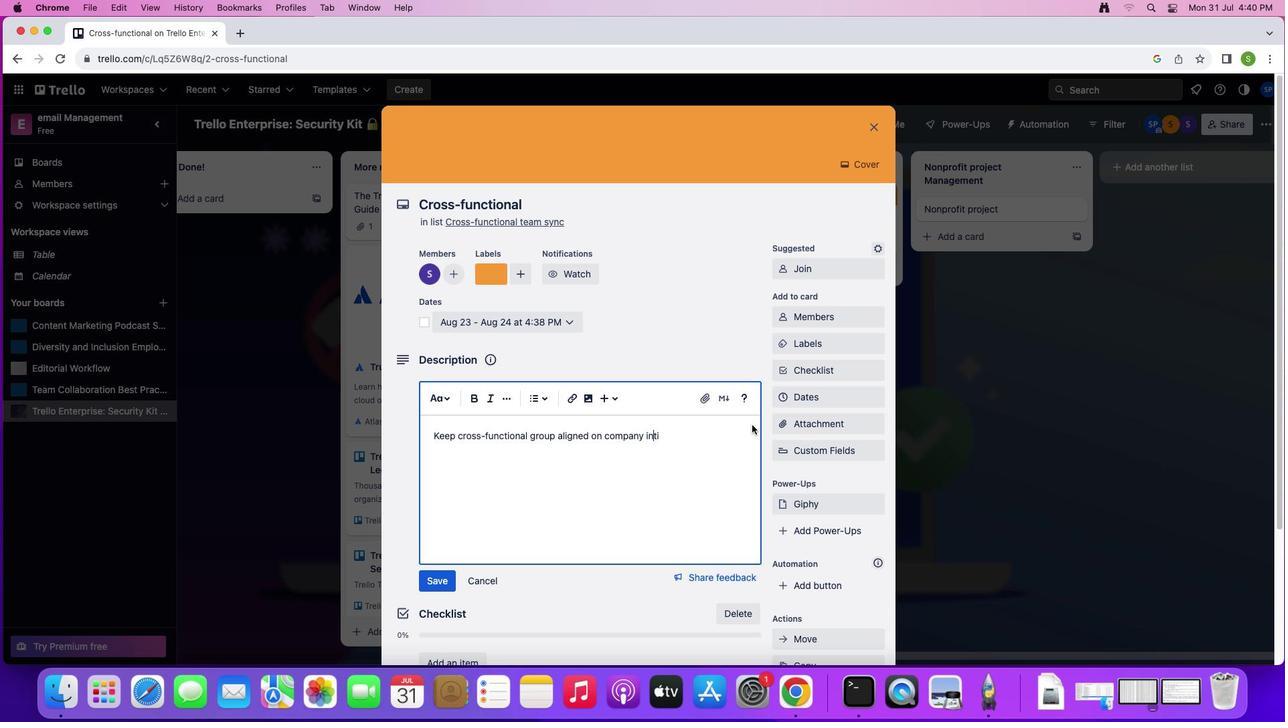 
Action: Key pressed 'i'
Screenshot: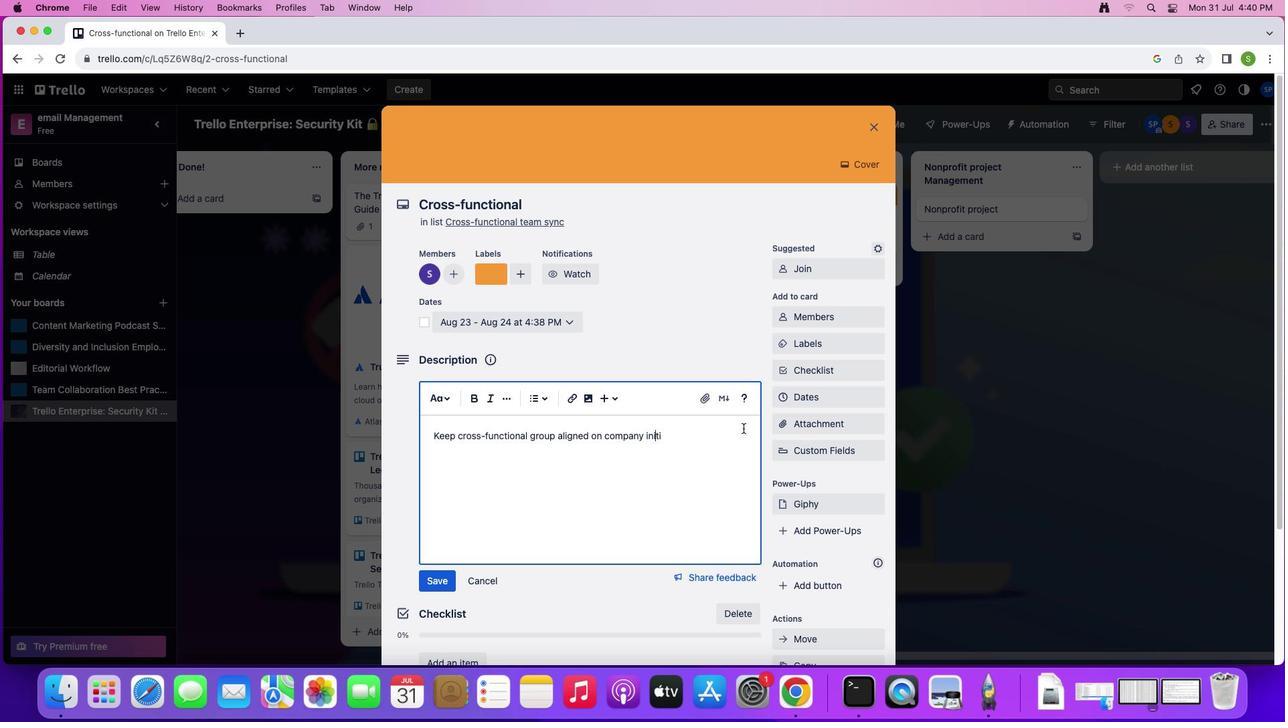 
Action: Mouse moved to (678, 441)
Screenshot: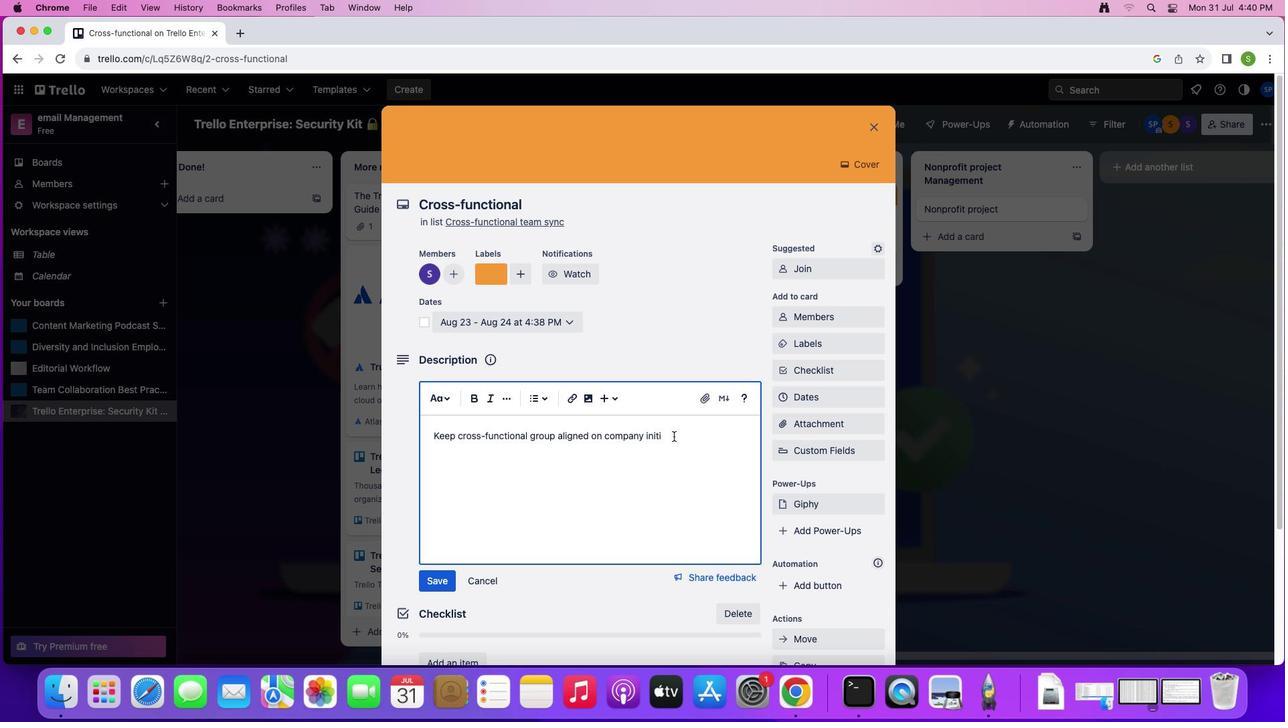 
Action: Mouse pressed left at (678, 441)
Screenshot: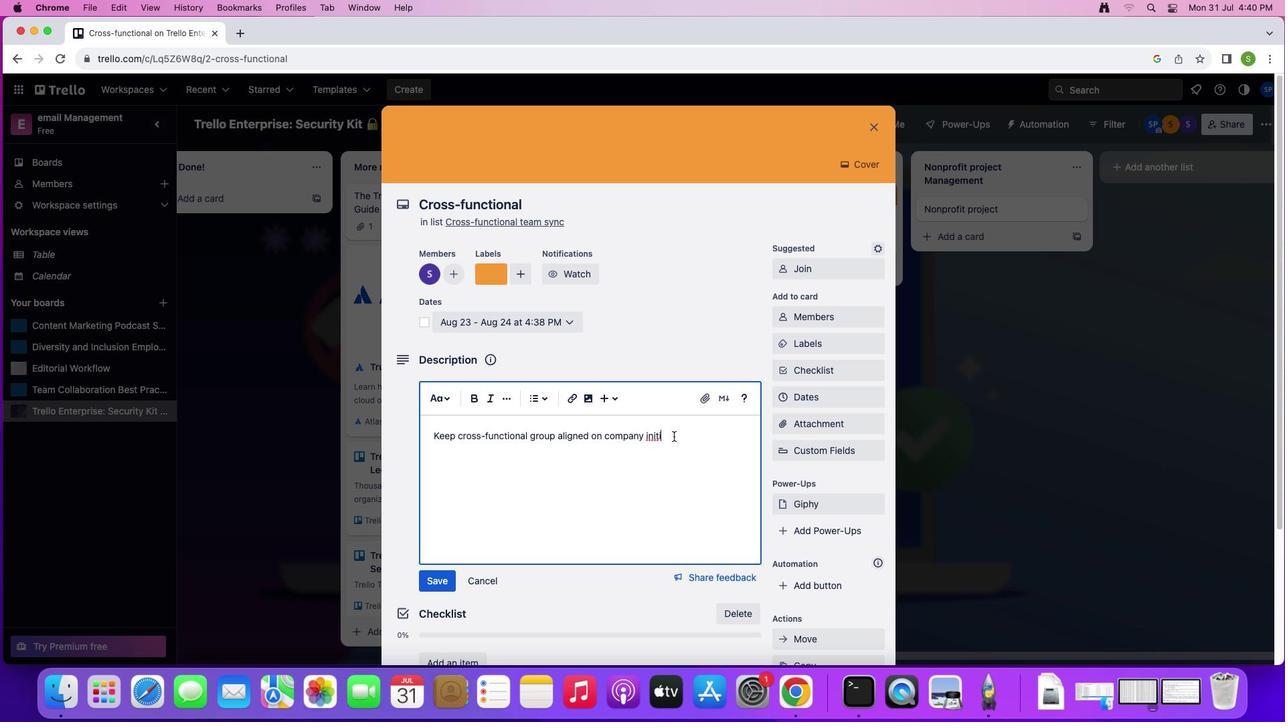 
Action: Mouse moved to (682, 439)
Screenshot: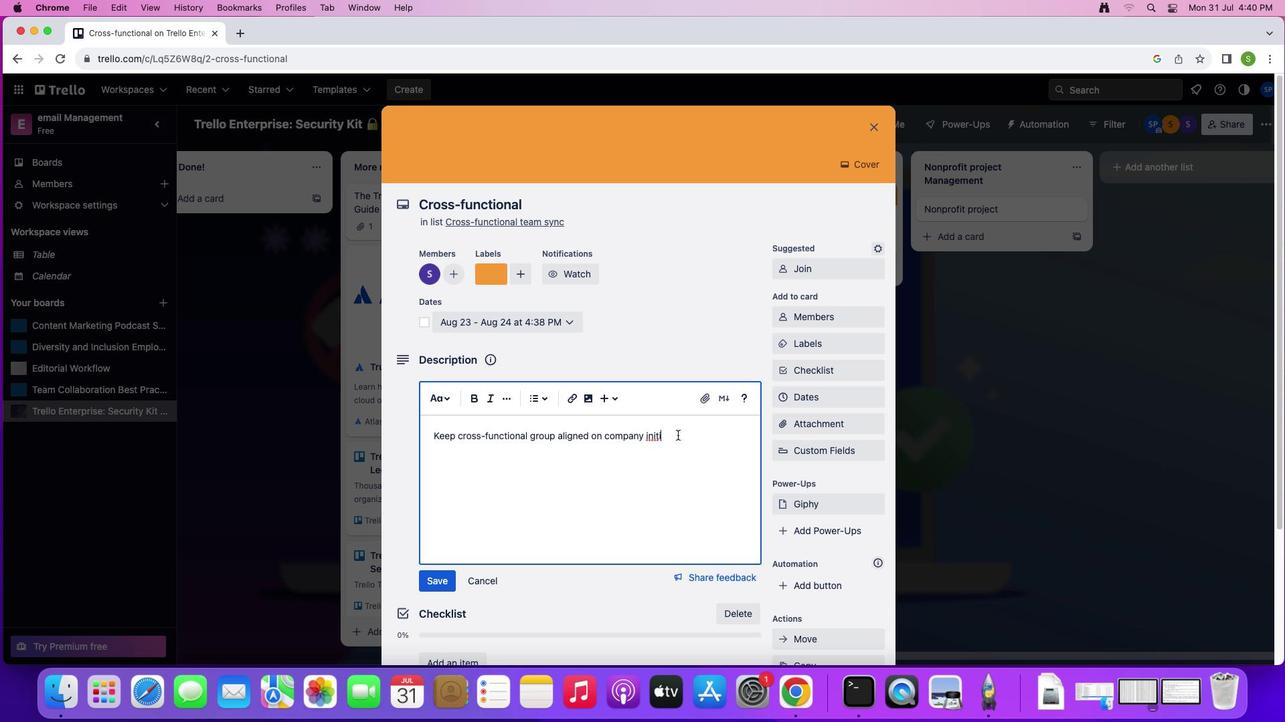 
Action: Key pressed 'a''t''i''v''e''s'Key.space'w''i''t''h'Key.space't''h''i''s'Key.space'm''e''e''t''i''n''g'Key.space't''e''m''p''l''a''t''e''.'
Screenshot: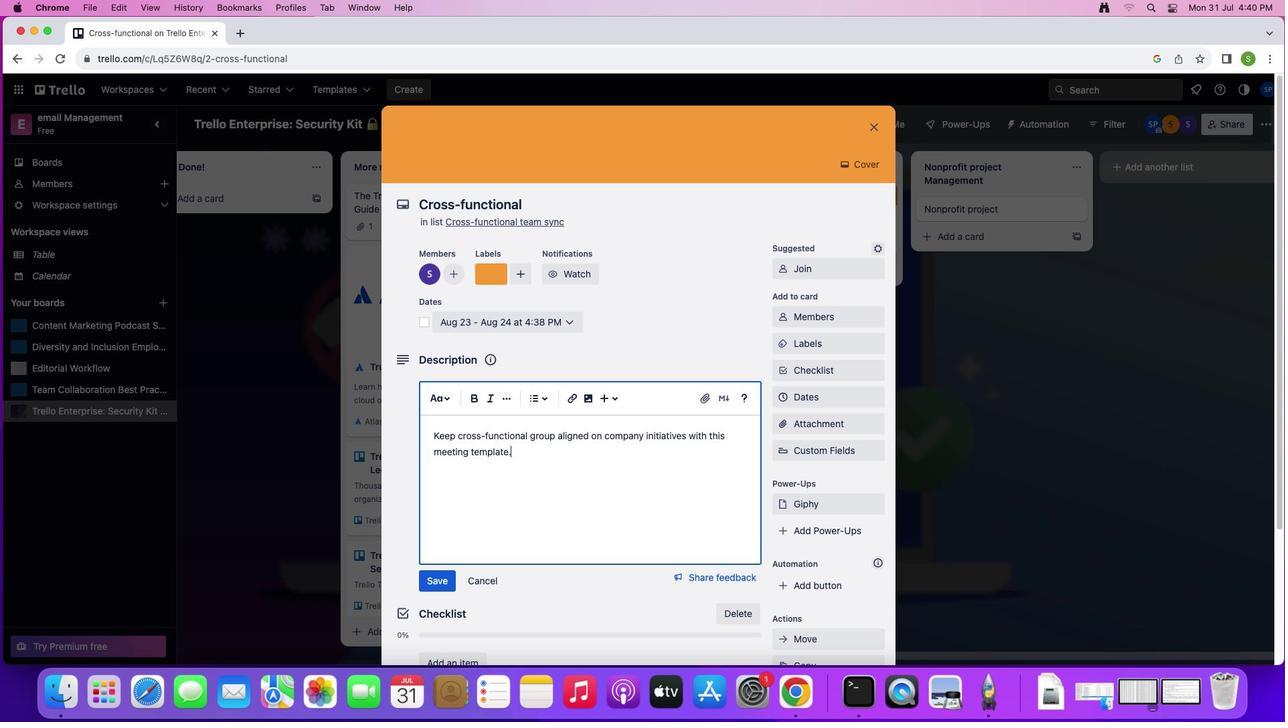 
Action: Mouse moved to (435, 585)
Screenshot: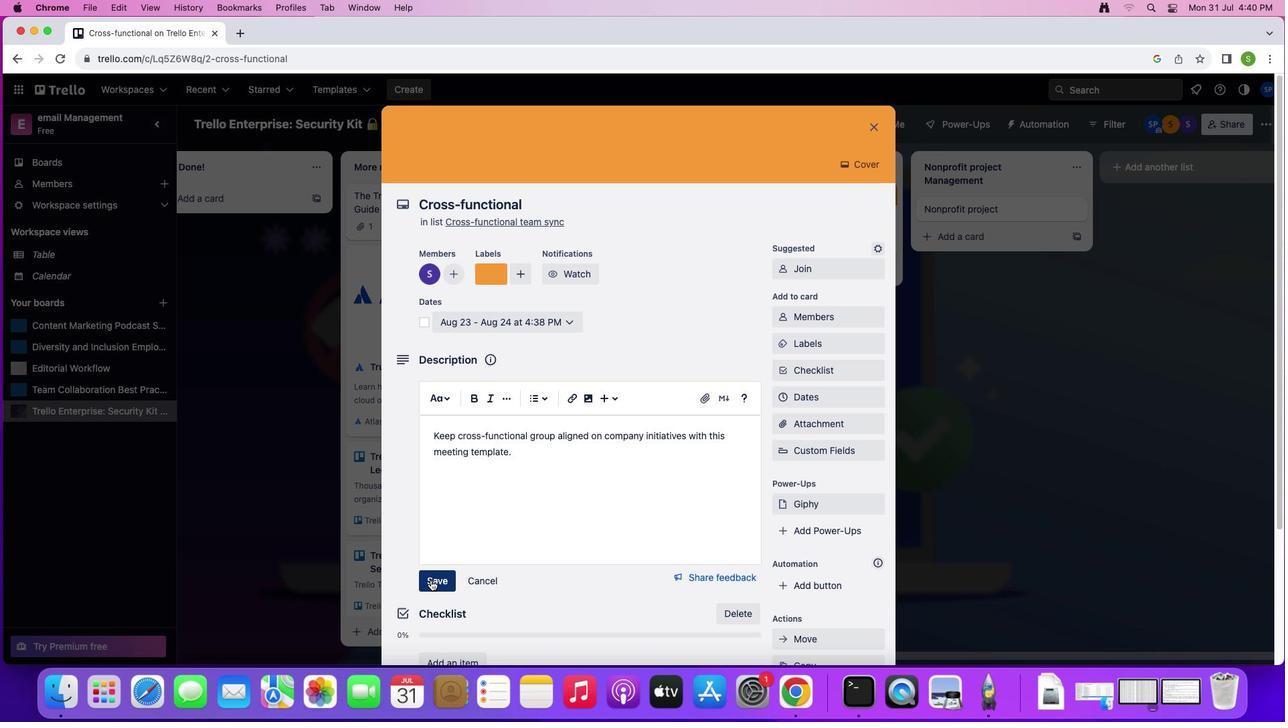 
Action: Mouse pressed left at (435, 585)
Screenshot: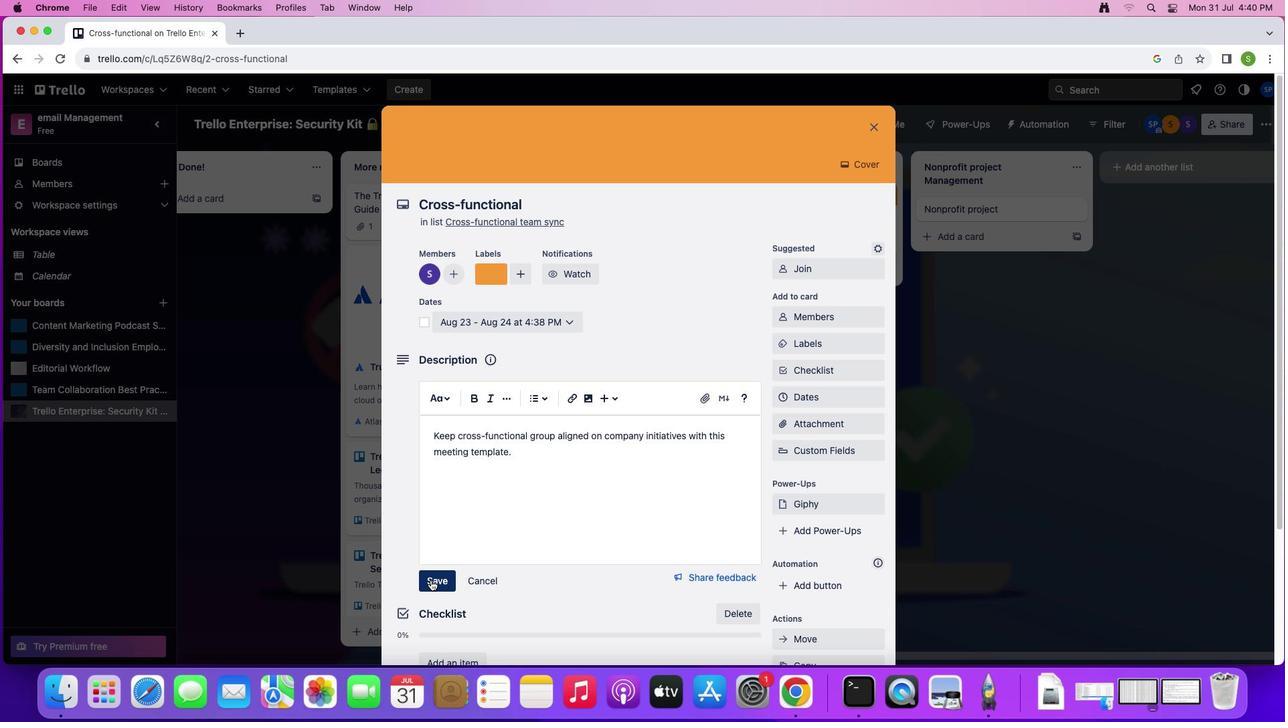 
Action: Mouse moved to (491, 572)
Screenshot: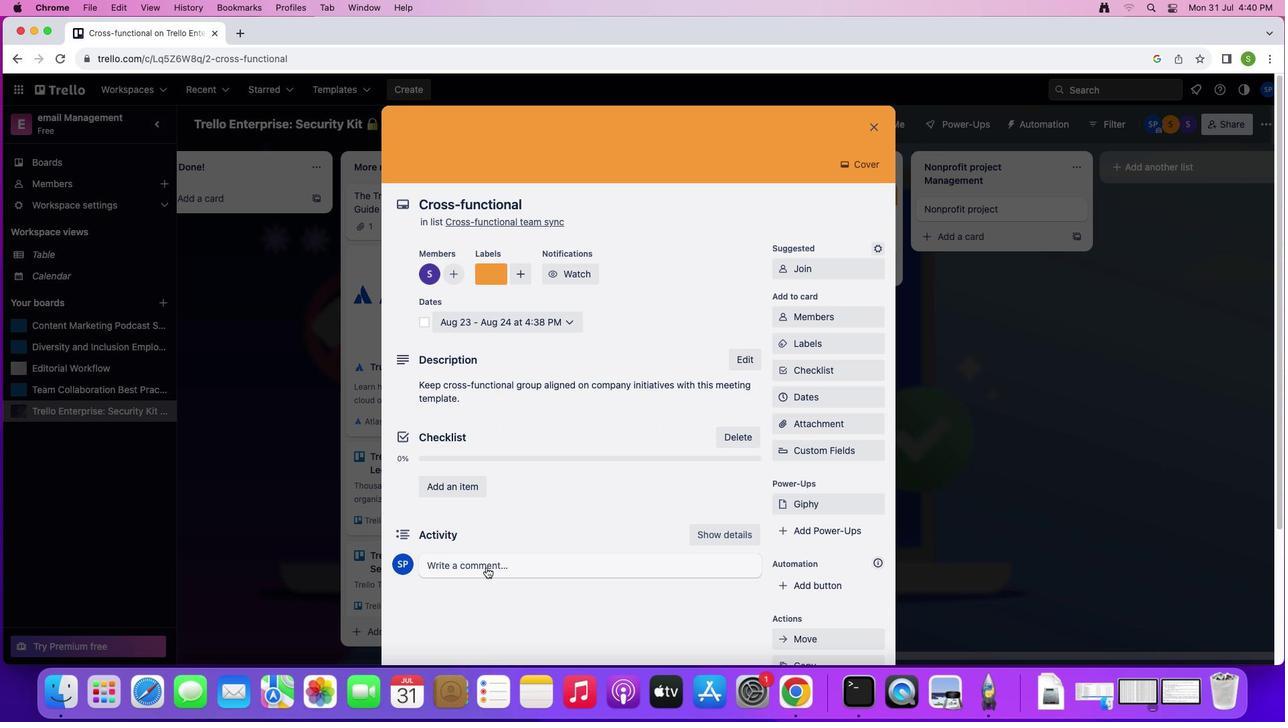 
Action: Mouse pressed left at (491, 572)
Screenshot: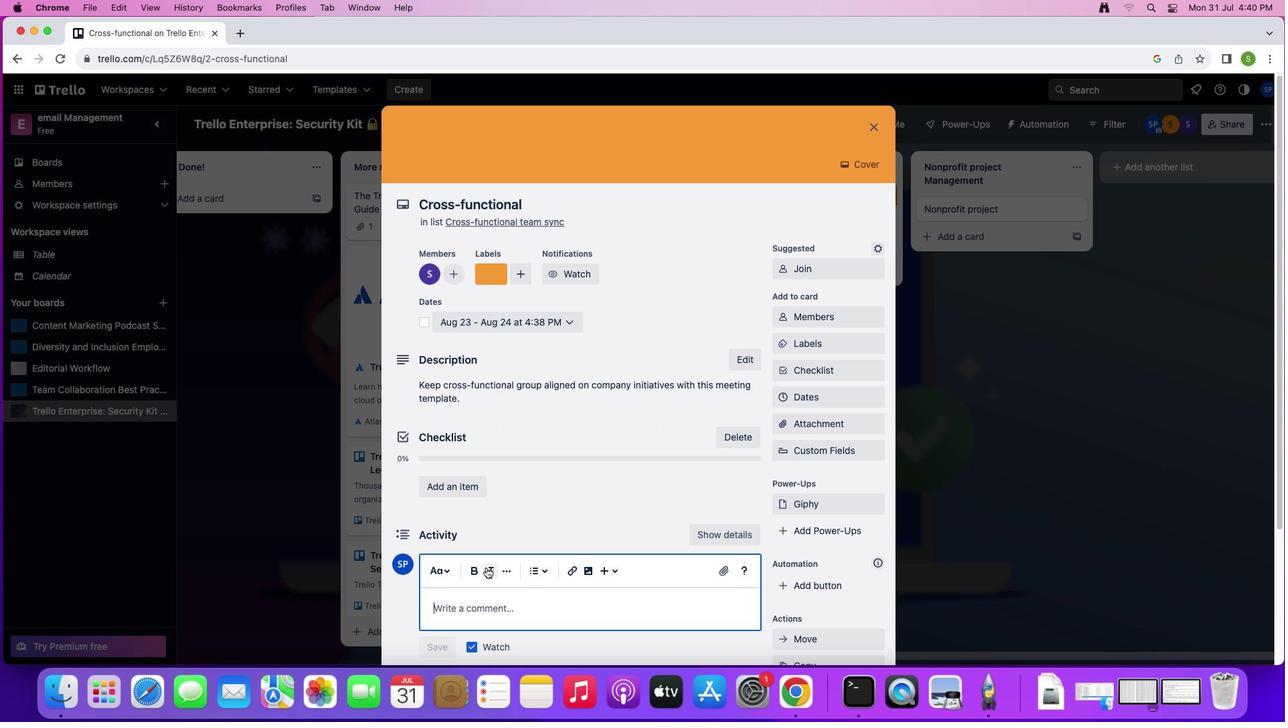 
Action: Mouse moved to (505, 611)
Screenshot: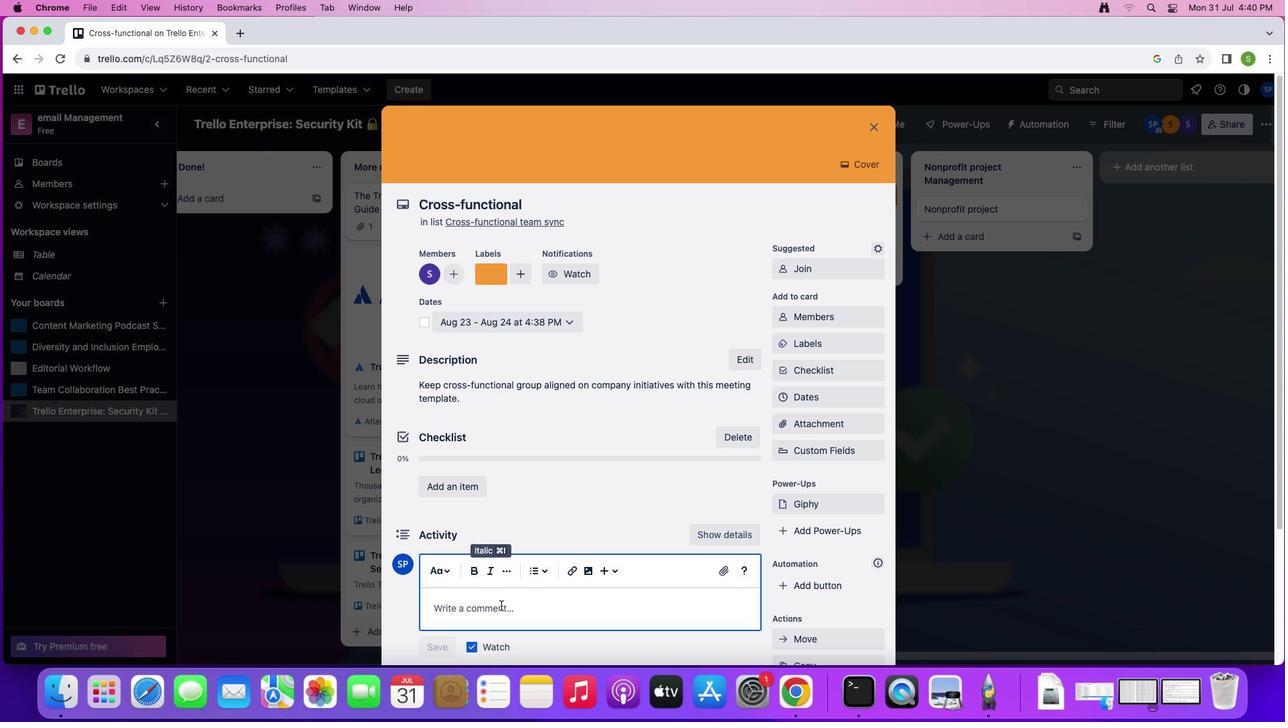 
Action: Mouse pressed left at (505, 611)
Screenshot: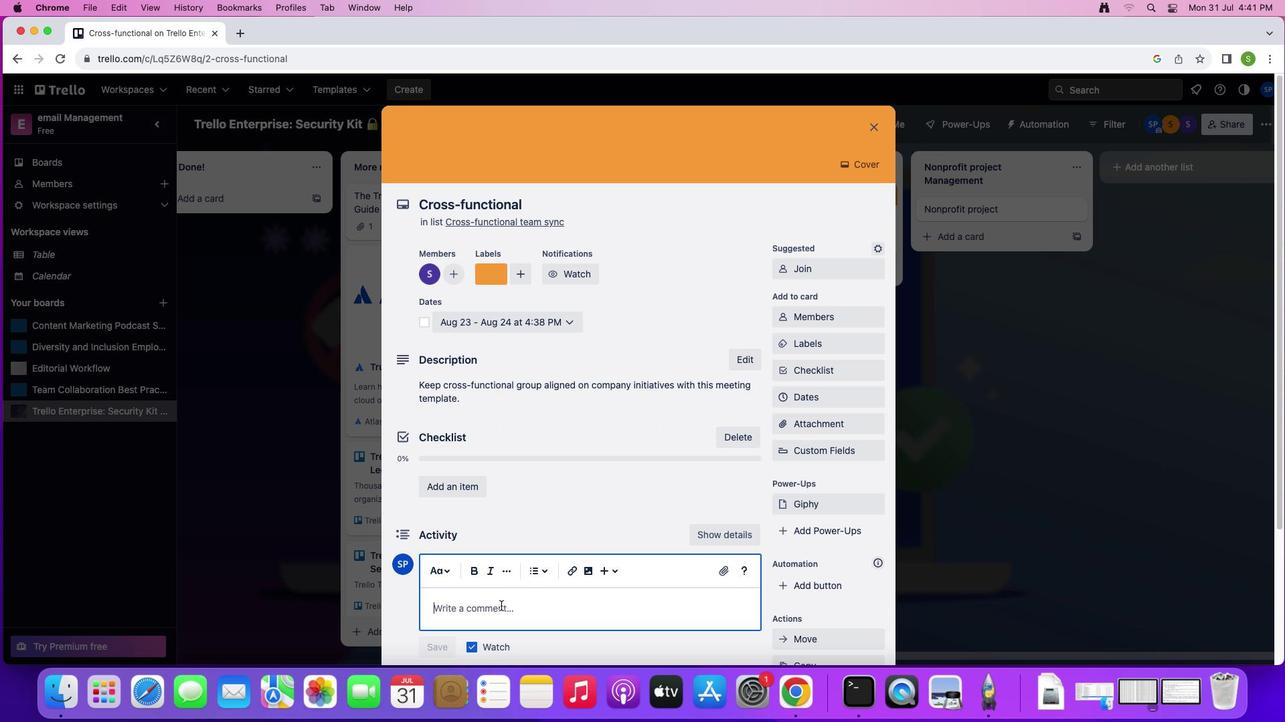 
Action: Mouse moved to (552, 516)
Screenshot: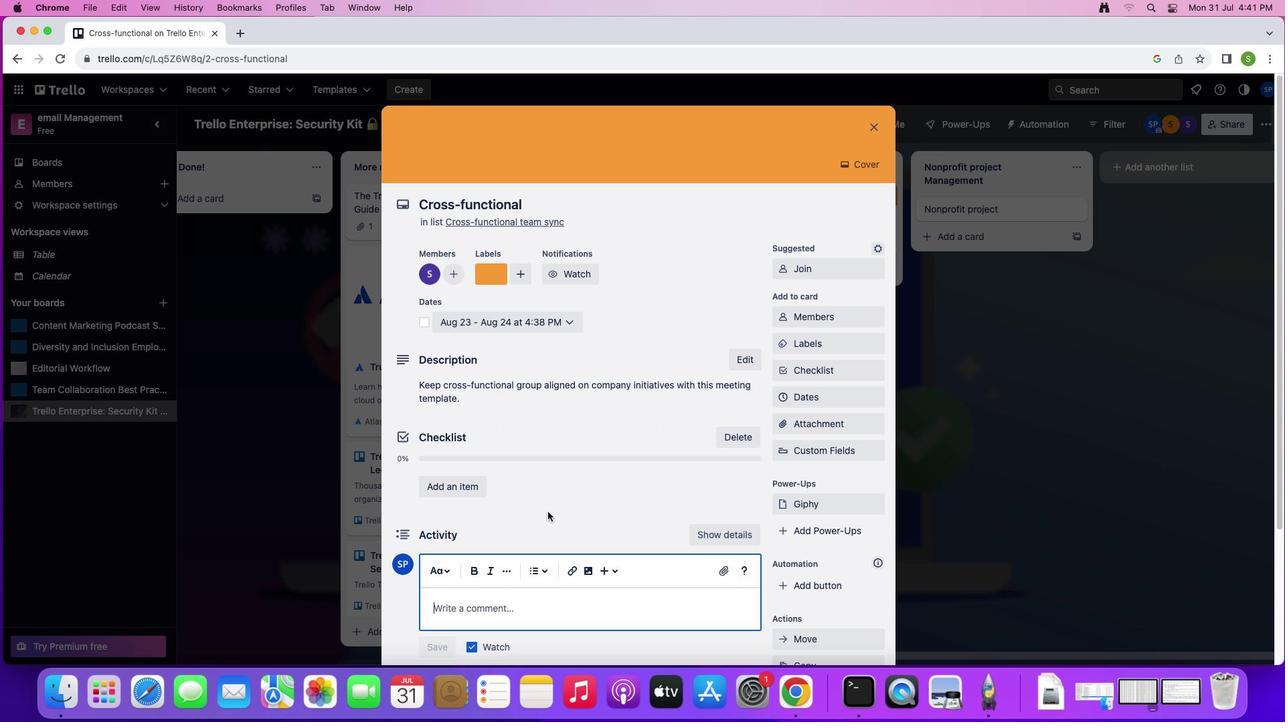 
Action: Key pressed Key.shift'C''r''o''s''s''-''f''u''n''c''t''i''o''n''a''l'
Screenshot: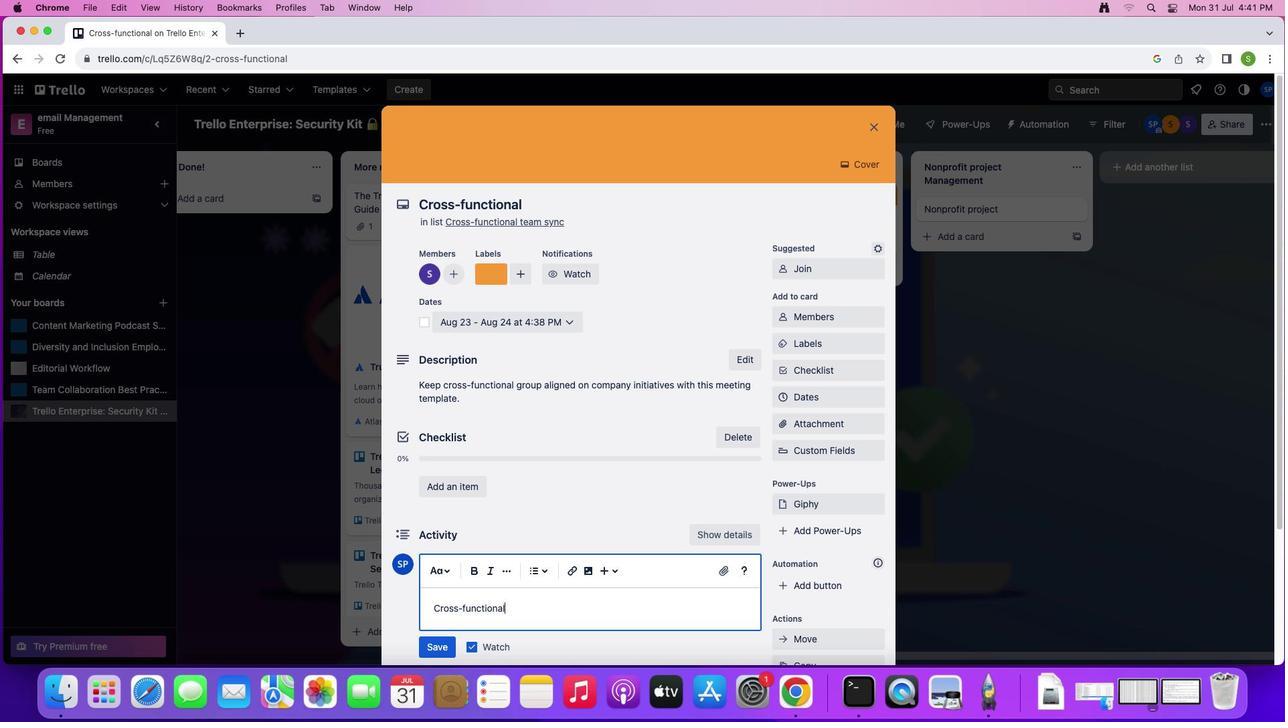 
Action: Mouse moved to (437, 655)
Screenshot: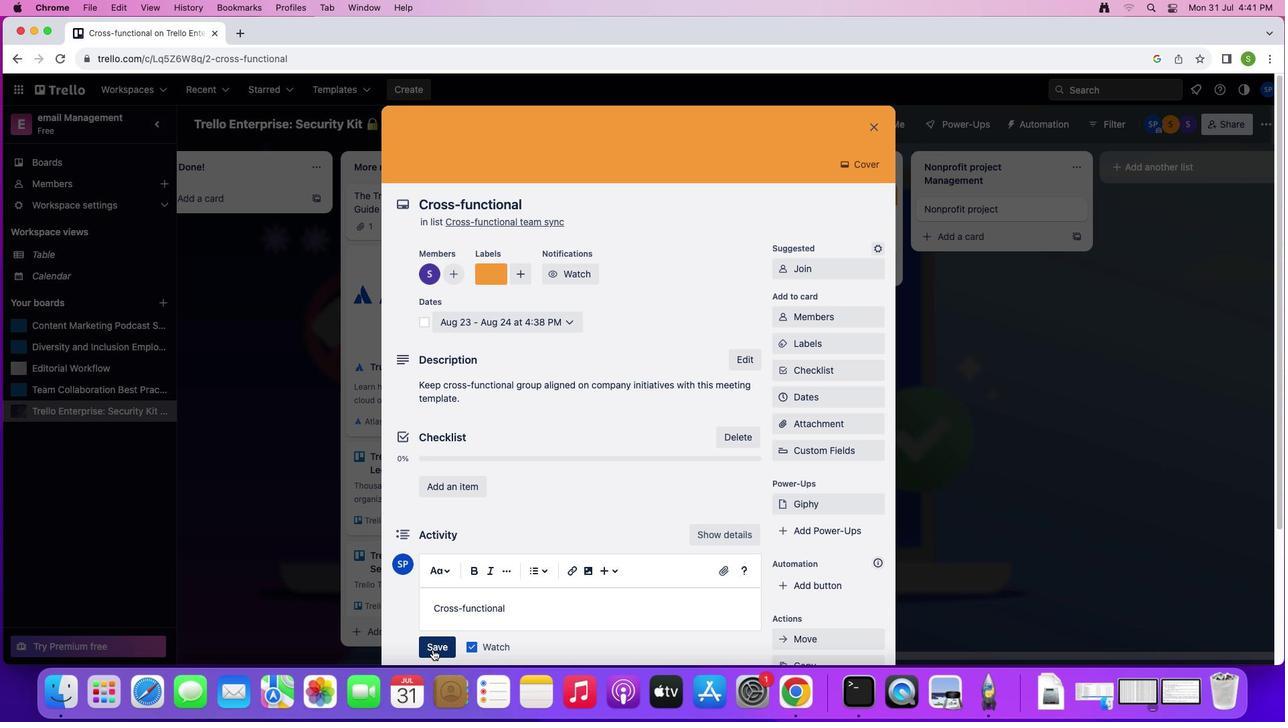 
Action: Mouse pressed left at (437, 655)
Screenshot: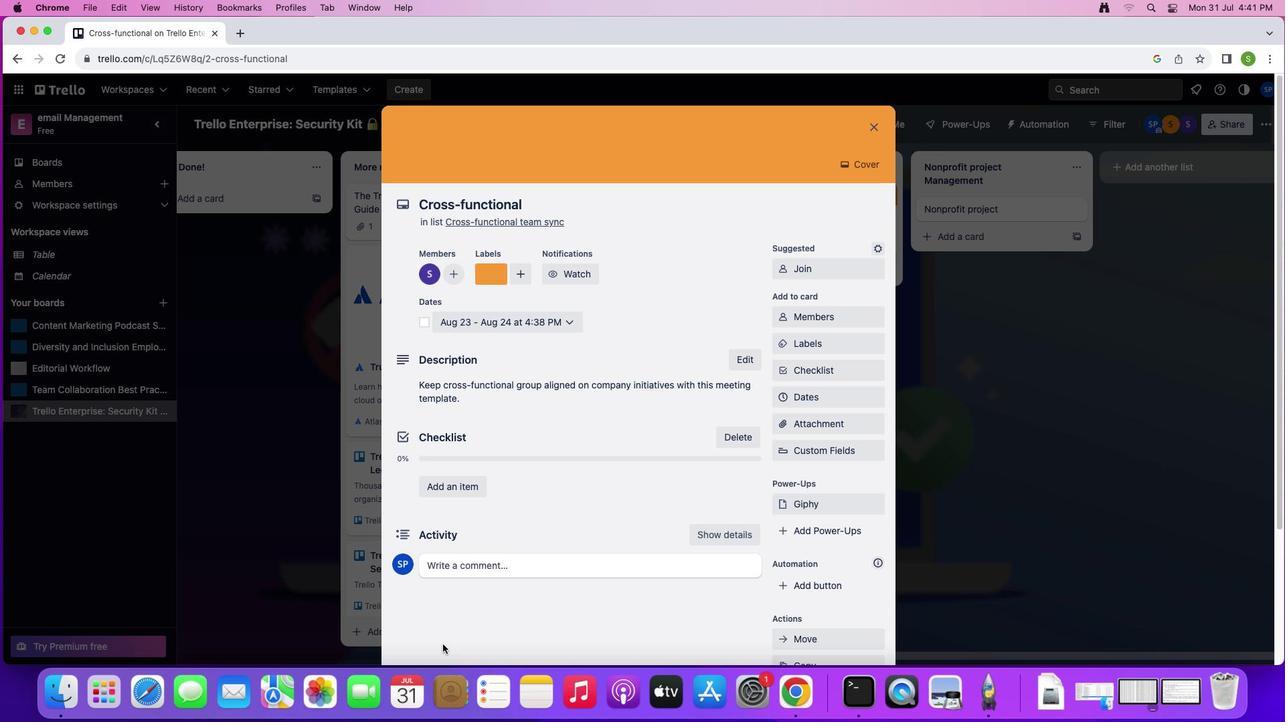 
Action: Mouse moved to (870, 131)
Screenshot: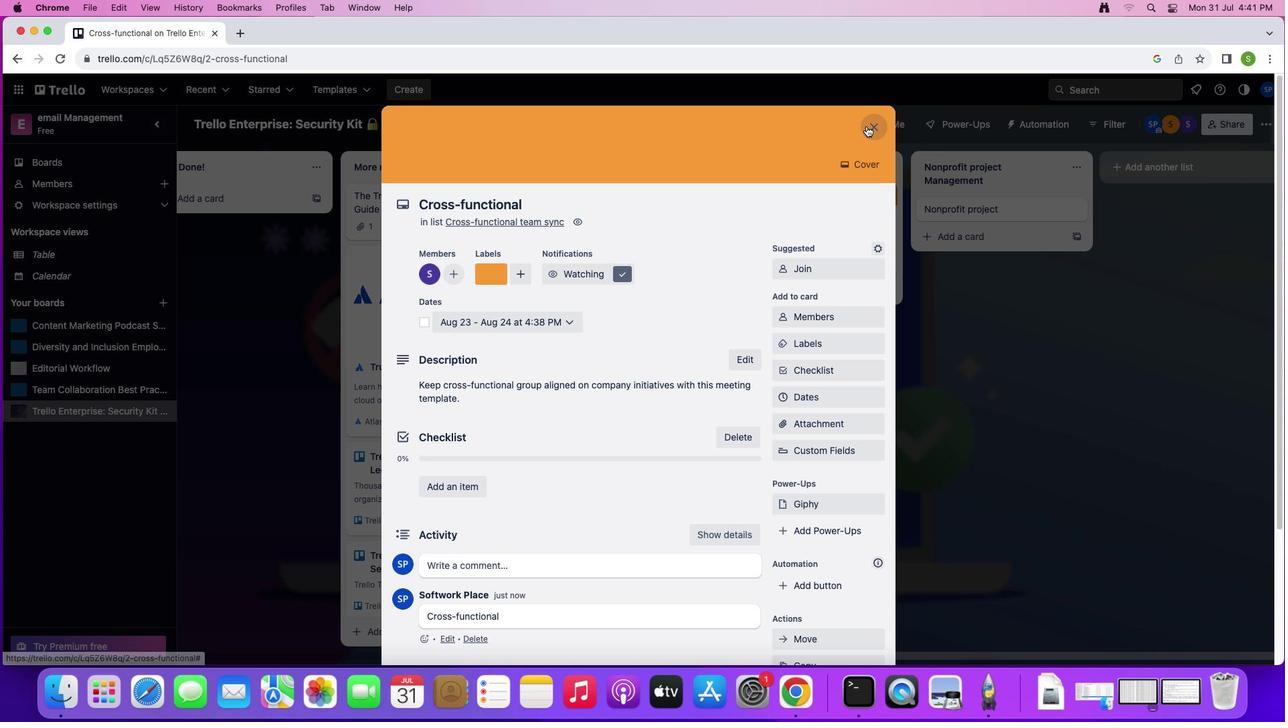 
Action: Mouse pressed left at (870, 131)
Screenshot: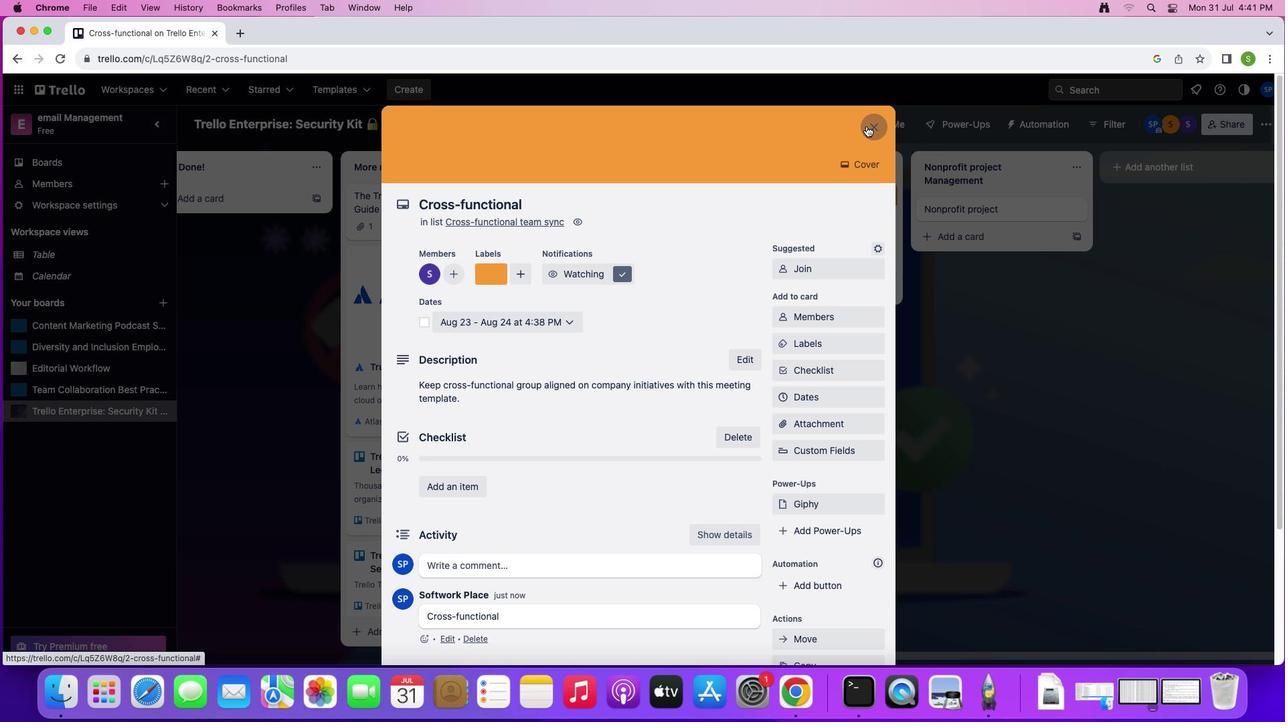 
Action: Mouse moved to (961, 210)
Screenshot: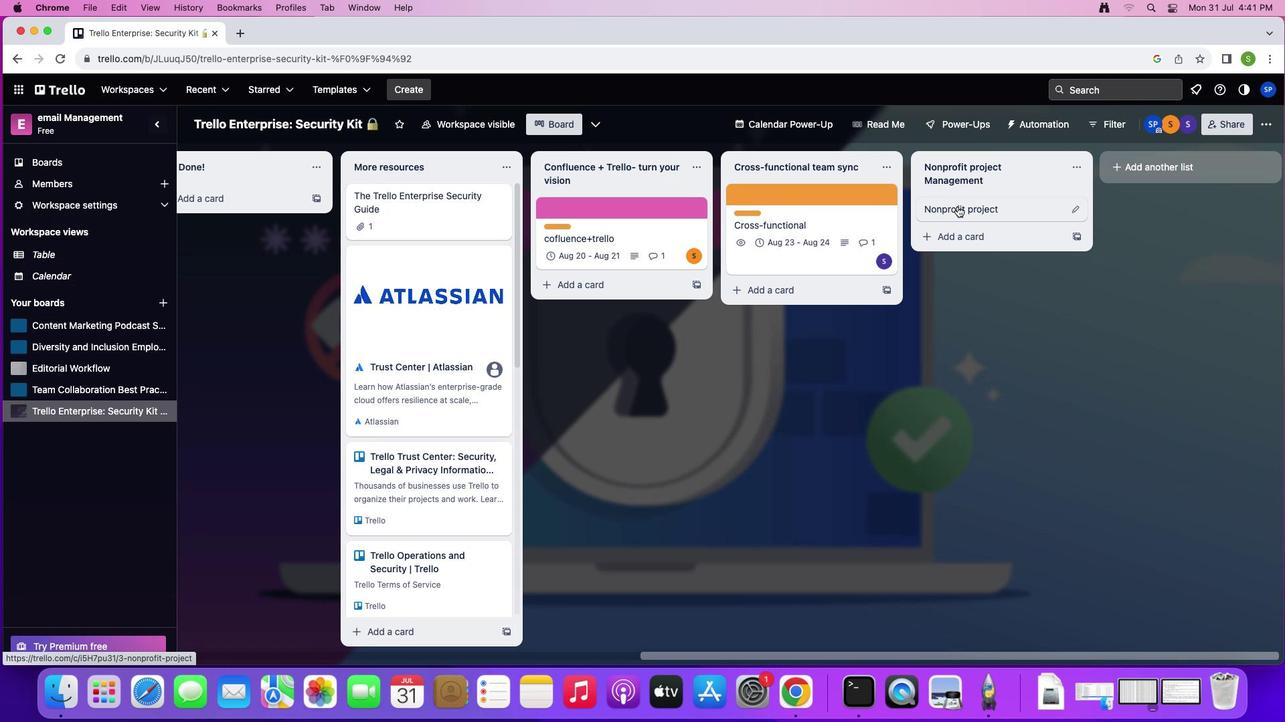 
Action: Mouse pressed left at (961, 210)
Screenshot: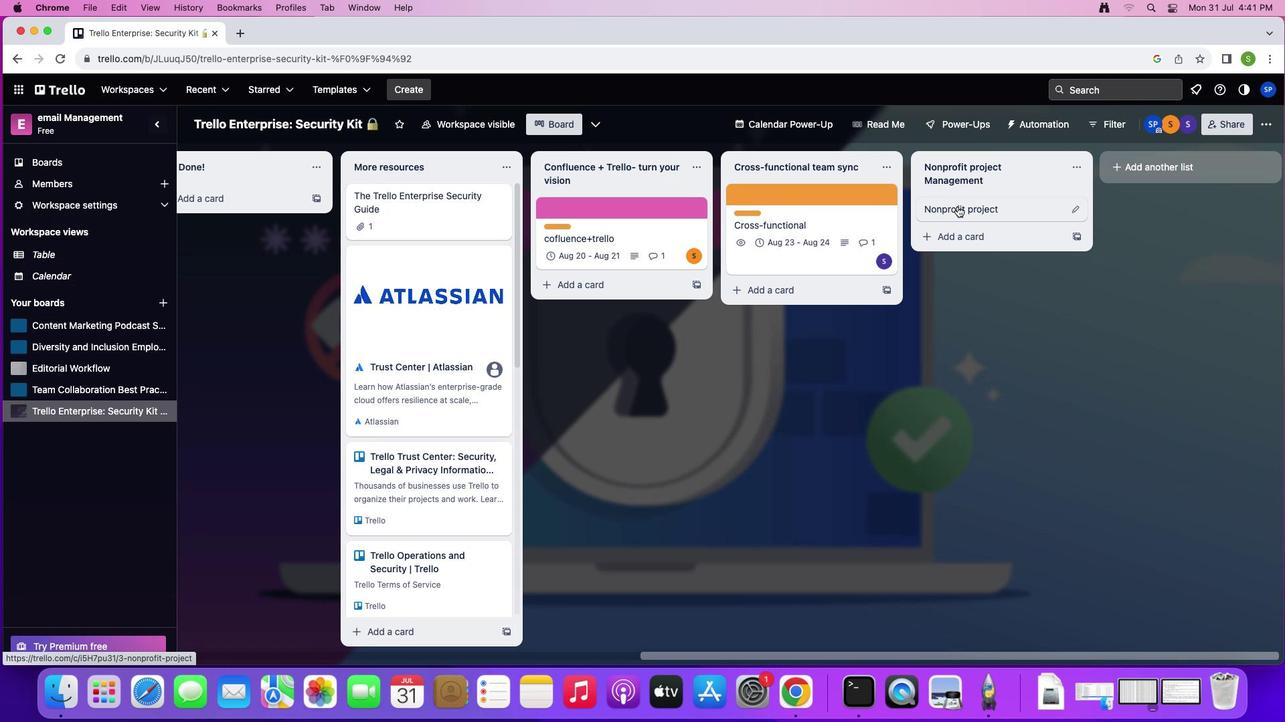 
Action: Mouse moved to (800, 249)
Screenshot: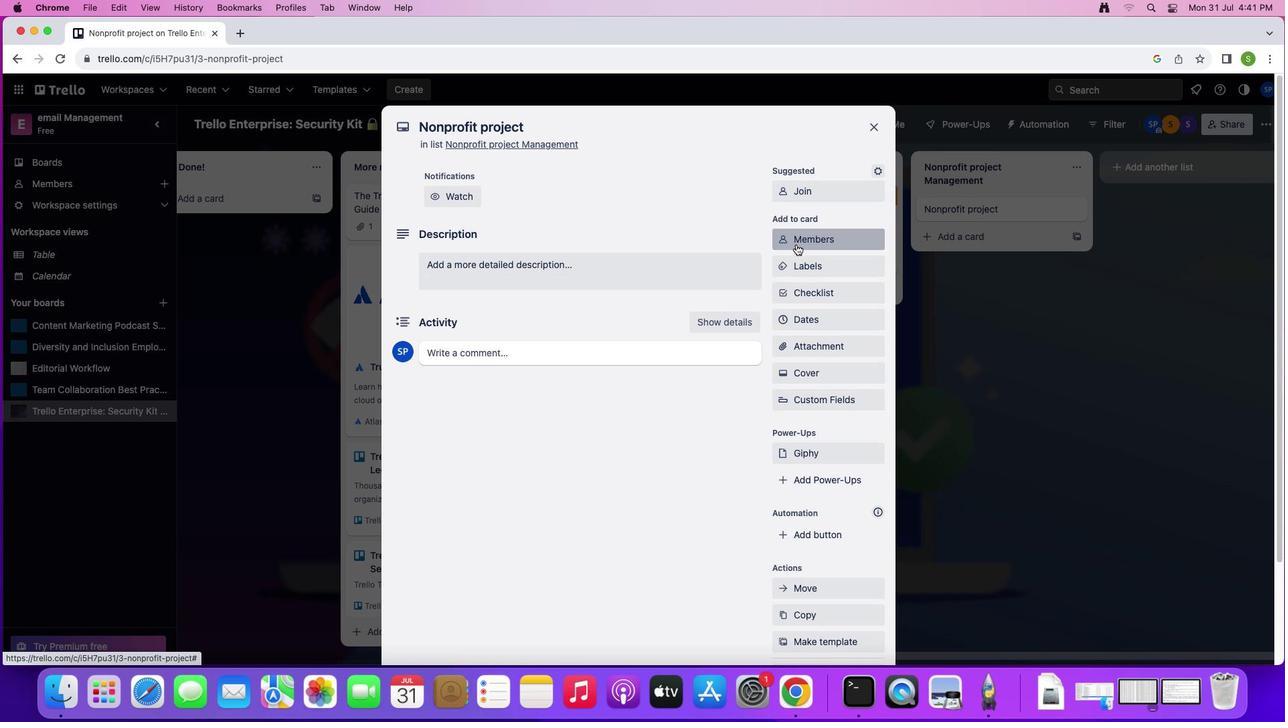 
Action: Mouse pressed left at (800, 249)
Screenshot: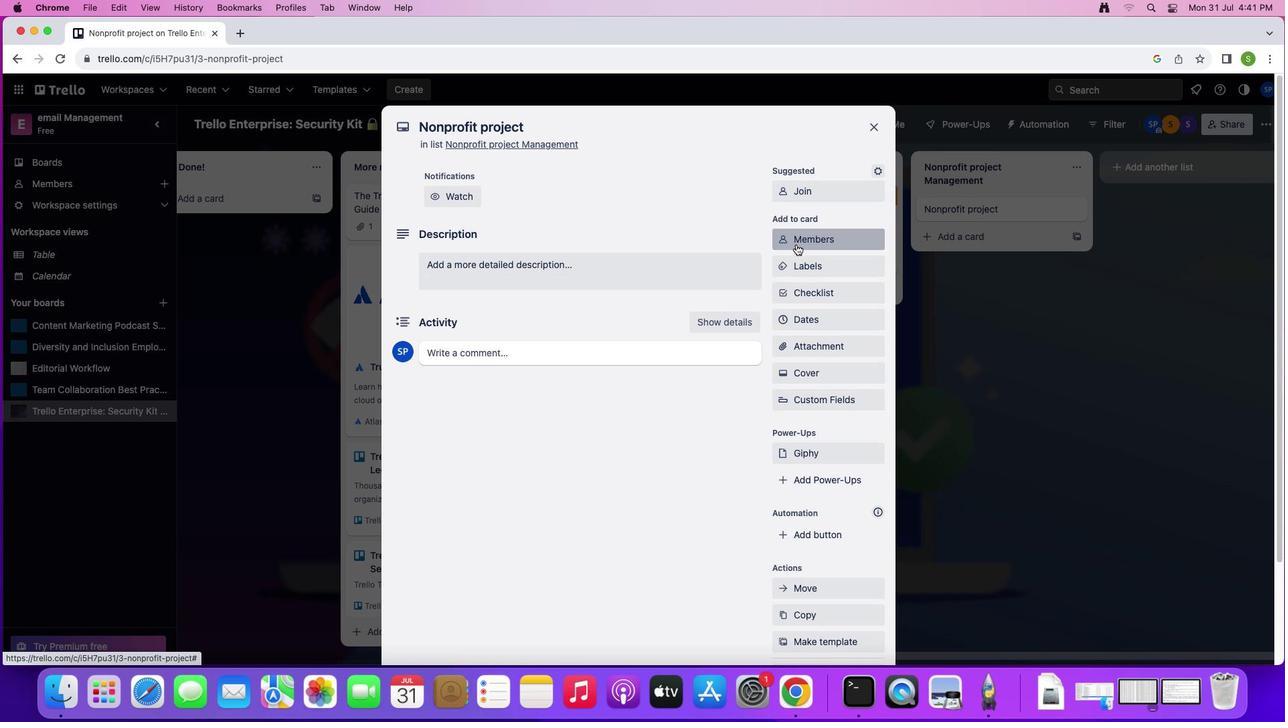 
Action: Mouse moved to (820, 310)
Screenshot: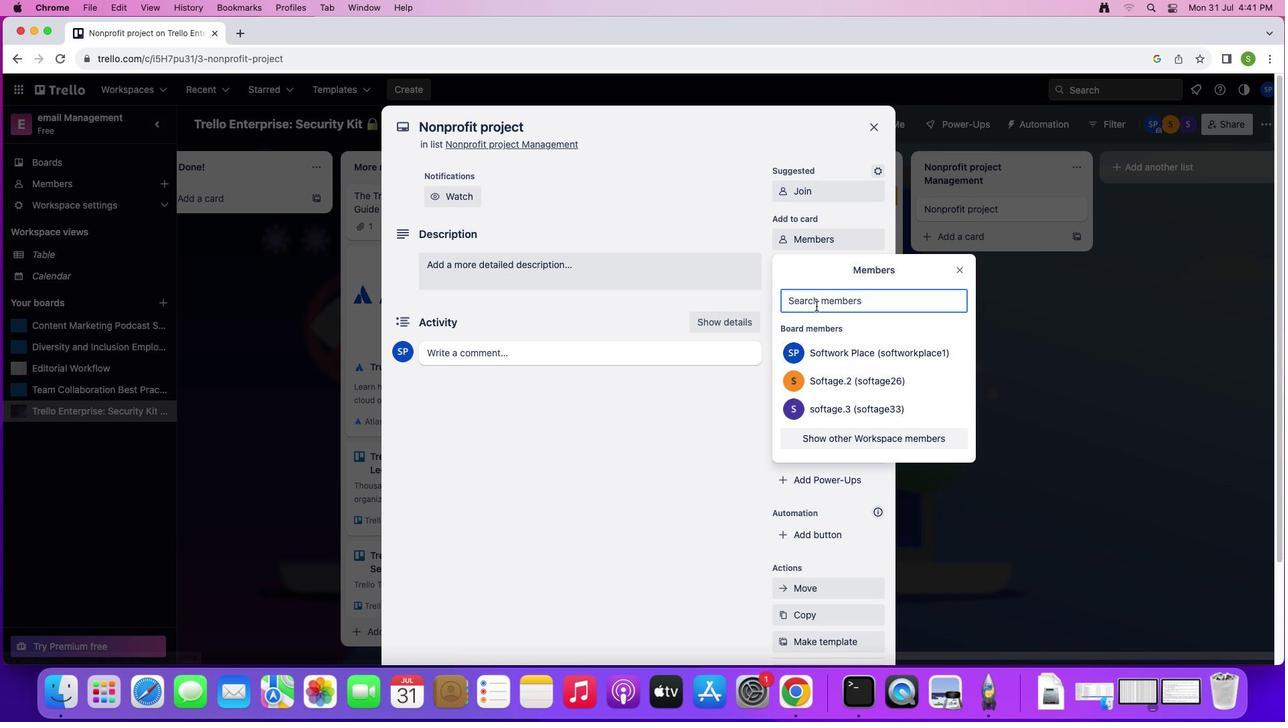 
Action: Mouse pressed left at (820, 310)
Screenshot: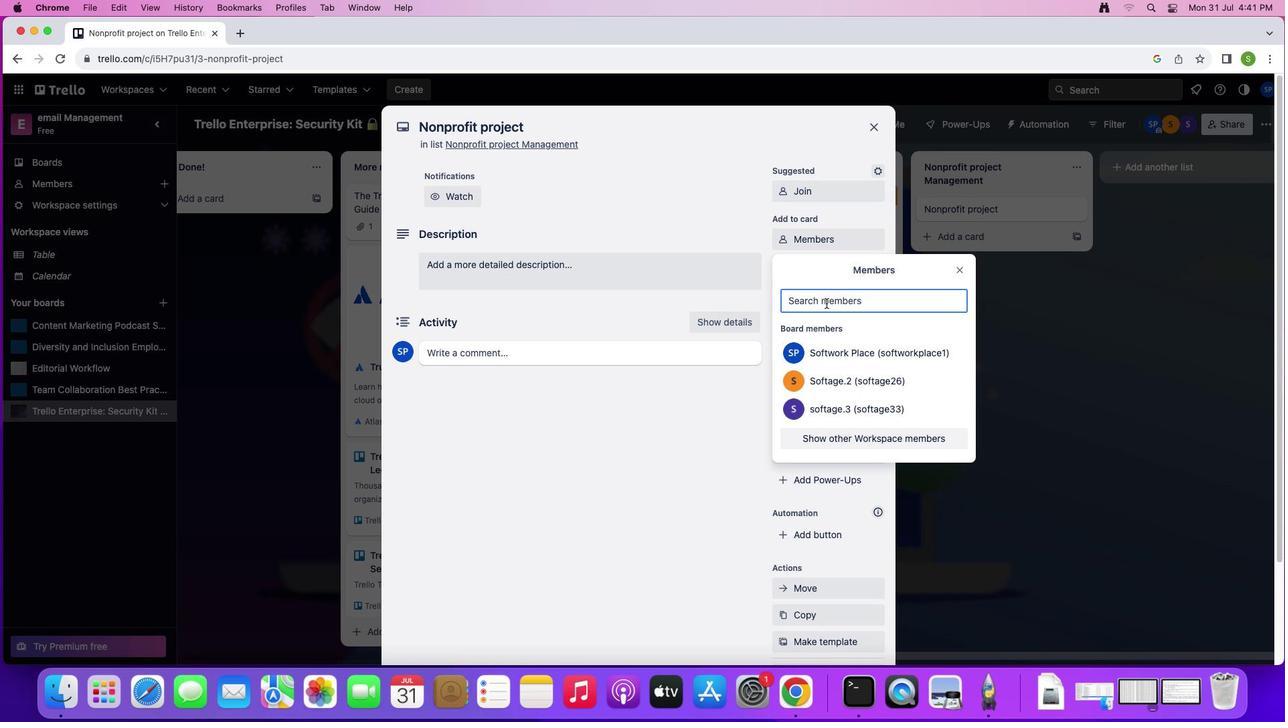 
Action: Mouse moved to (838, 323)
Screenshot: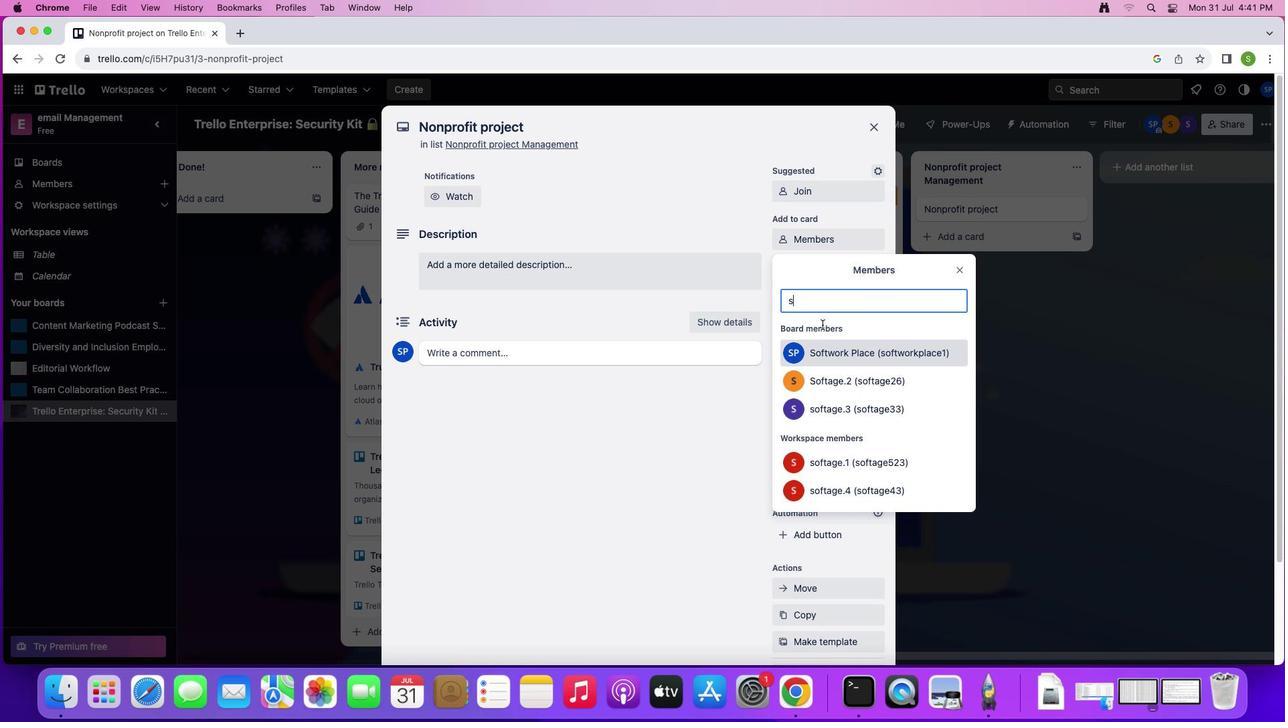 
Action: Key pressed 's'
Screenshot: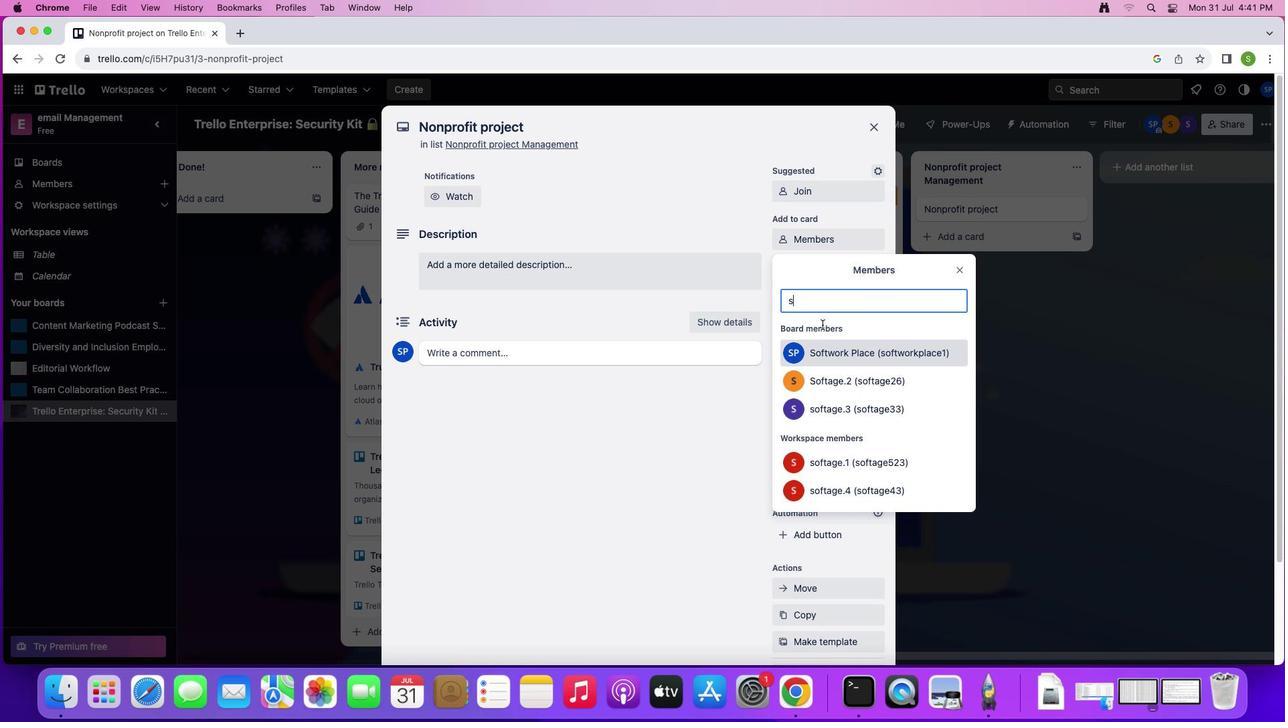 
Action: Mouse moved to (825, 329)
Screenshot: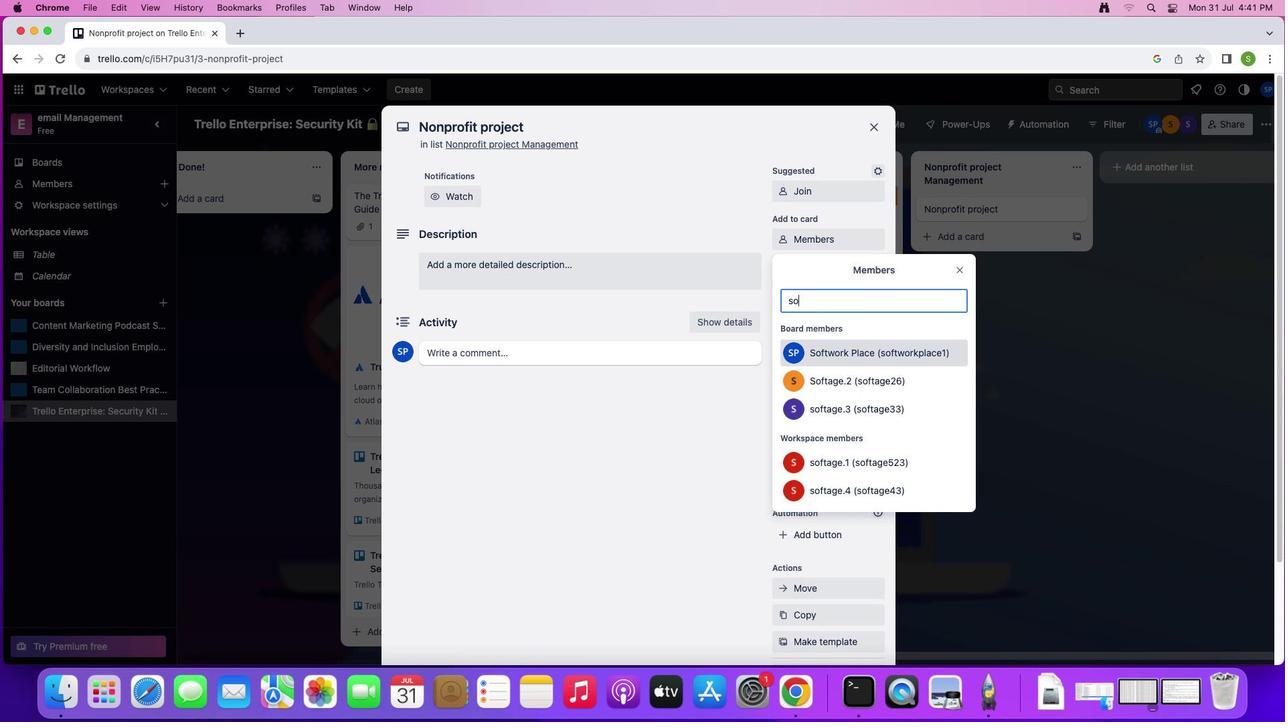 
Action: Key pressed 'o''f''t''a''g''e''.''4'Key.shift'@''s''o''f''t''a''g''e''.''n''e''t'
Screenshot: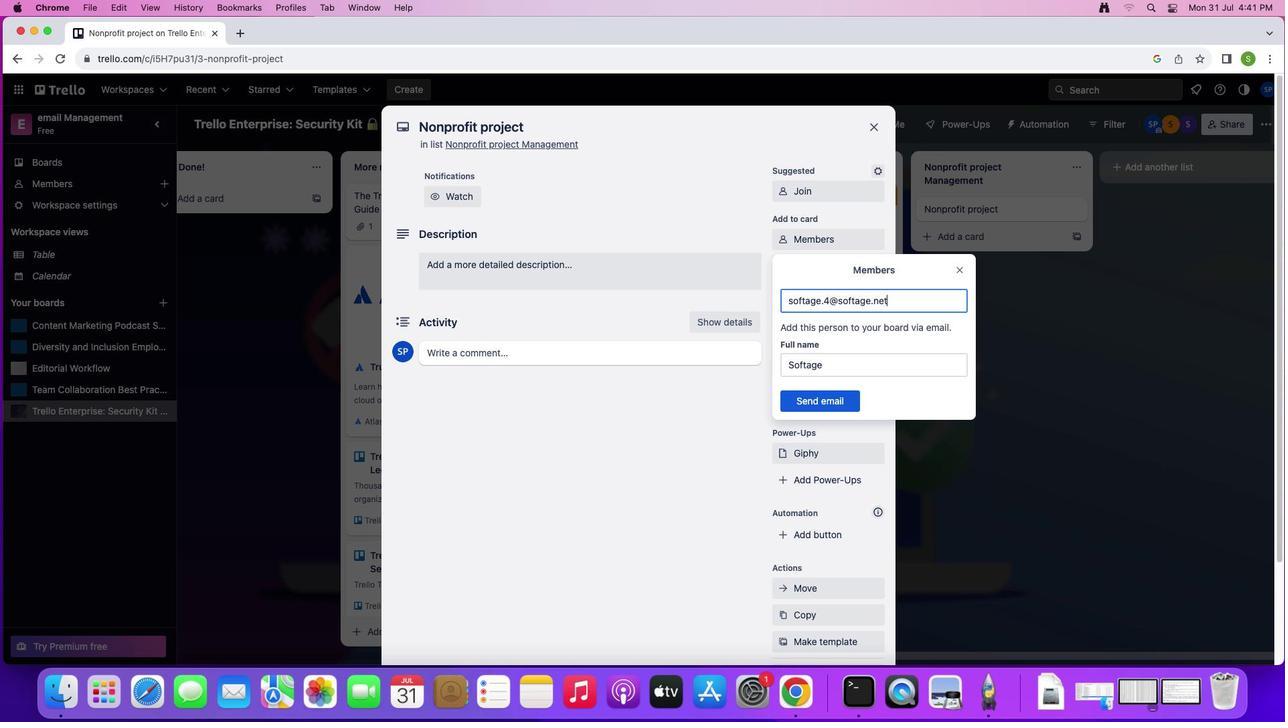 
Action: Mouse moved to (800, 404)
Screenshot: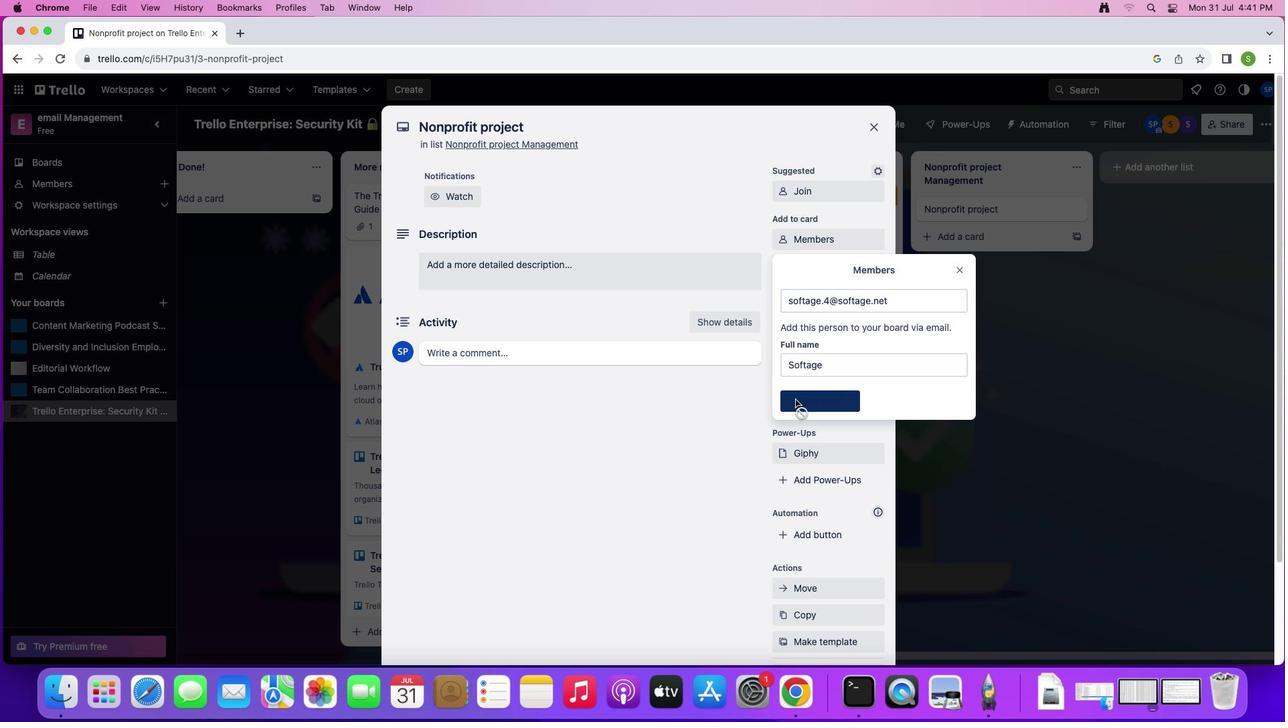 
Action: Mouse pressed left at (800, 404)
Screenshot: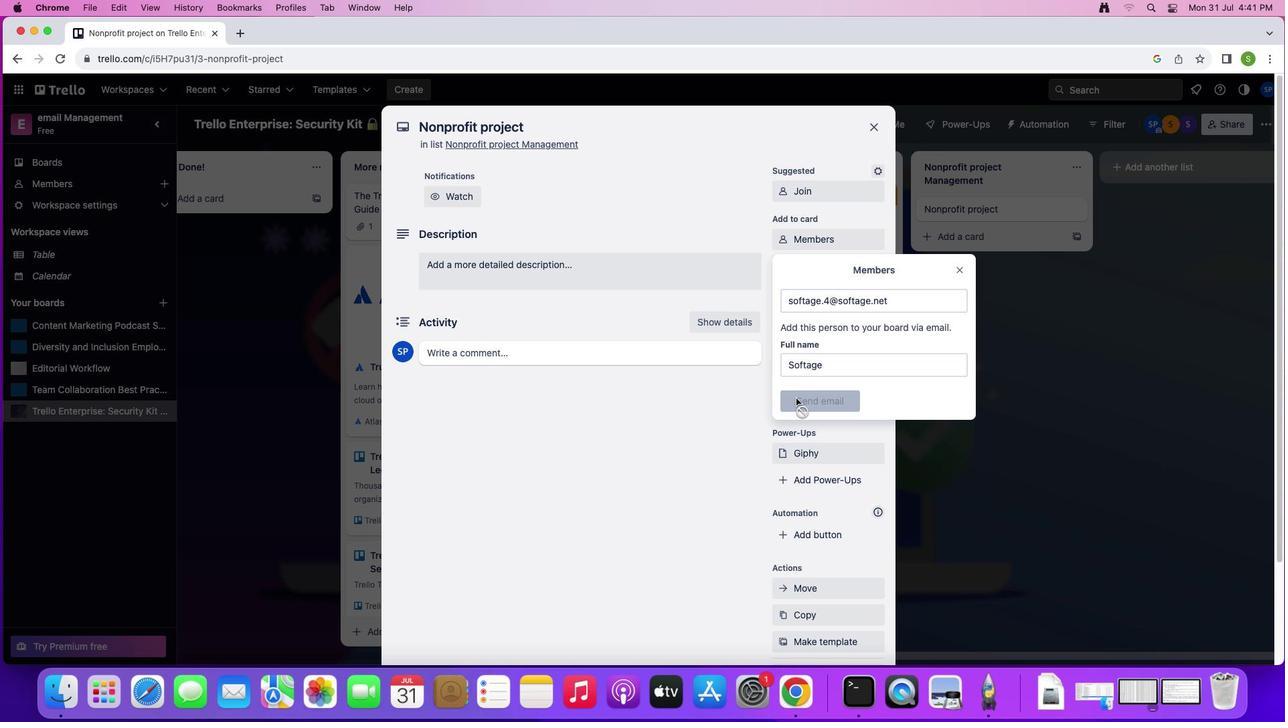 
Action: Mouse moved to (815, 267)
Screenshot: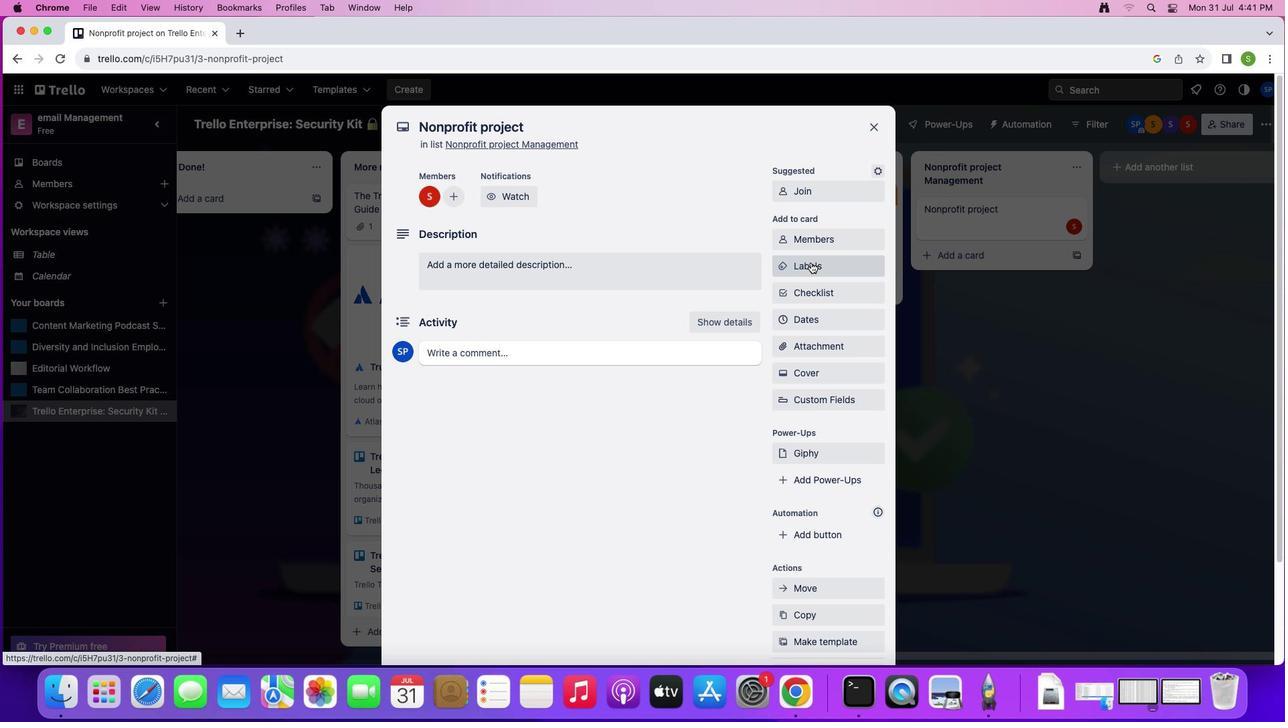 
Action: Mouse pressed left at (815, 267)
Screenshot: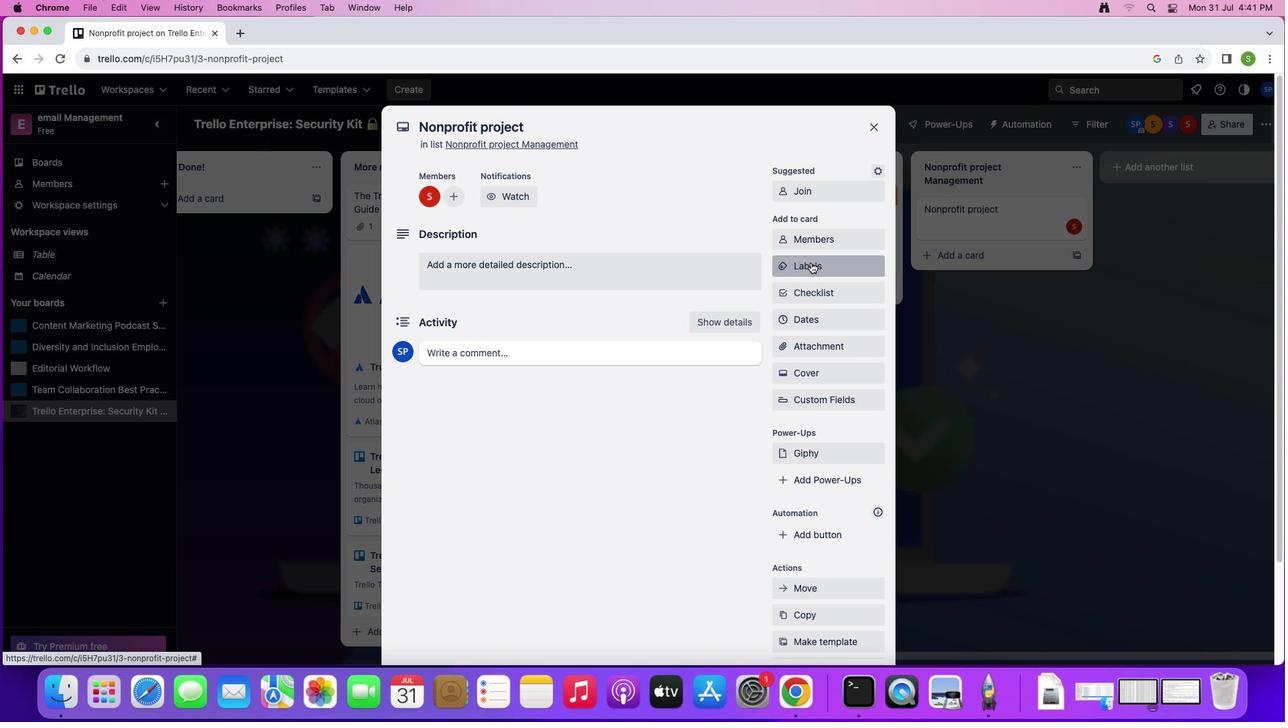 
Action: Mouse moved to (848, 384)
Screenshot: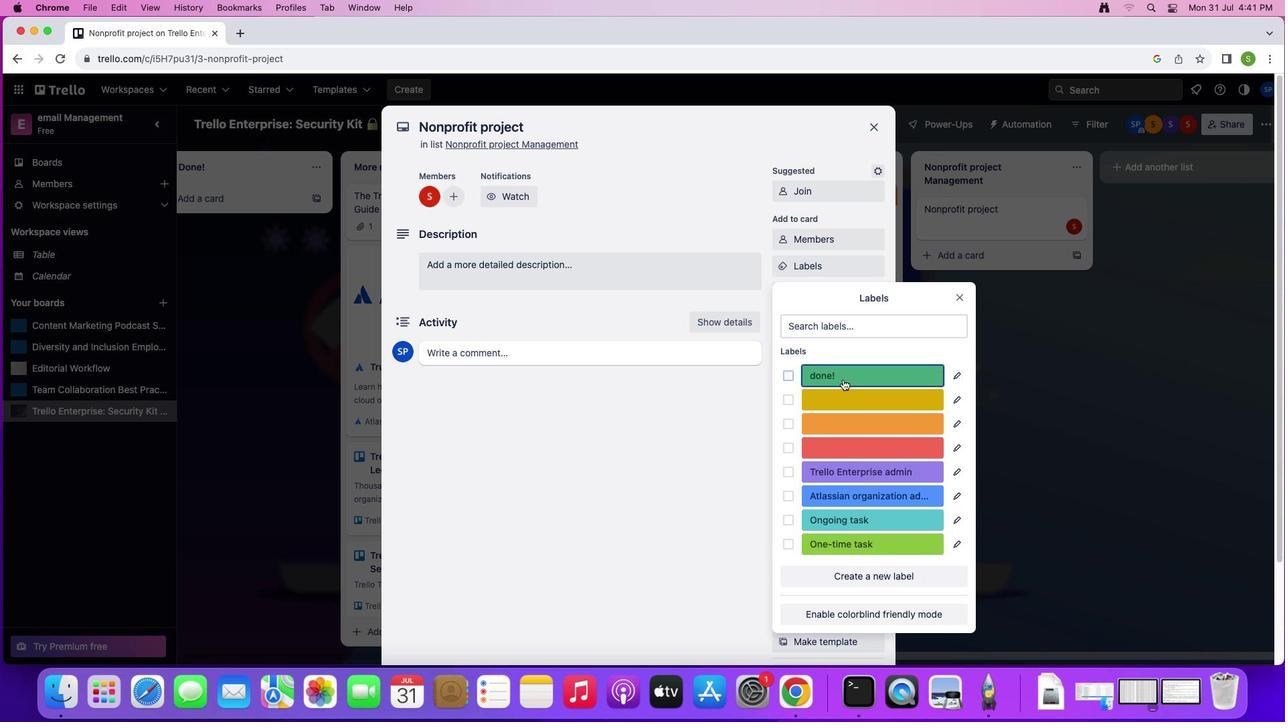 
Action: Mouse pressed left at (848, 384)
Screenshot: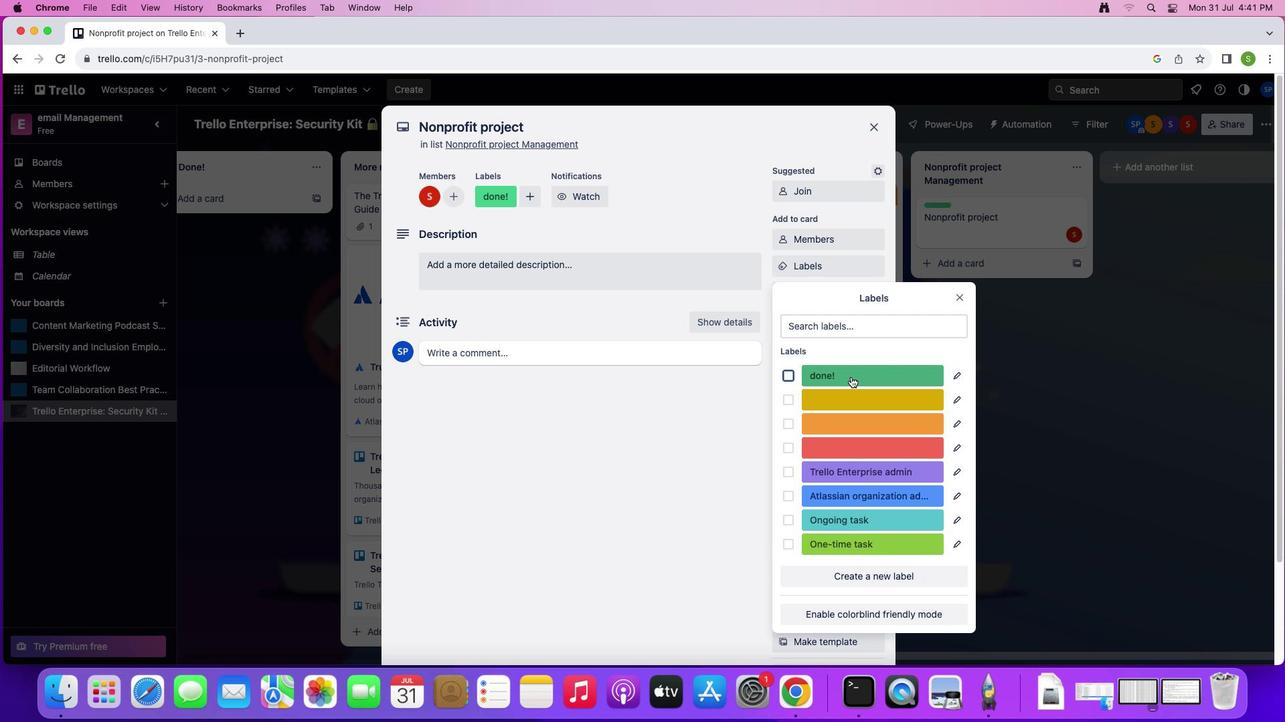 
Action: Mouse moved to (971, 304)
Screenshot: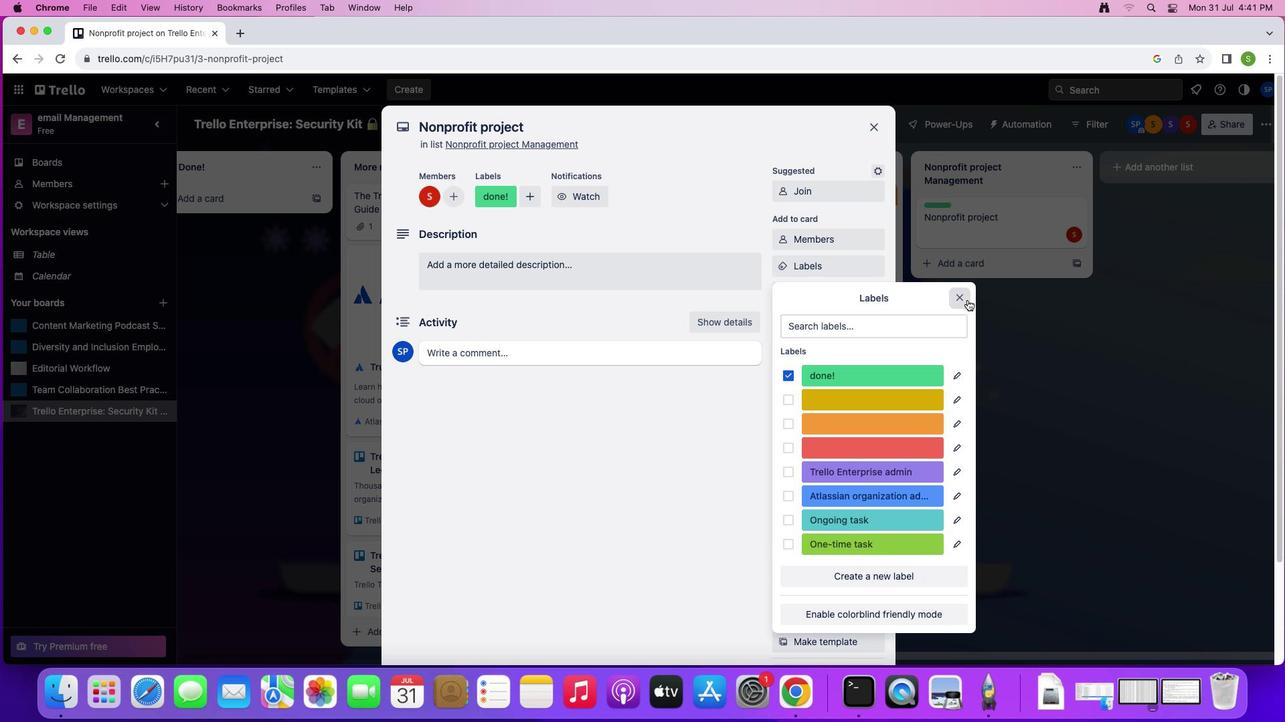 
Action: Mouse pressed left at (971, 304)
Screenshot: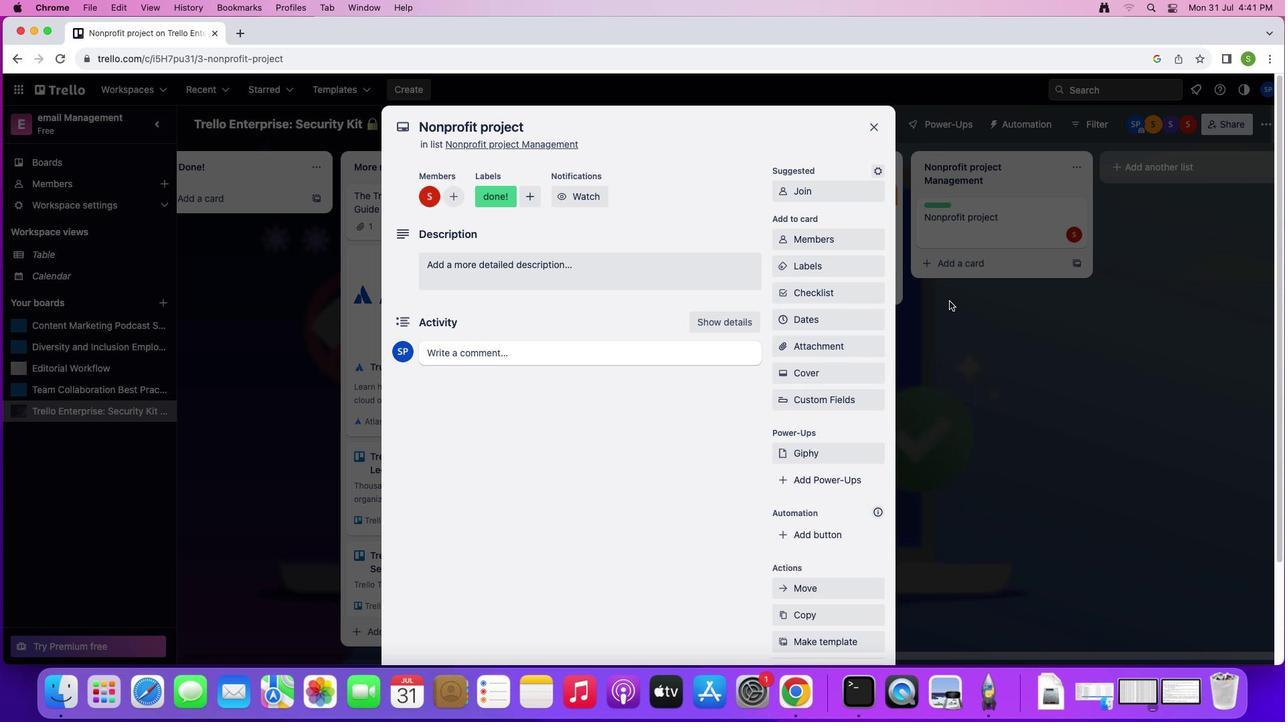 
Action: Mouse moved to (819, 294)
Screenshot: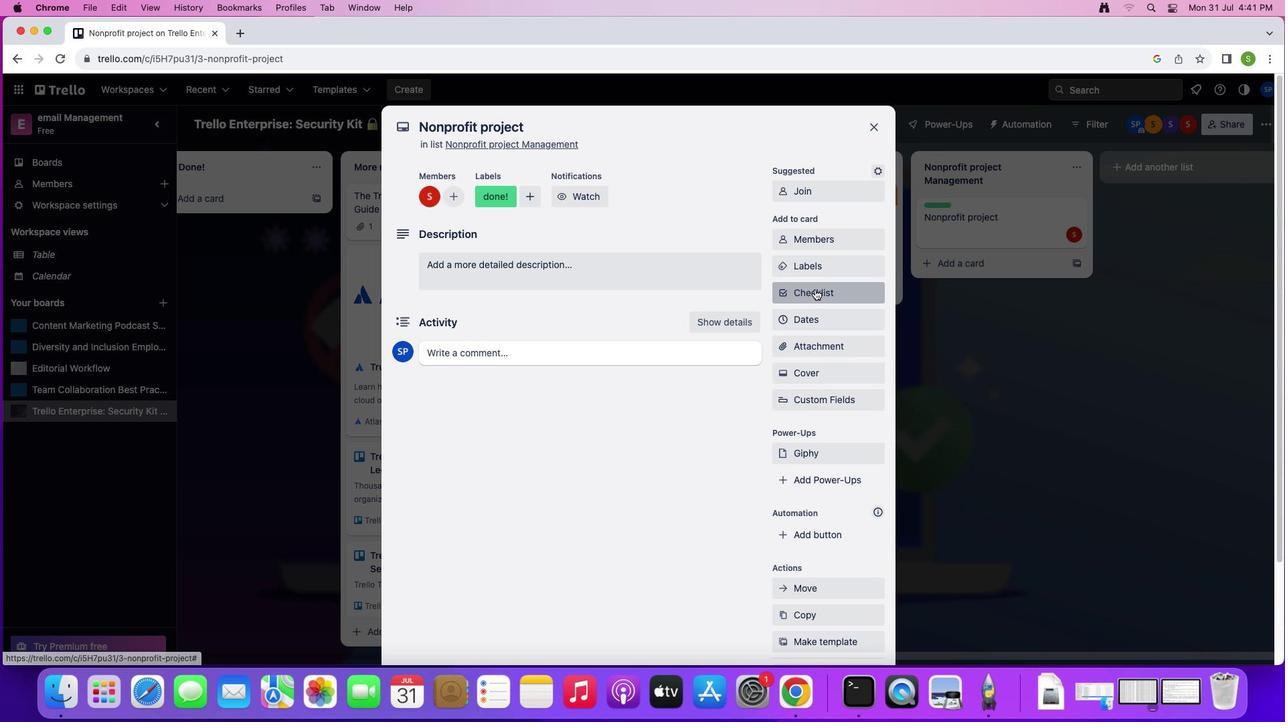 
Action: Mouse pressed left at (819, 294)
Screenshot: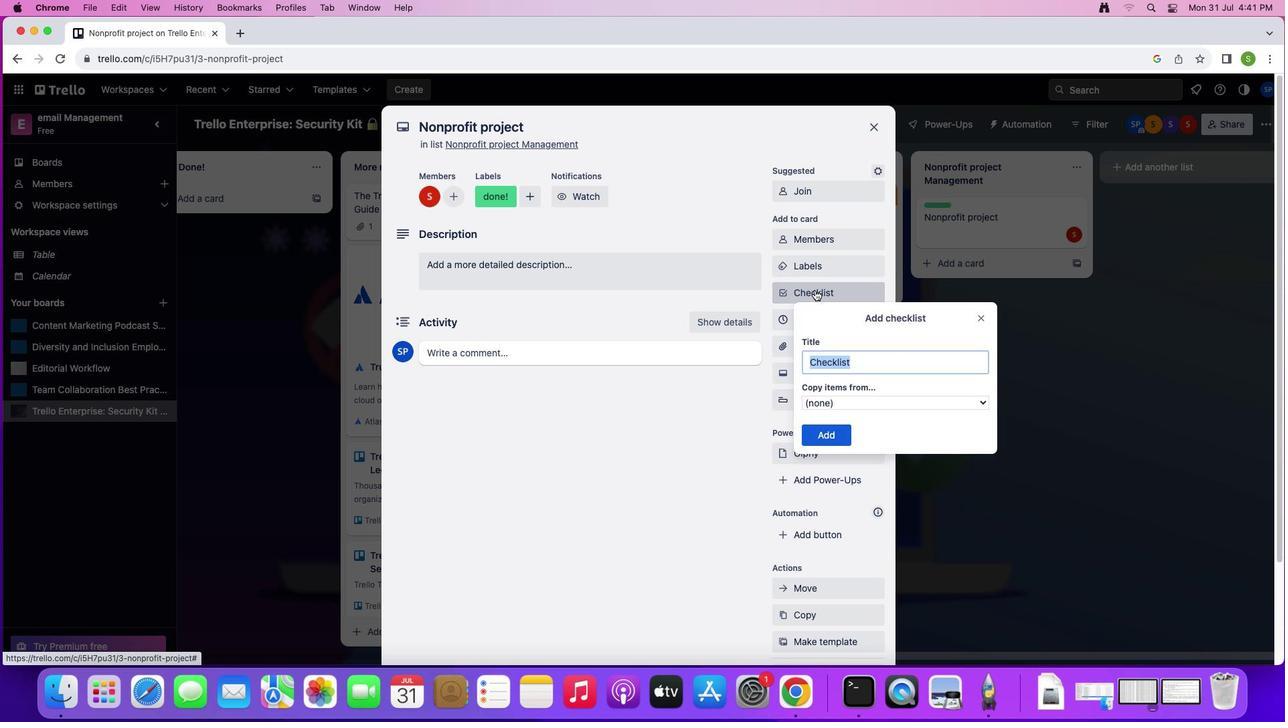 
Action: Mouse moved to (832, 439)
Screenshot: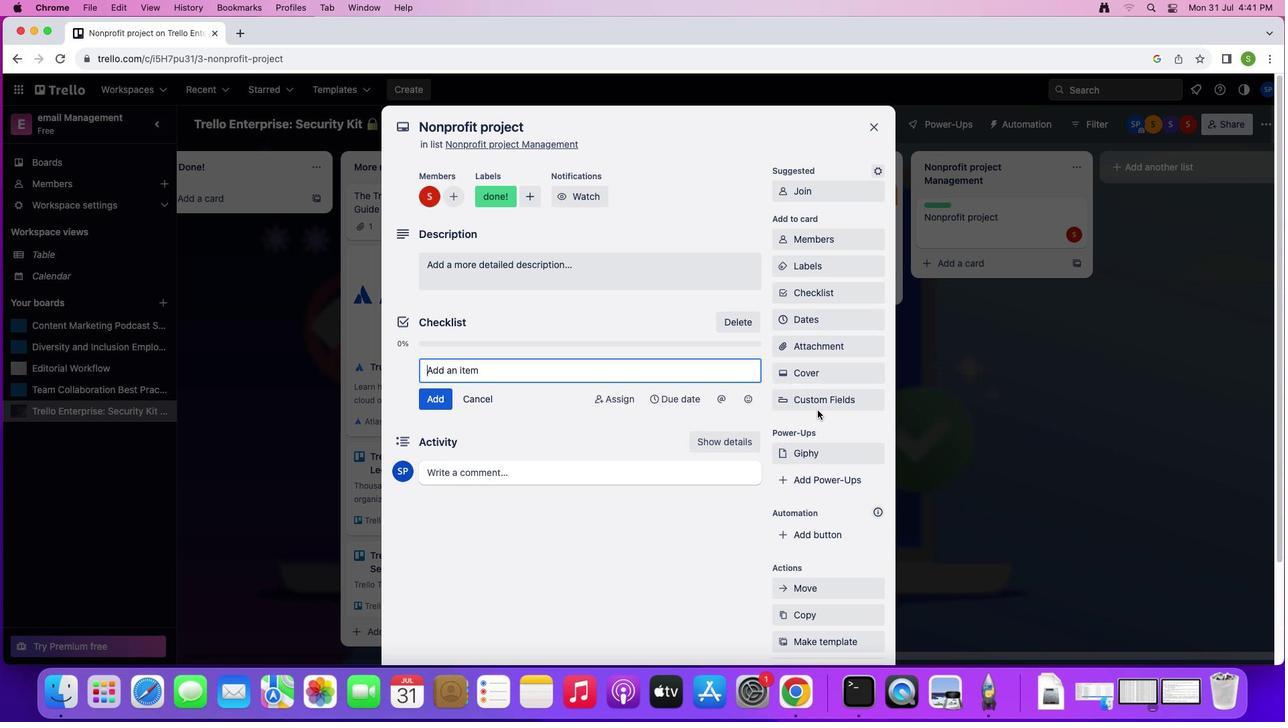
Action: Mouse pressed left at (832, 439)
Screenshot: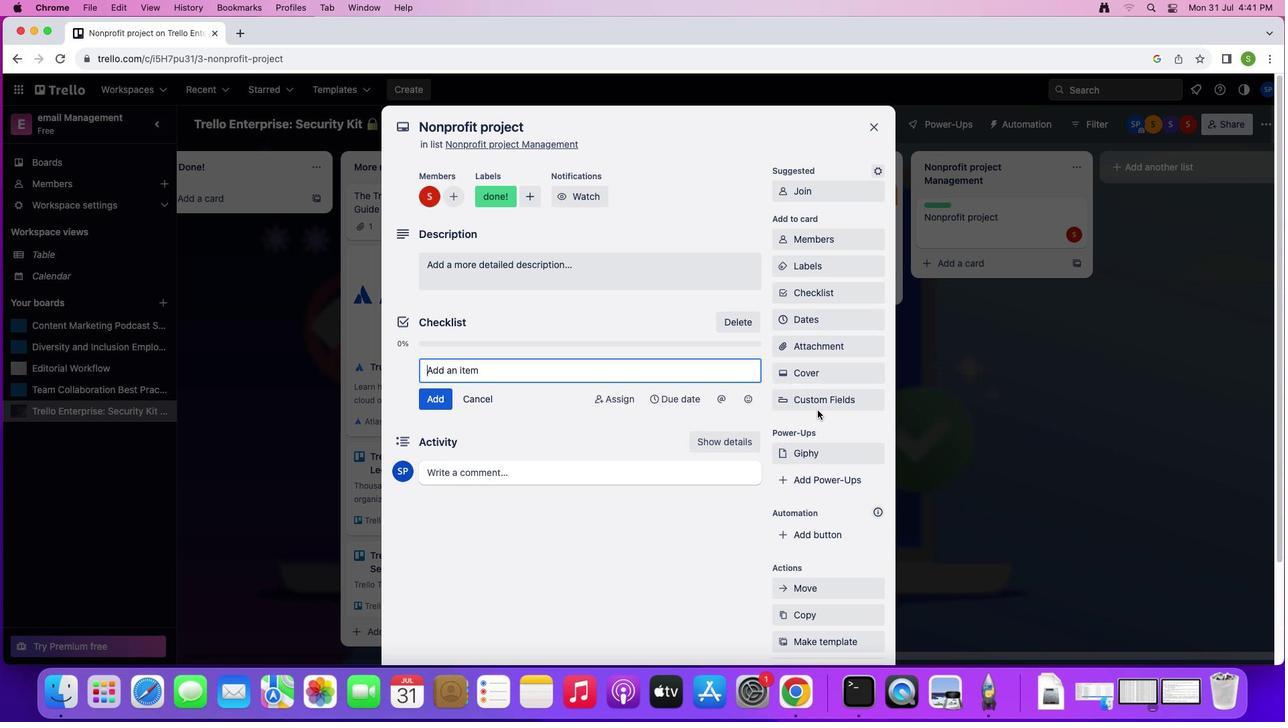 
Action: Mouse moved to (810, 319)
Screenshot: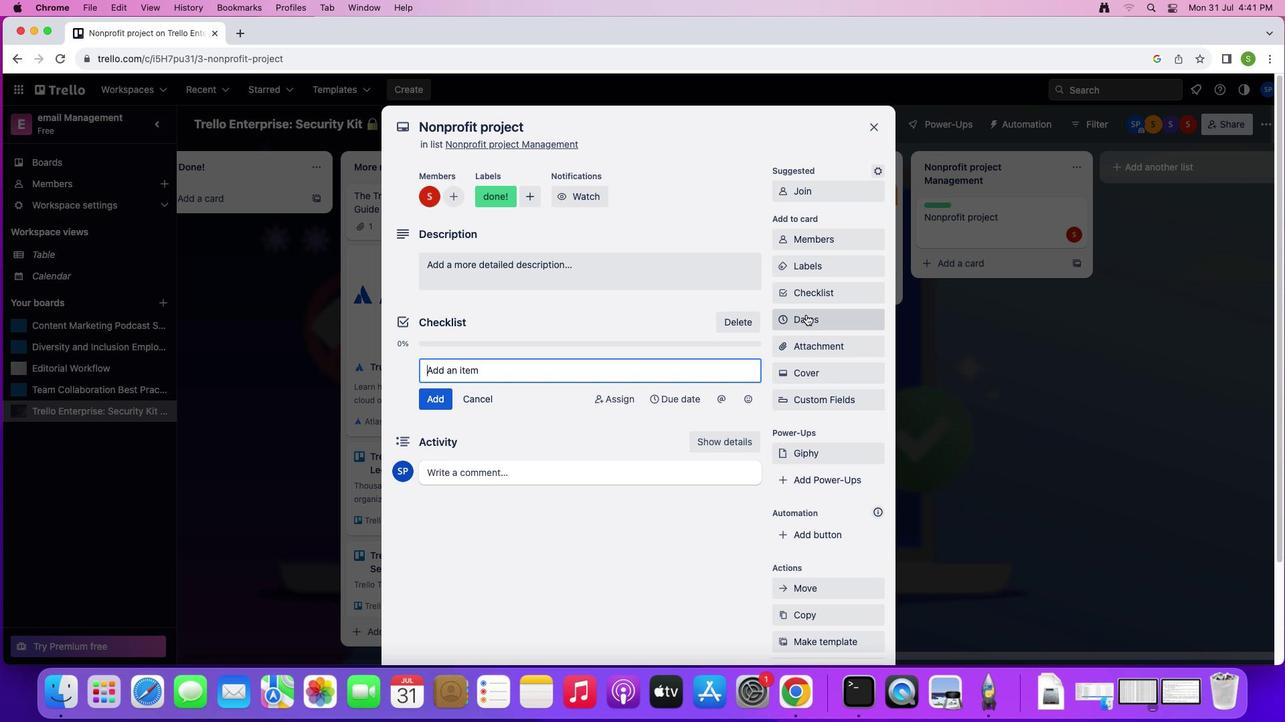 
Action: Mouse pressed left at (810, 319)
Screenshot: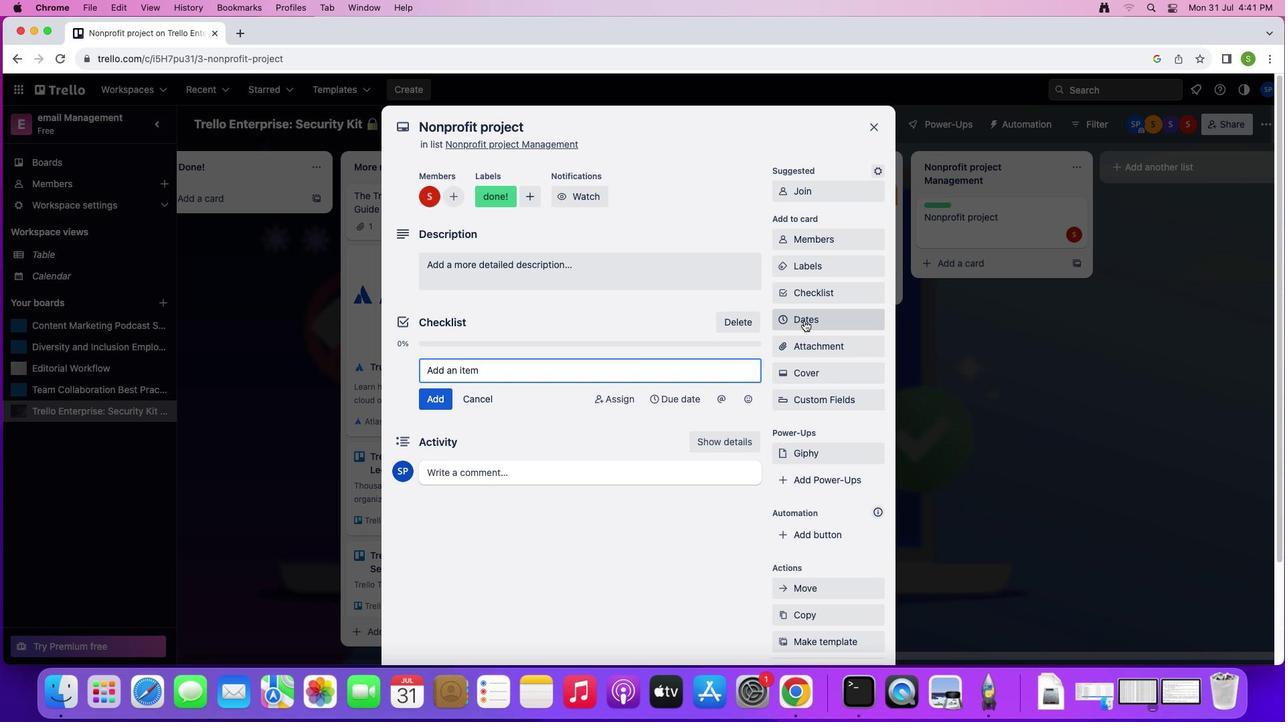 
Action: Mouse moved to (874, 236)
Screenshot: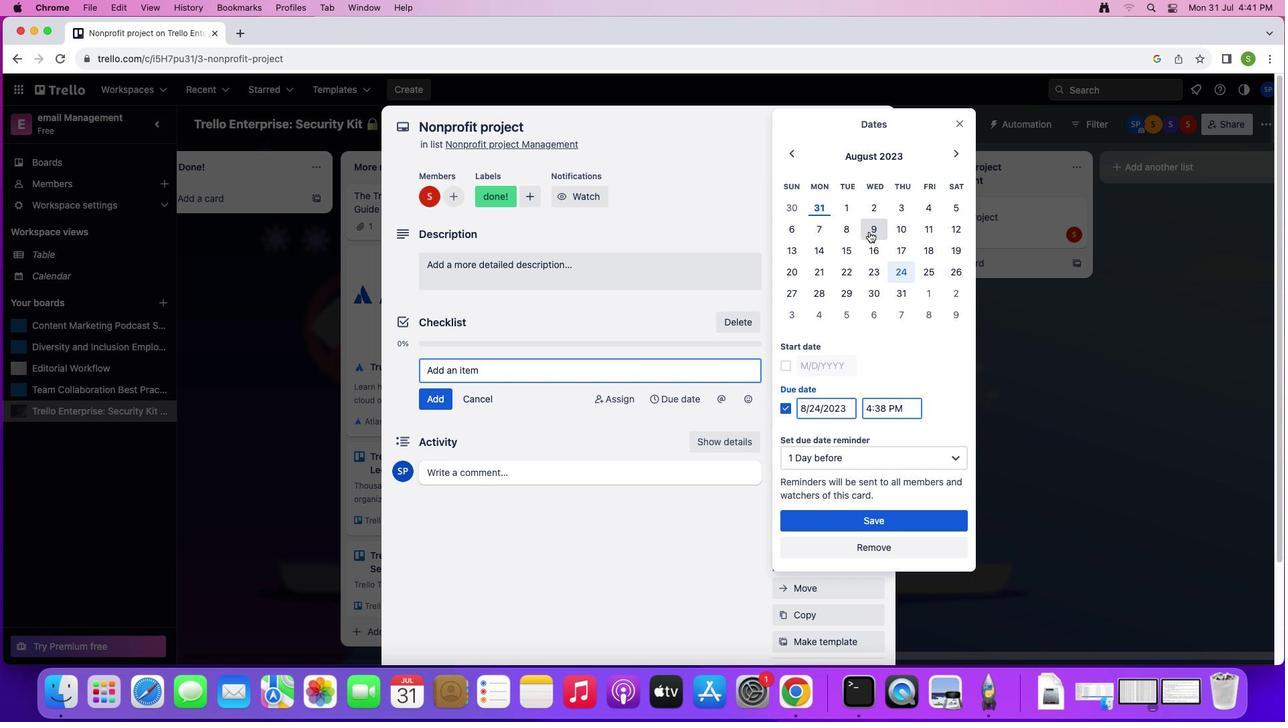 
Action: Mouse pressed left at (874, 236)
Screenshot: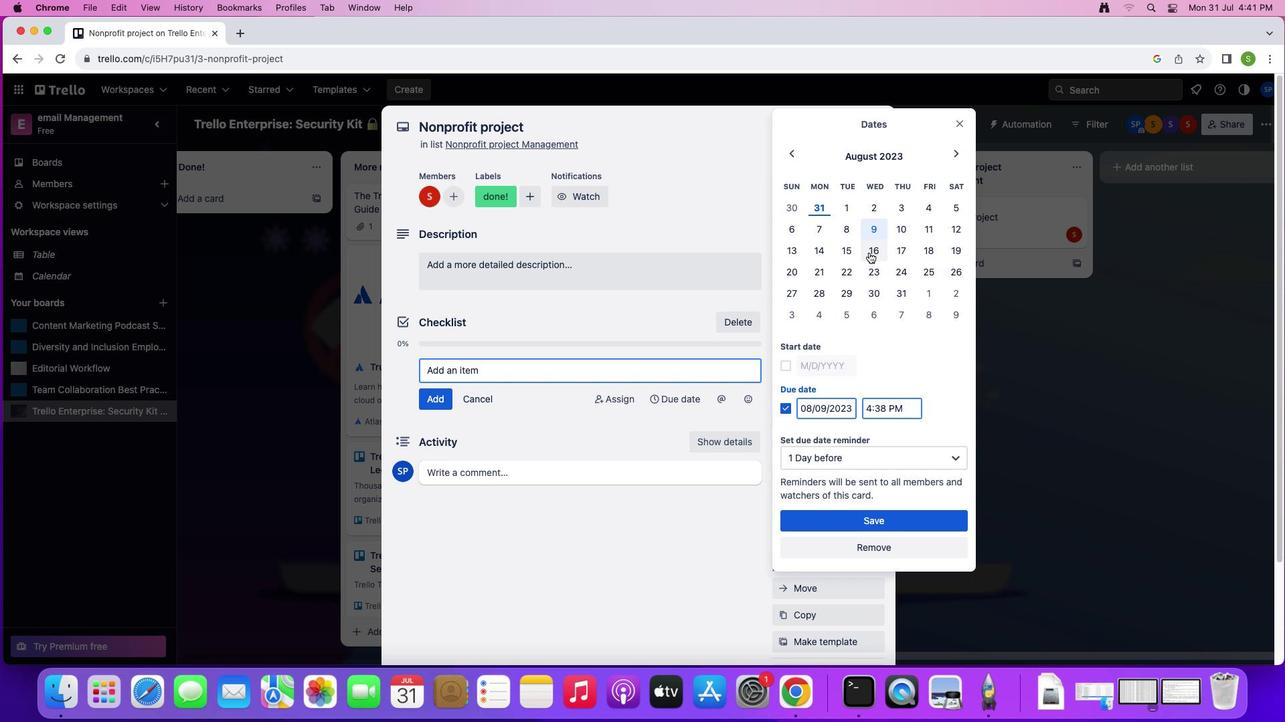 
Action: Mouse moved to (793, 375)
Screenshot: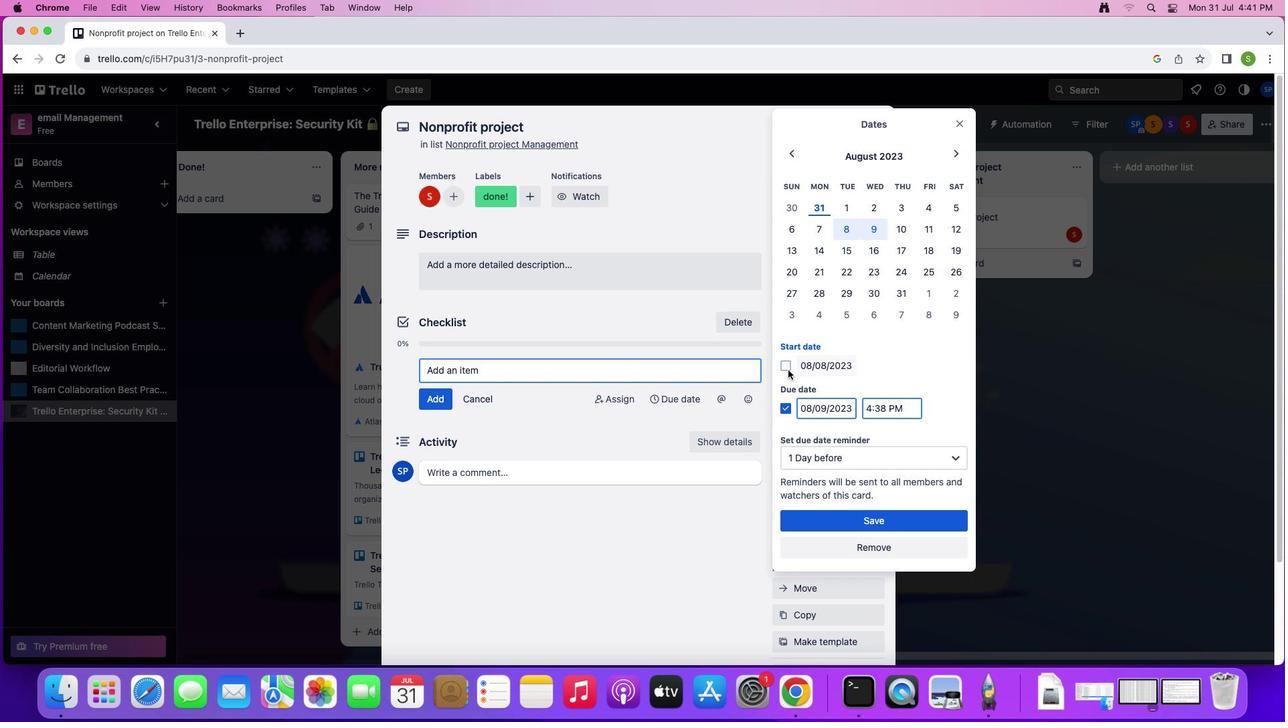 
Action: Mouse pressed left at (793, 375)
Screenshot: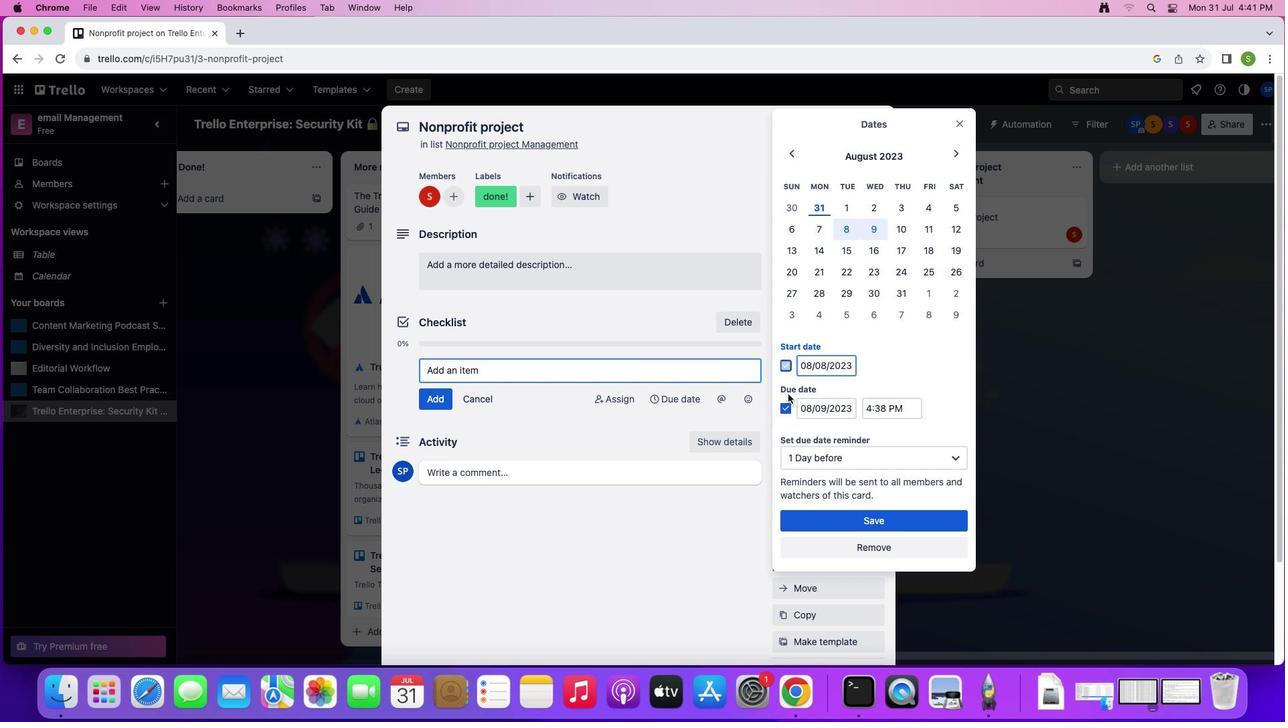 
Action: Mouse moved to (834, 526)
Screenshot: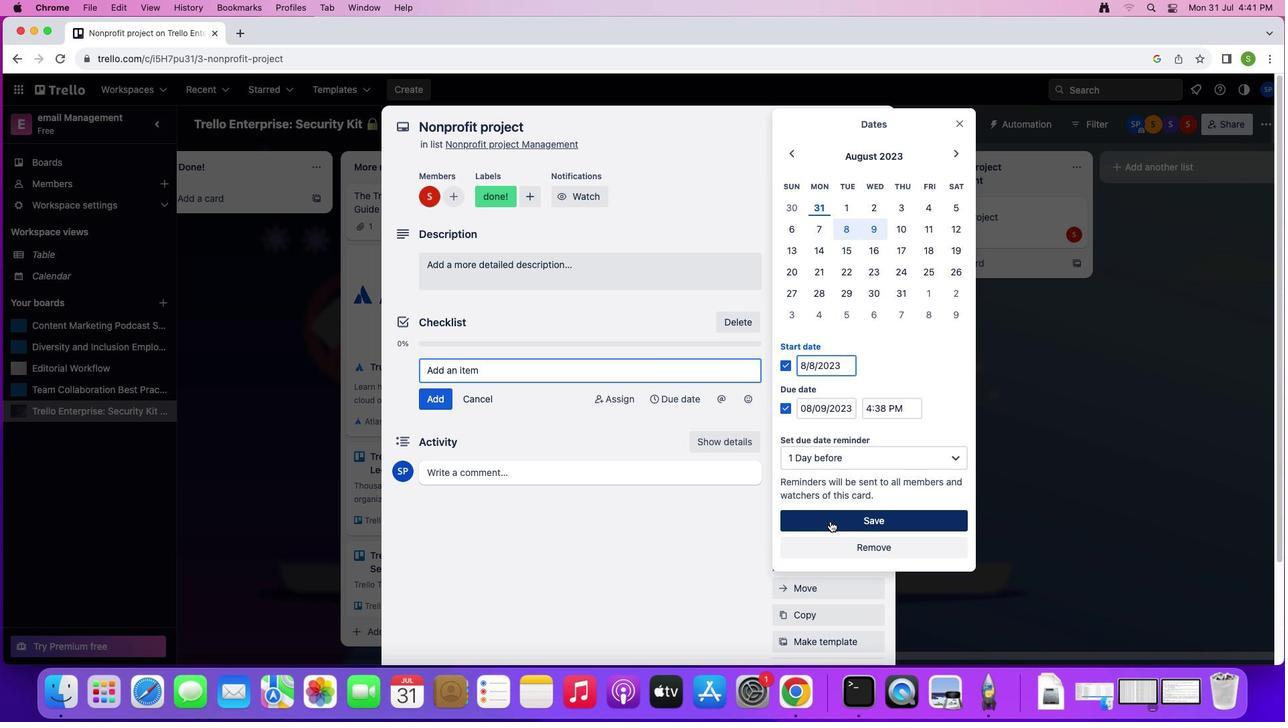 
Action: Mouse pressed left at (834, 526)
Screenshot: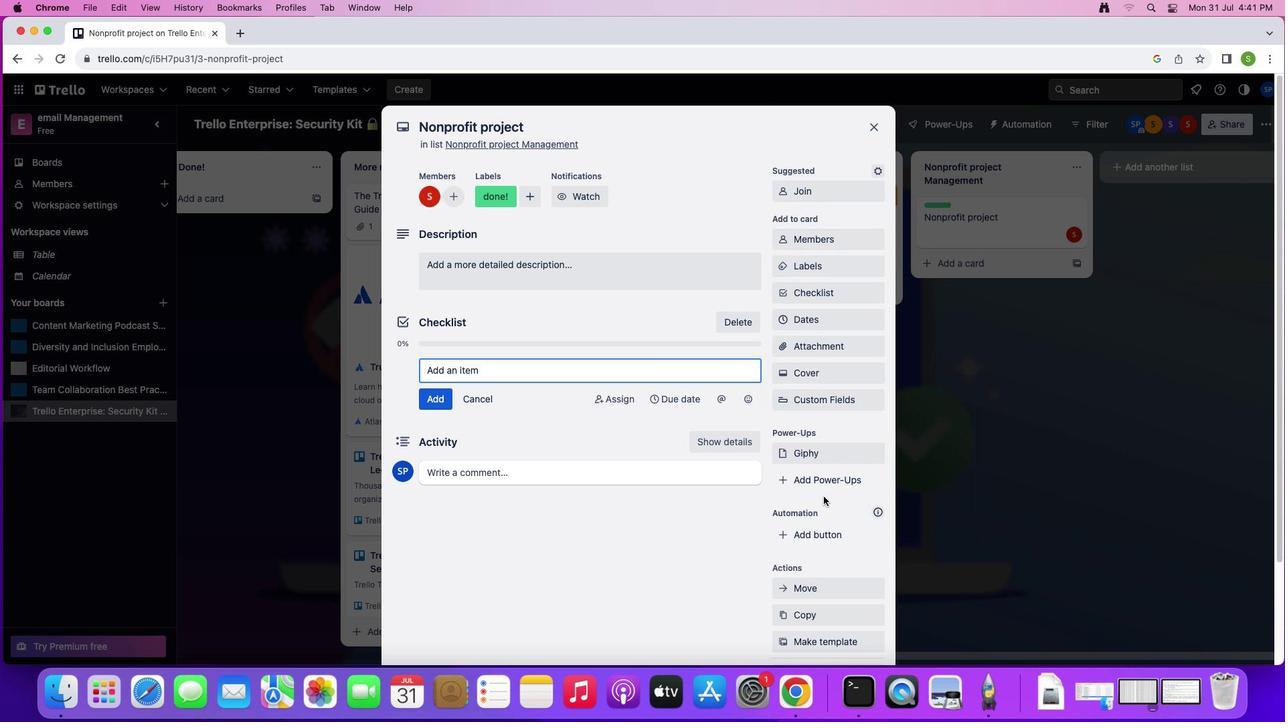 
Action: Mouse moved to (835, 370)
Screenshot: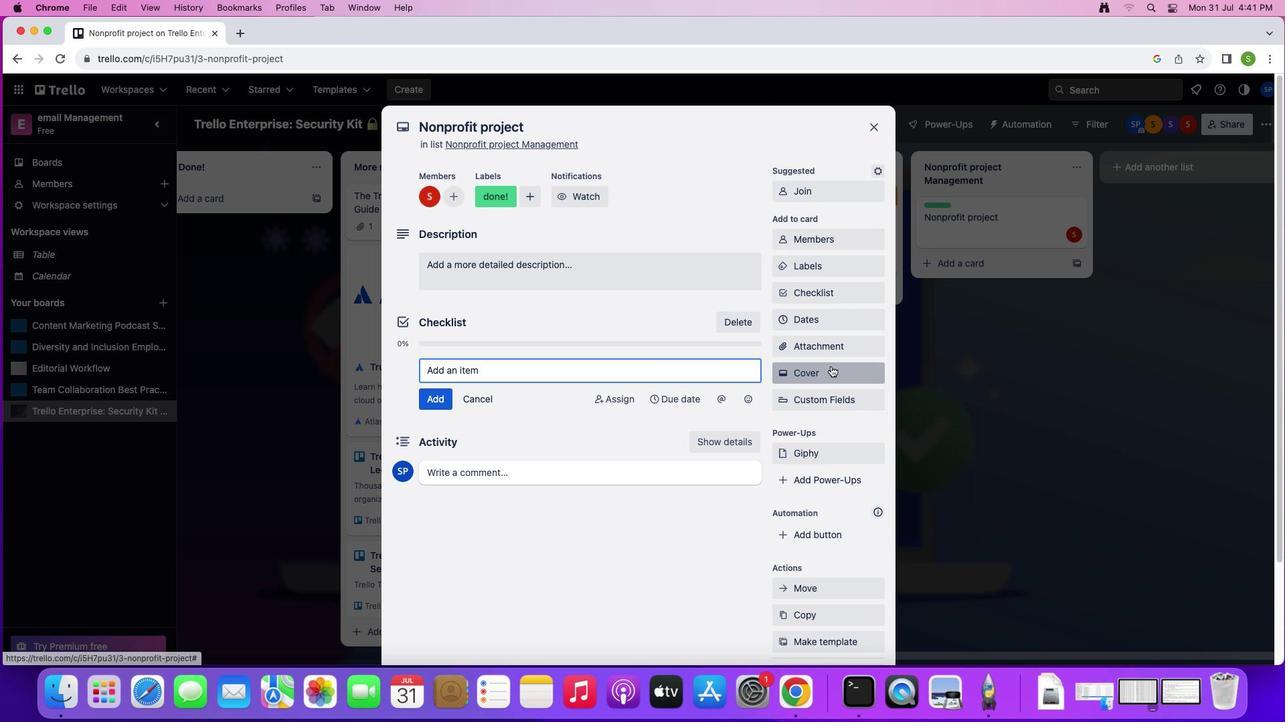 
Action: Mouse pressed left at (835, 370)
Screenshot: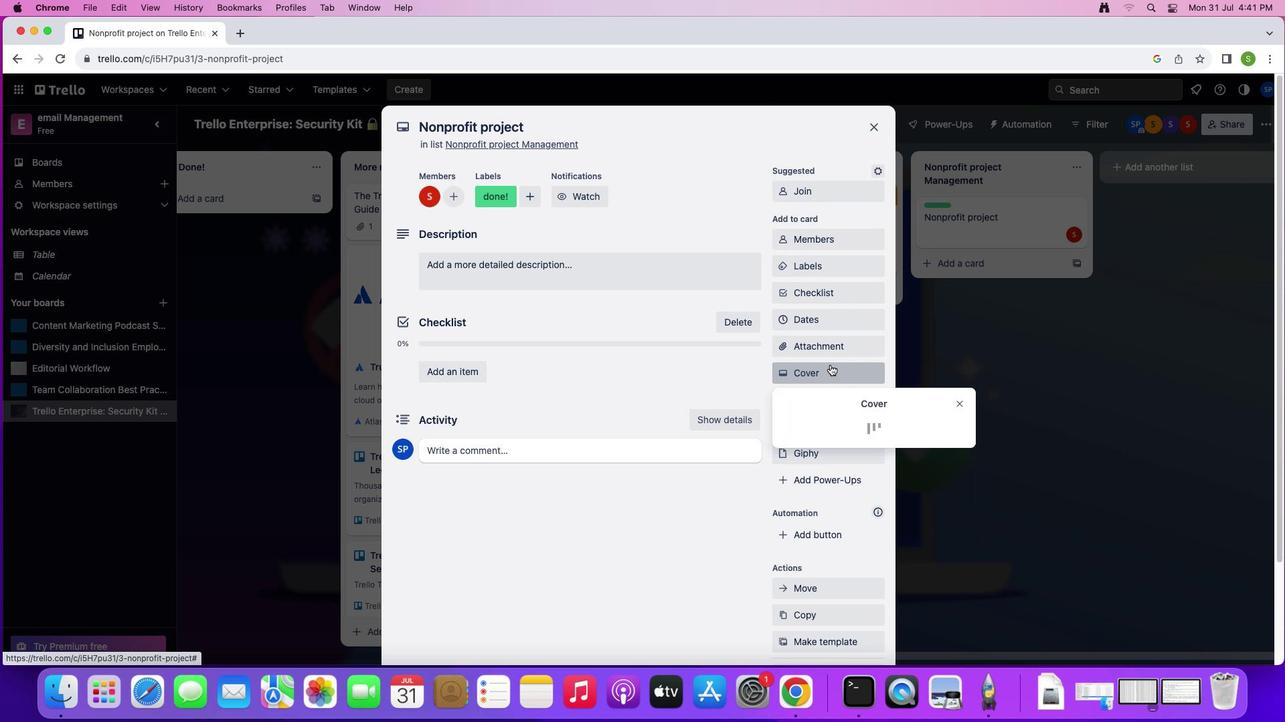 
Action: Mouse moved to (849, 429)
Screenshot: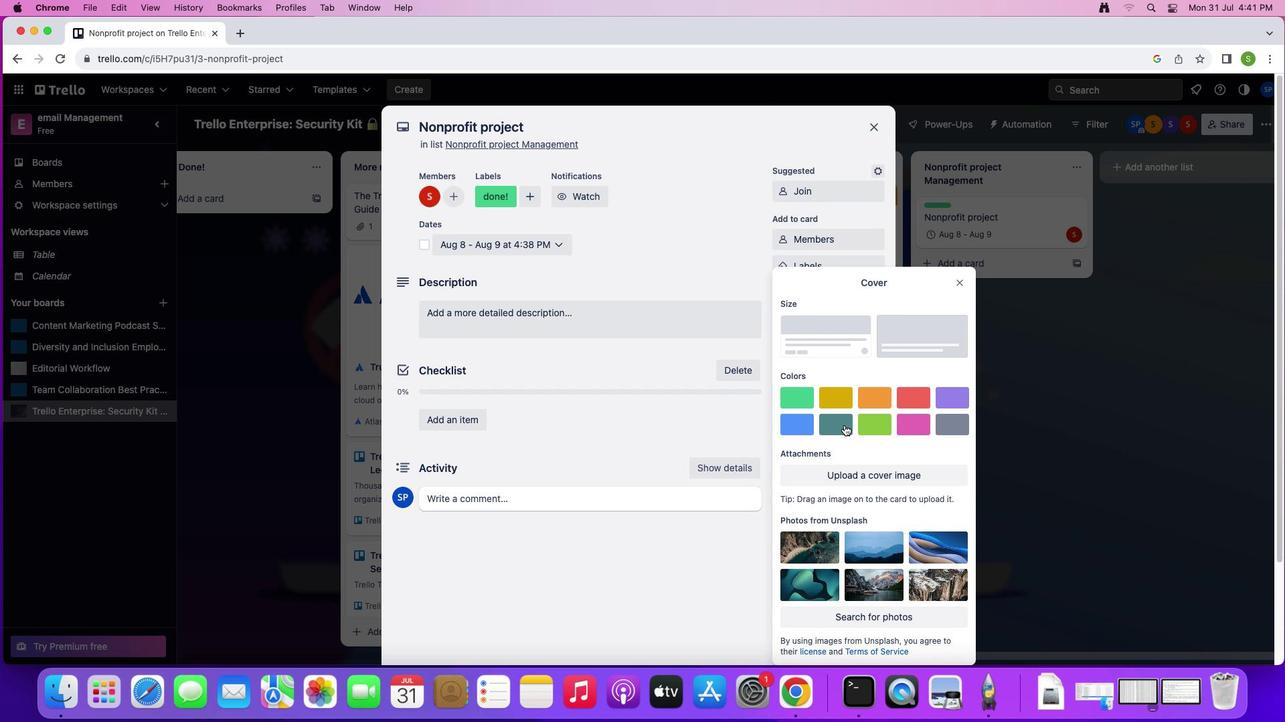 
Action: Mouse pressed left at (849, 429)
Screenshot: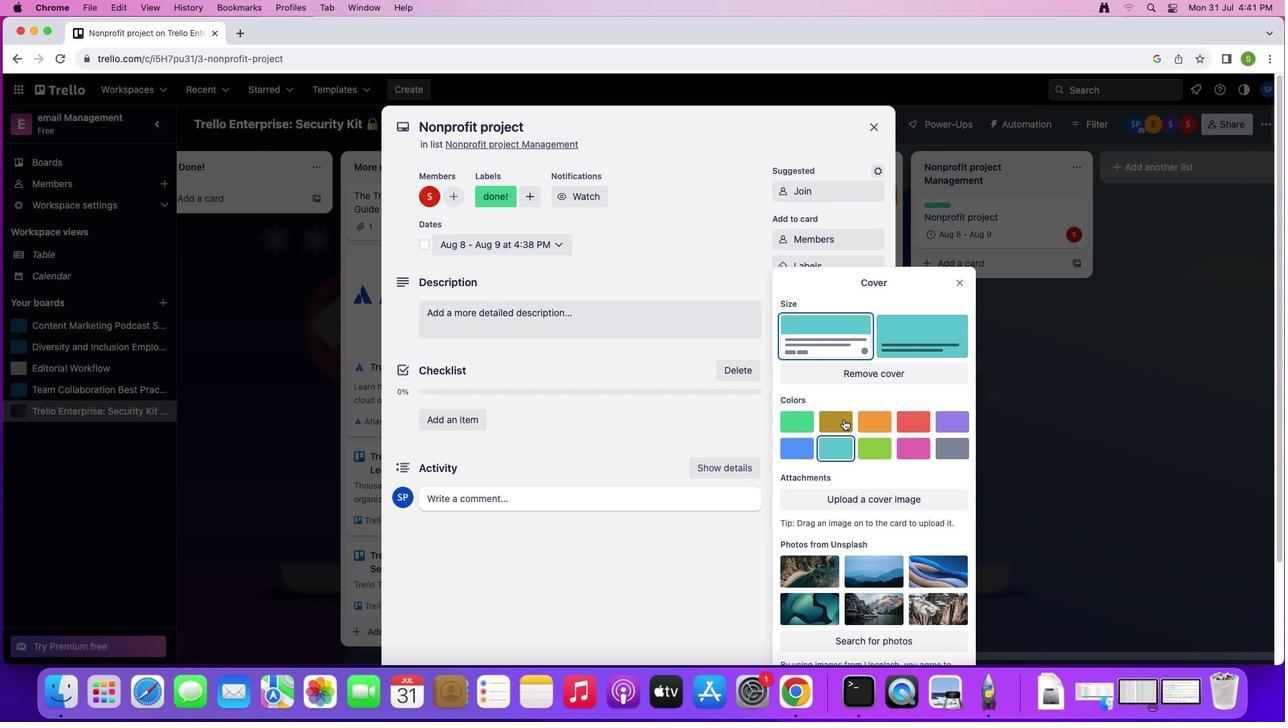 
Action: Mouse moved to (955, 263)
Screenshot: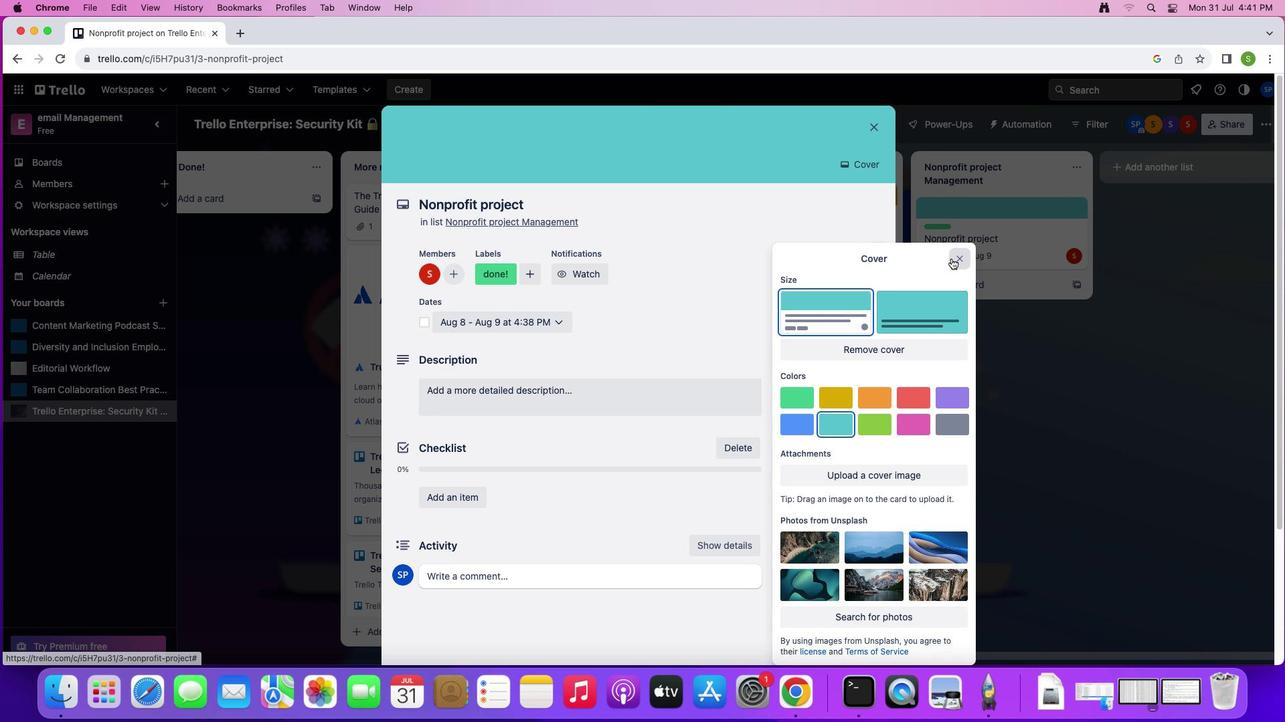 
Action: Mouse pressed left at (955, 263)
Screenshot: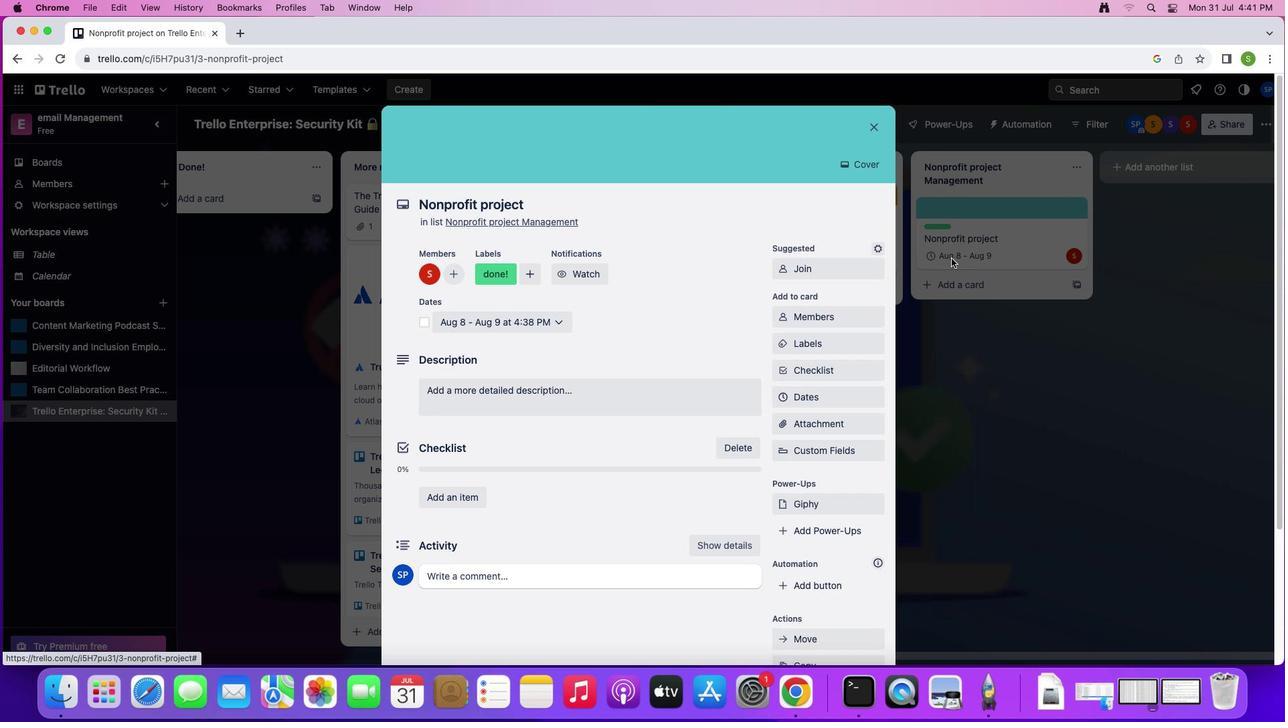 
Action: Mouse moved to (618, 401)
Screenshot: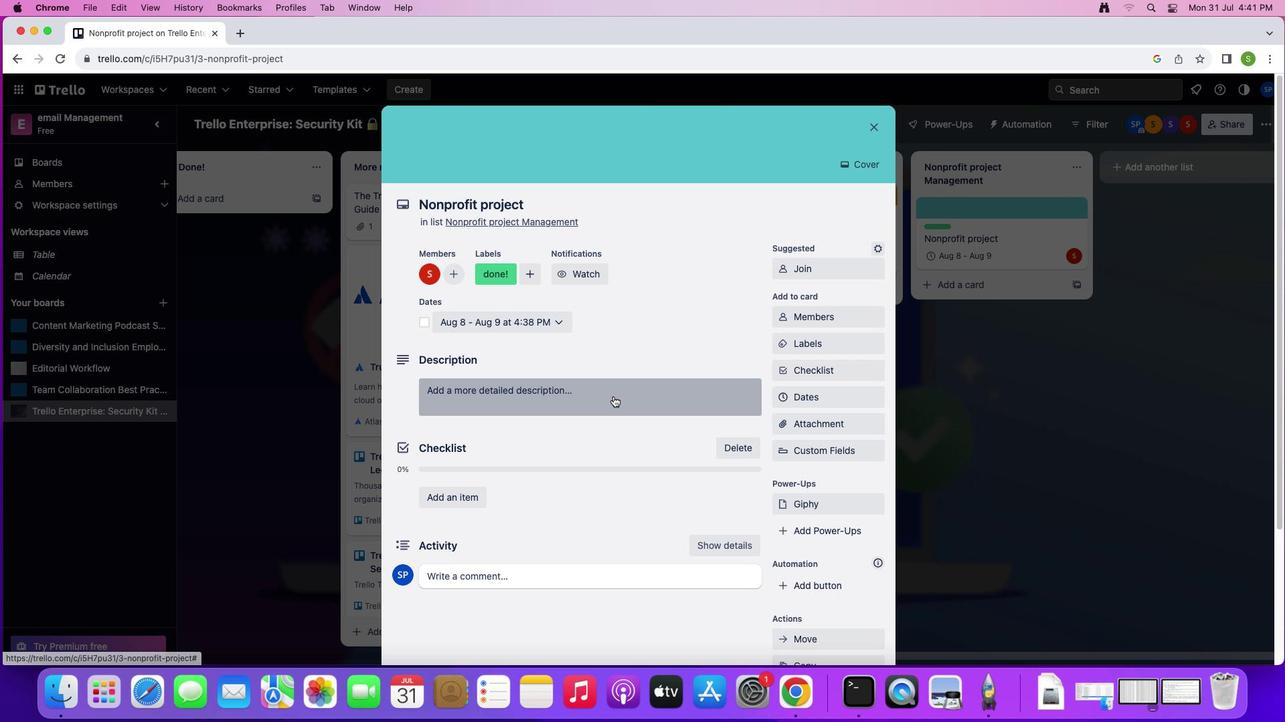 
Action: Mouse pressed left at (618, 401)
Screenshot: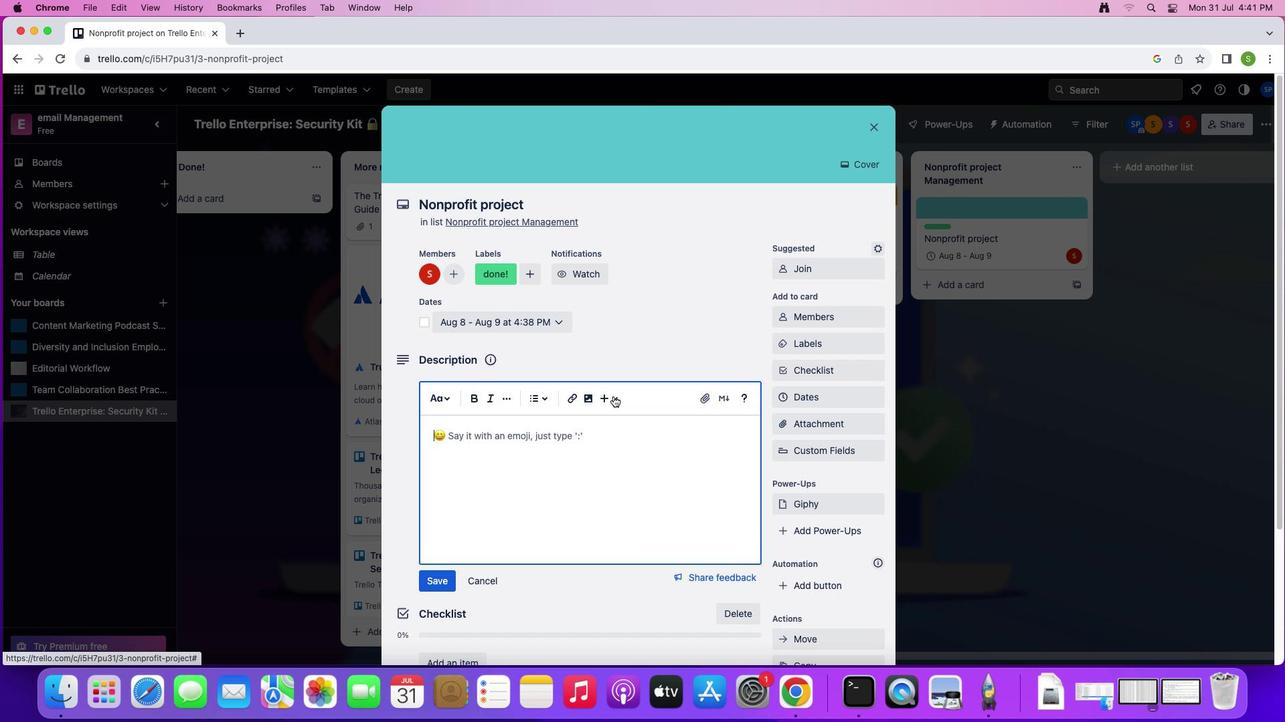 
Action: Mouse moved to (612, 475)
Screenshot: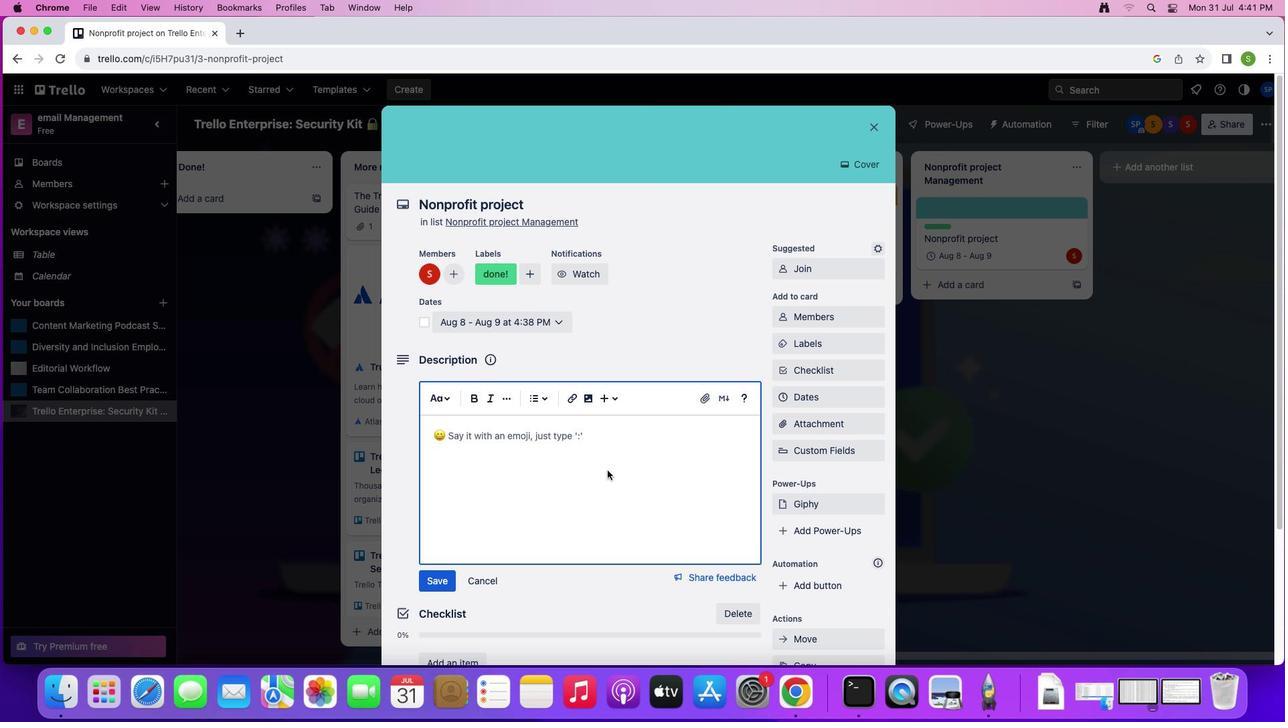 
Action: Key pressed Key.shift't''u''r''n'Key.space'b''i''g'Key.space'd''r''e''a''m''s'Key.space'i''n''t''o'Key.space'b''i''g''g''e''r'Key.space'r''e''s''u''l''t''s''.'Key.spaceKey.shift'u''s''e'Key.space't''h''i''s'Key.spaceKey.shift'T''r''e''l''l''o'Key.space't''e''m''p''l''a''t''e'Key.space't''o'Key.space'b''u''i''l''d'Key.space'o''u''r'Key.space'n''o''n''p''r''o''f''i''t'Key.space't''e''a''m'"'"'s'Key.space'w''o''r''k''f''l''o''w'Key.space'f''o''r'Key.space'p''r''o''j''e''c''t''s'Key.space'b''i''g'Key.space'o''r'Key.space's''m''a''l''l''.'
Screenshot: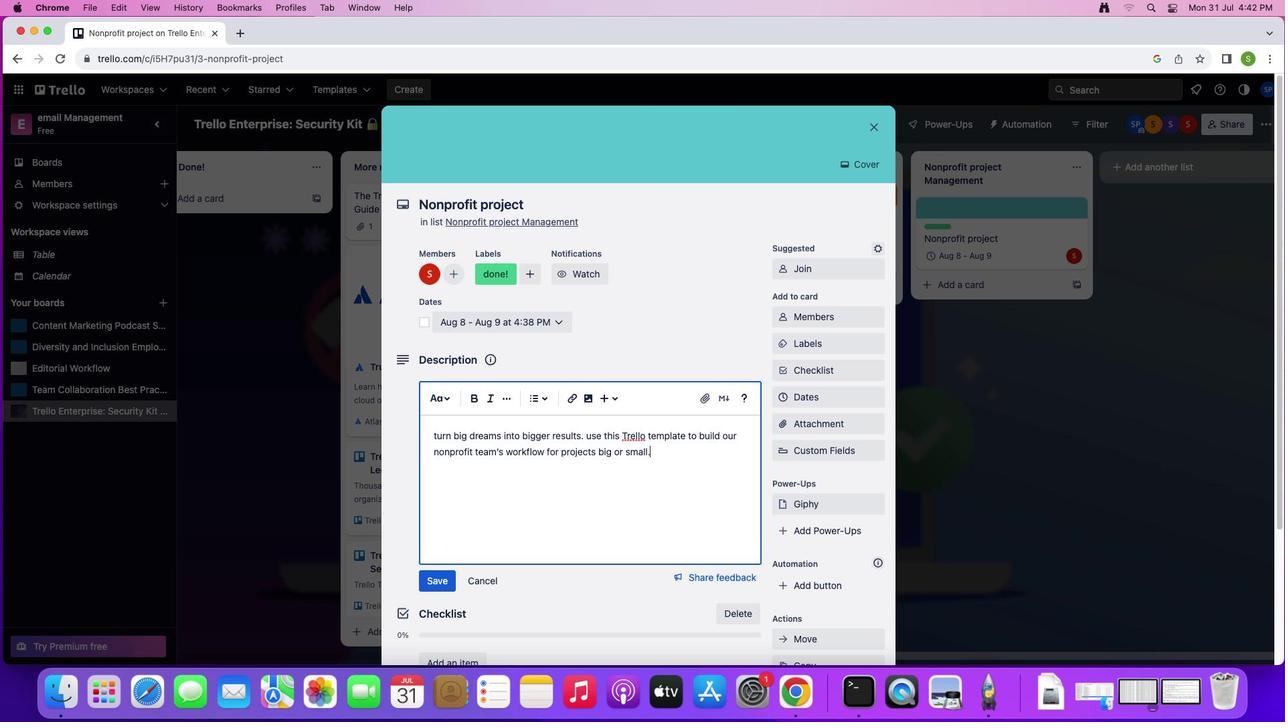
Action: Mouse moved to (442, 583)
Screenshot: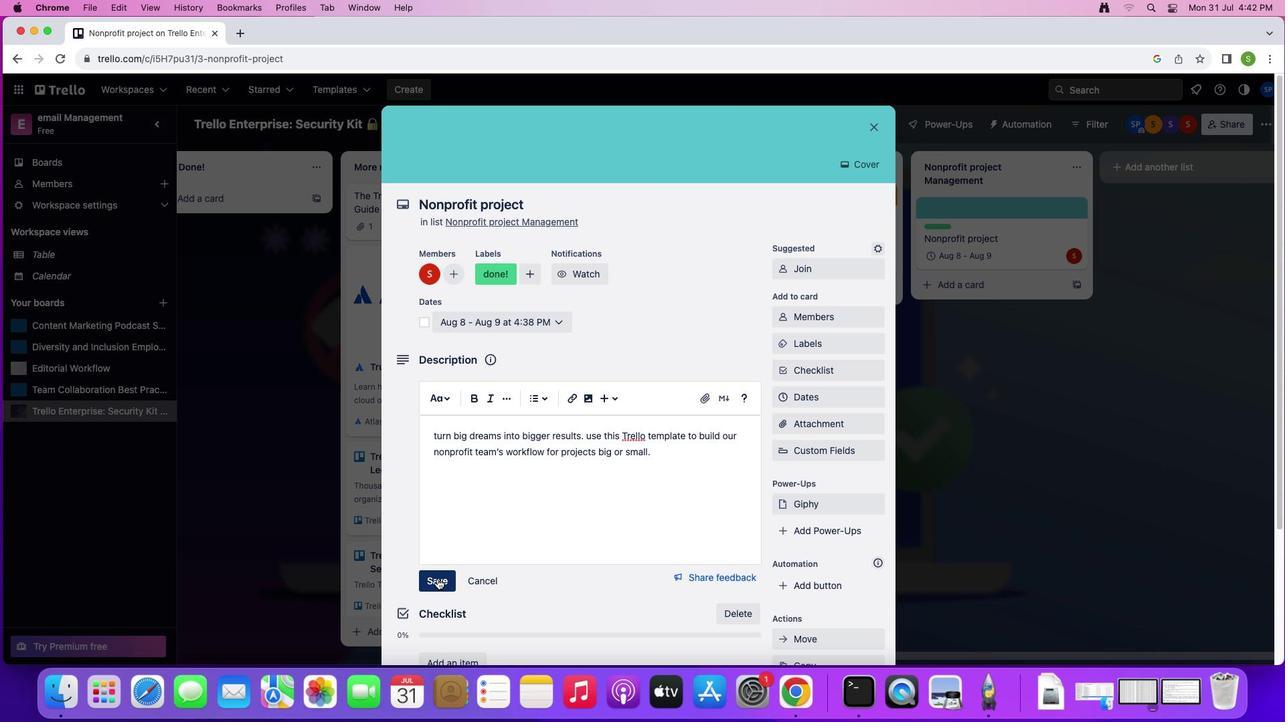 
Action: Mouse pressed left at (442, 583)
Screenshot: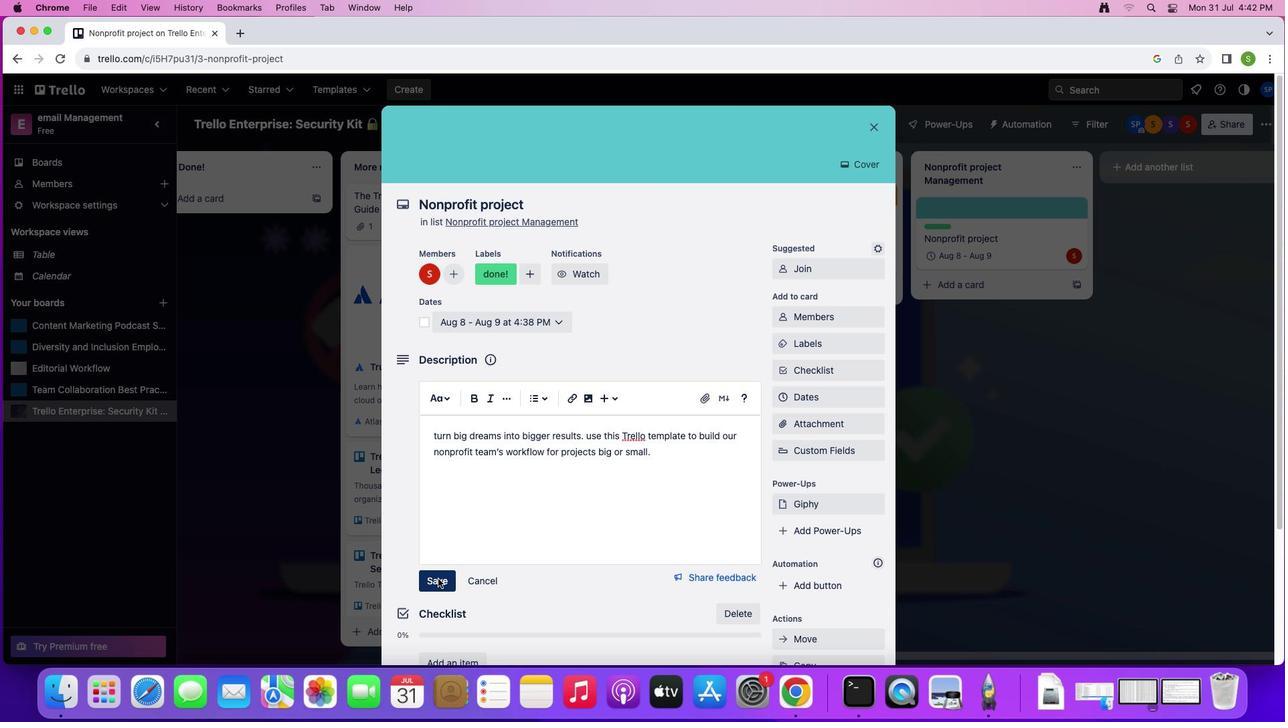 
Action: Mouse moved to (874, 137)
Screenshot: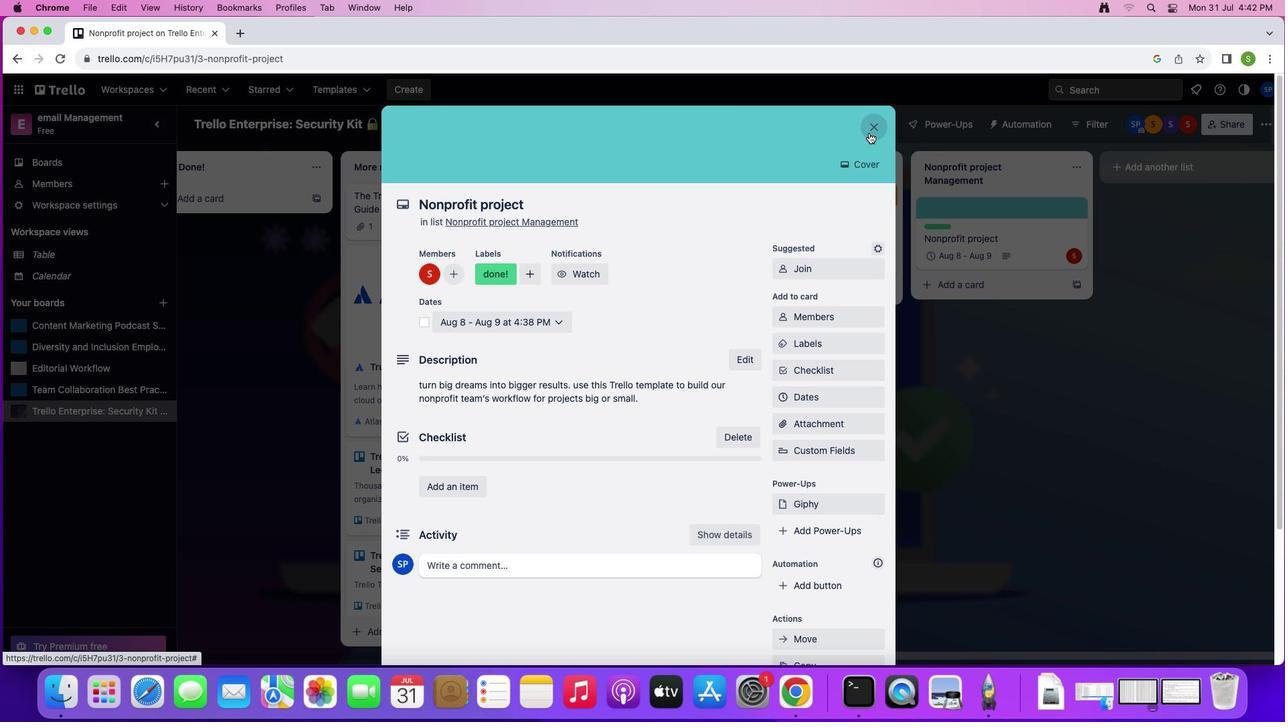 
Action: Mouse pressed left at (874, 137)
Screenshot: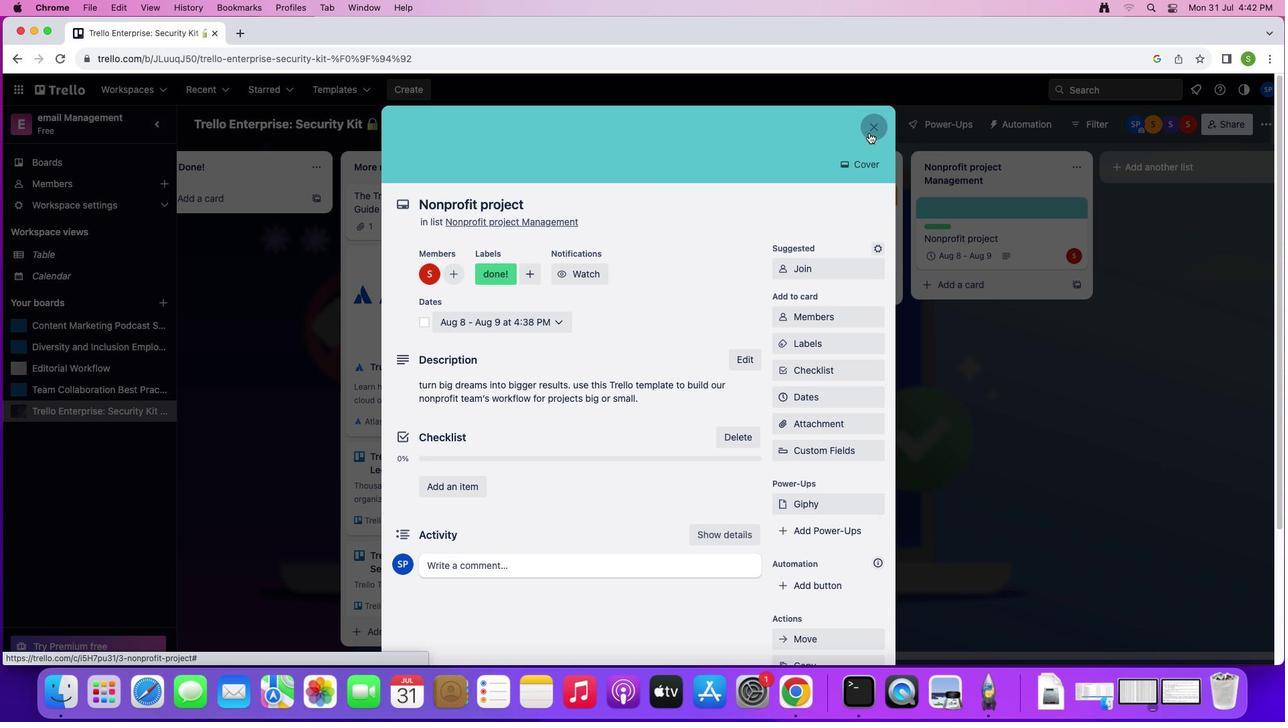 
Action: Mouse moved to (927, 414)
Screenshot: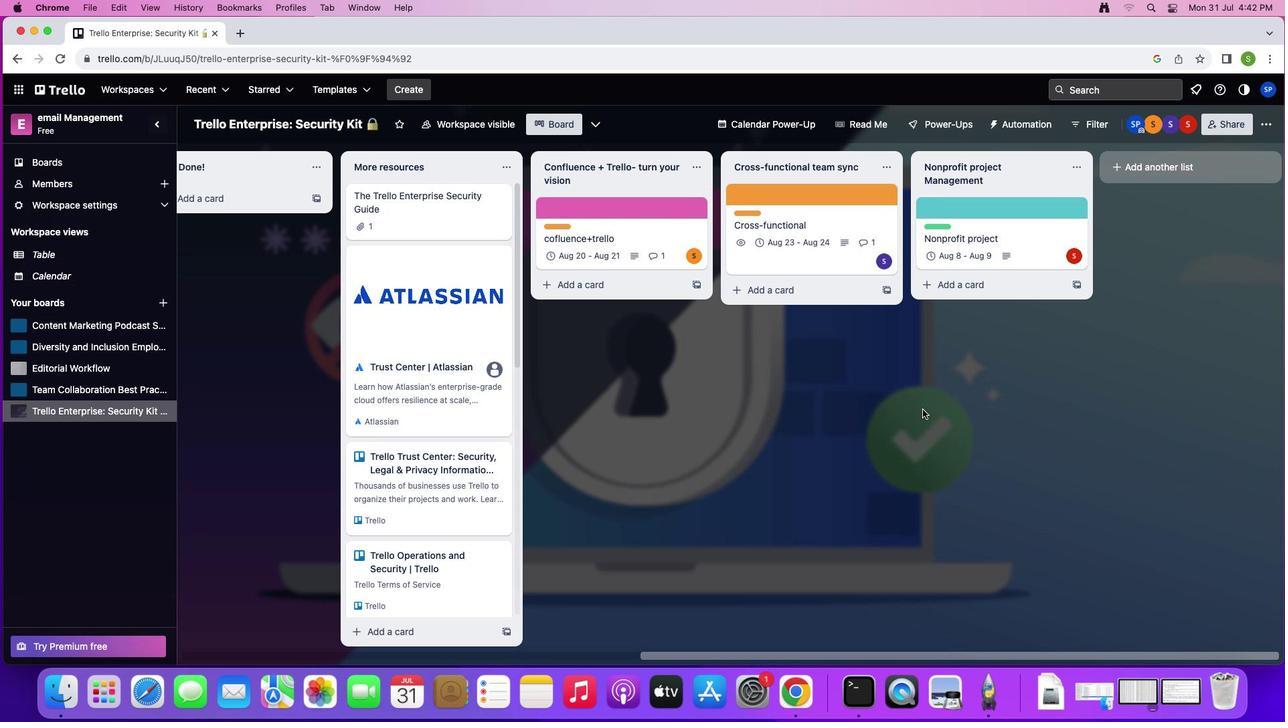 
